 Task: Plan a trip to Villa Nueva, Guatemala from 12th December, 2023 to 16th December, 2023 for 8 adults.8 bedrooms having 8 beds and 8 bathrooms. Property type can be hotel. Amenities needed are: wifi, TV, free parkinig on premises, breakfast.Look for 1 property as per requirement.
Action: Mouse moved to (541, 271)
Screenshot: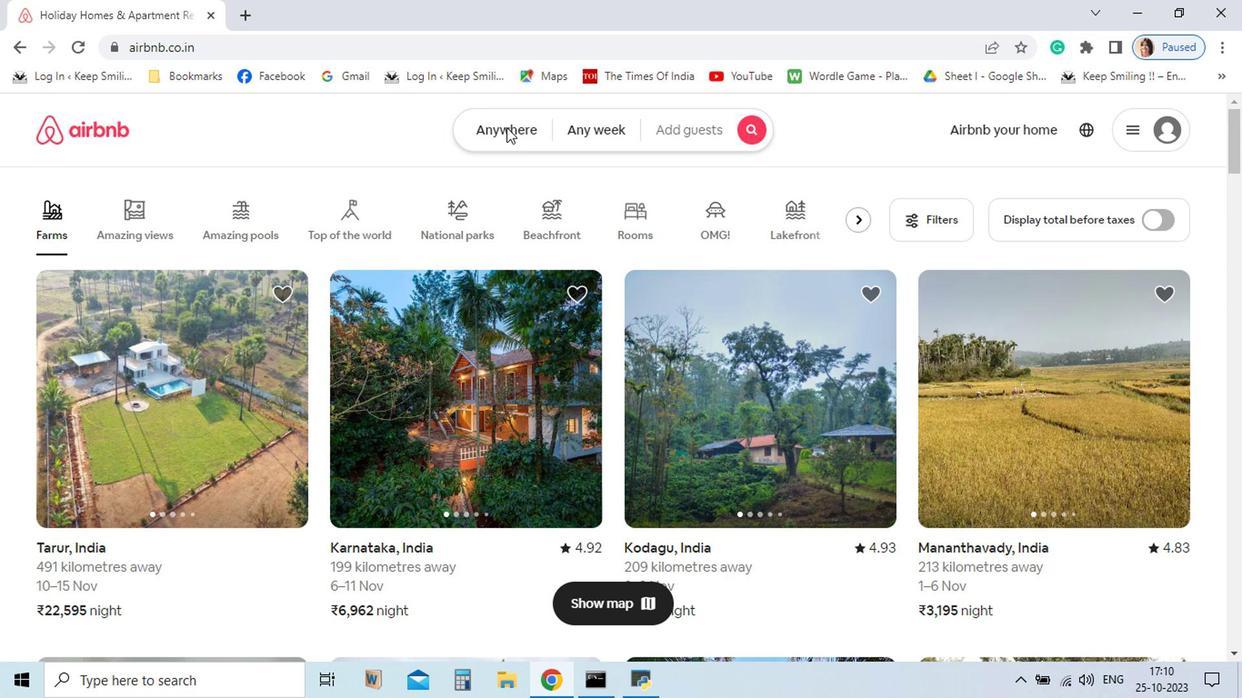 
Action: Mouse pressed left at (541, 271)
Screenshot: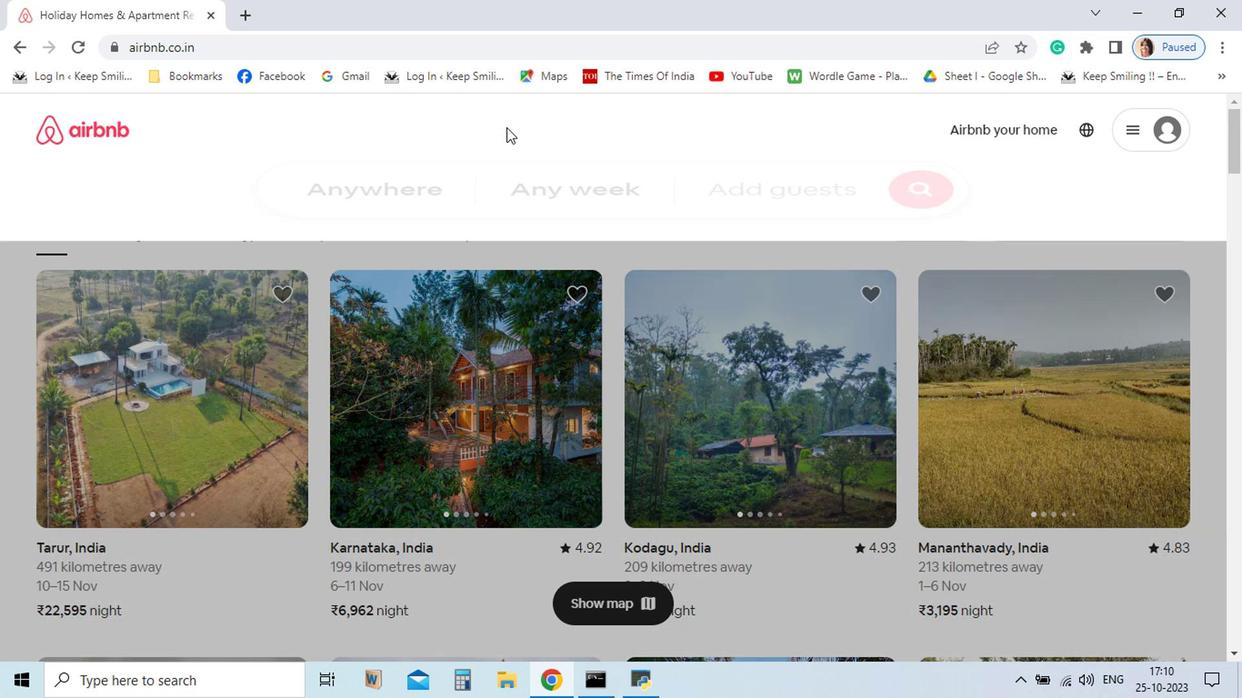 
Action: Mouse moved to (297, 630)
Screenshot: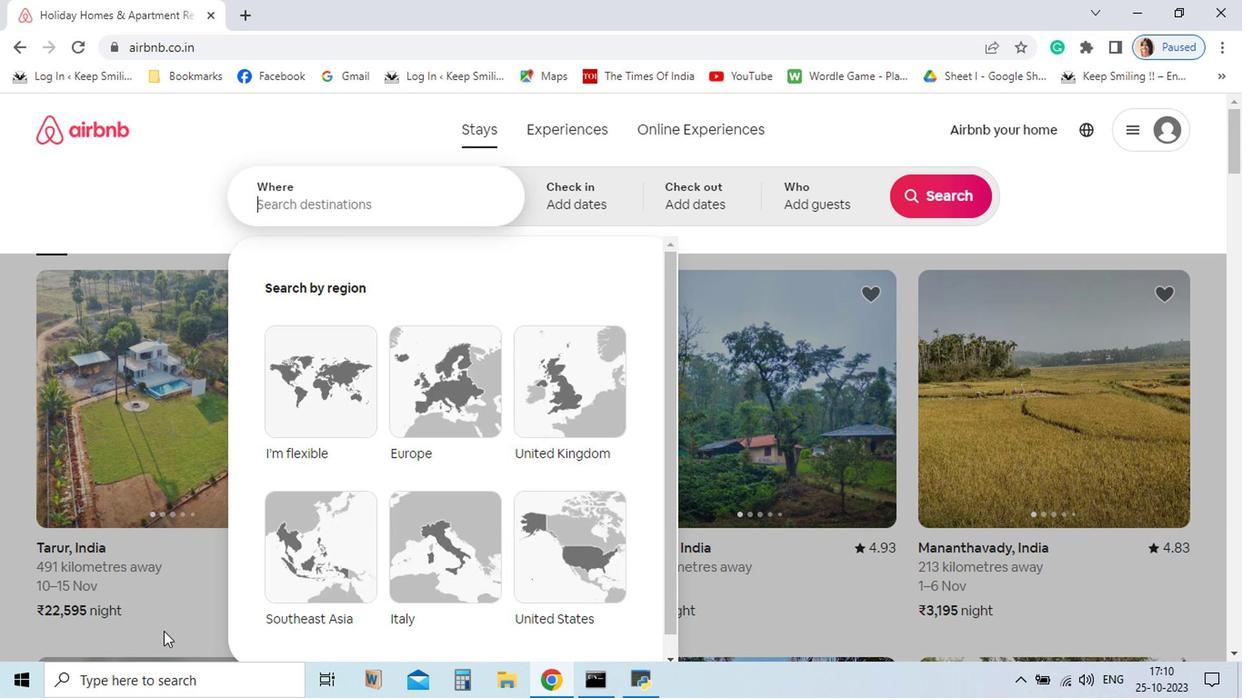 
Action: Key pressed villa
Screenshot: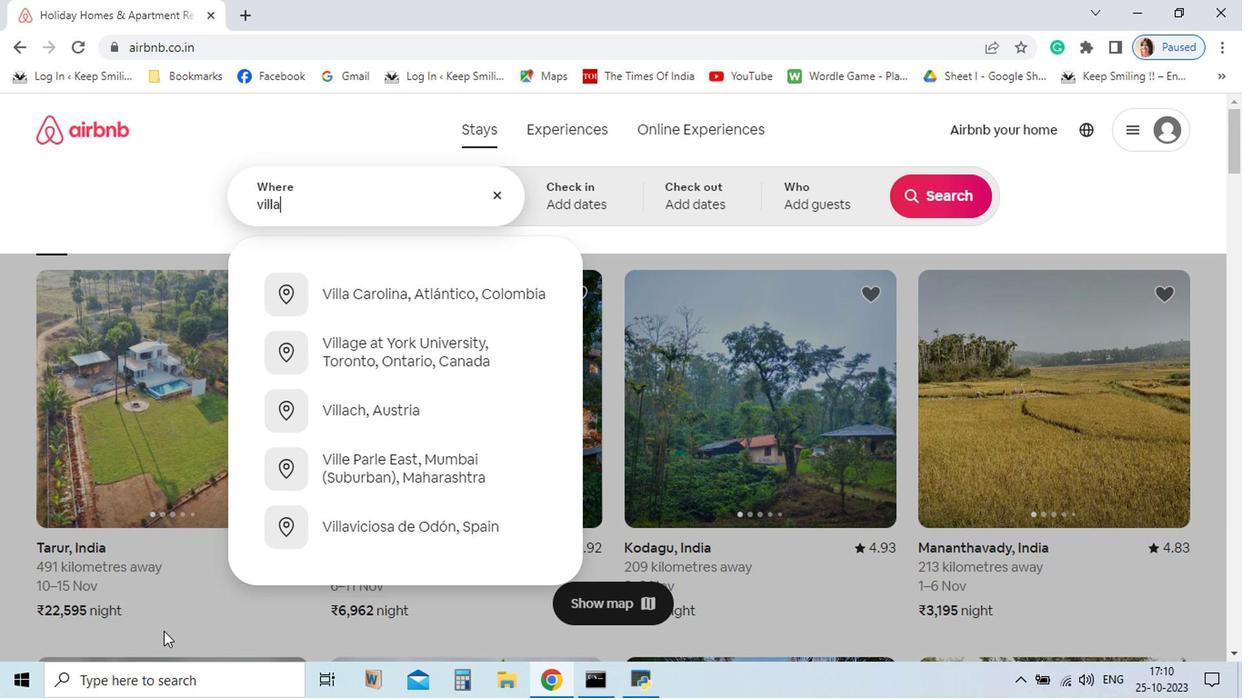 
Action: Mouse moved to (306, 632)
Screenshot: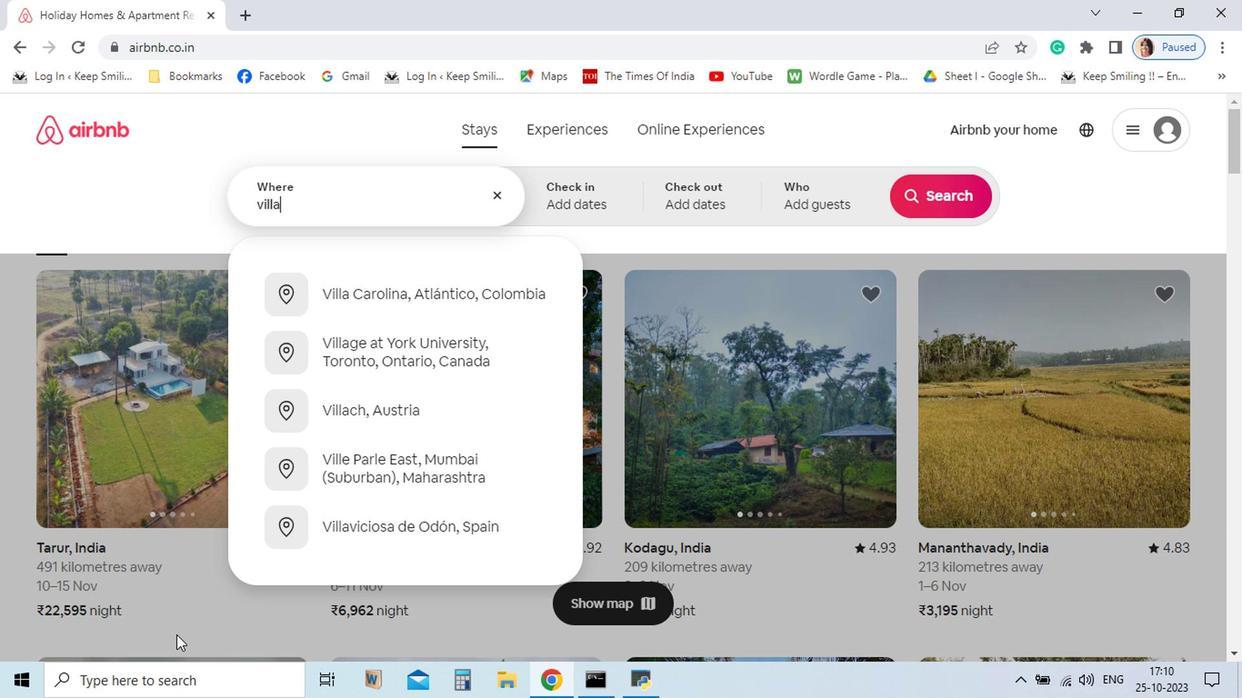 
Action: Key pressed <Key.space>
Screenshot: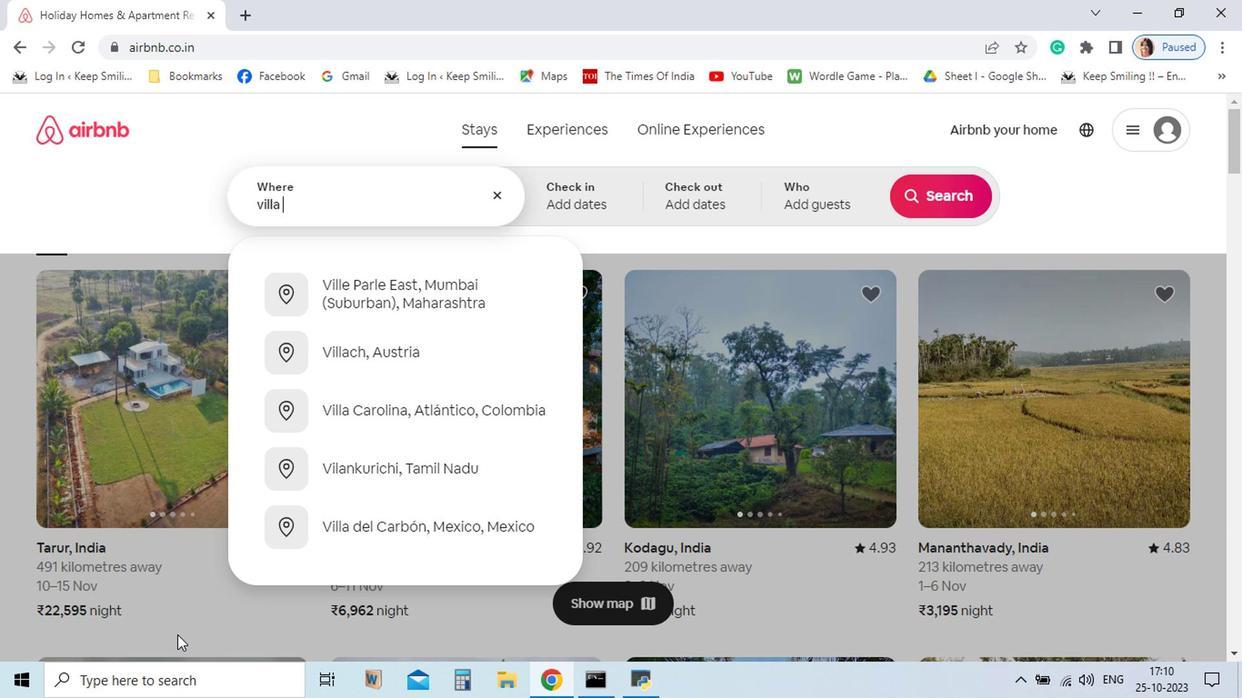
Action: Mouse moved to (307, 632)
Screenshot: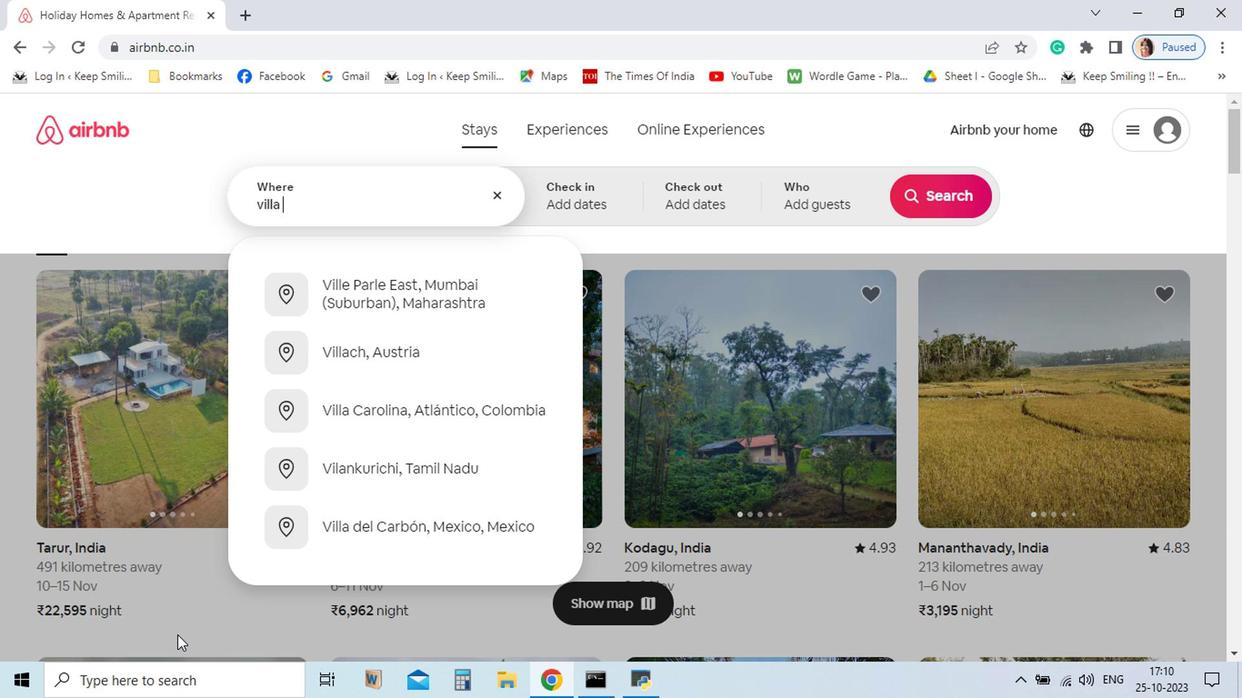 
Action: Key pressed nue
Screenshot: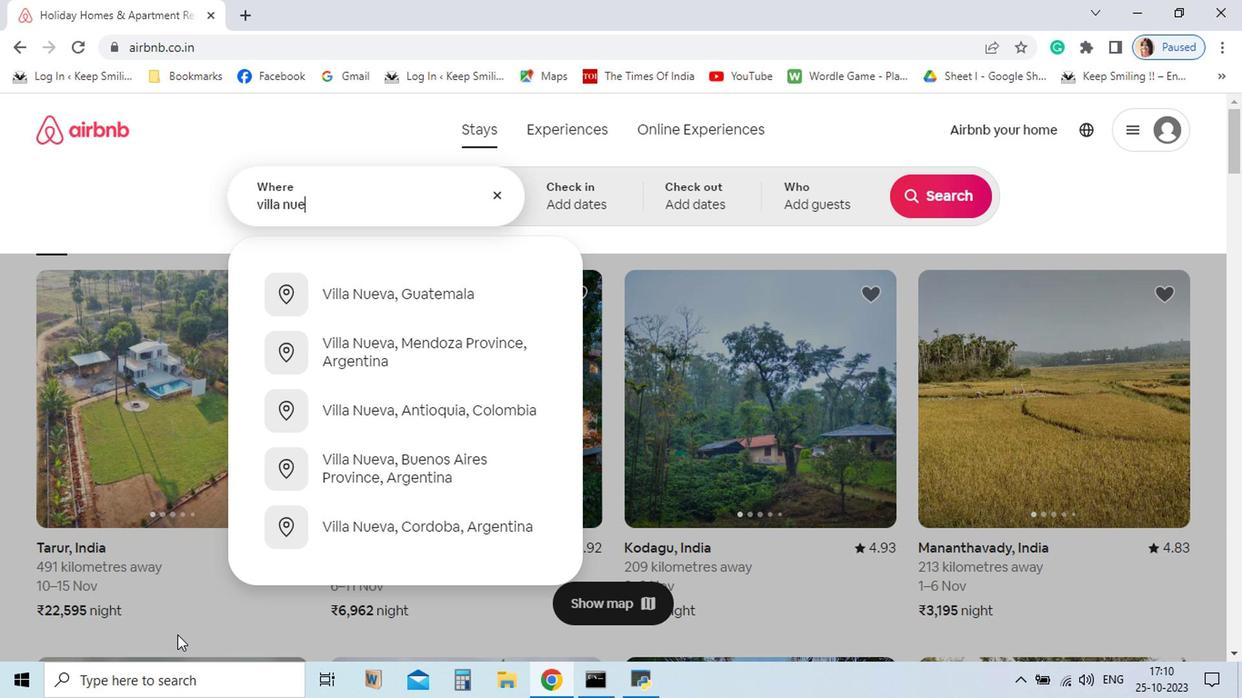 
Action: Mouse moved to (485, 383)
Screenshot: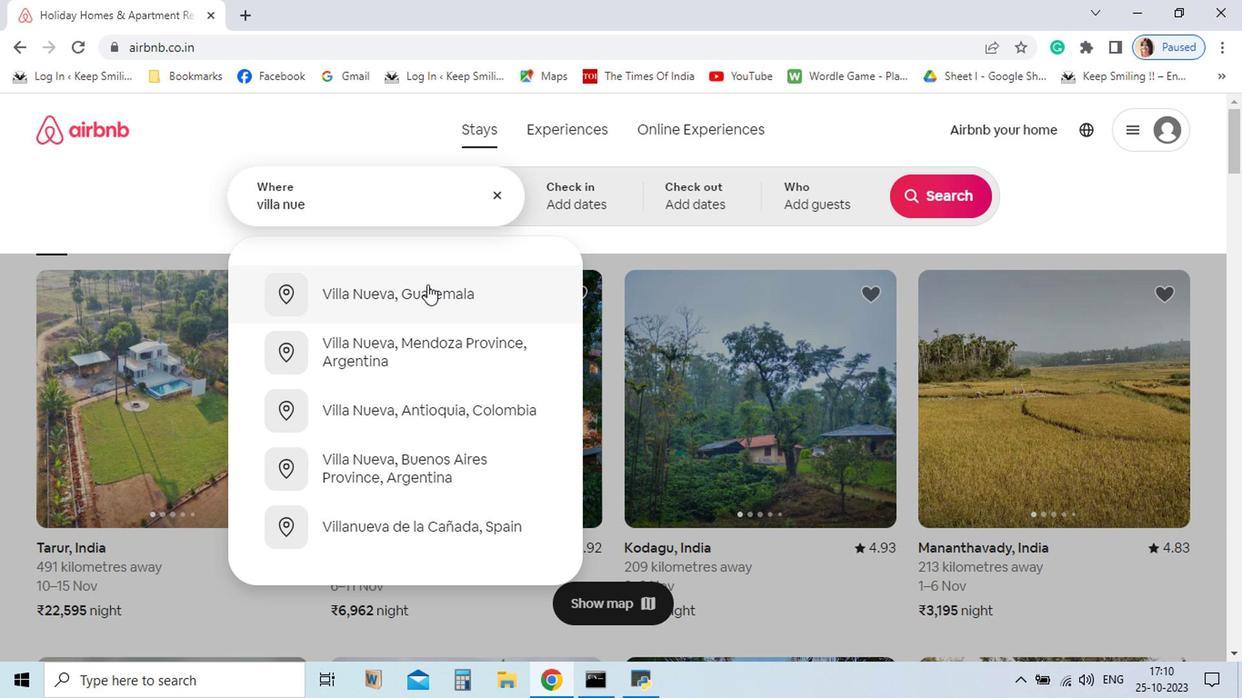 
Action: Mouse pressed left at (485, 383)
Screenshot: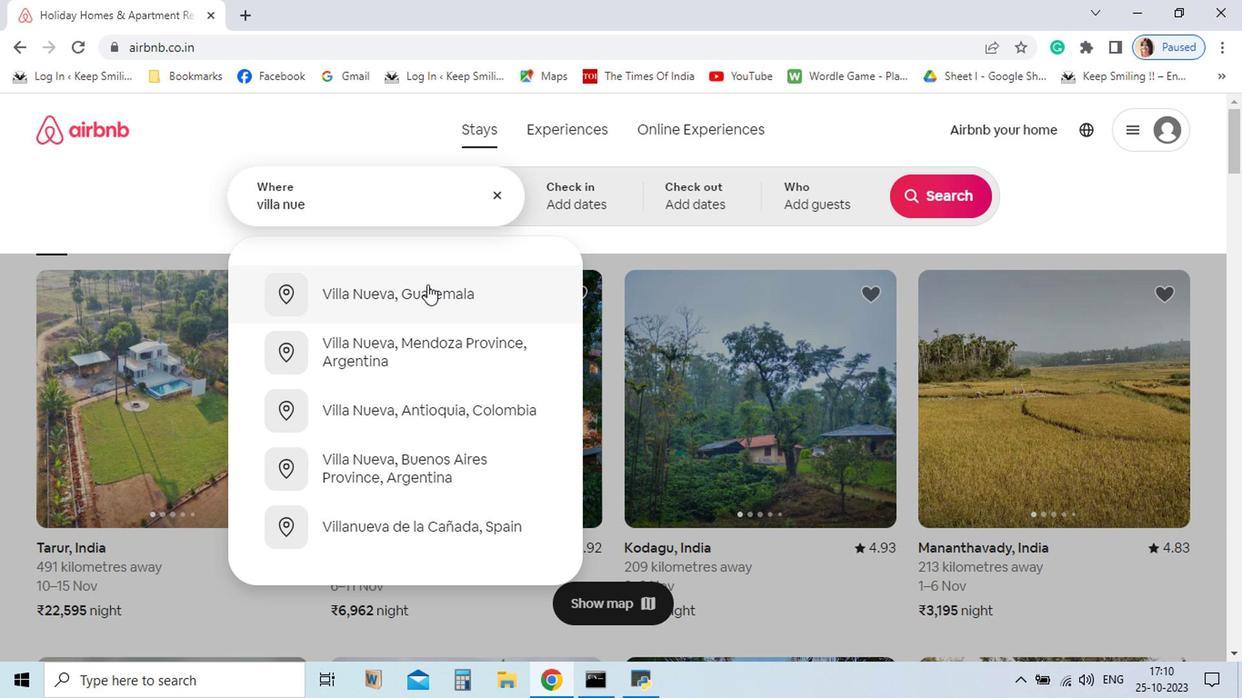 
Action: Mouse moved to (841, 424)
Screenshot: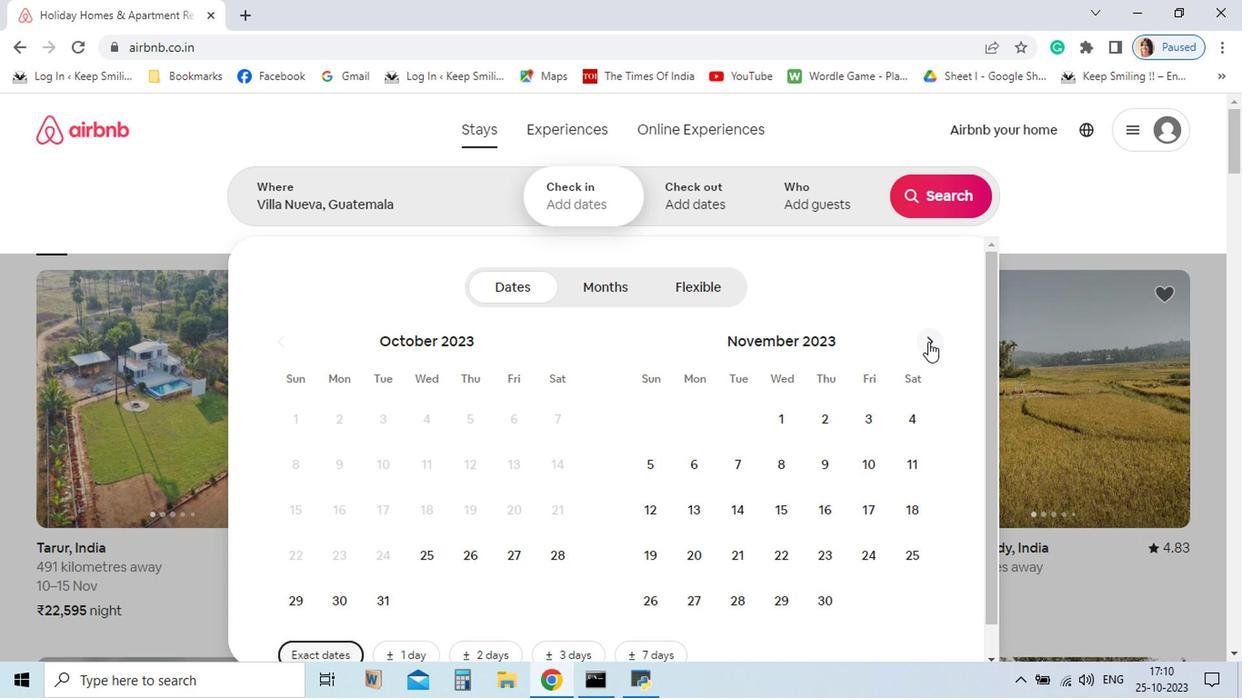 
Action: Mouse pressed left at (841, 424)
Screenshot: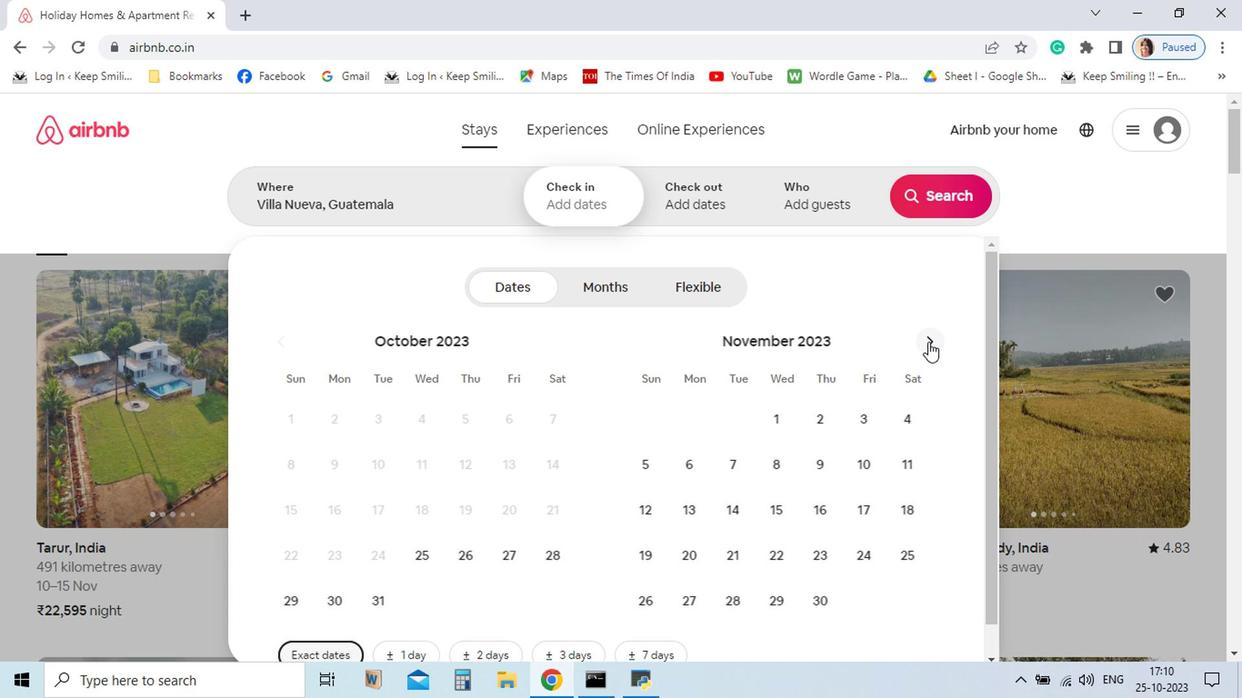
Action: Mouse moved to (705, 542)
Screenshot: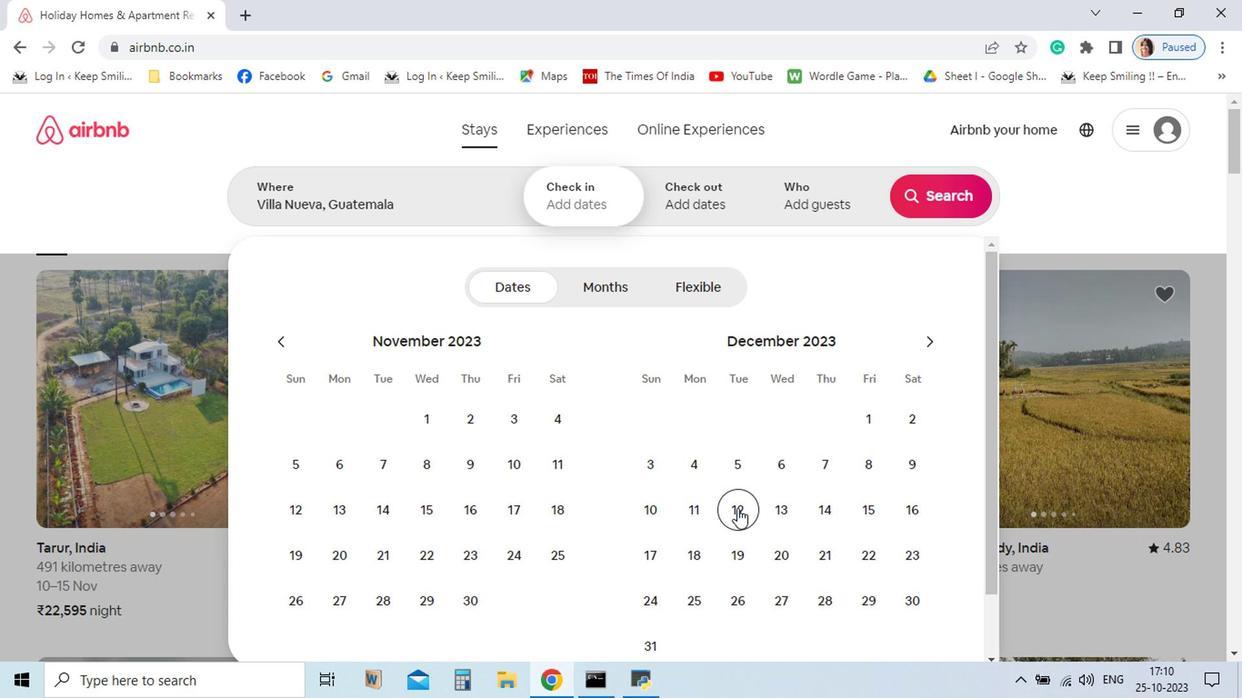 
Action: Mouse pressed left at (705, 542)
Screenshot: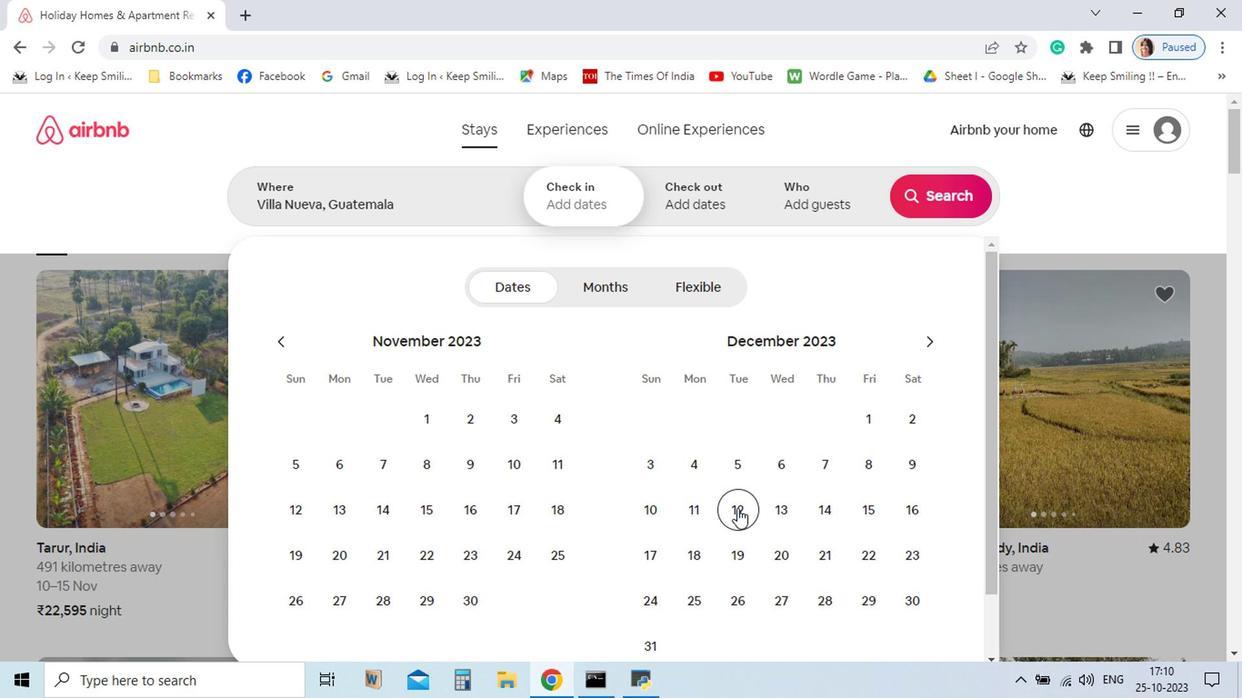 
Action: Mouse moved to (831, 544)
Screenshot: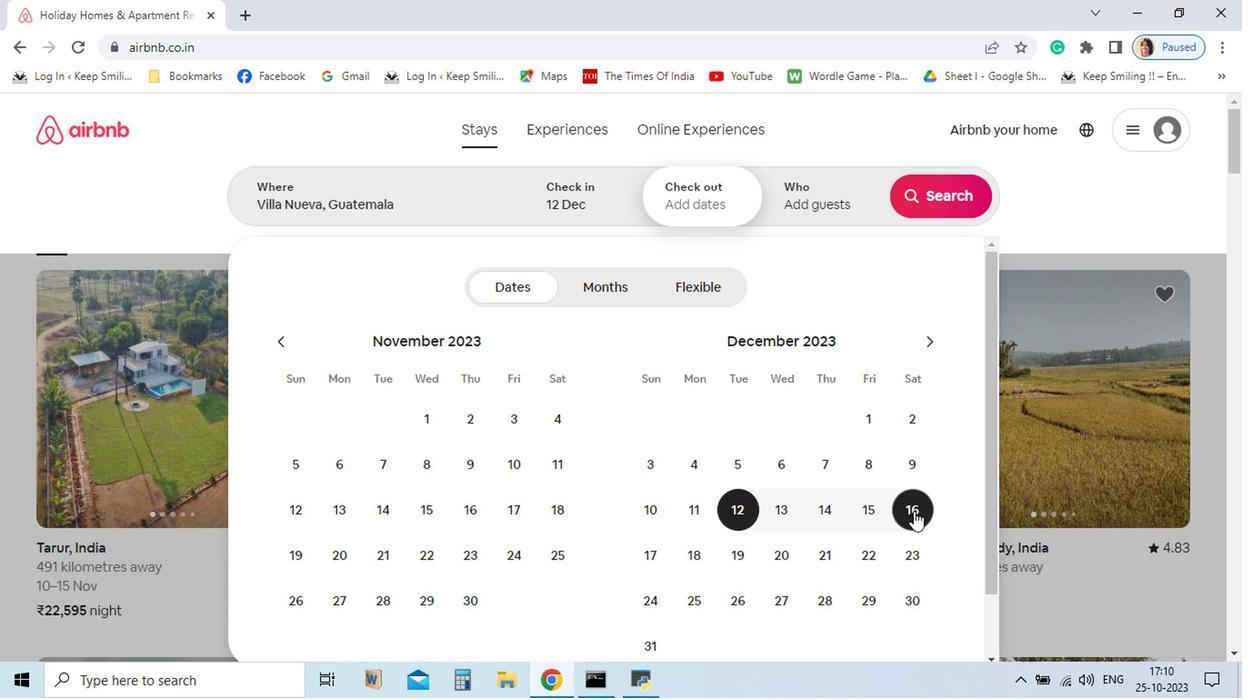
Action: Mouse pressed left at (831, 544)
Screenshot: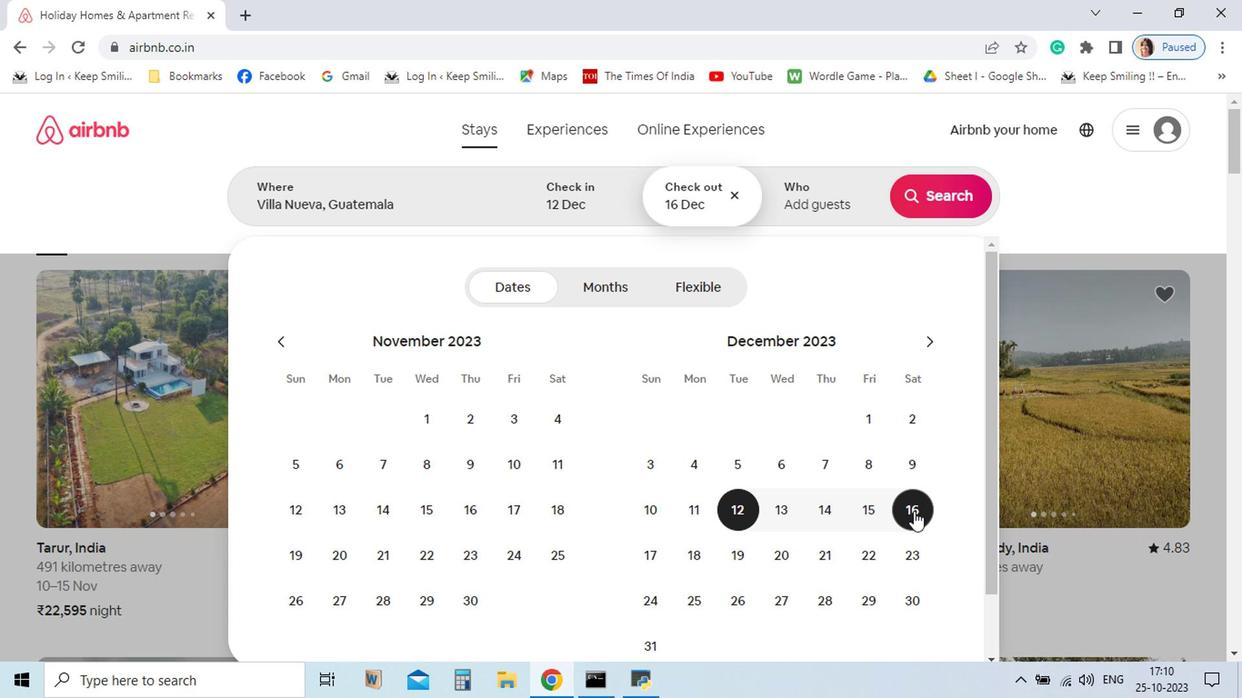 
Action: Mouse moved to (773, 320)
Screenshot: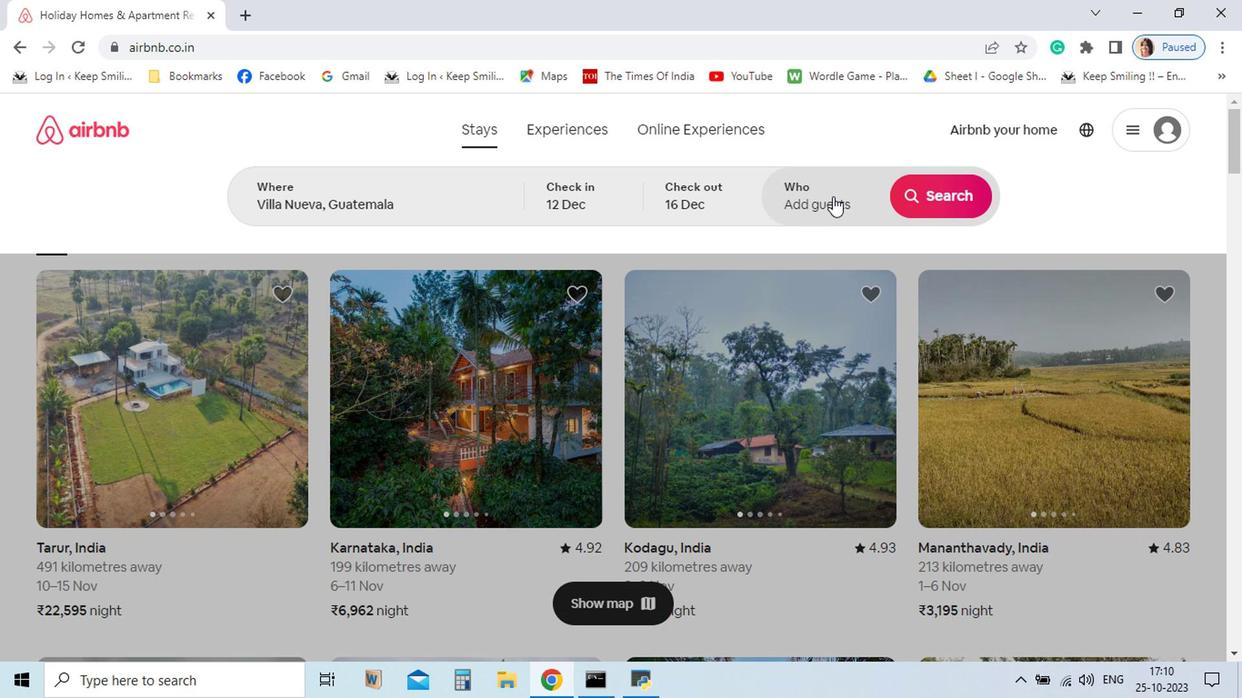
Action: Mouse pressed left at (773, 320)
Screenshot: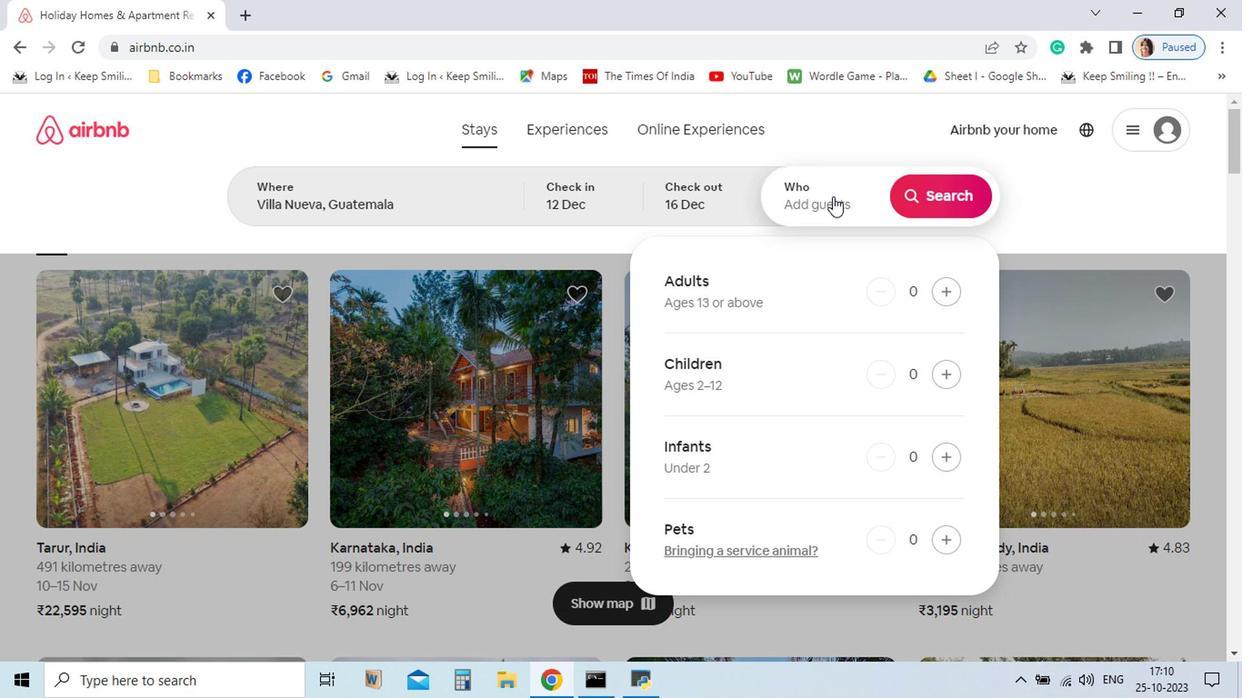 
Action: Mouse moved to (854, 389)
Screenshot: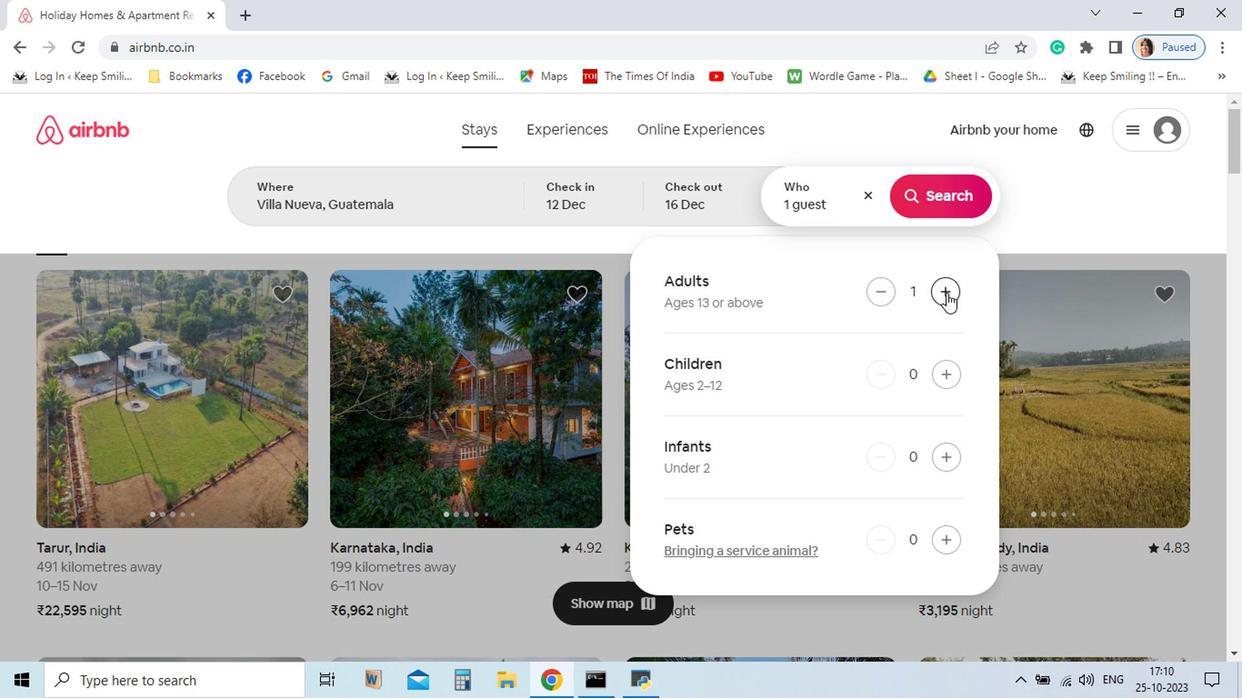 
Action: Mouse pressed left at (854, 389)
Screenshot: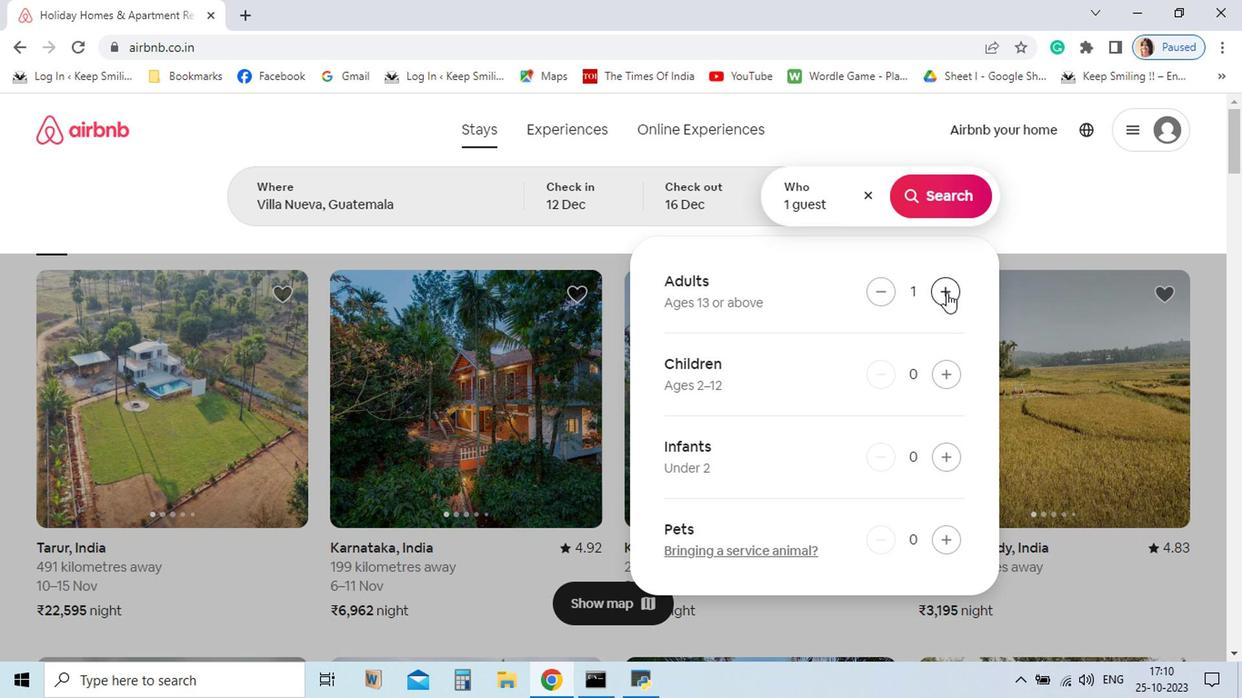 
Action: Mouse pressed left at (854, 389)
Screenshot: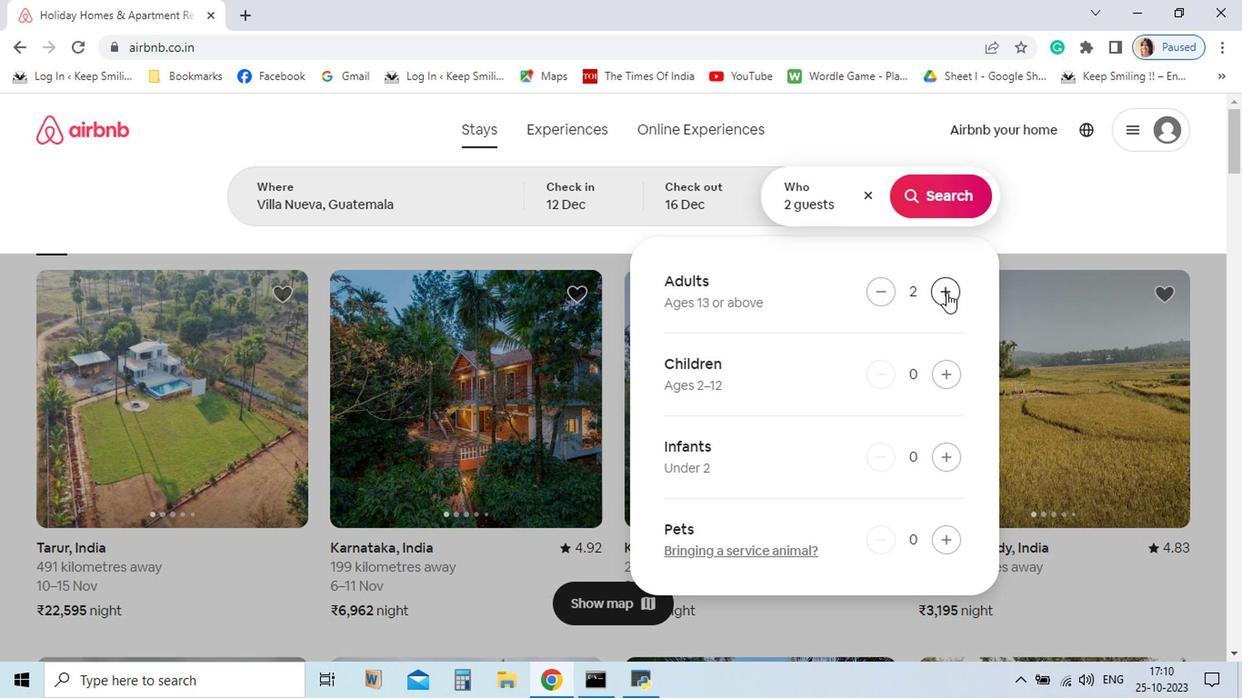 
Action: Mouse pressed left at (854, 389)
Screenshot: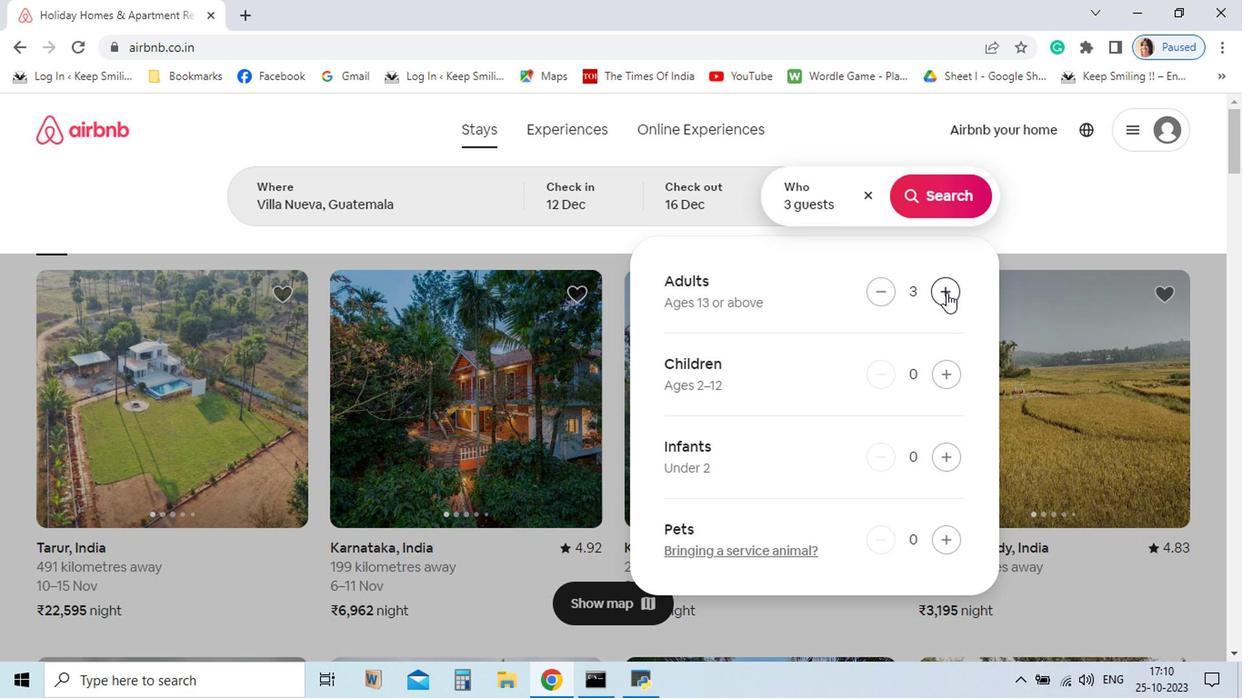 
Action: Mouse pressed left at (854, 389)
Screenshot: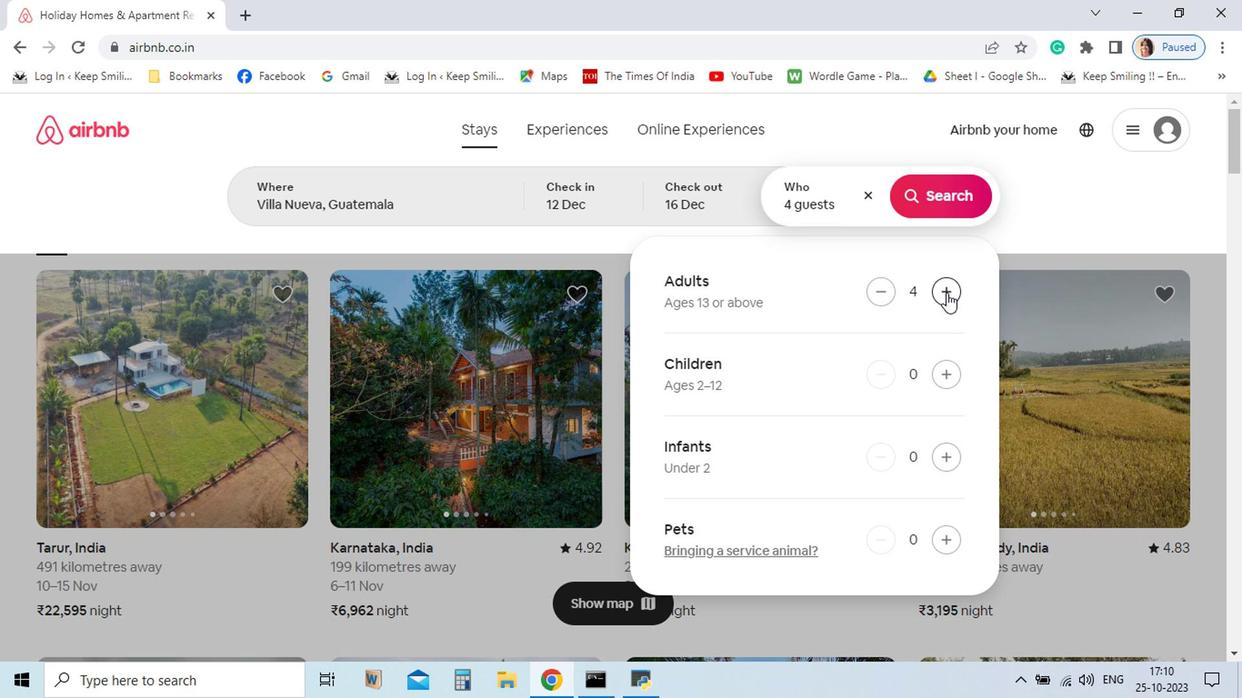
Action: Mouse pressed left at (854, 389)
Screenshot: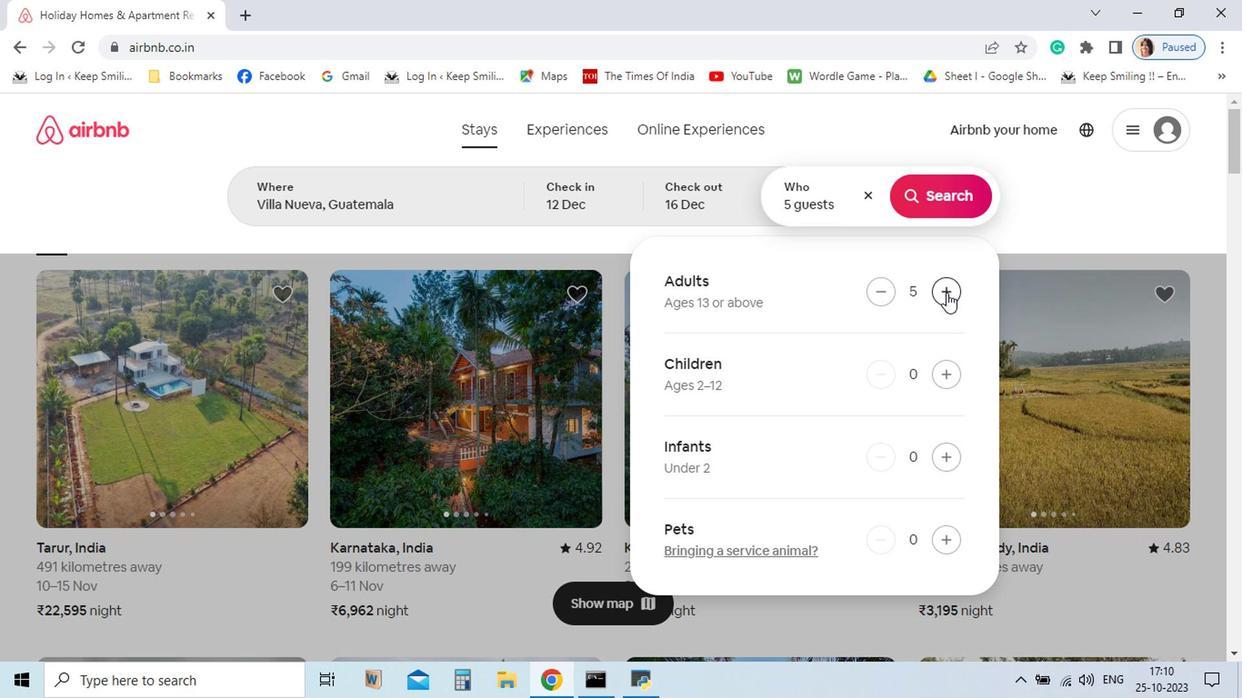 
Action: Mouse pressed left at (854, 389)
Screenshot: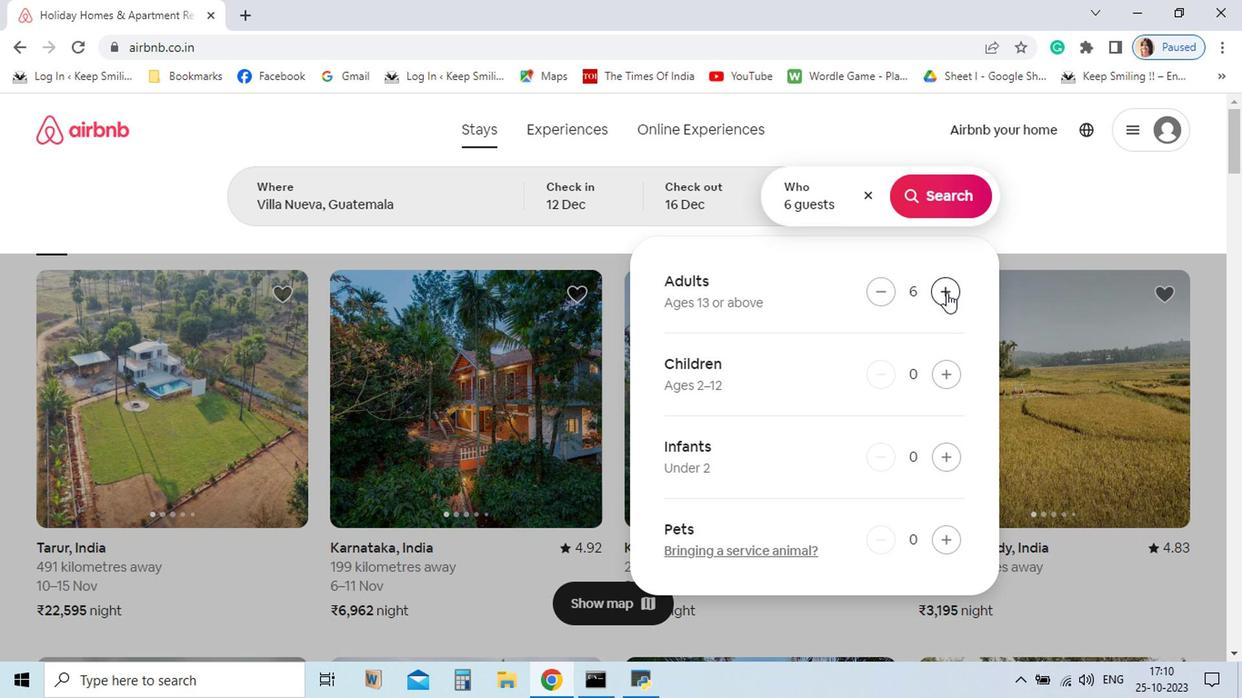 
Action: Mouse pressed left at (854, 389)
Screenshot: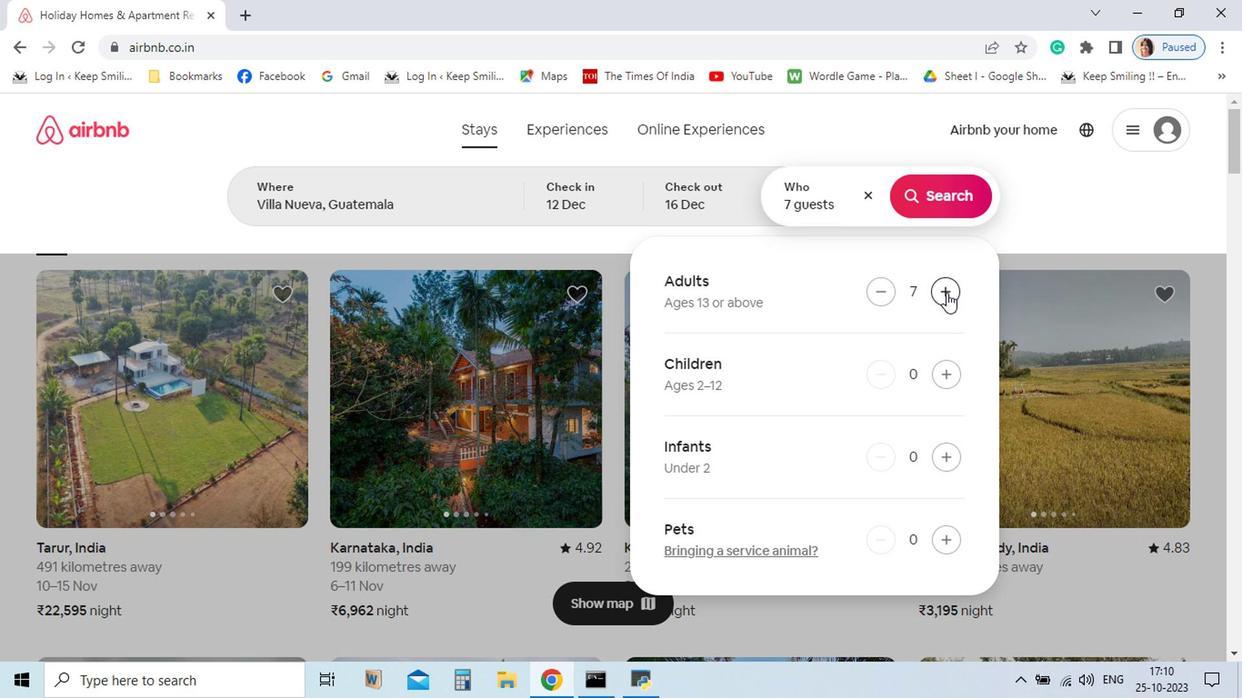 
Action: Mouse pressed left at (854, 389)
Screenshot: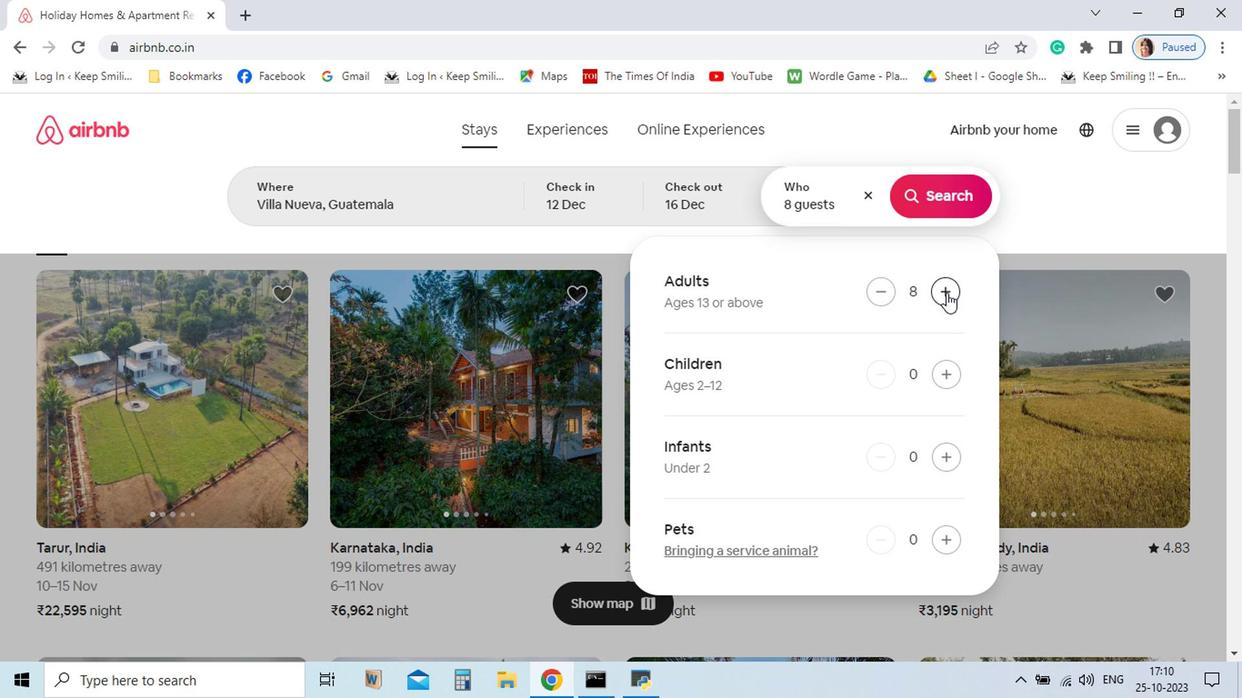 
Action: Mouse moved to (861, 319)
Screenshot: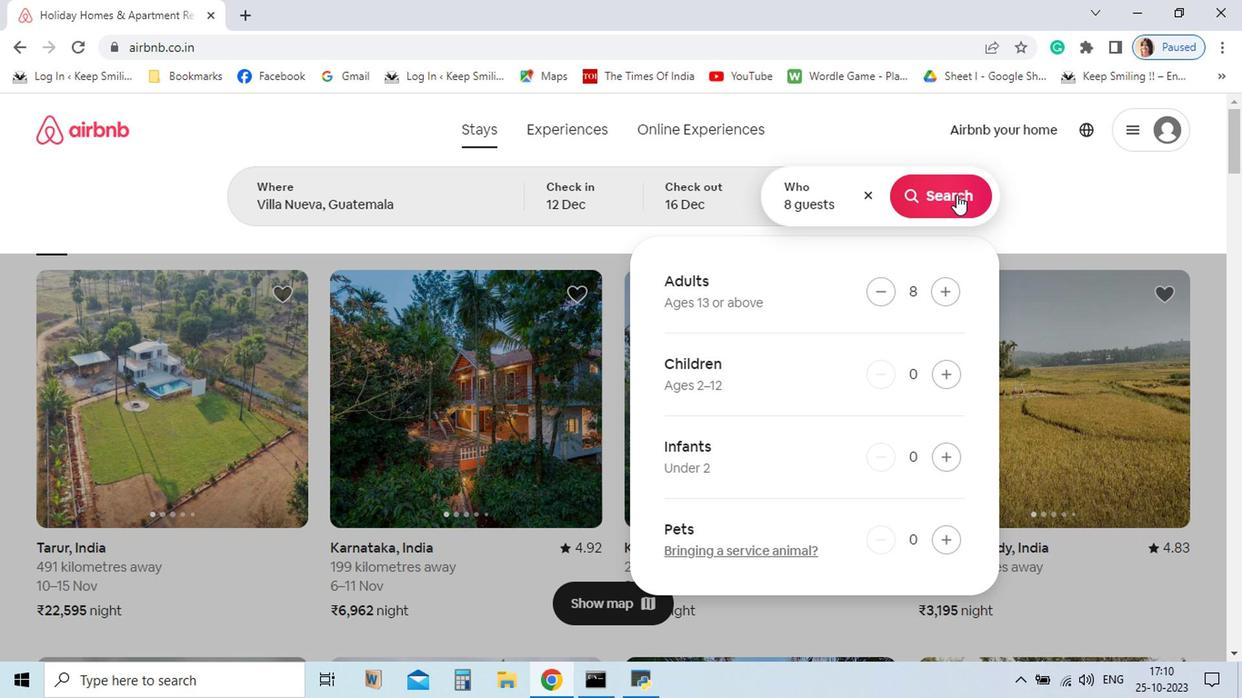 
Action: Mouse pressed left at (861, 319)
Screenshot: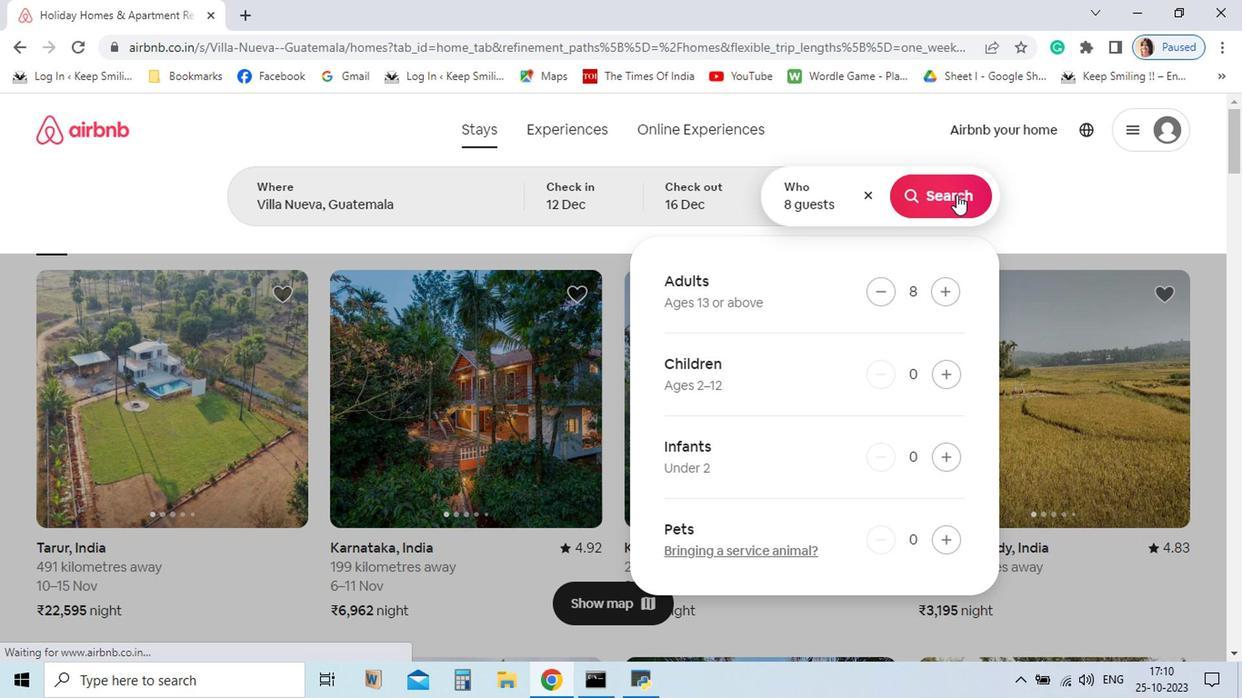 
Action: Mouse moved to (857, 325)
Screenshot: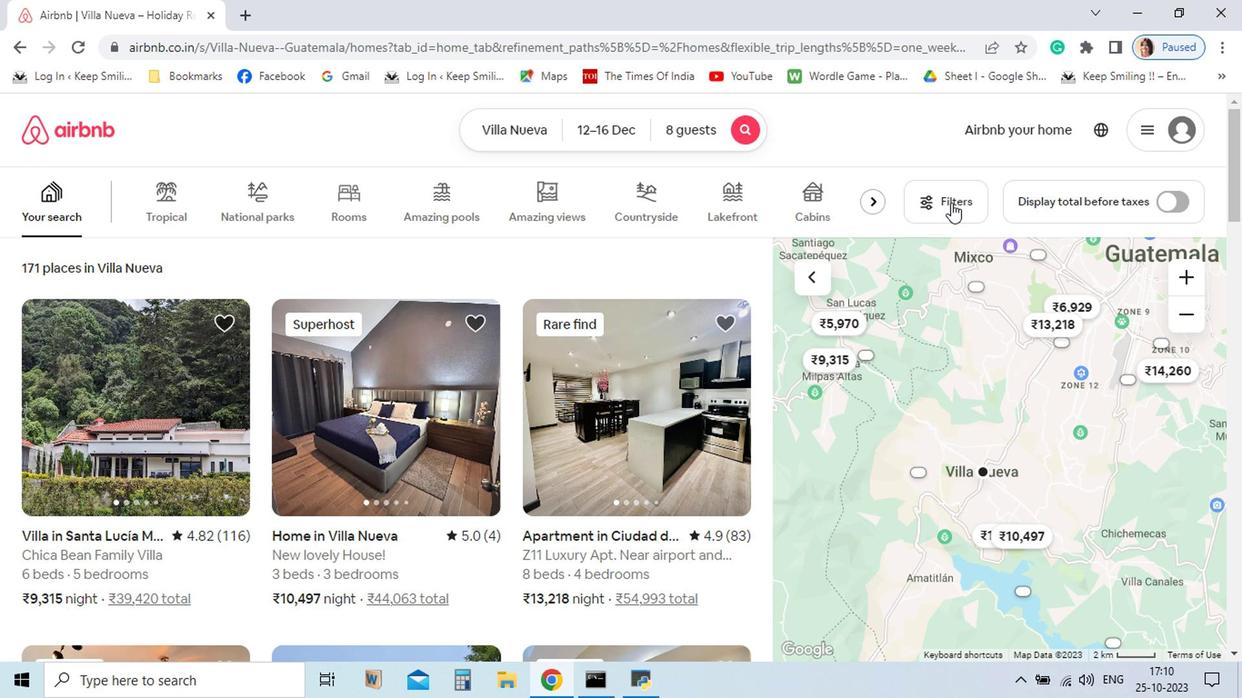 
Action: Mouse pressed left at (857, 325)
Screenshot: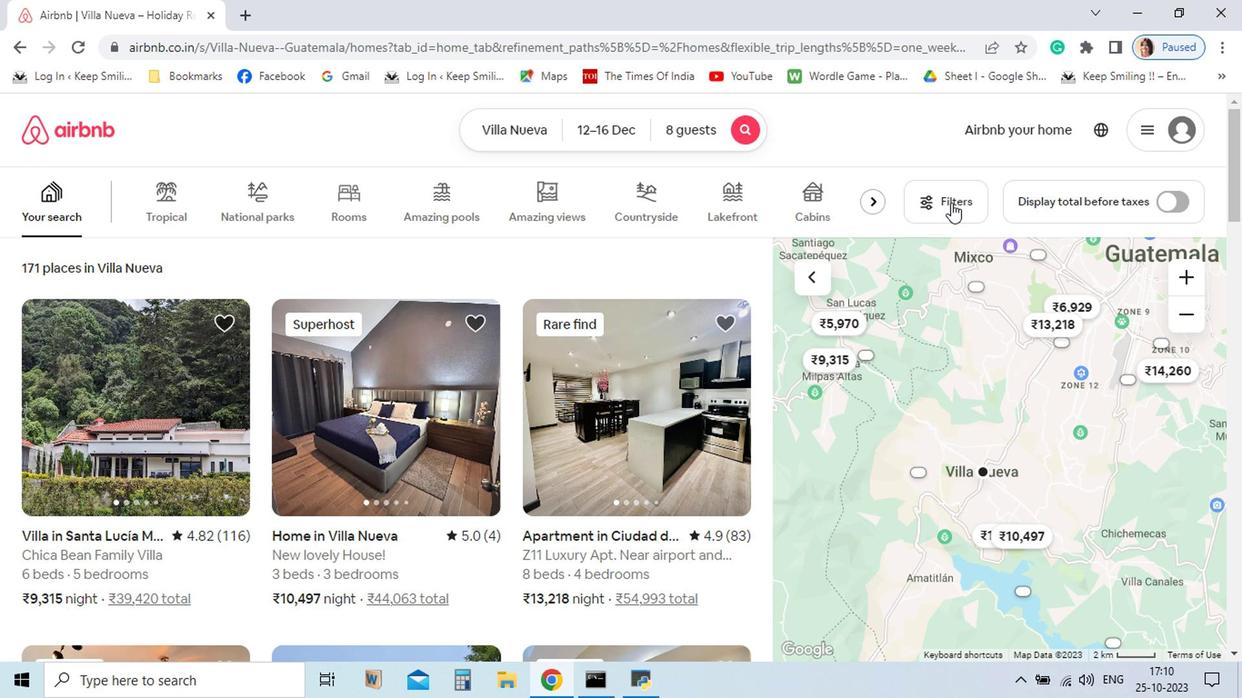 
Action: Mouse moved to (868, 357)
Screenshot: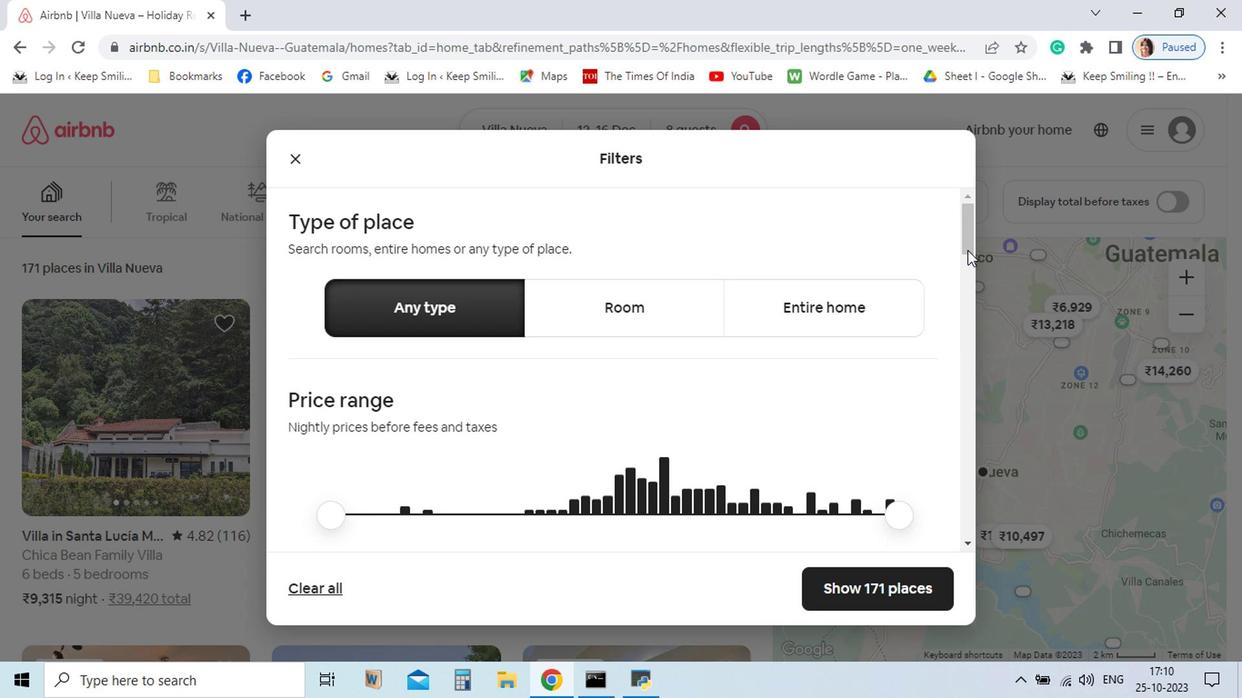 
Action: Mouse pressed left at (868, 357)
Screenshot: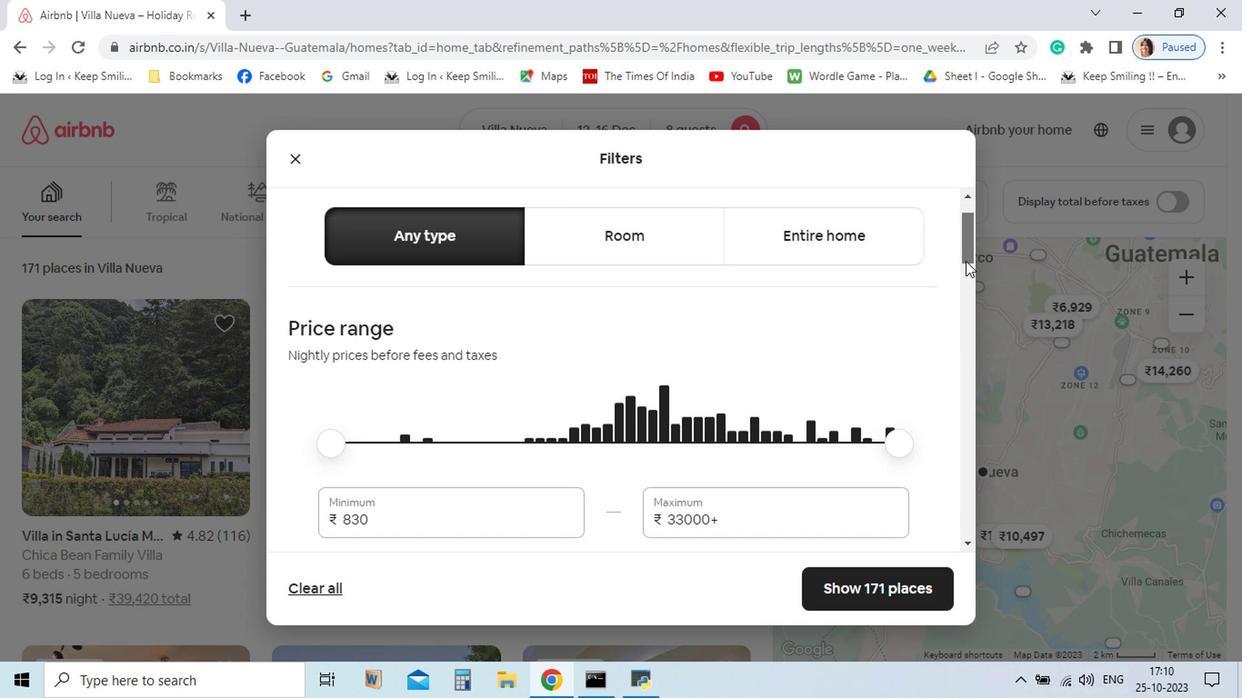 
Action: Mouse moved to (769, 414)
Screenshot: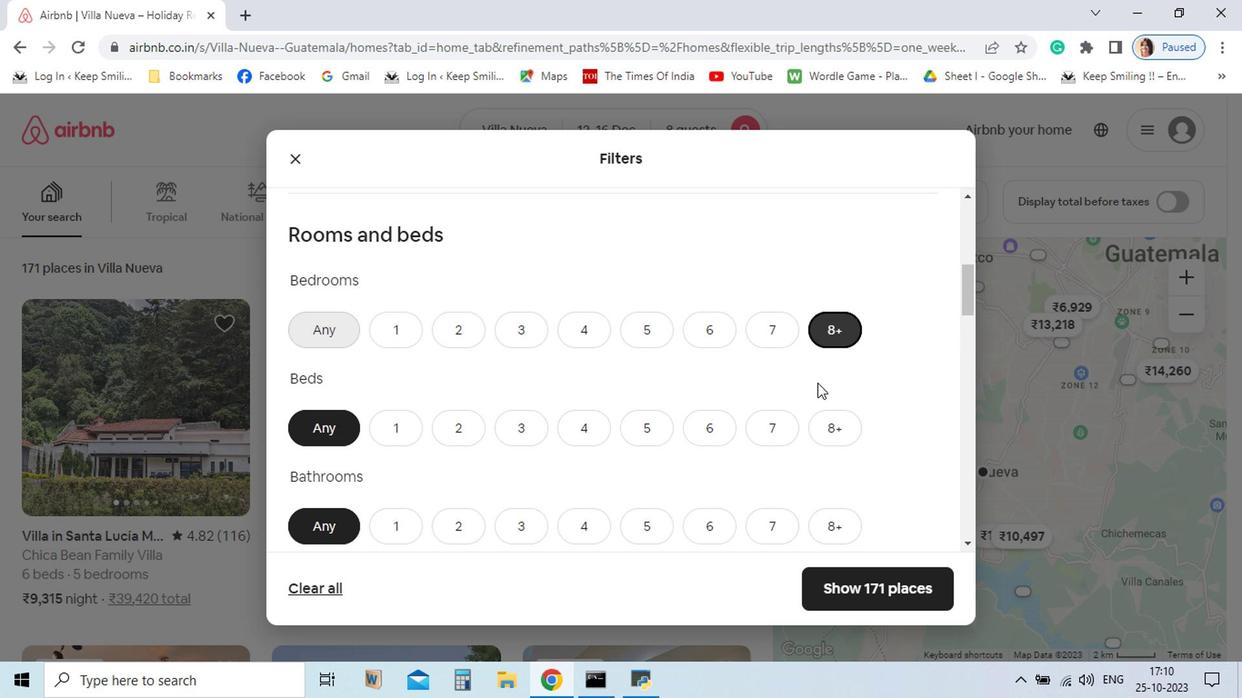 
Action: Mouse pressed left at (769, 414)
Screenshot: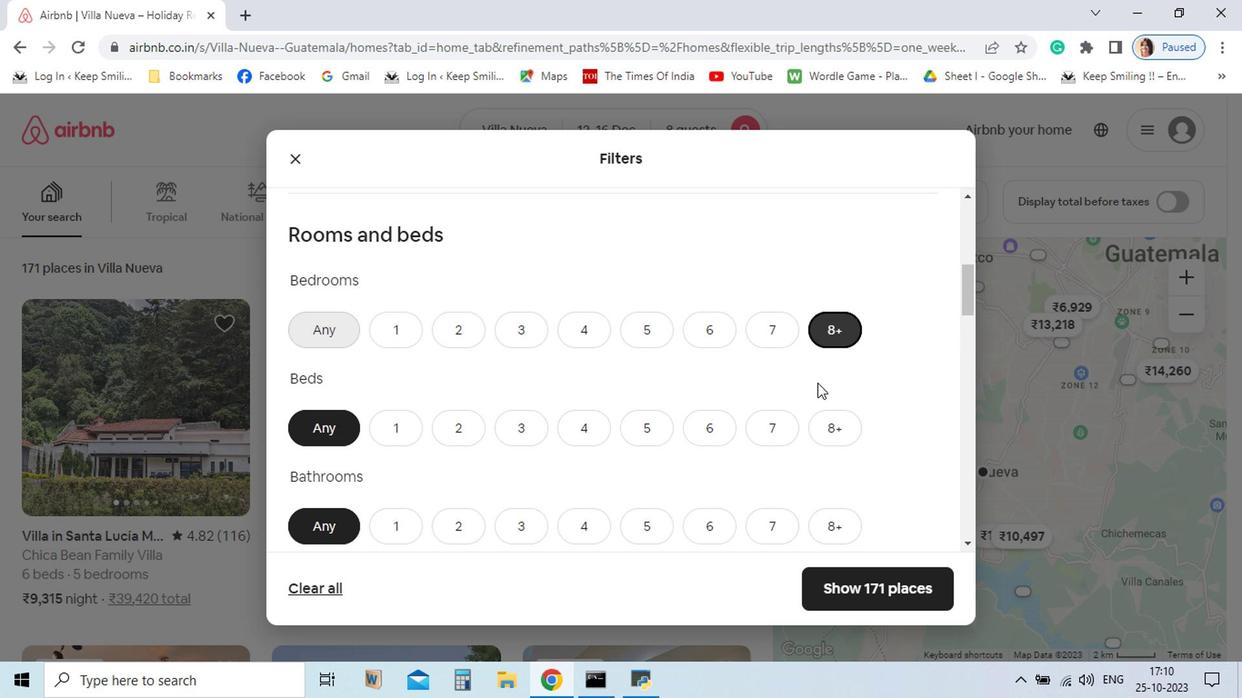 
Action: Mouse moved to (766, 485)
Screenshot: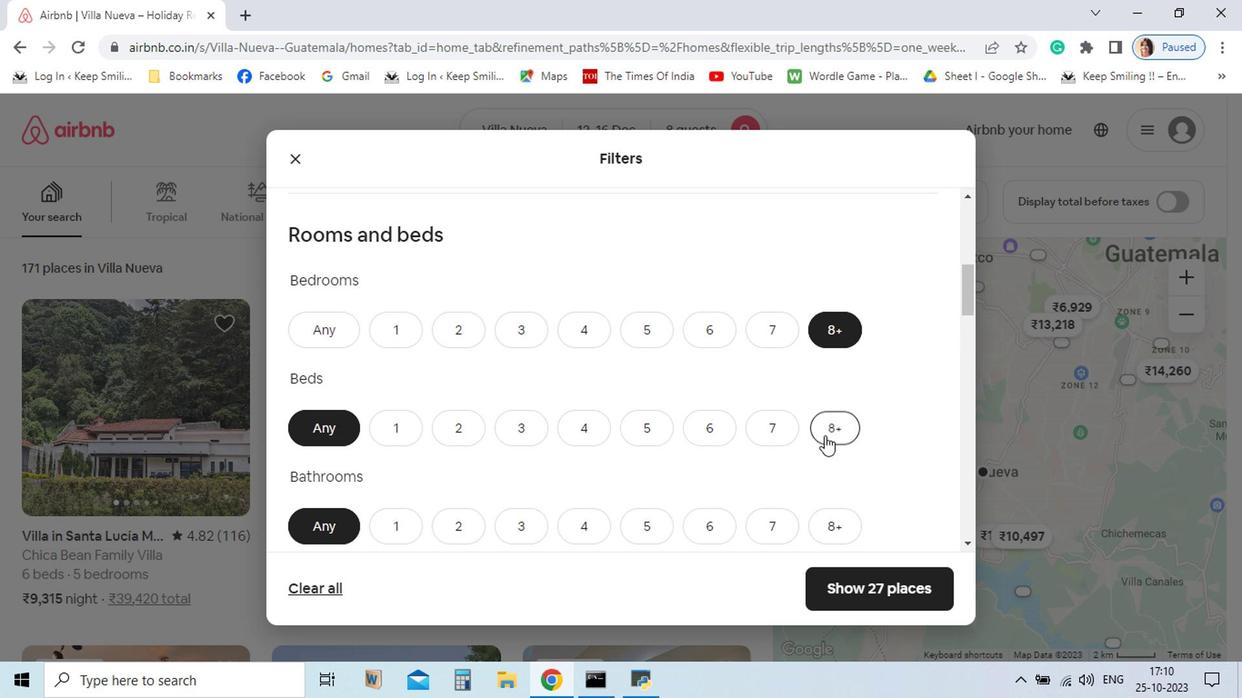 
Action: Mouse pressed left at (766, 485)
Screenshot: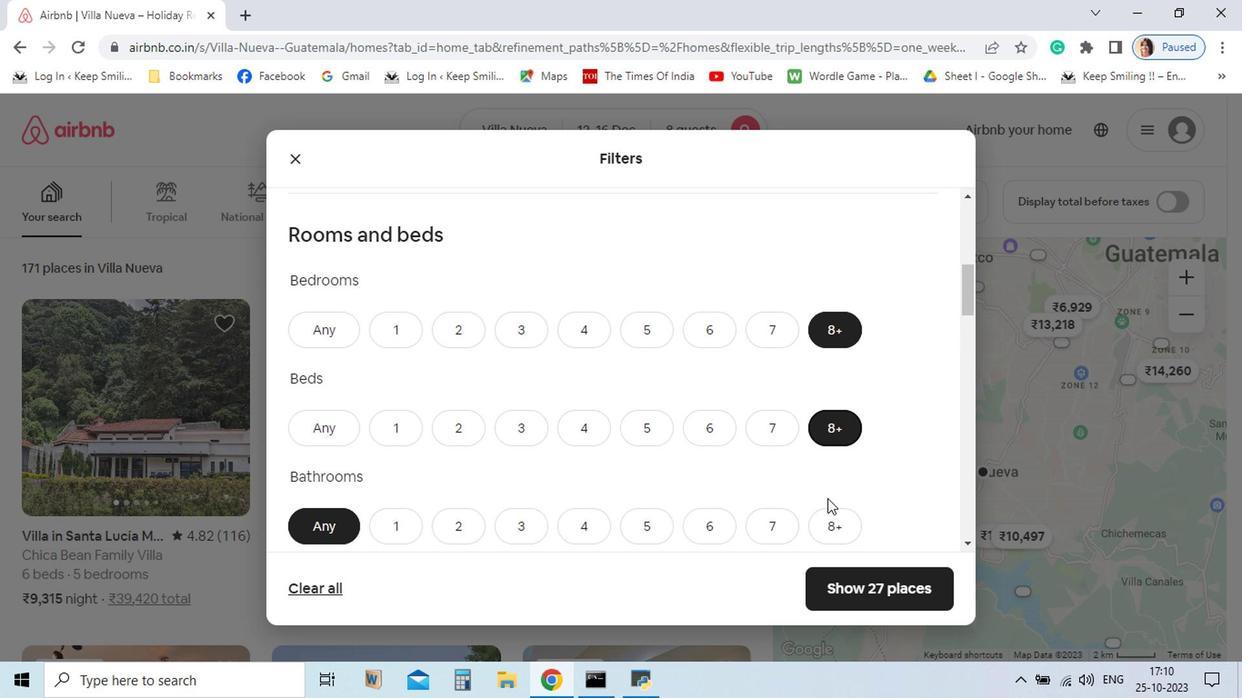 
Action: Mouse moved to (769, 556)
Screenshot: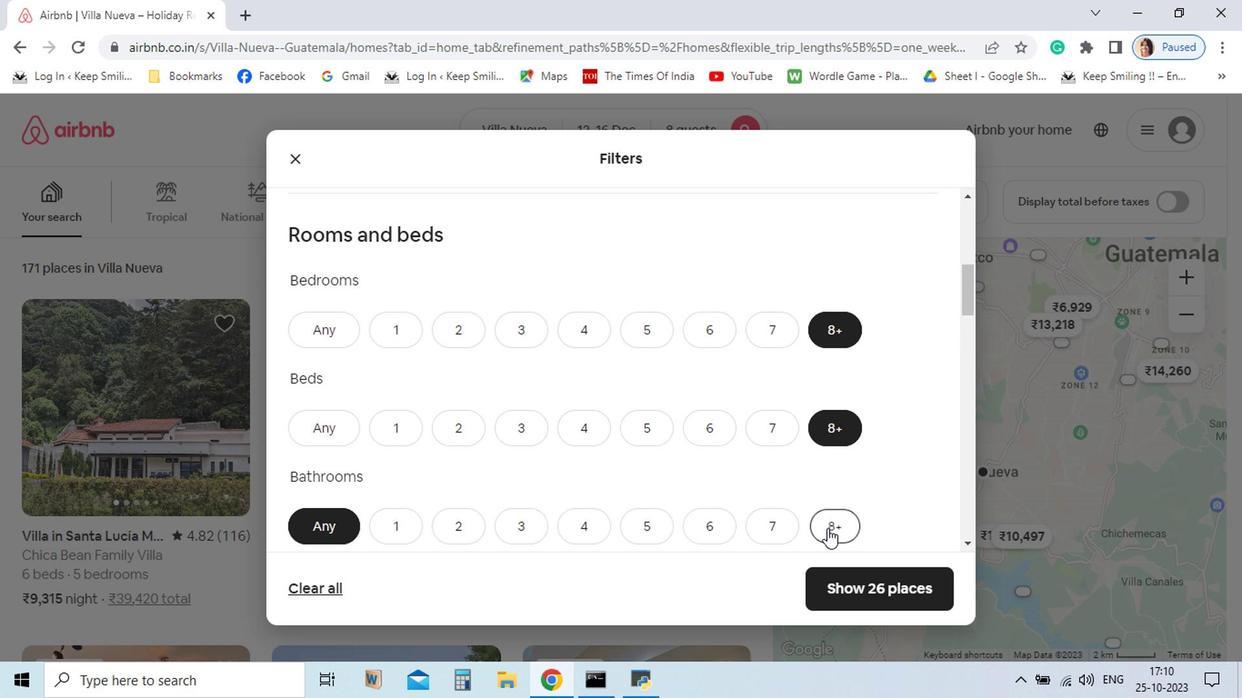
Action: Mouse pressed left at (769, 556)
Screenshot: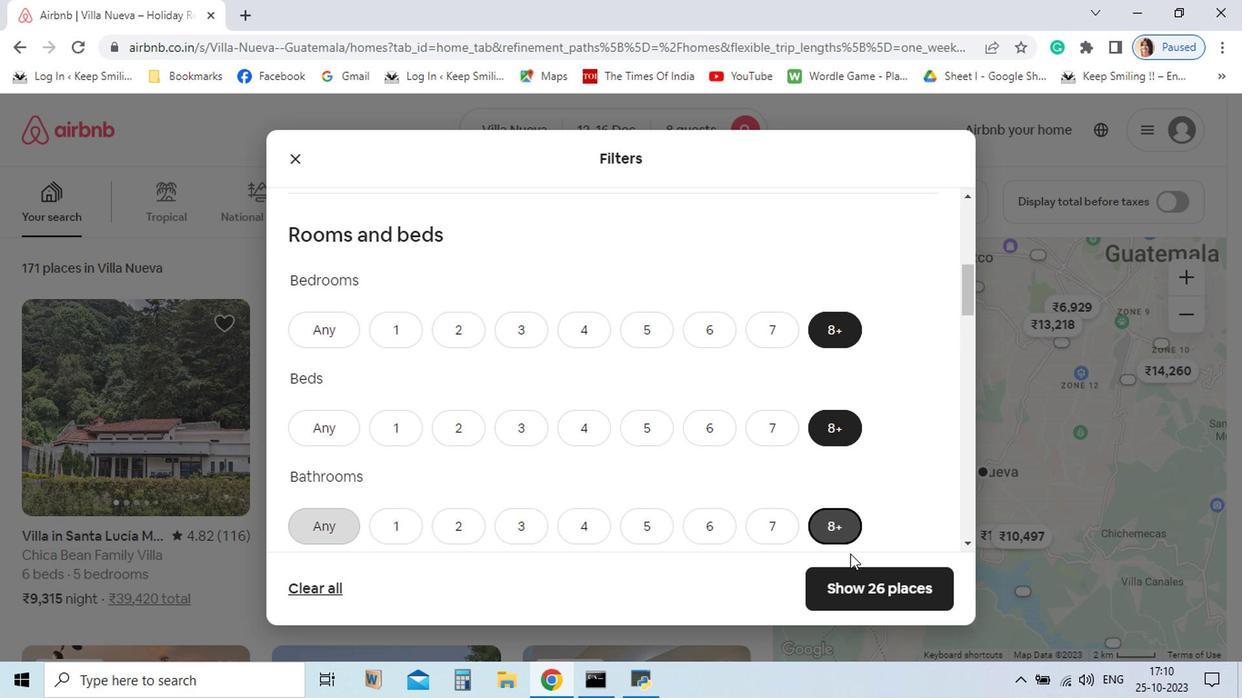 
Action: Mouse moved to (870, 390)
Screenshot: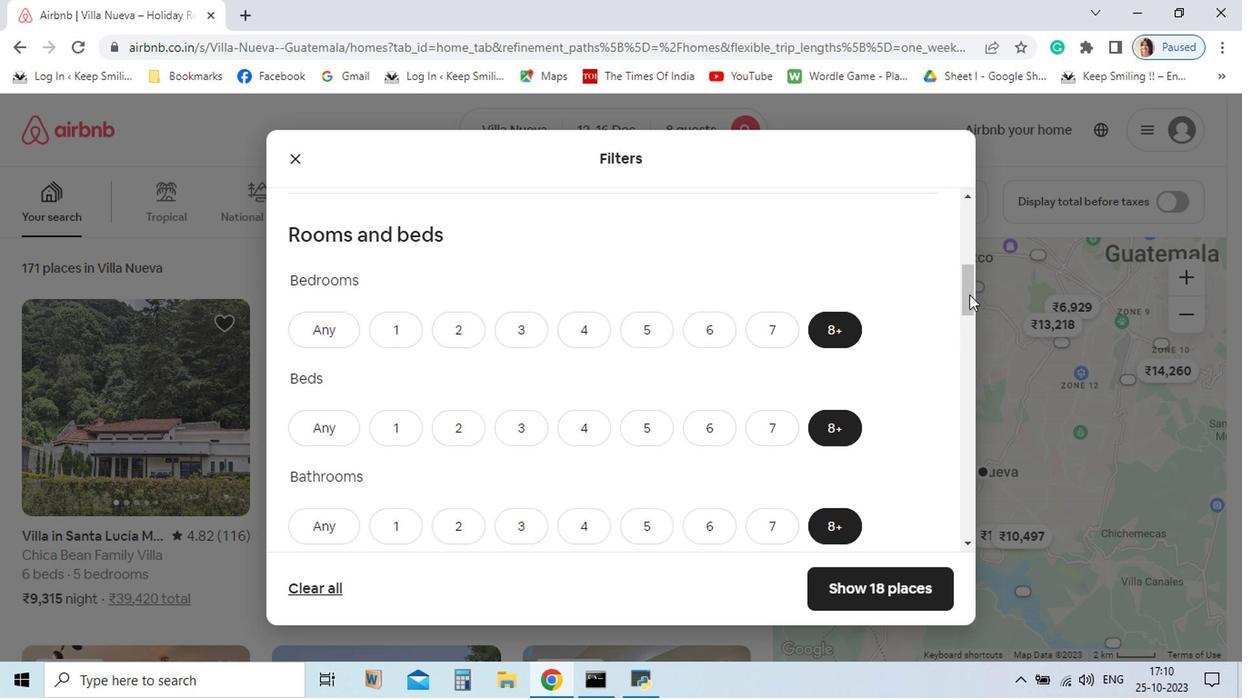 
Action: Mouse pressed left at (870, 390)
Screenshot: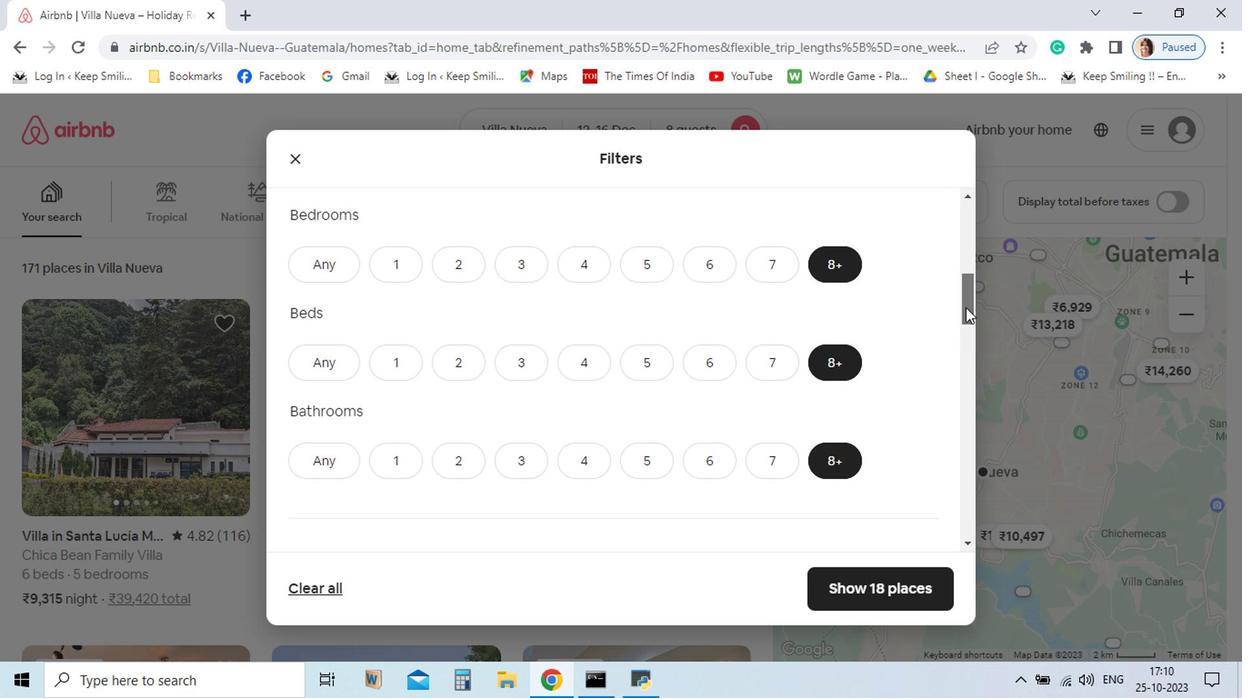 
Action: Mouse moved to (781, 479)
Screenshot: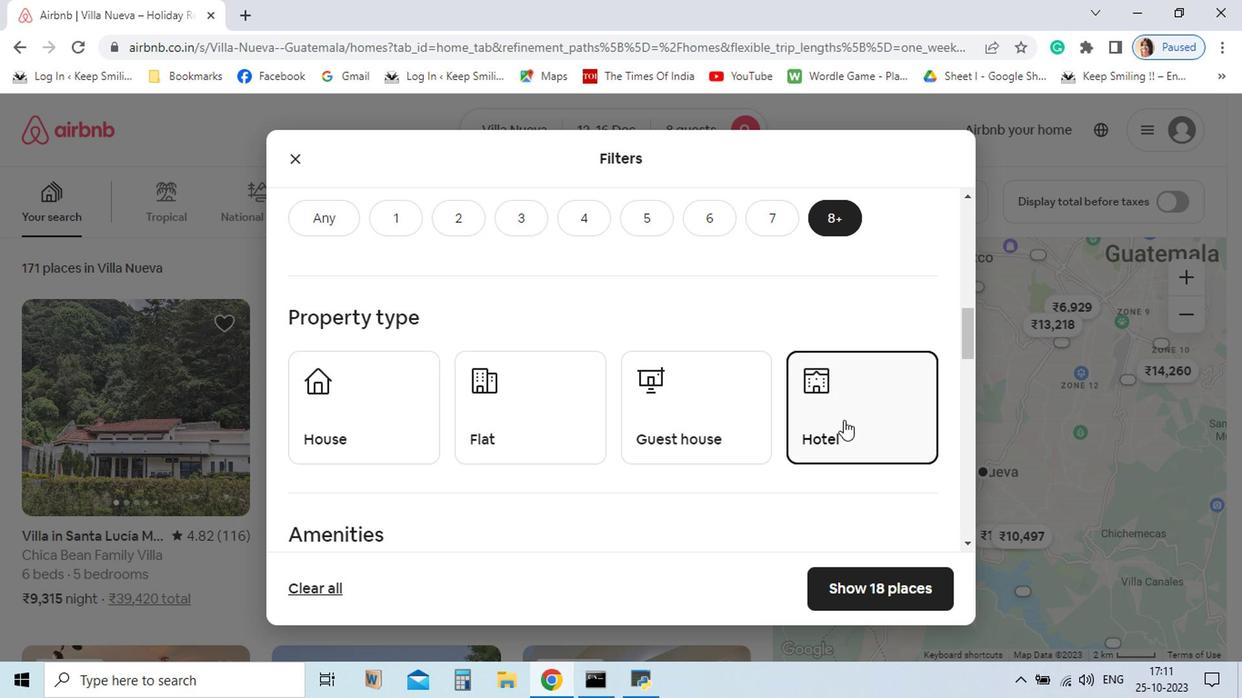 
Action: Mouse pressed left at (781, 479)
Screenshot: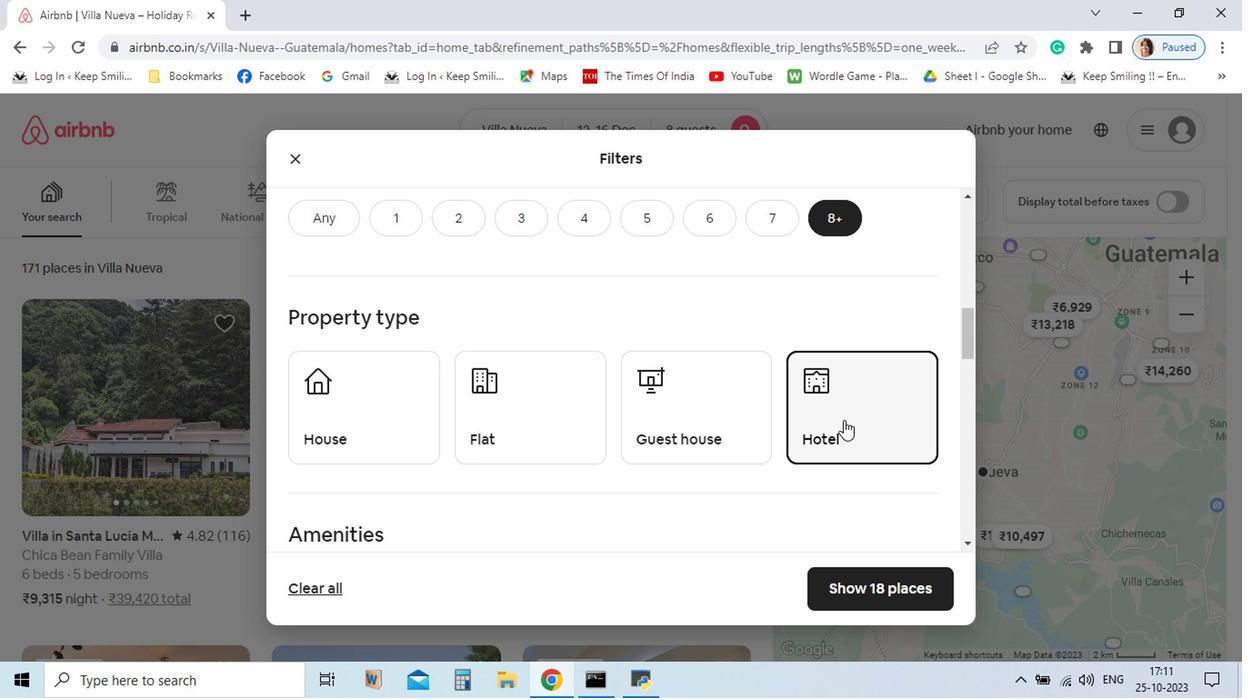 
Action: Mouse moved to (866, 424)
Screenshot: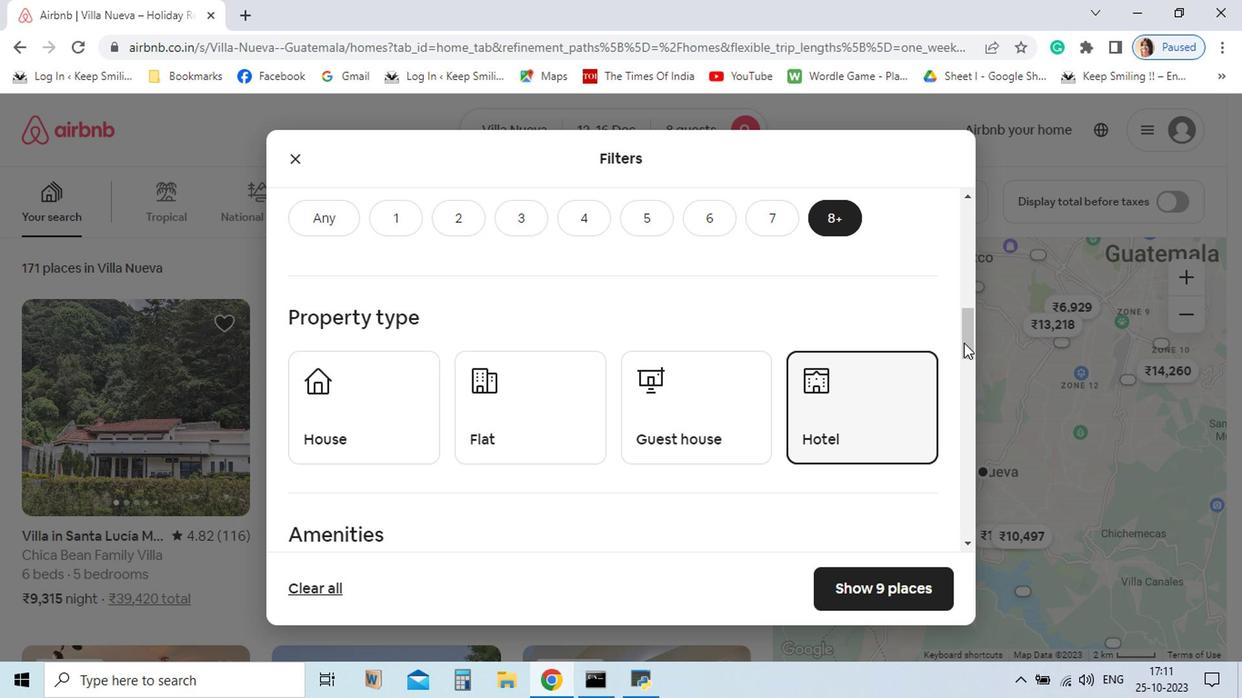 
Action: Mouse pressed left at (866, 424)
Screenshot: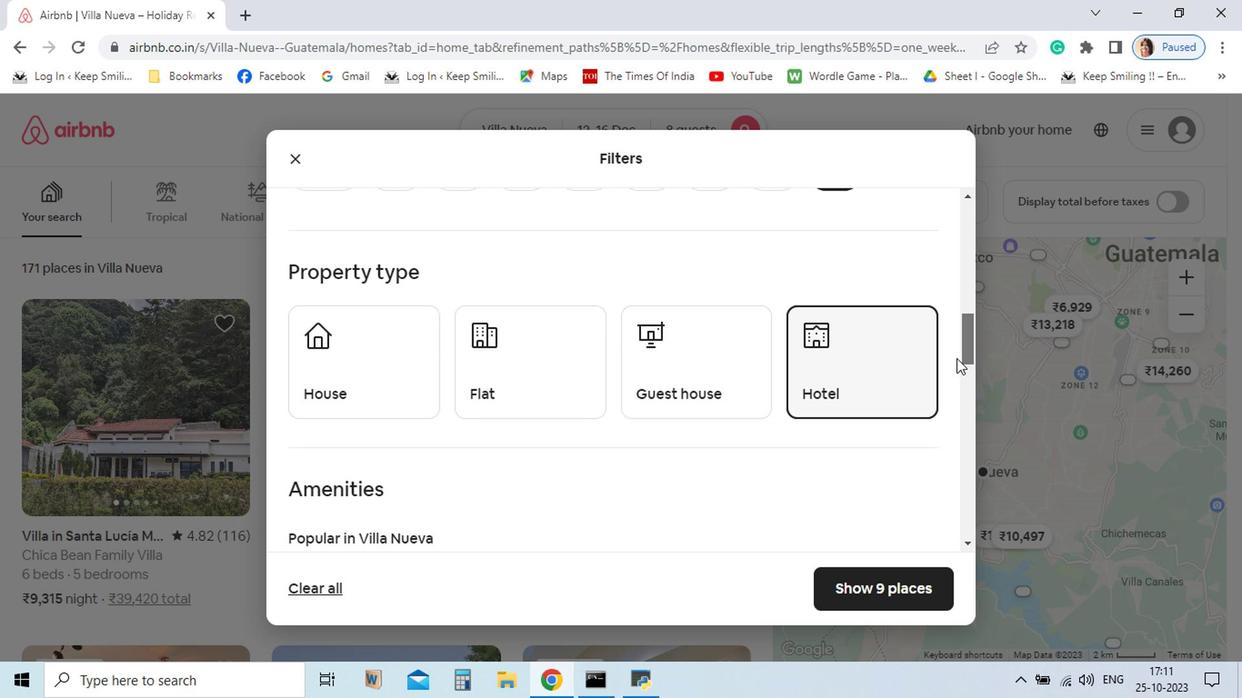 
Action: Mouse moved to (622, 371)
Screenshot: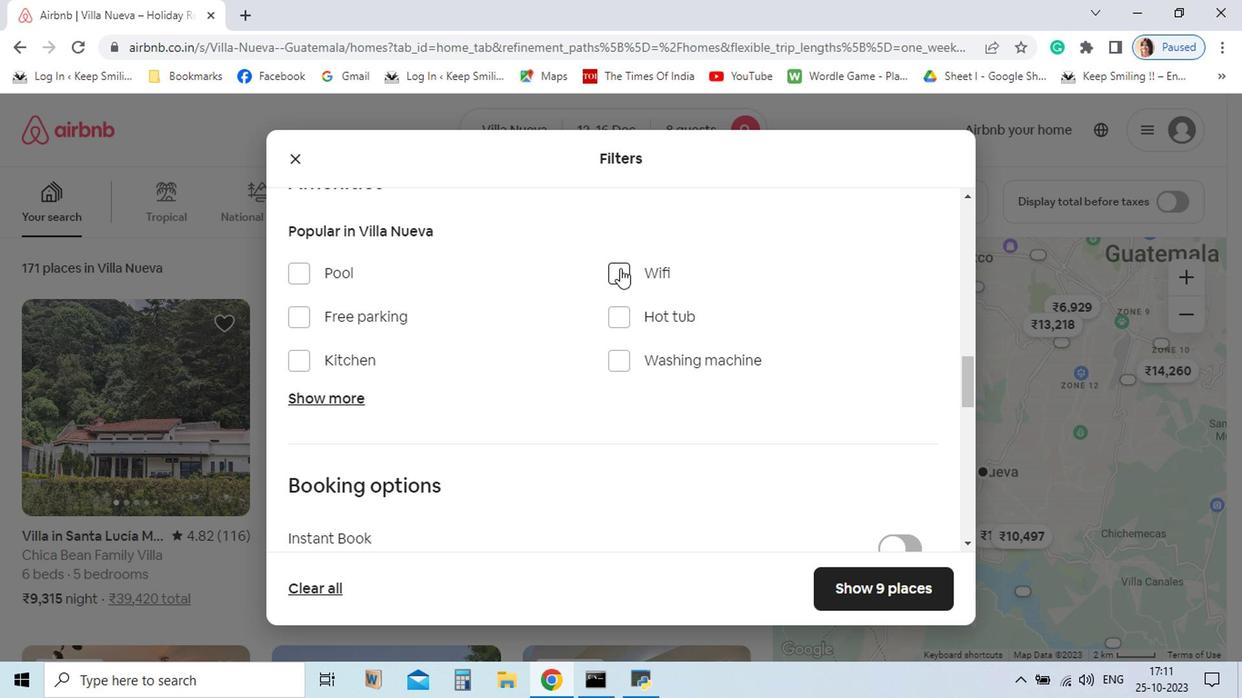 
Action: Mouse pressed left at (622, 371)
Screenshot: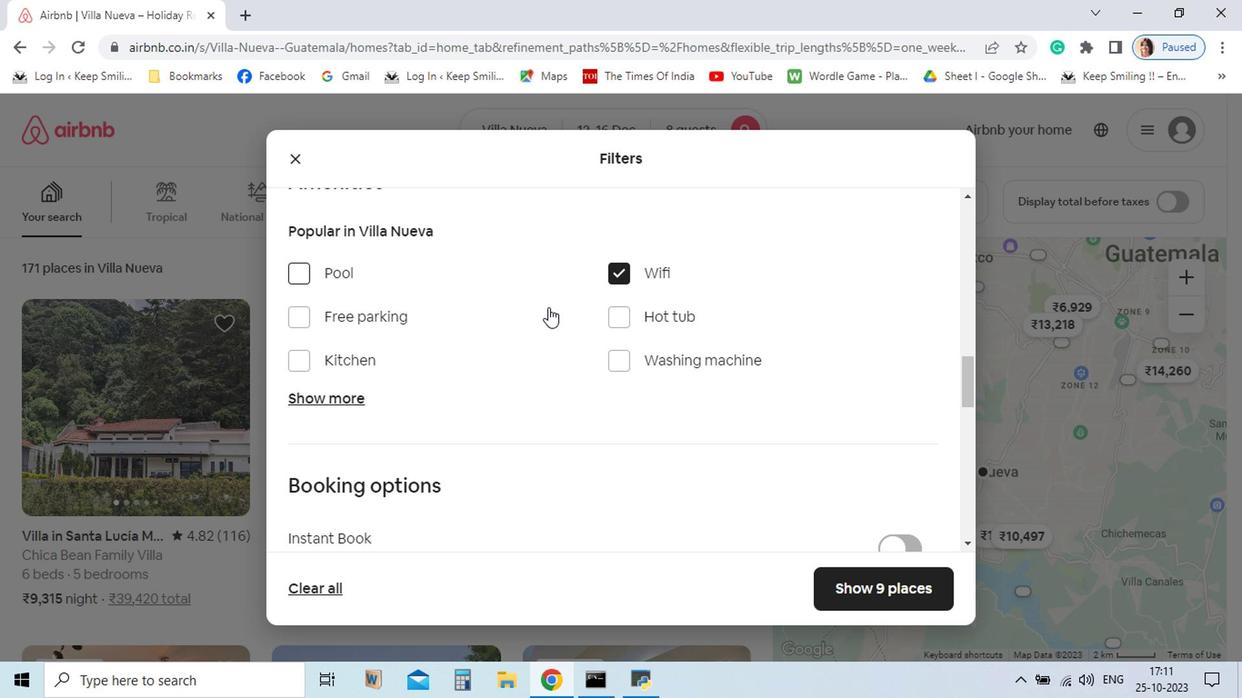 
Action: Mouse moved to (392, 403)
Screenshot: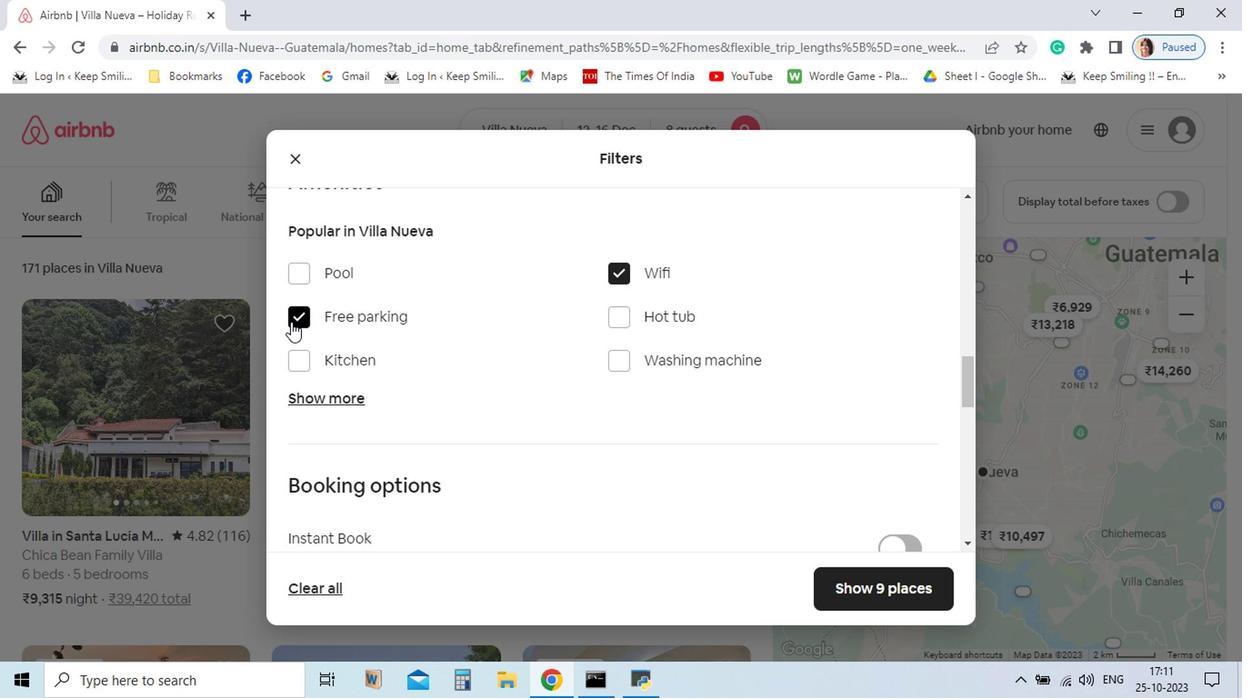 
Action: Mouse pressed left at (392, 403)
Screenshot: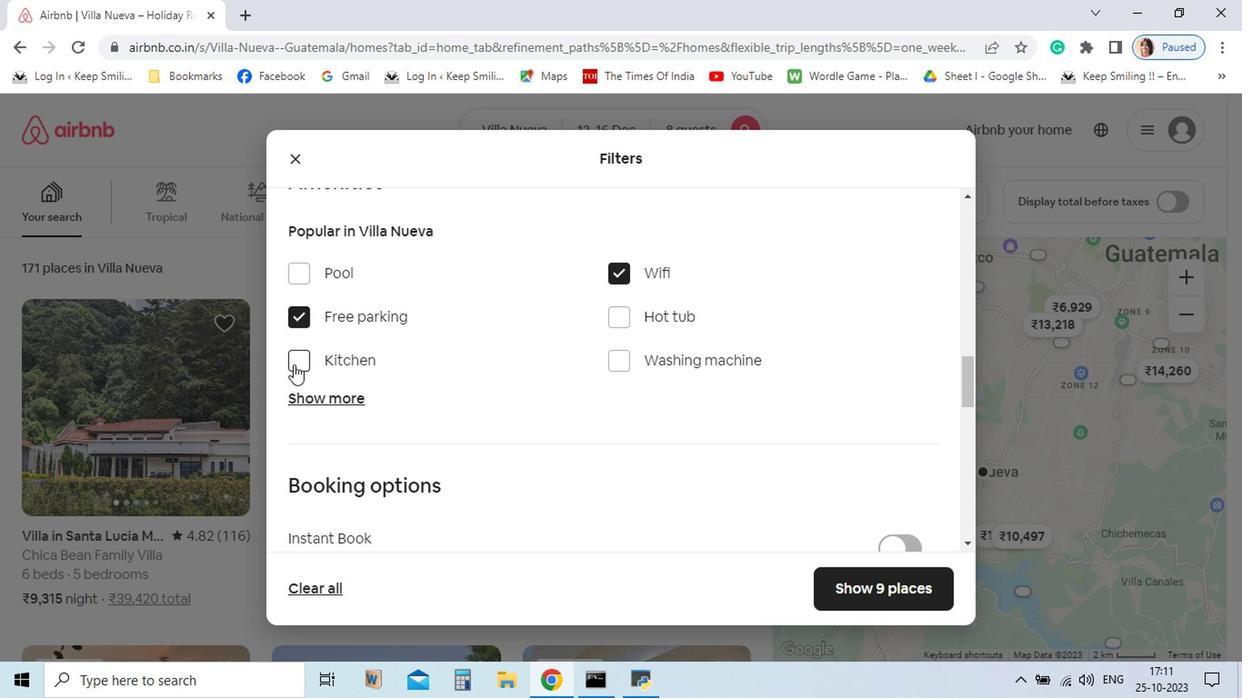 
Action: Mouse moved to (405, 467)
Screenshot: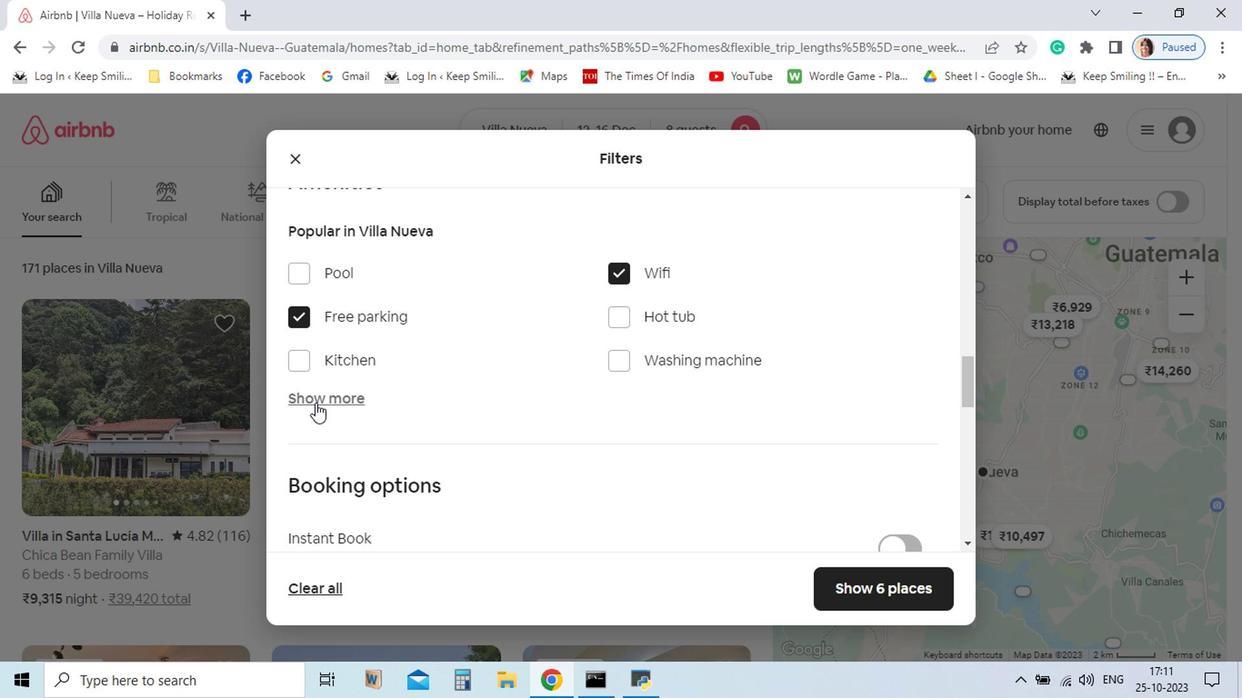 
Action: Mouse pressed left at (405, 467)
Screenshot: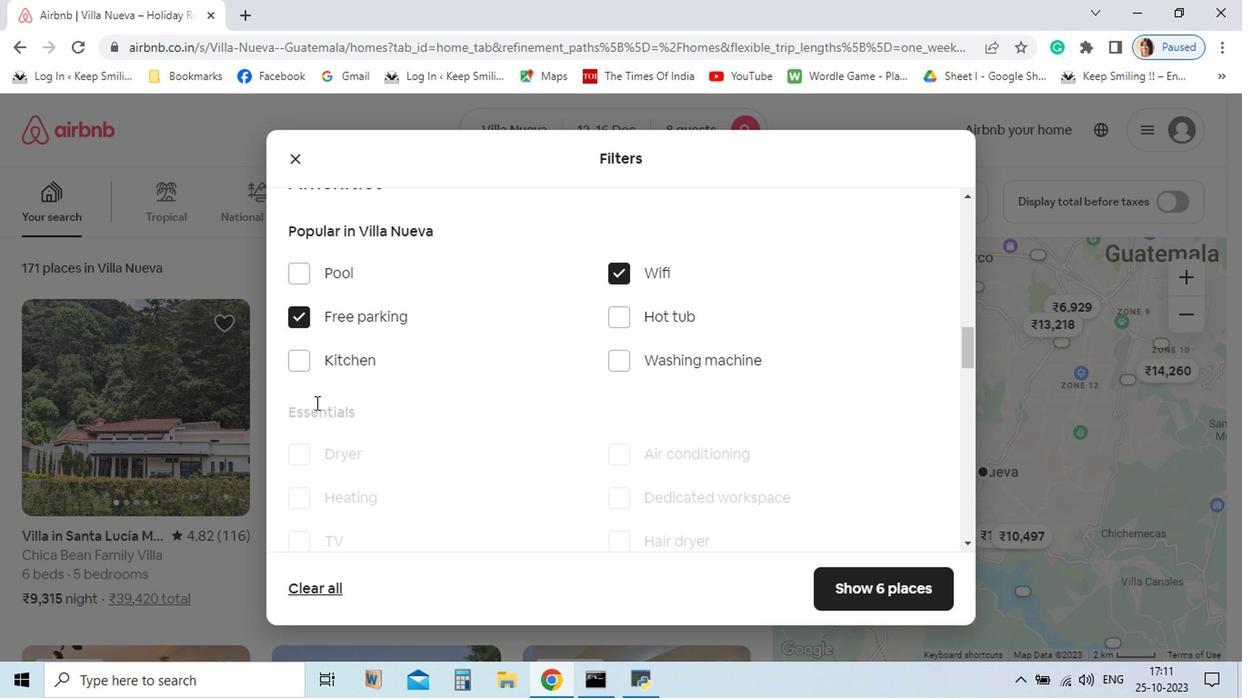 
Action: Mouse moved to (399, 571)
Screenshot: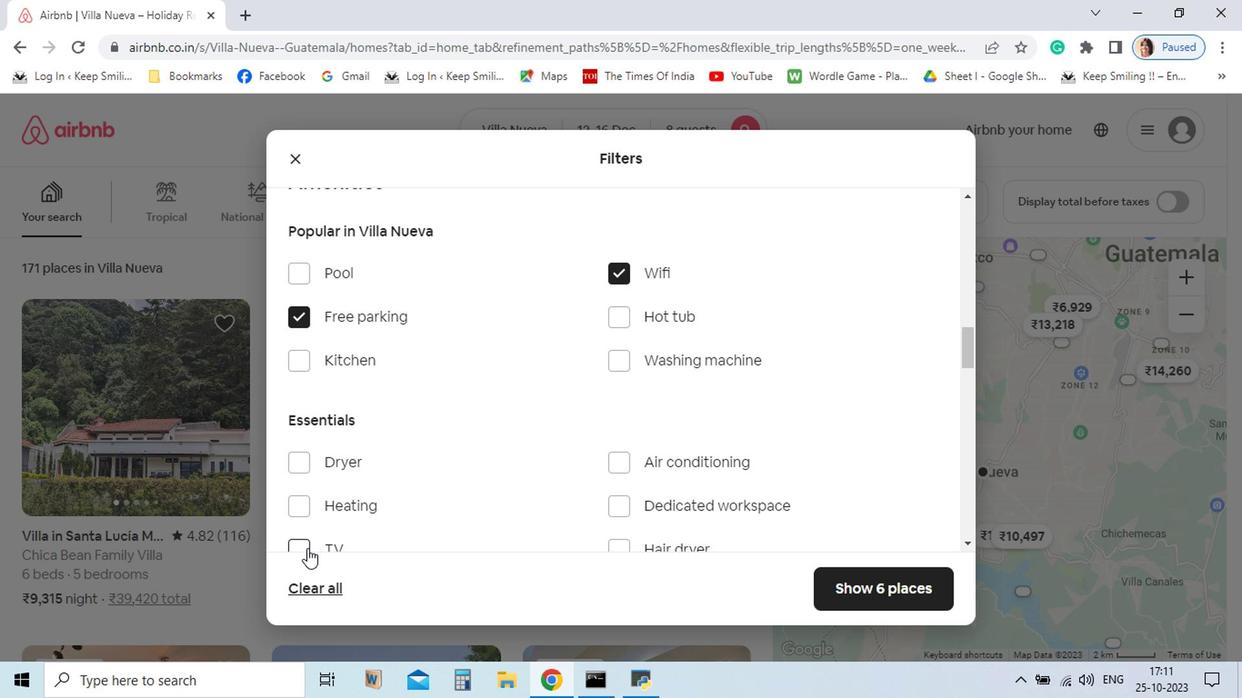 
Action: Mouse pressed left at (399, 571)
Screenshot: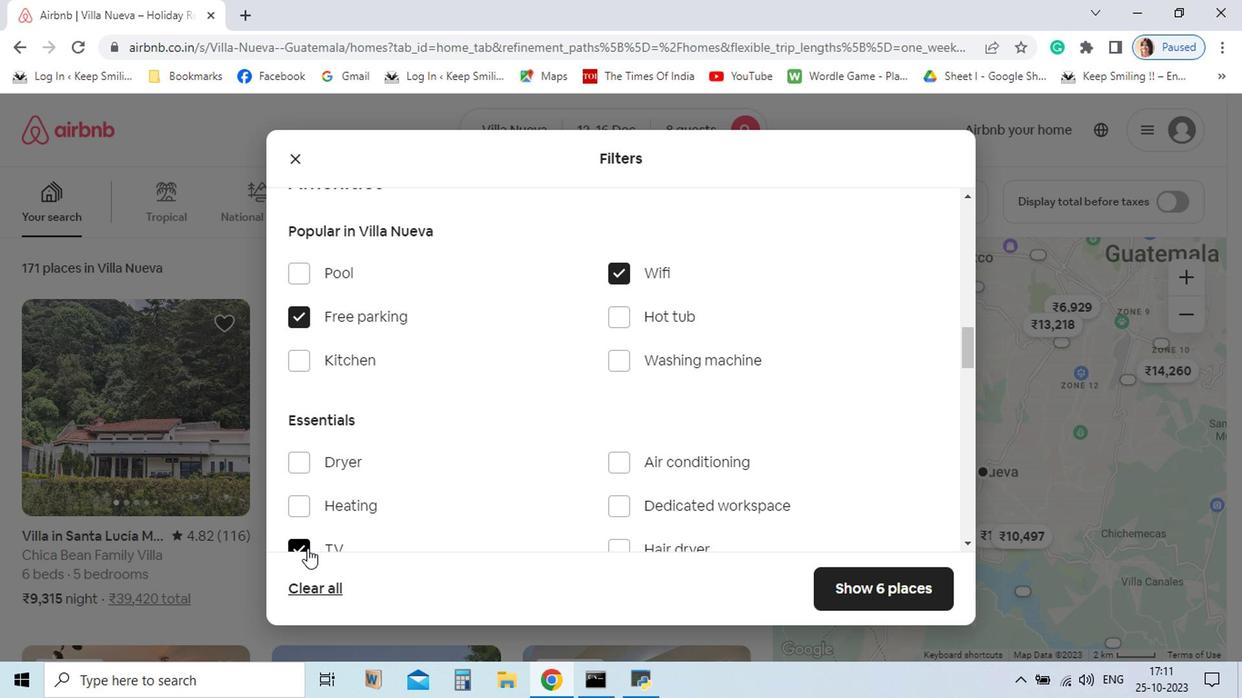 
Action: Mouse moved to (539, 538)
Screenshot: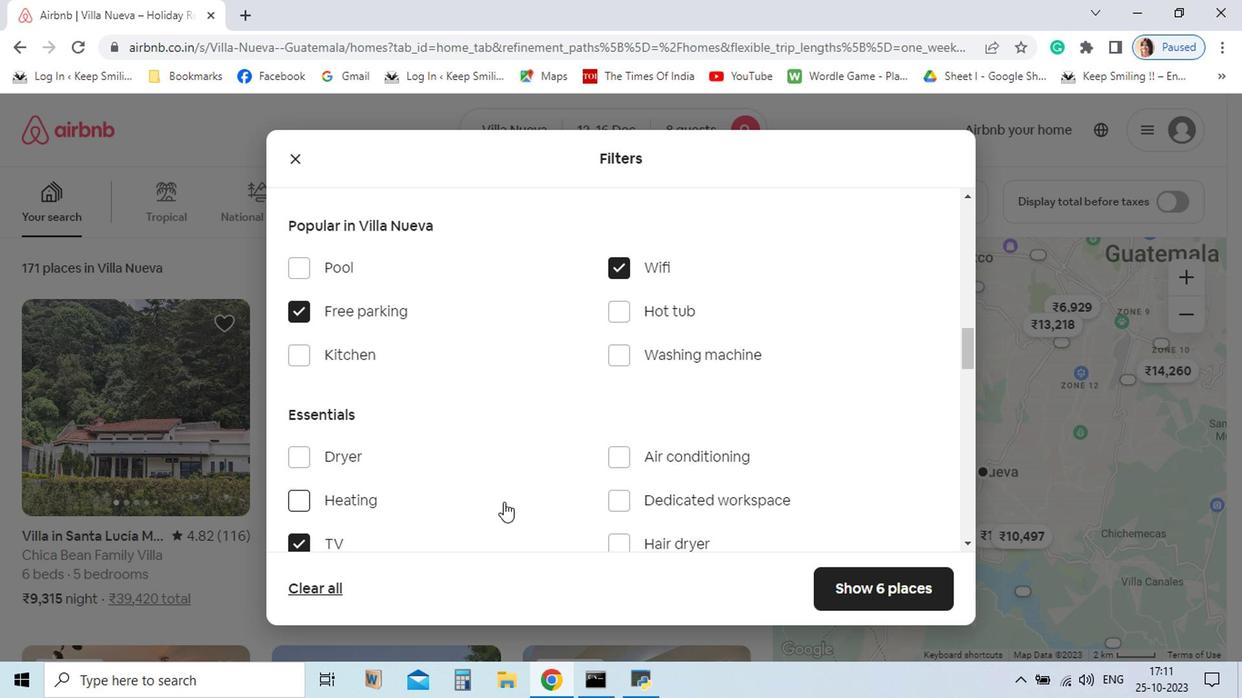 
Action: Mouse scrolled (539, 537) with delta (0, 0)
Screenshot: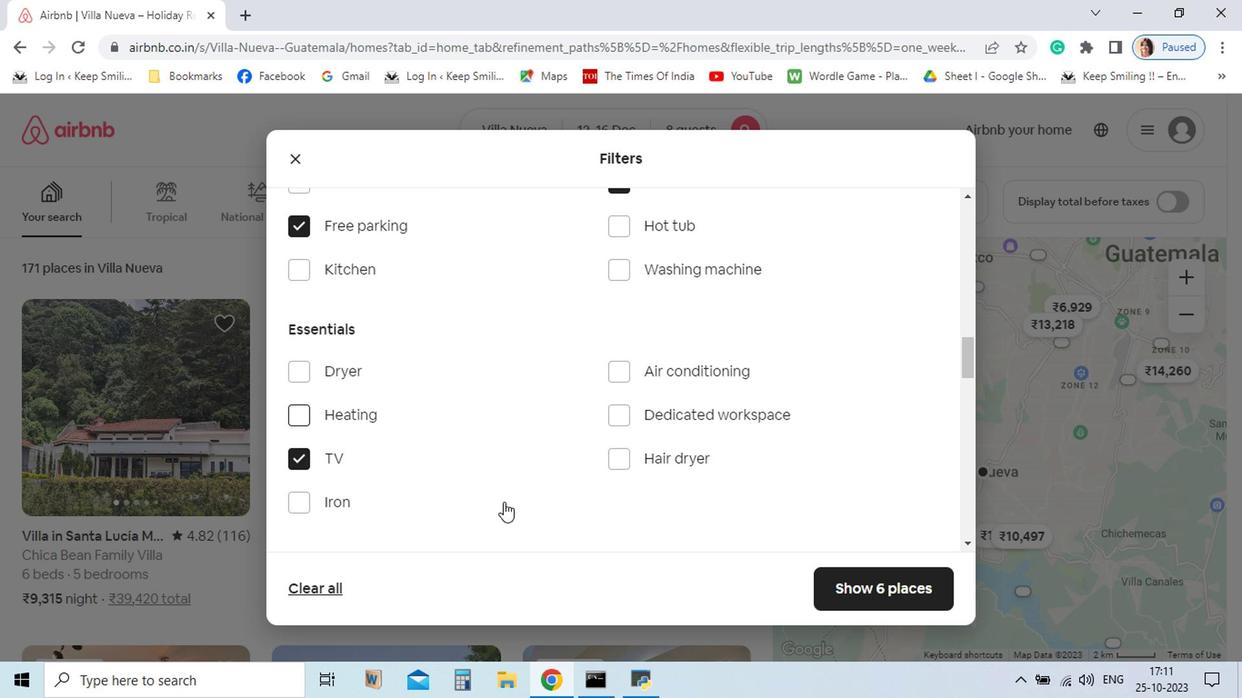 
Action: Mouse scrolled (539, 537) with delta (0, 0)
Screenshot: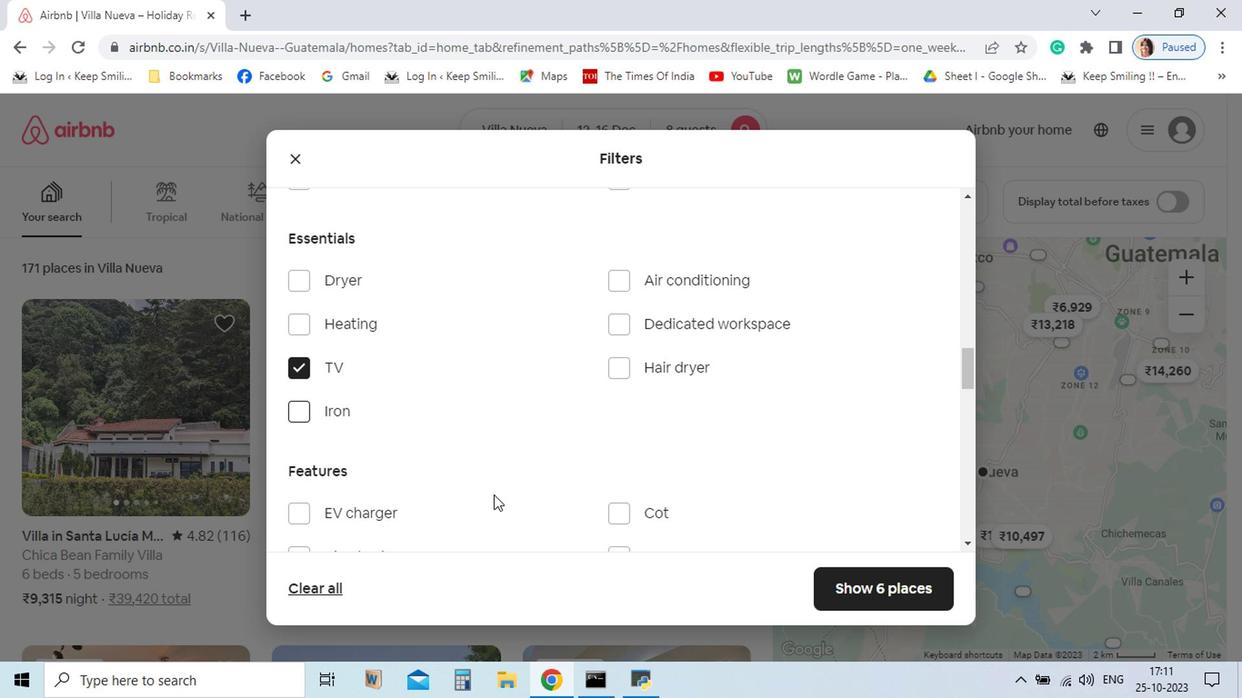 
Action: Mouse moved to (522, 527)
Screenshot: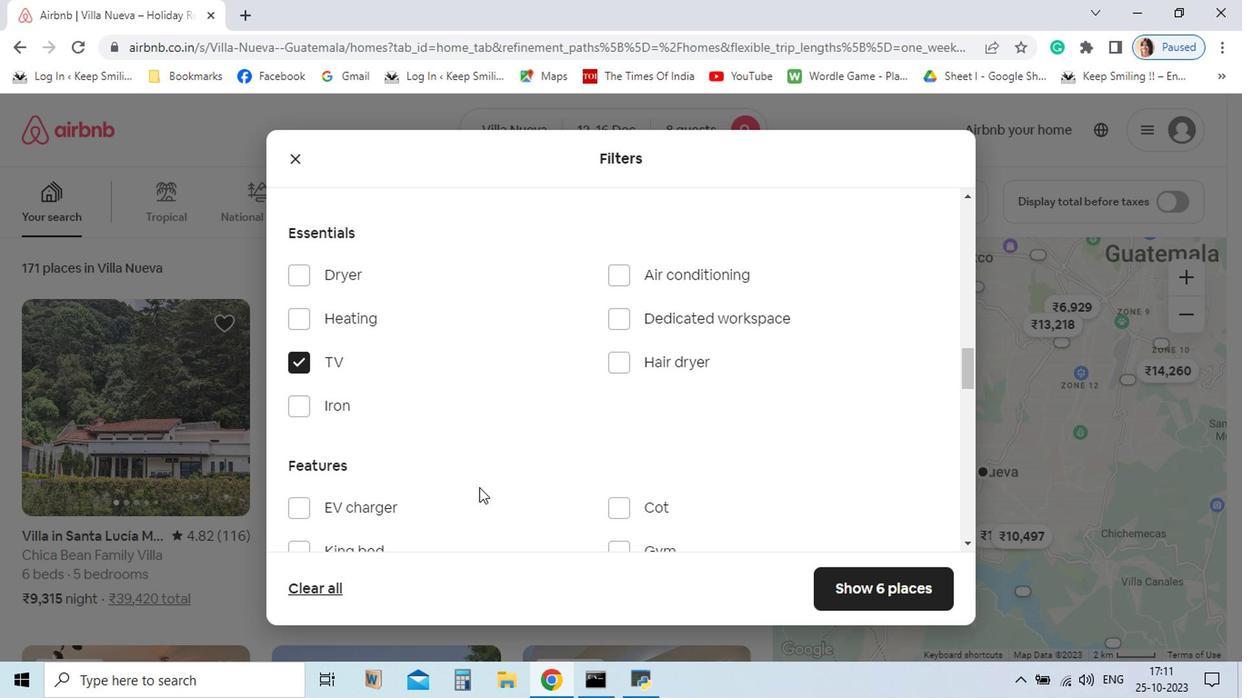 
Action: Mouse scrolled (522, 527) with delta (0, 0)
Screenshot: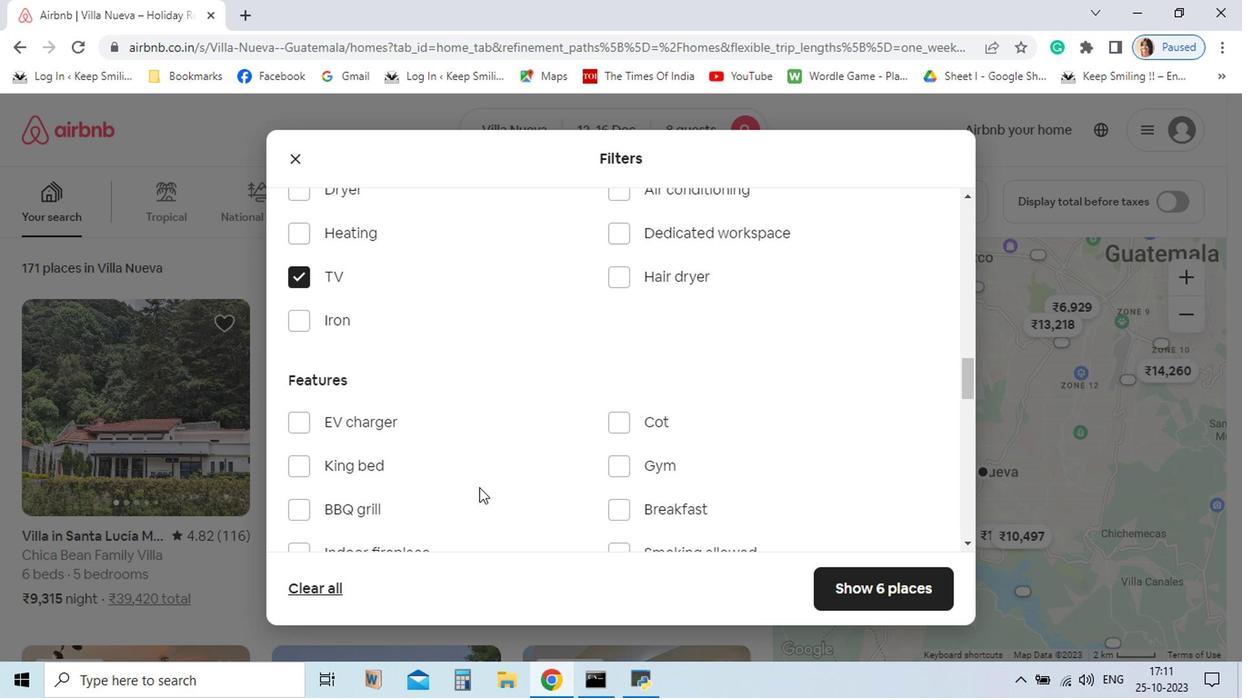 
Action: Mouse moved to (618, 540)
Screenshot: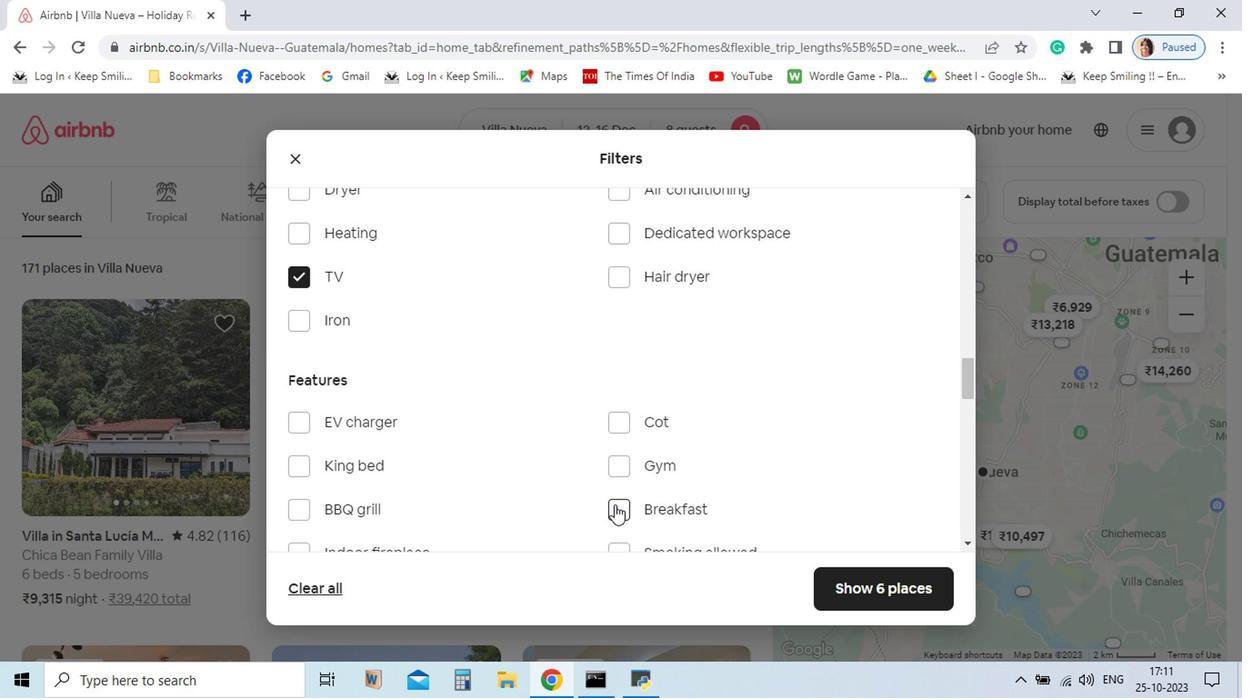 
Action: Mouse pressed left at (618, 540)
Screenshot: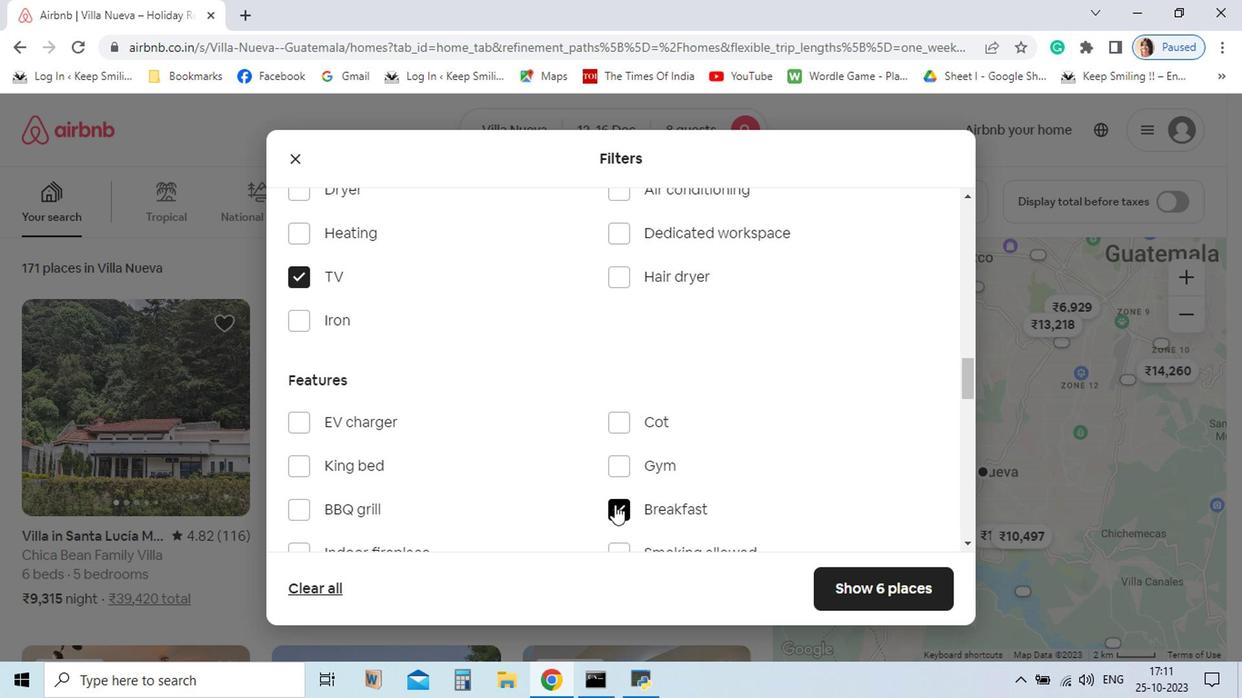 
Action: Mouse moved to (520, 519)
Screenshot: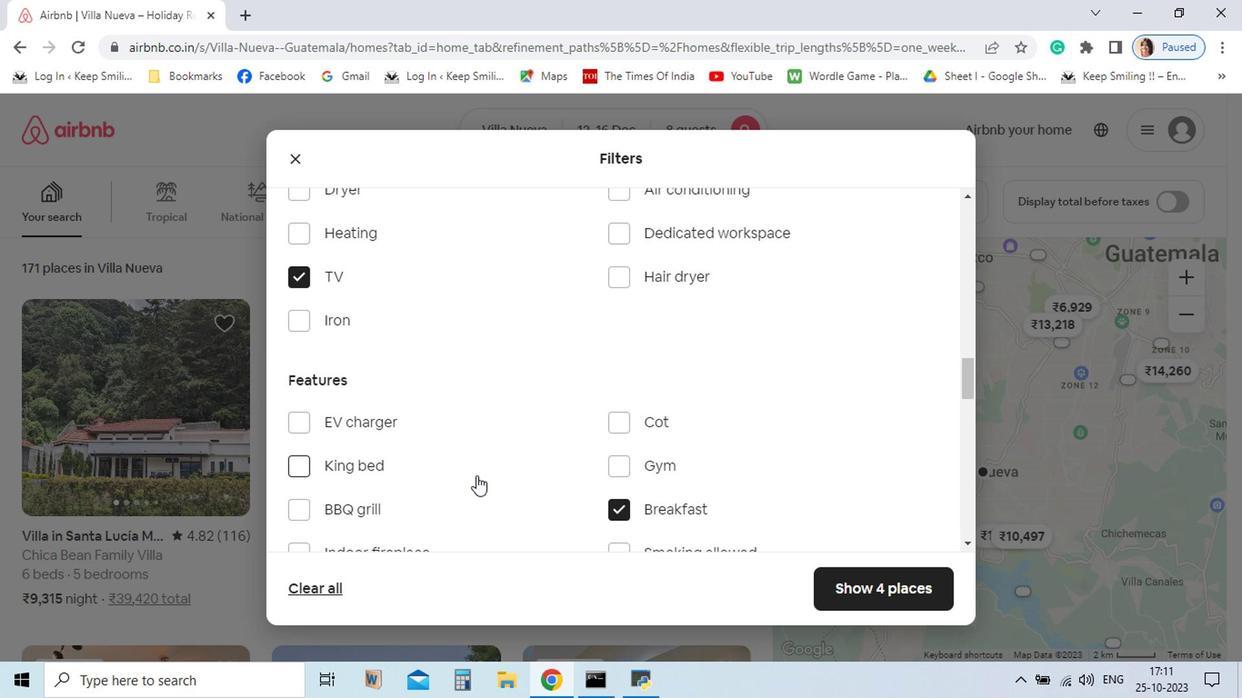 
Action: Mouse scrolled (520, 518) with delta (0, 0)
Screenshot: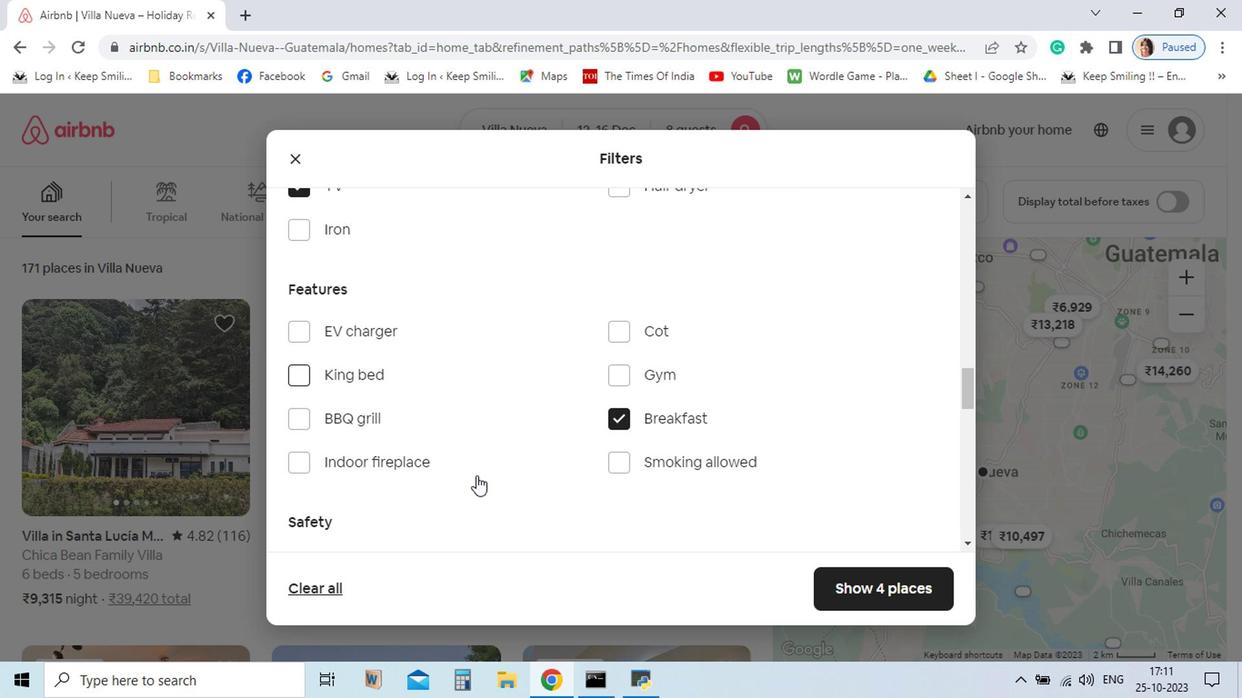 
Action: Mouse scrolled (520, 520) with delta (0, 0)
Screenshot: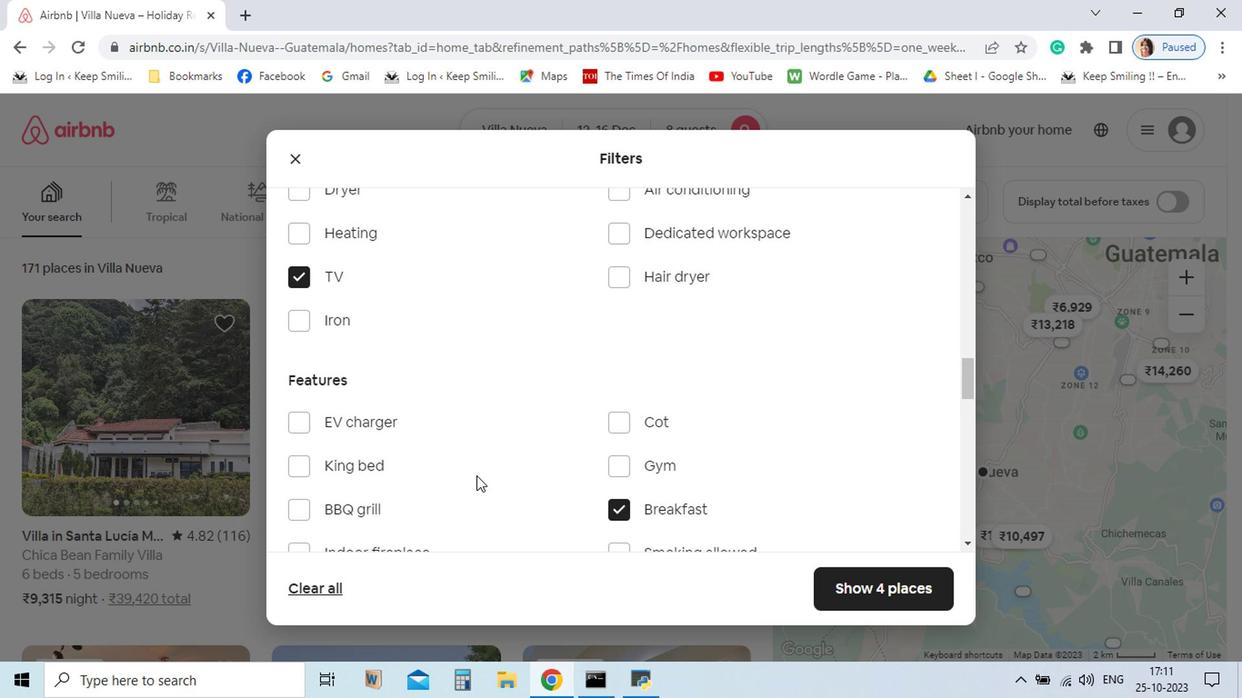 
Action: Mouse scrolled (520, 520) with delta (0, 0)
Screenshot: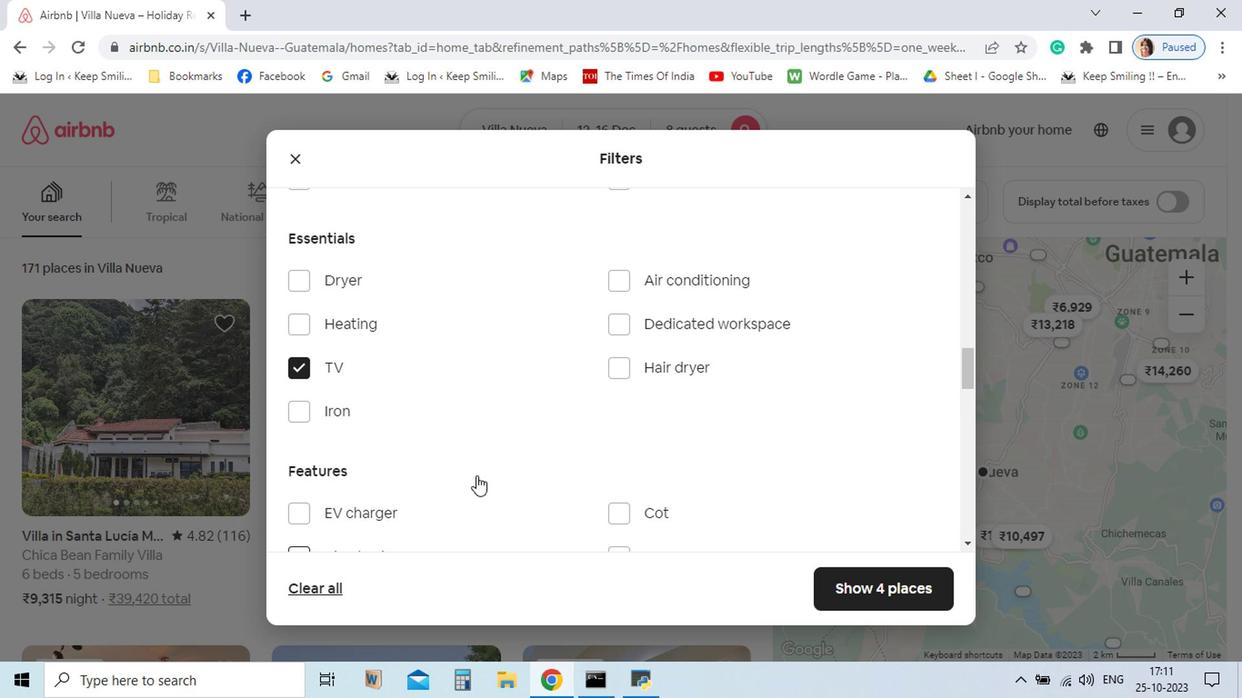 
Action: Mouse scrolled (520, 520) with delta (0, 0)
Screenshot: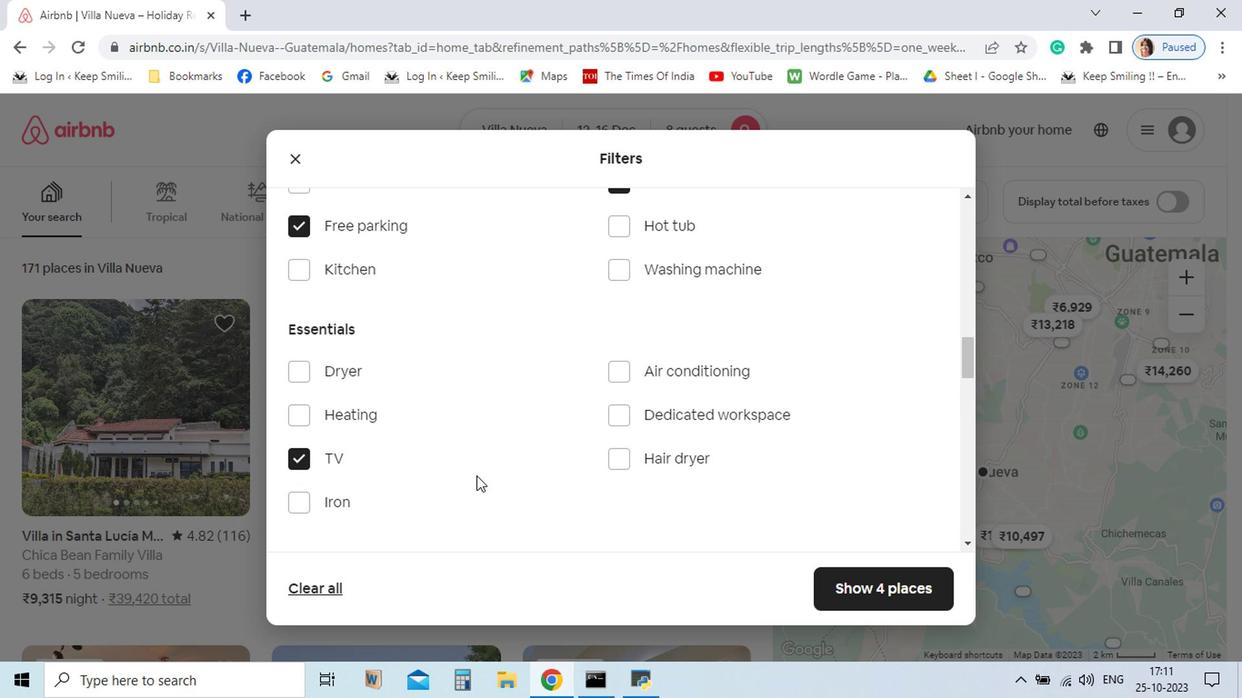 
Action: Mouse scrolled (520, 520) with delta (0, 0)
Screenshot: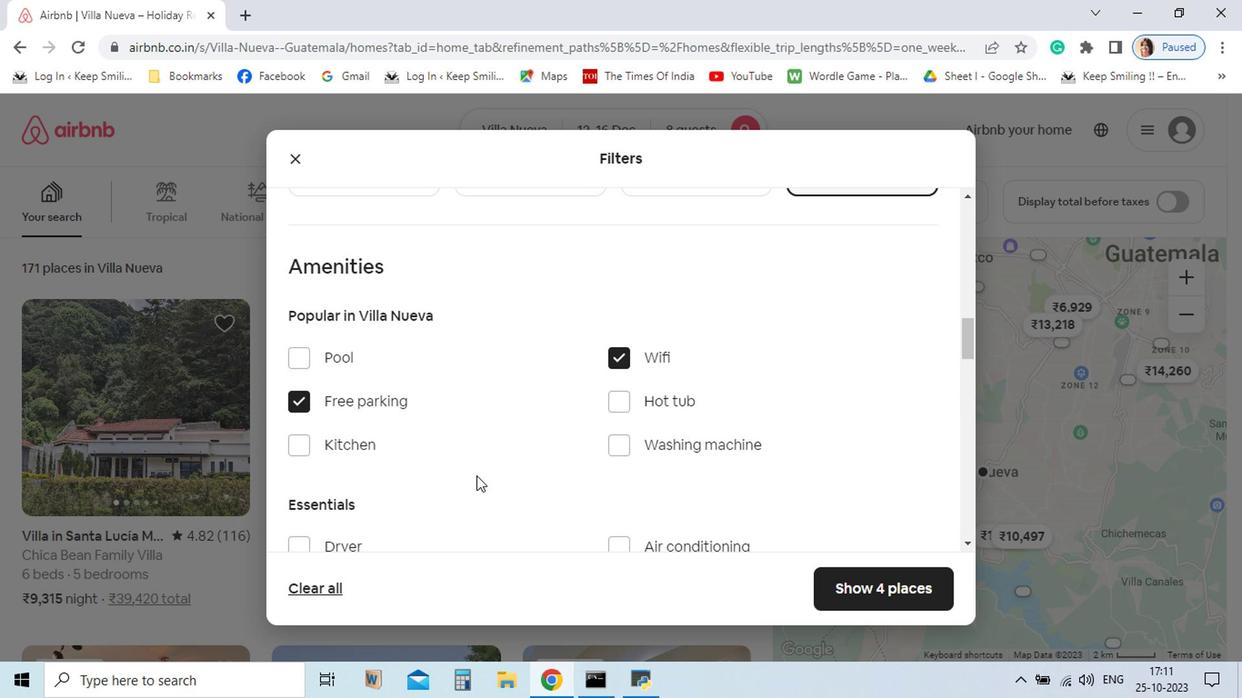 
Action: Mouse scrolled (520, 520) with delta (0, 0)
Screenshot: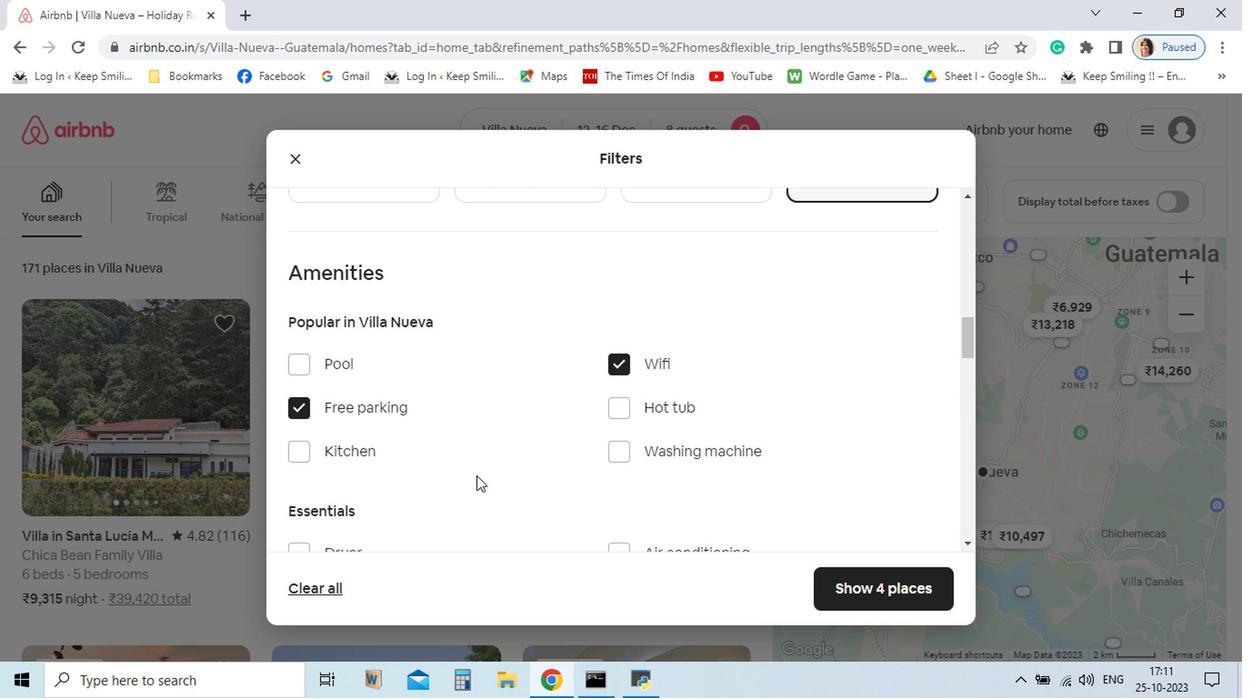 
Action: Mouse moved to (517, 520)
Screenshot: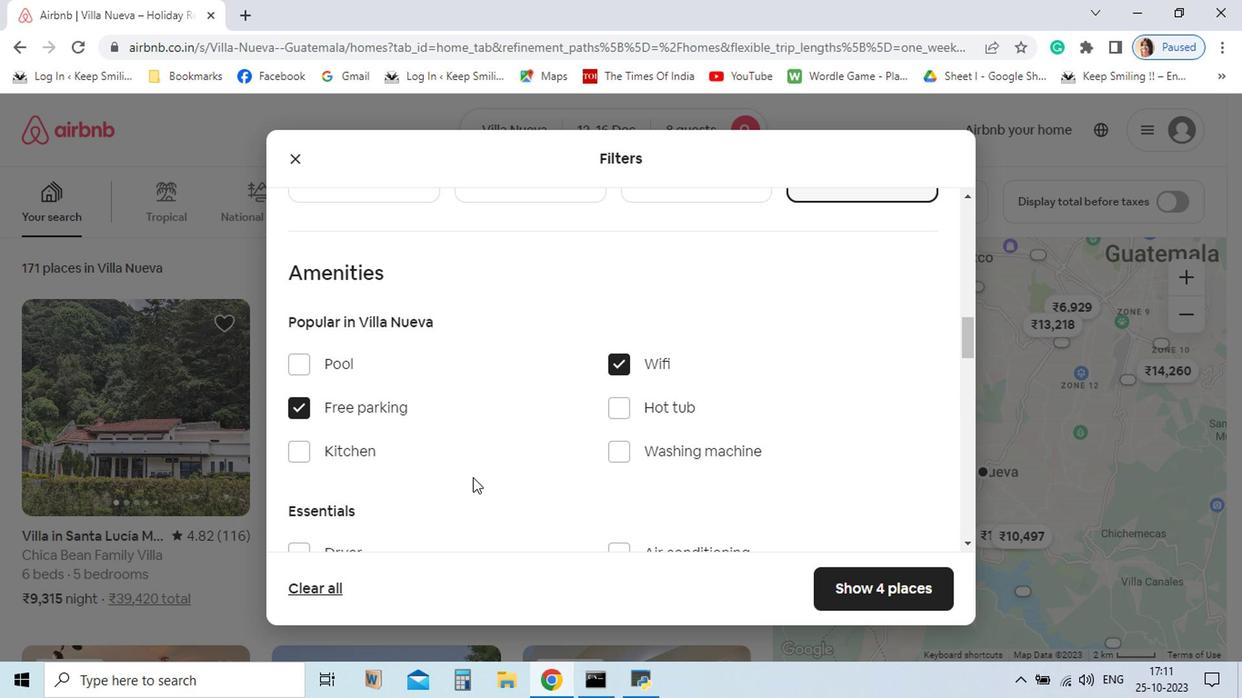 
Action: Mouse scrolled (517, 520) with delta (0, 0)
Screenshot: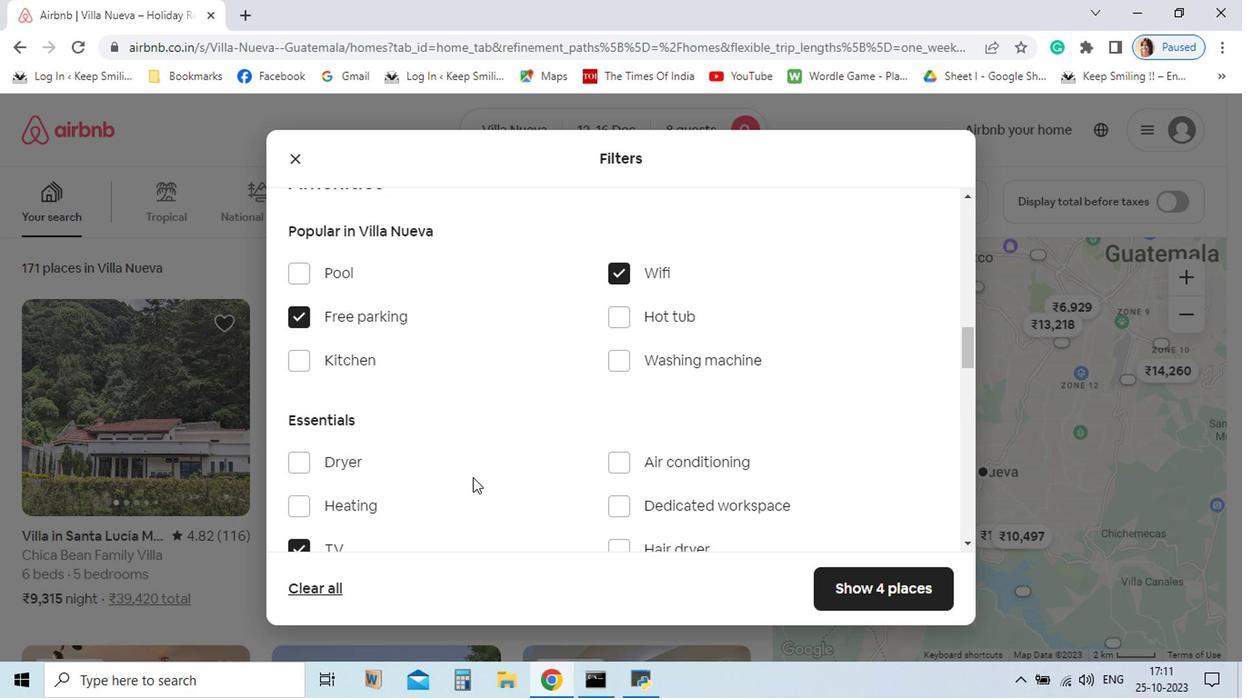
Action: Mouse scrolled (517, 520) with delta (0, 0)
Screenshot: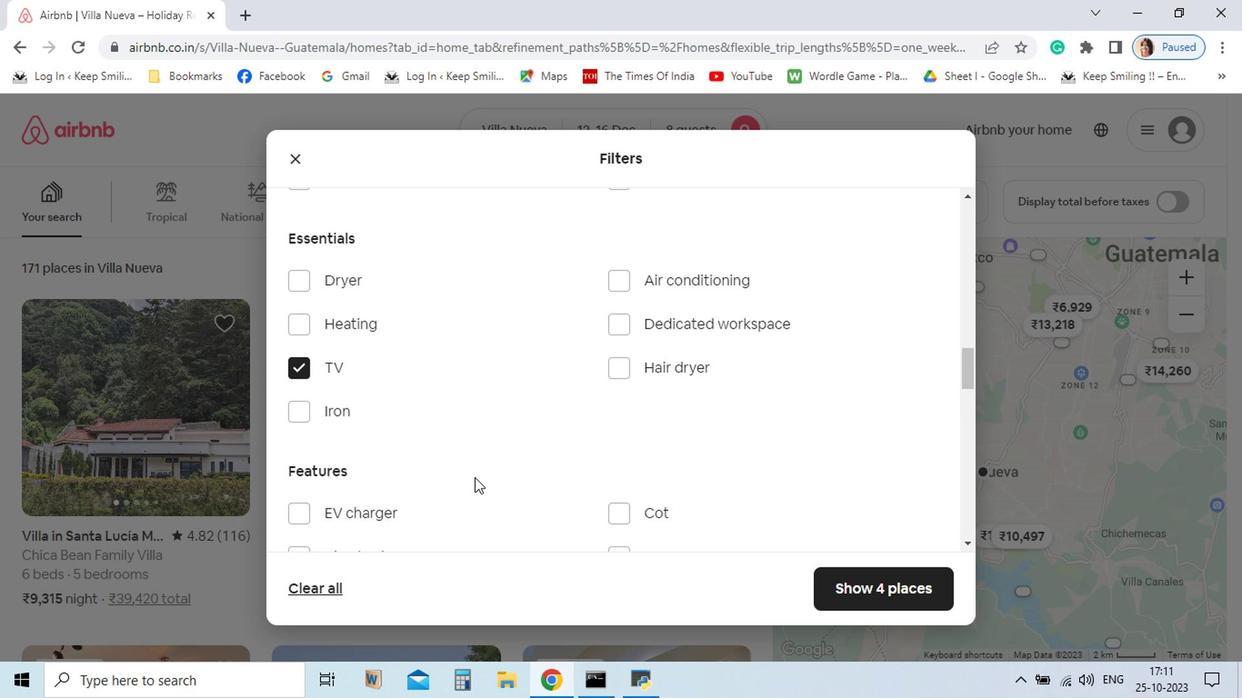 
Action: Mouse scrolled (517, 520) with delta (0, 0)
Screenshot: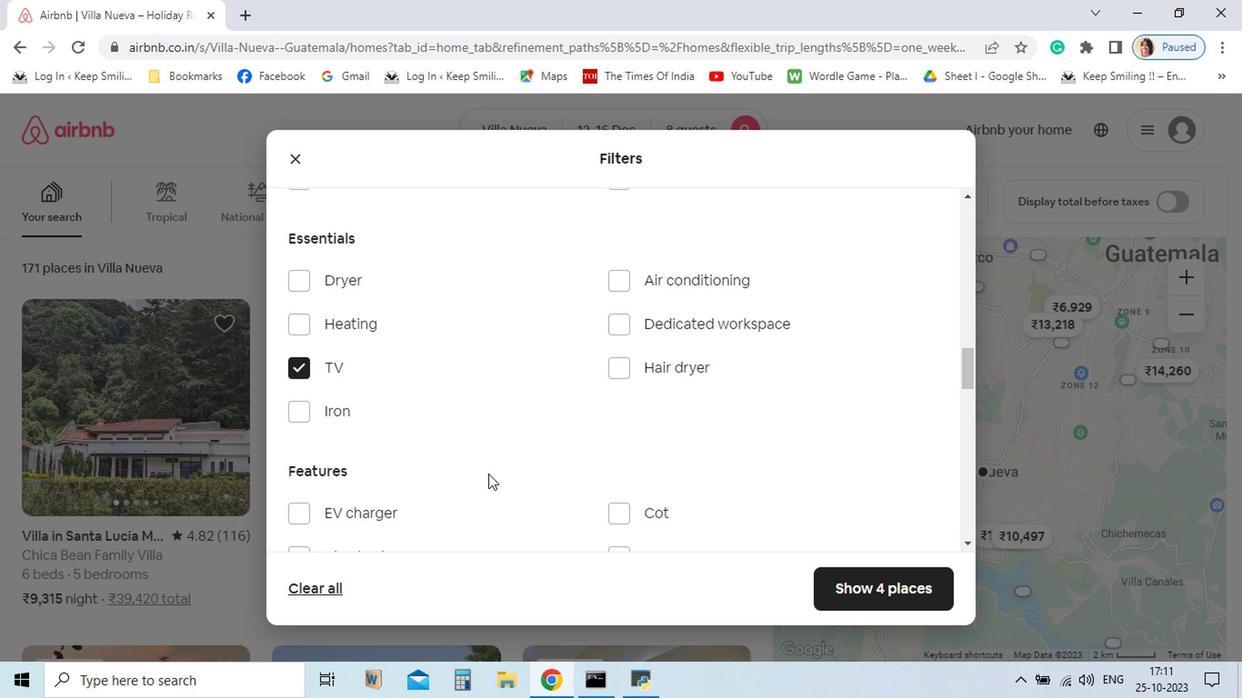 
Action: Mouse moved to (806, 598)
Screenshot: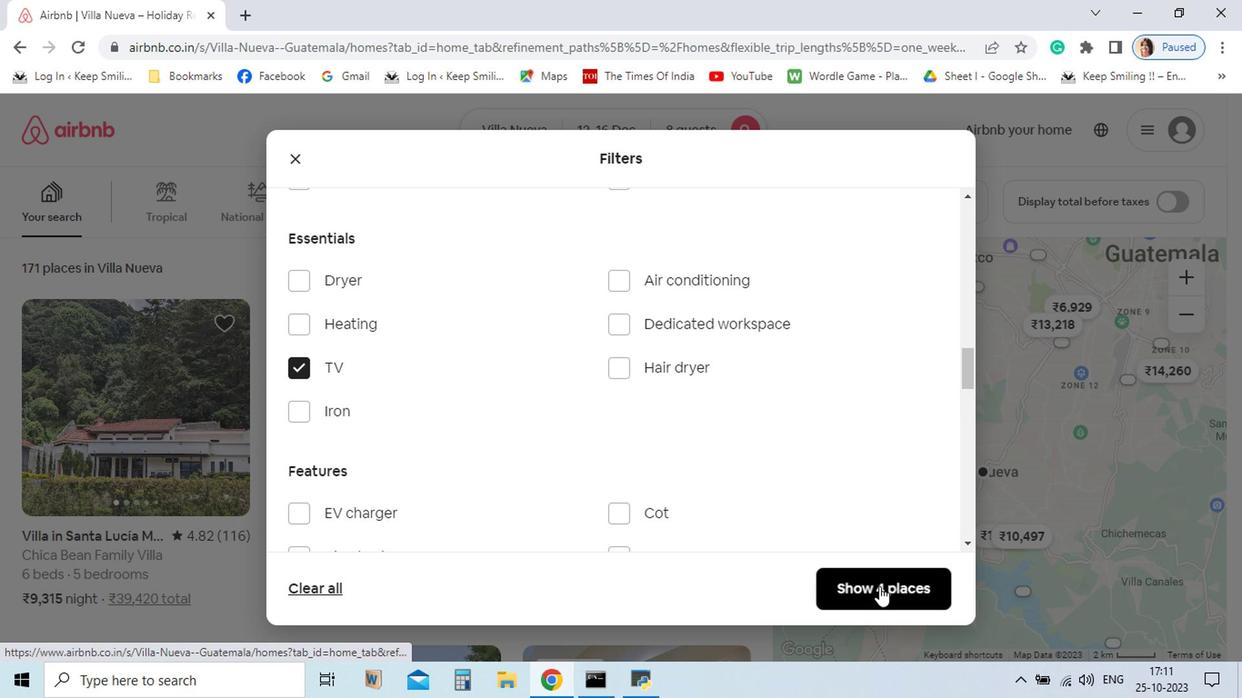 
Action: Mouse pressed left at (806, 598)
Screenshot: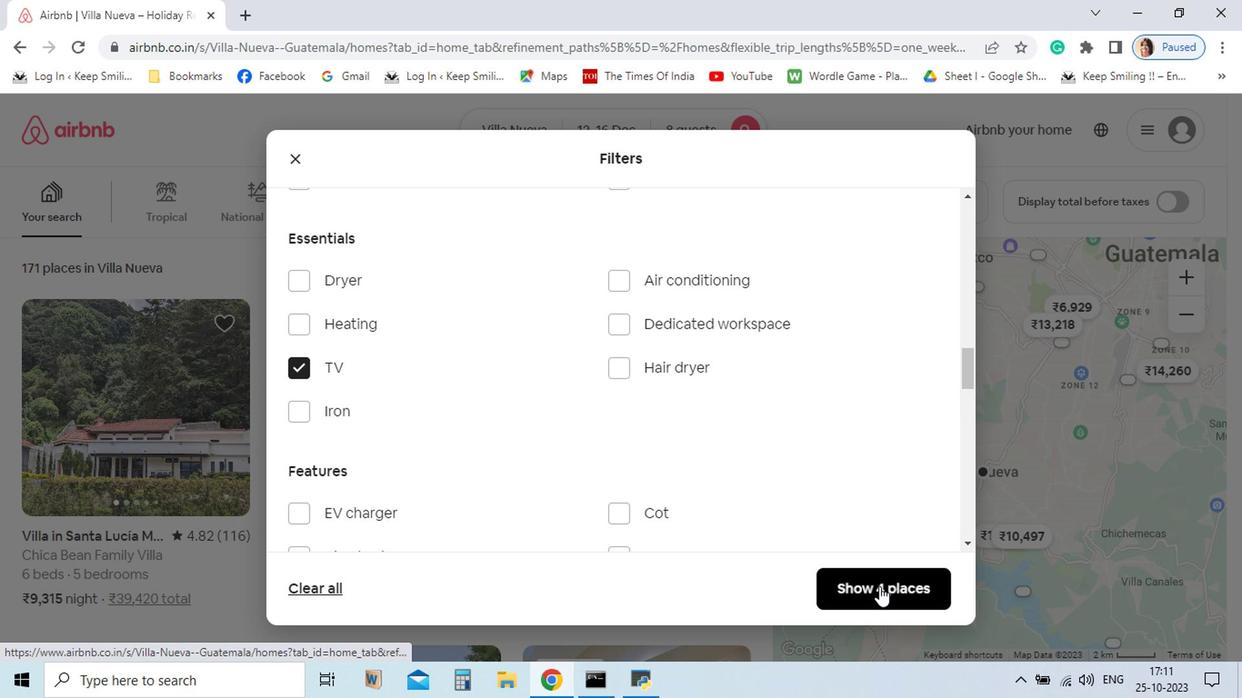 
Action: Mouse moved to (685, 626)
Screenshot: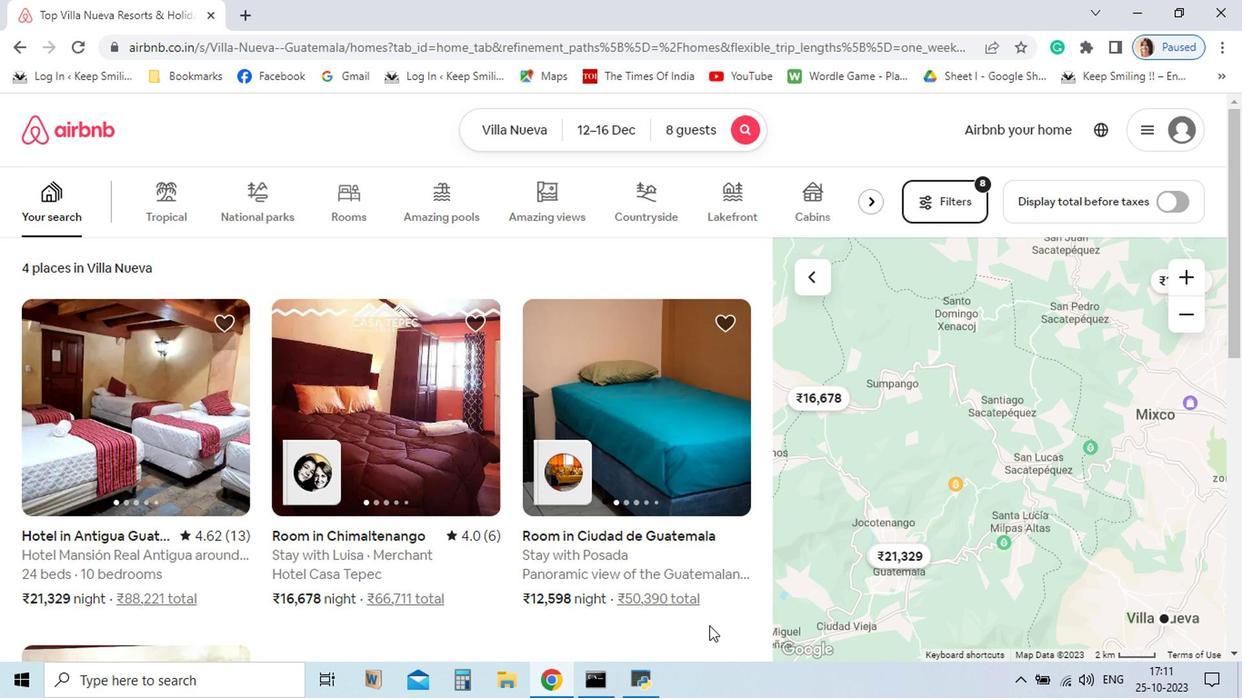 
Action: Mouse scrolled (685, 625) with delta (0, 0)
Screenshot: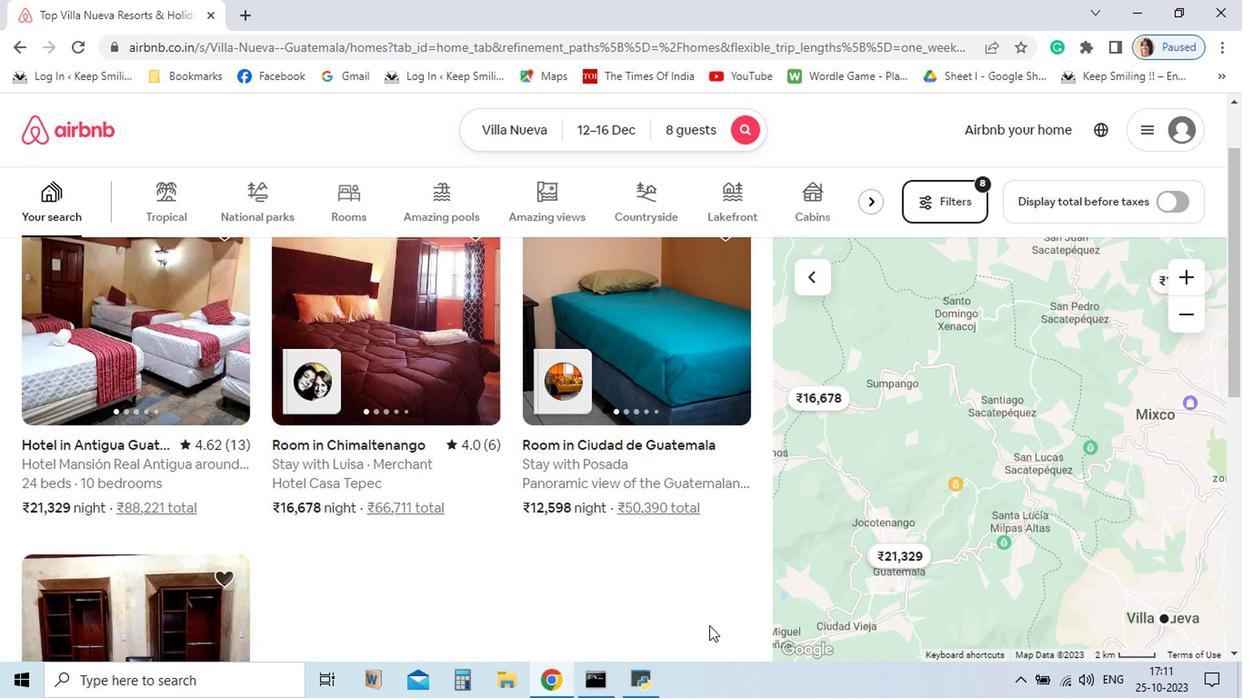 
Action: Mouse moved to (668, 619)
Screenshot: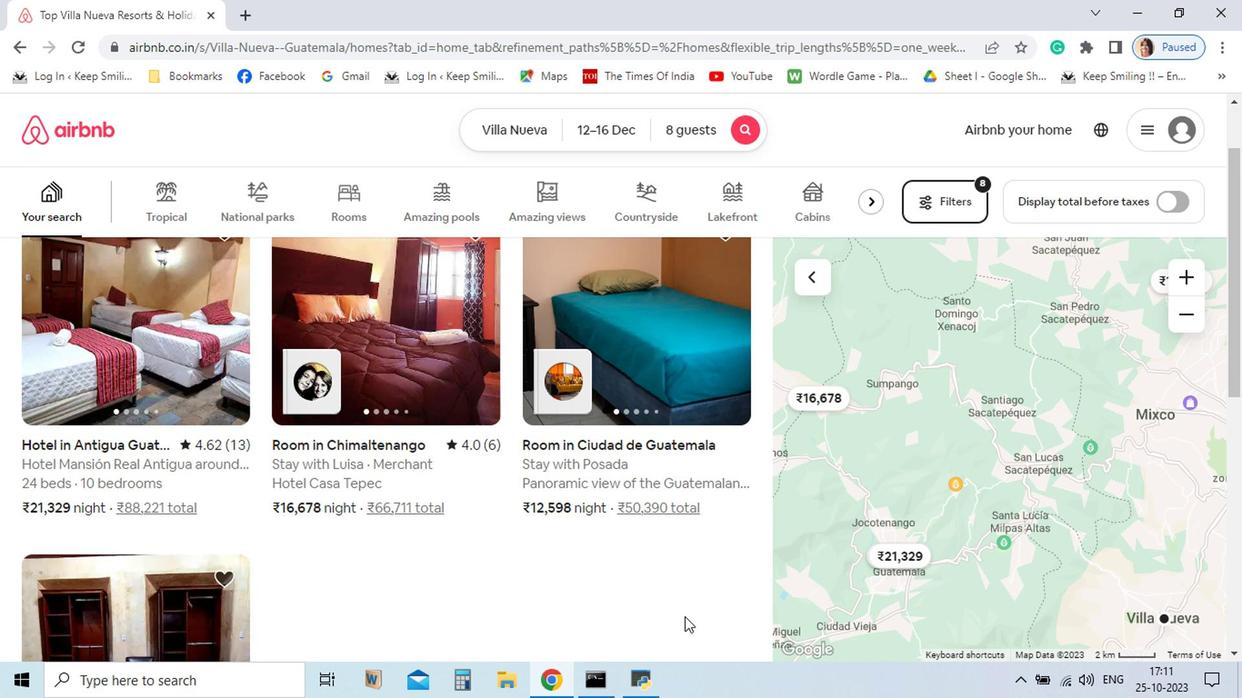 
Action: Mouse scrolled (668, 619) with delta (0, 0)
Screenshot: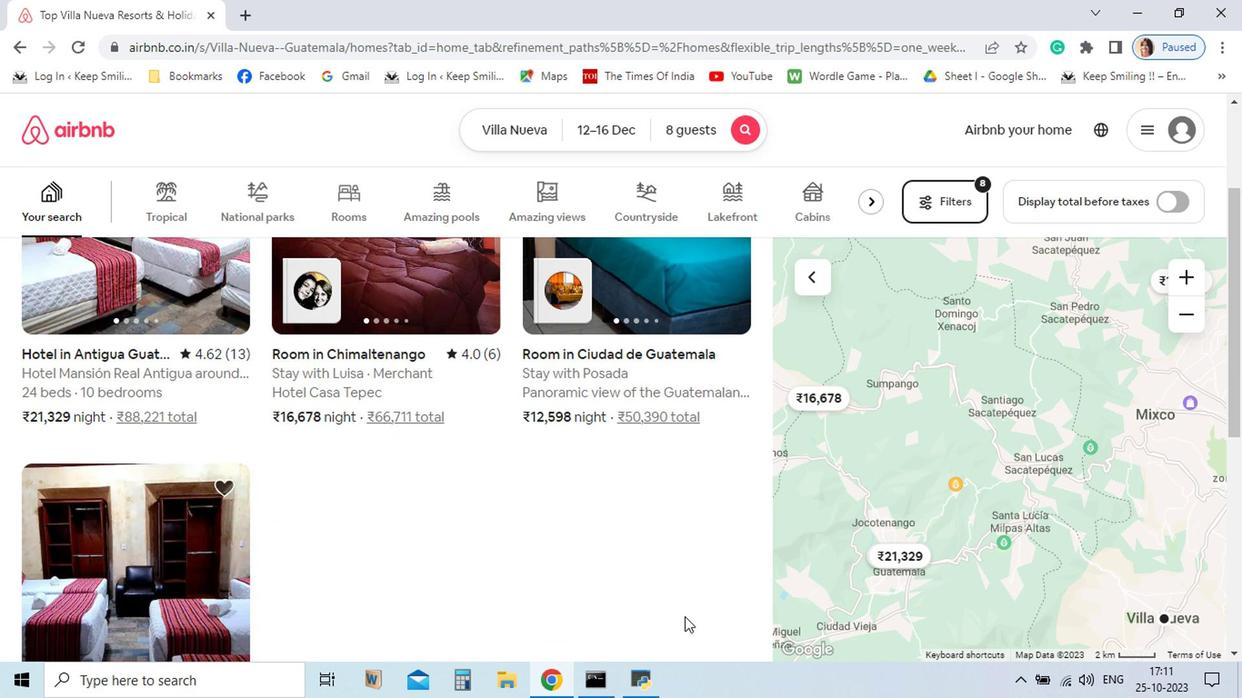 
Action: Mouse scrolled (668, 620) with delta (0, 0)
Screenshot: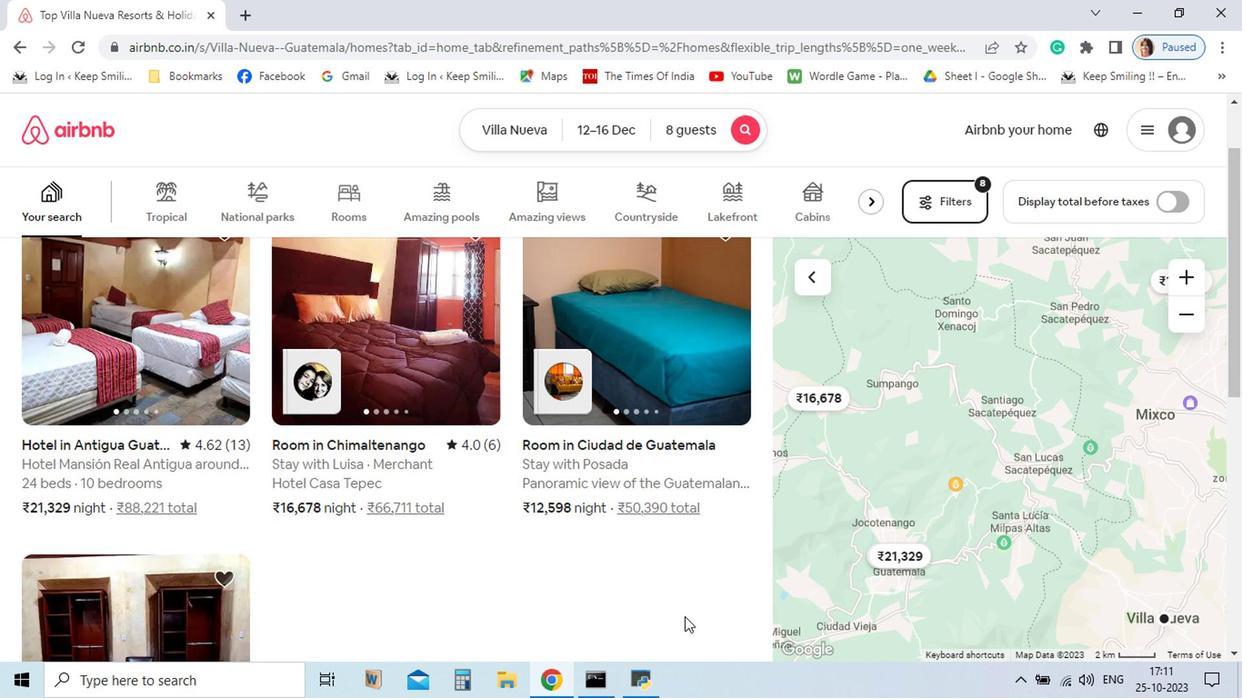 
Action: Mouse moved to (448, 488)
Screenshot: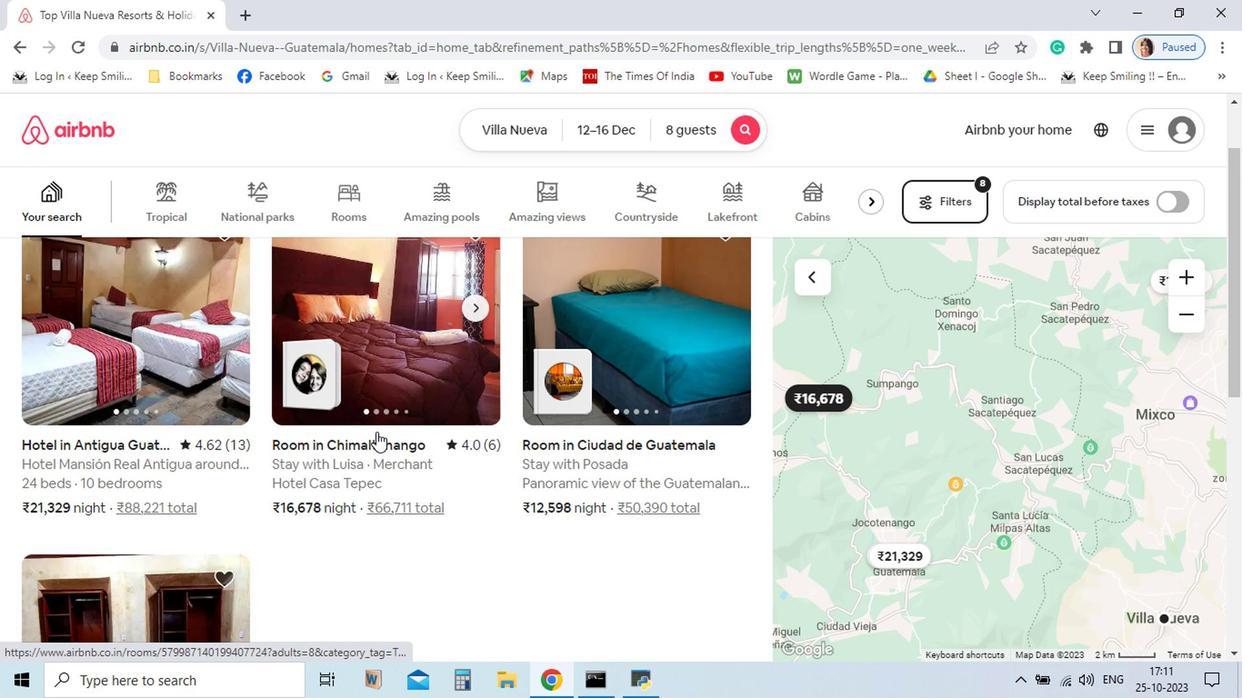 
Action: Mouse pressed left at (448, 488)
Screenshot: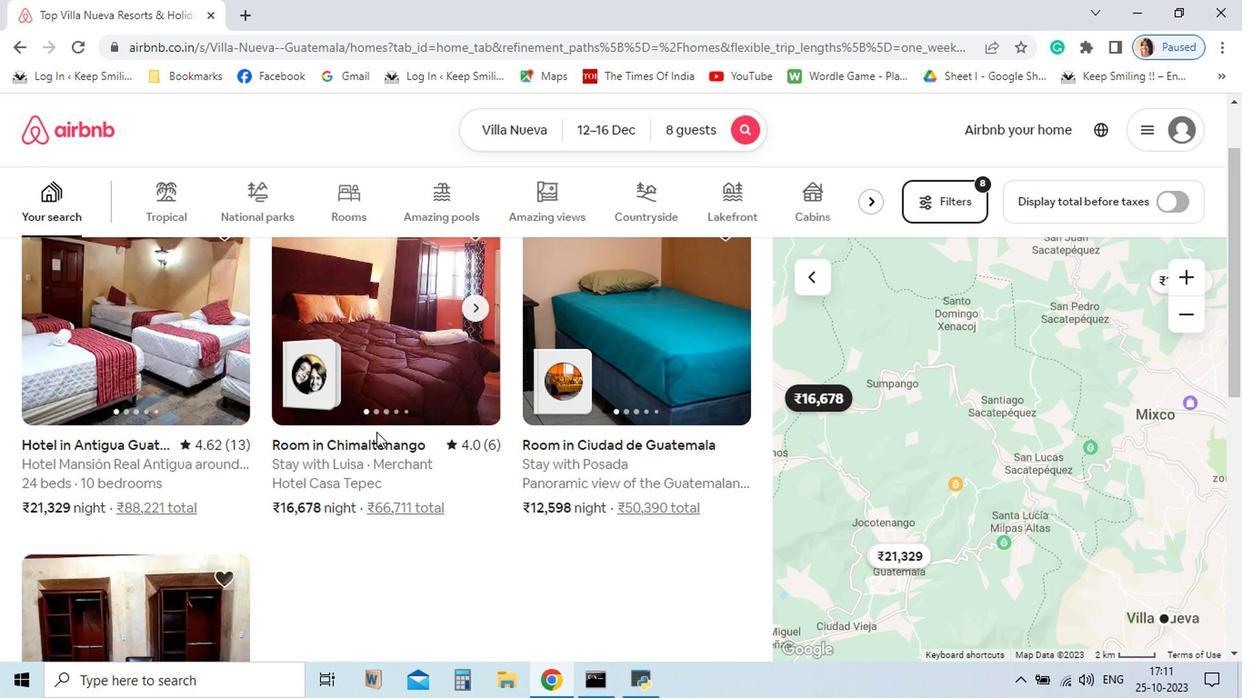 
Action: Mouse moved to (279, 185)
Screenshot: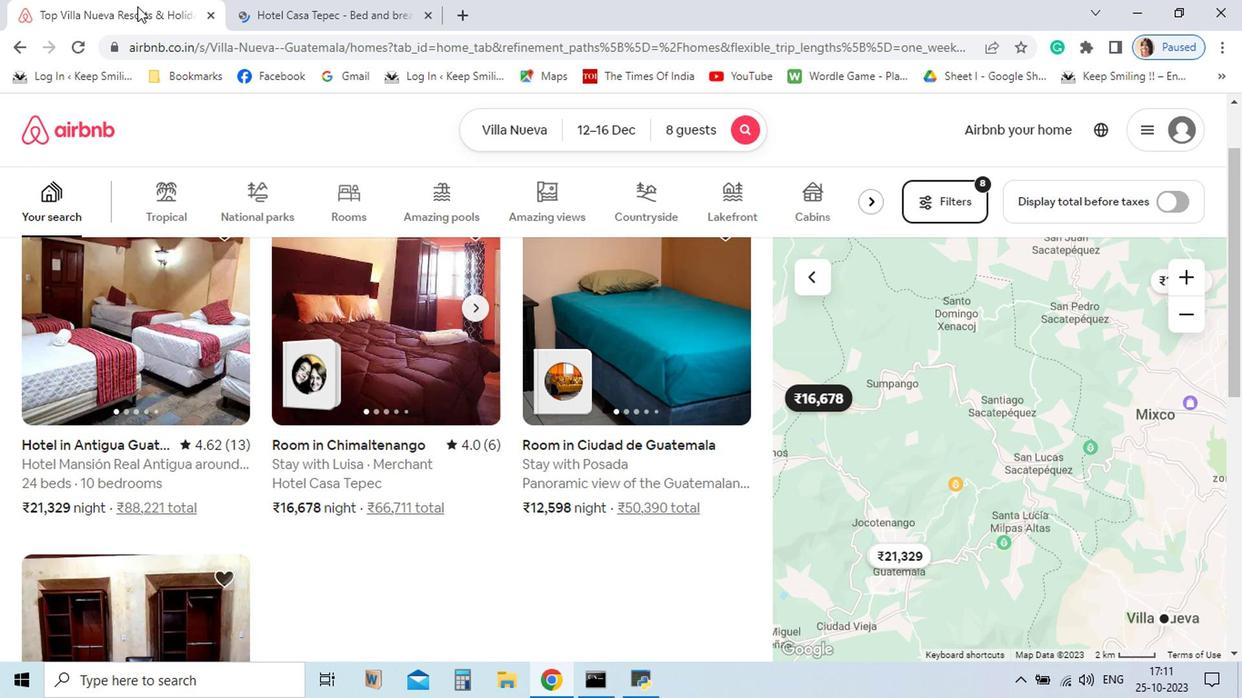 
Action: Mouse pressed left at (279, 185)
Screenshot: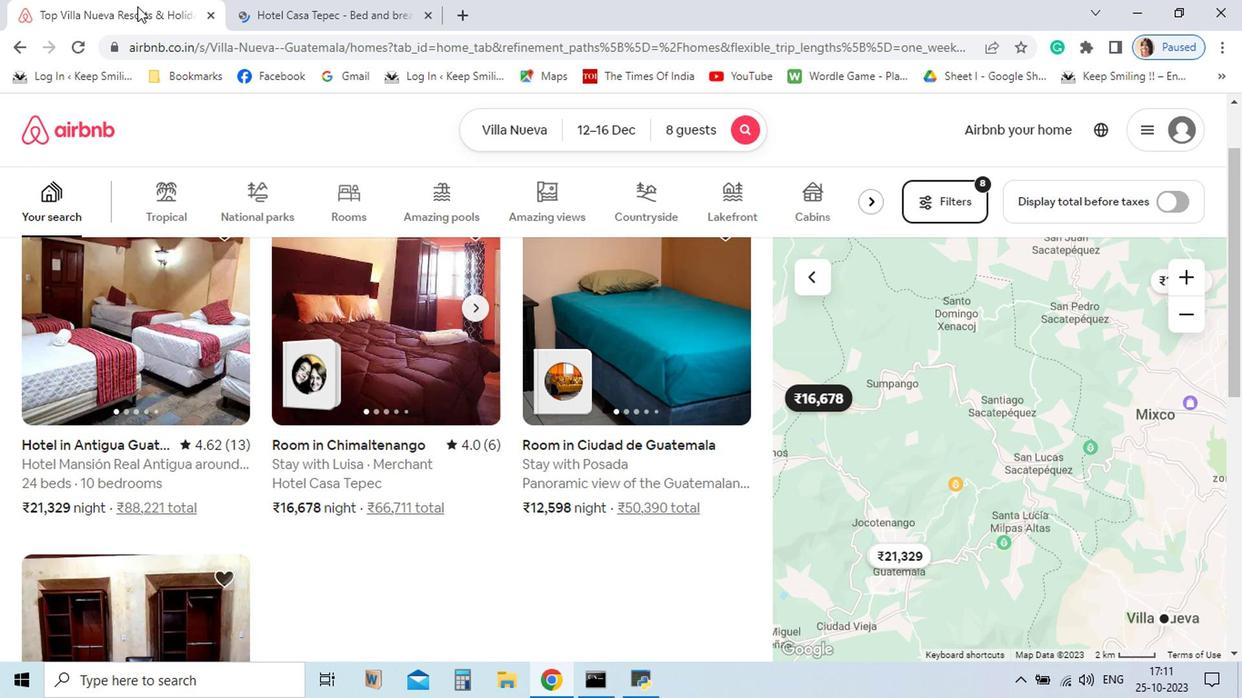 
Action: Mouse moved to (573, 596)
Screenshot: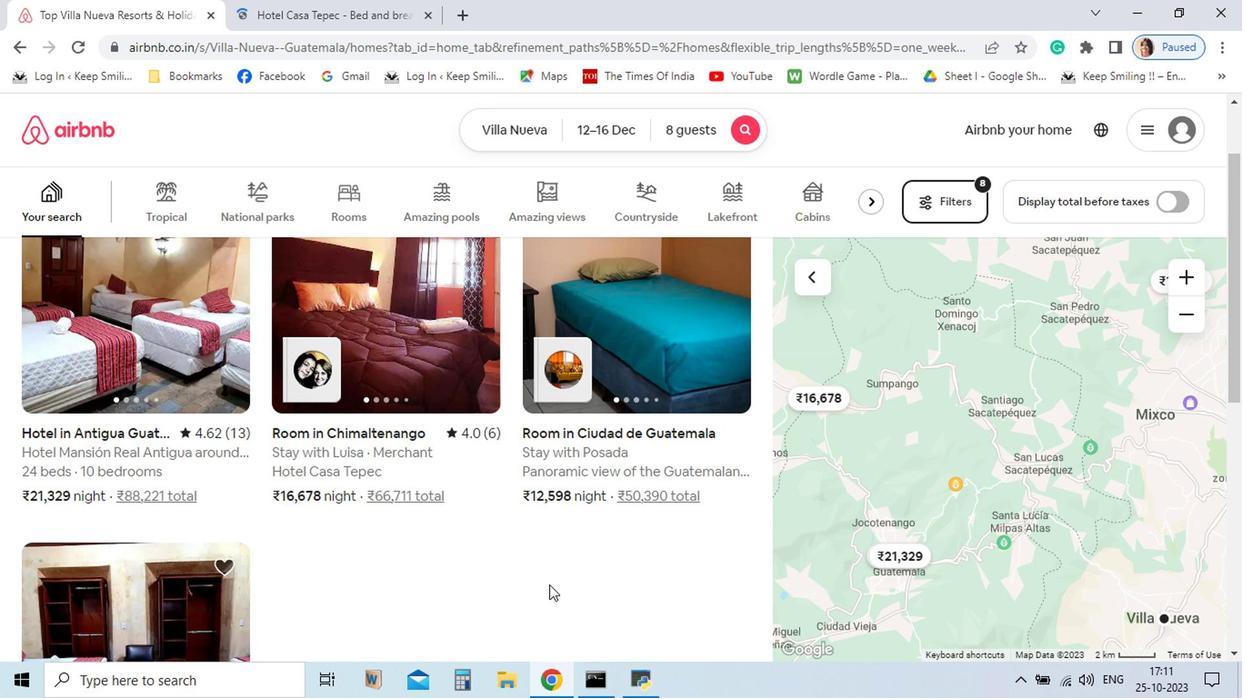 
Action: Mouse scrolled (573, 595) with delta (0, 0)
Screenshot: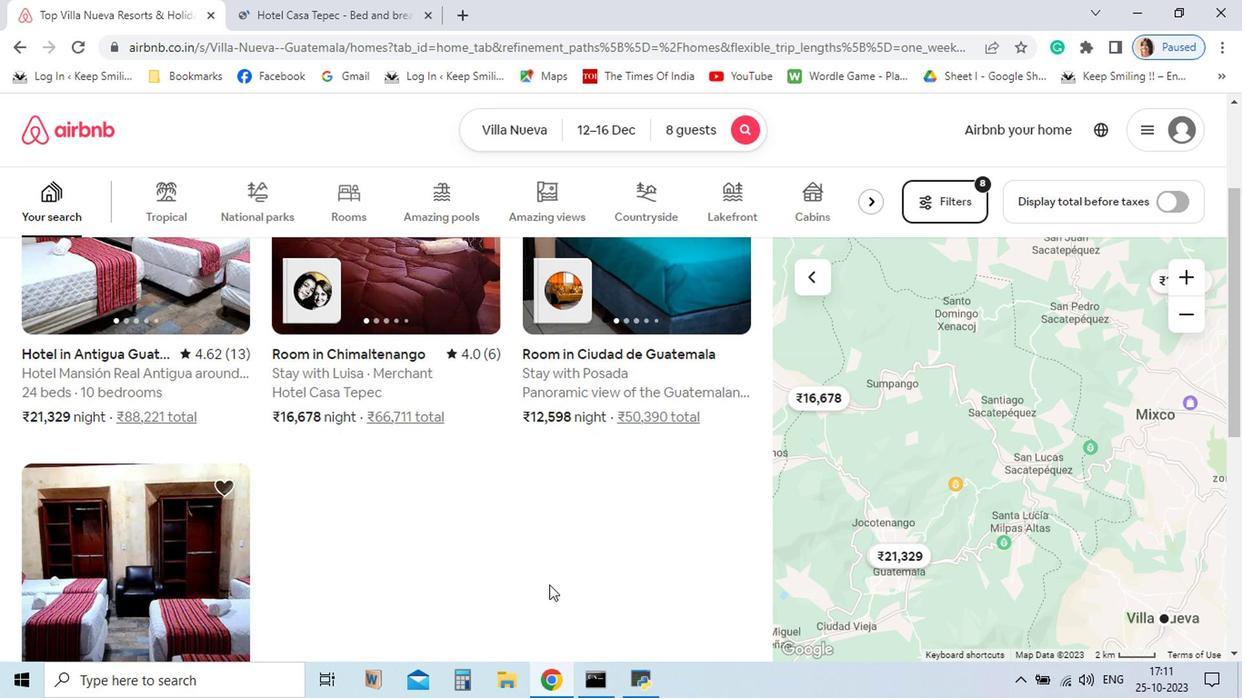
Action: Mouse moved to (403, 181)
Screenshot: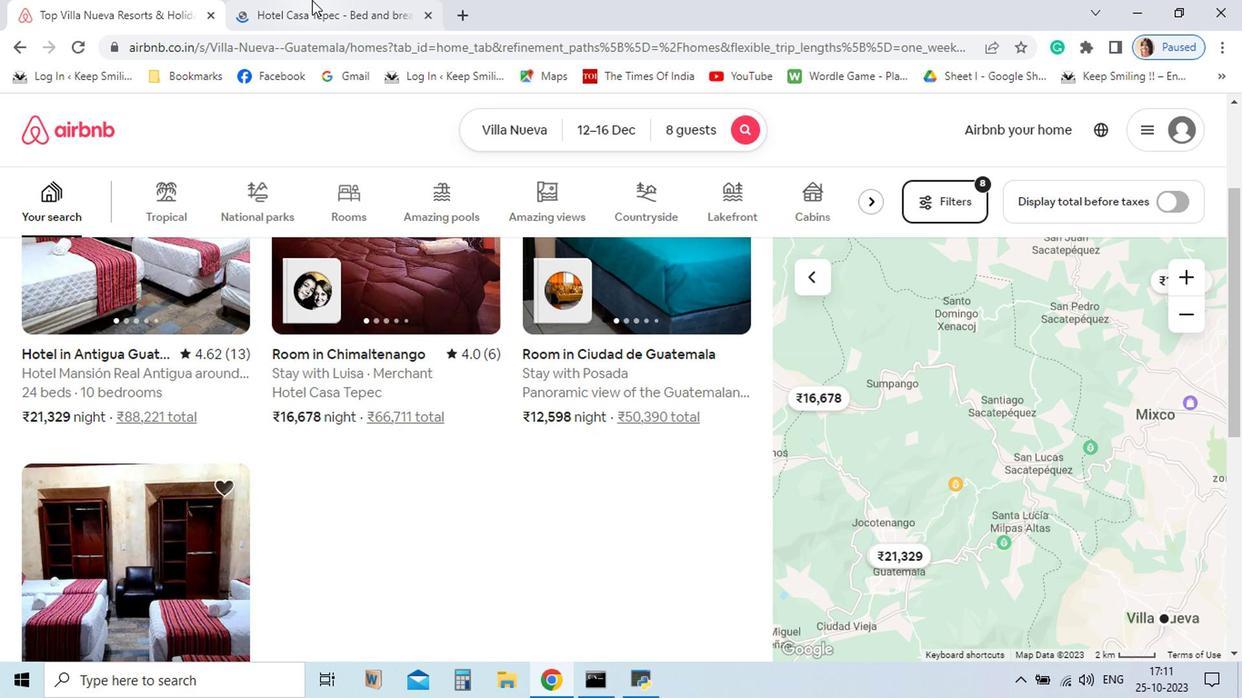 
Action: Mouse pressed left at (403, 181)
Screenshot: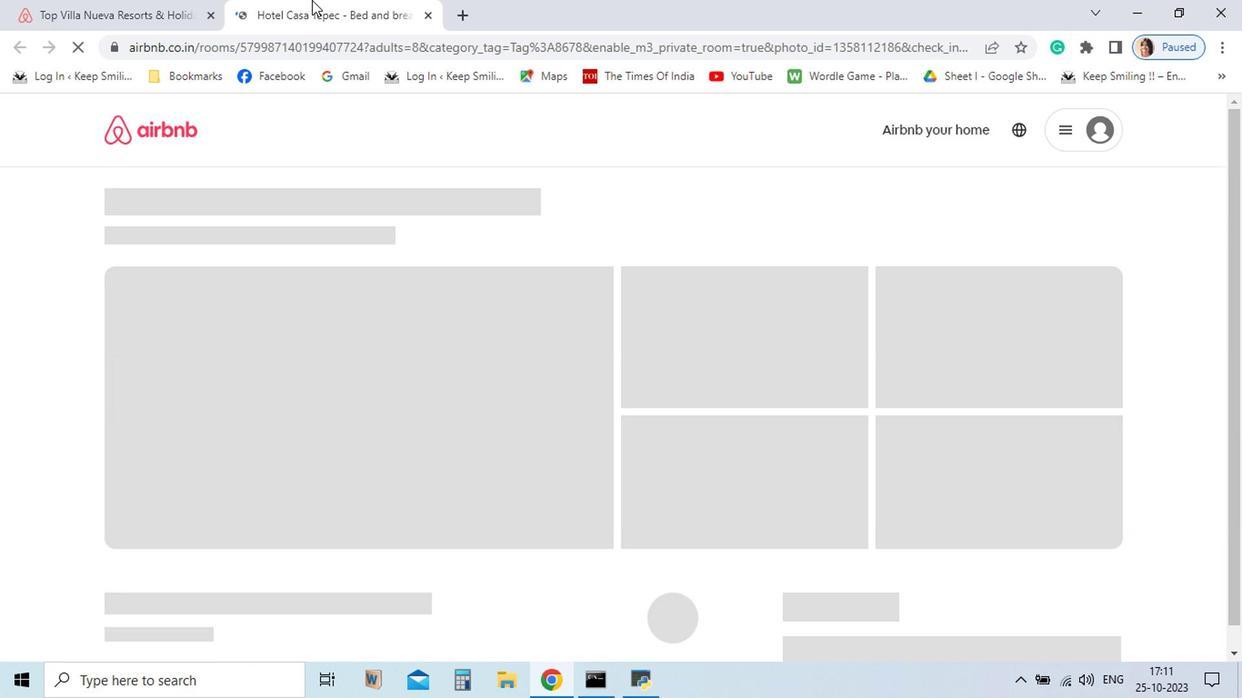 
Action: Mouse moved to (926, 540)
Screenshot: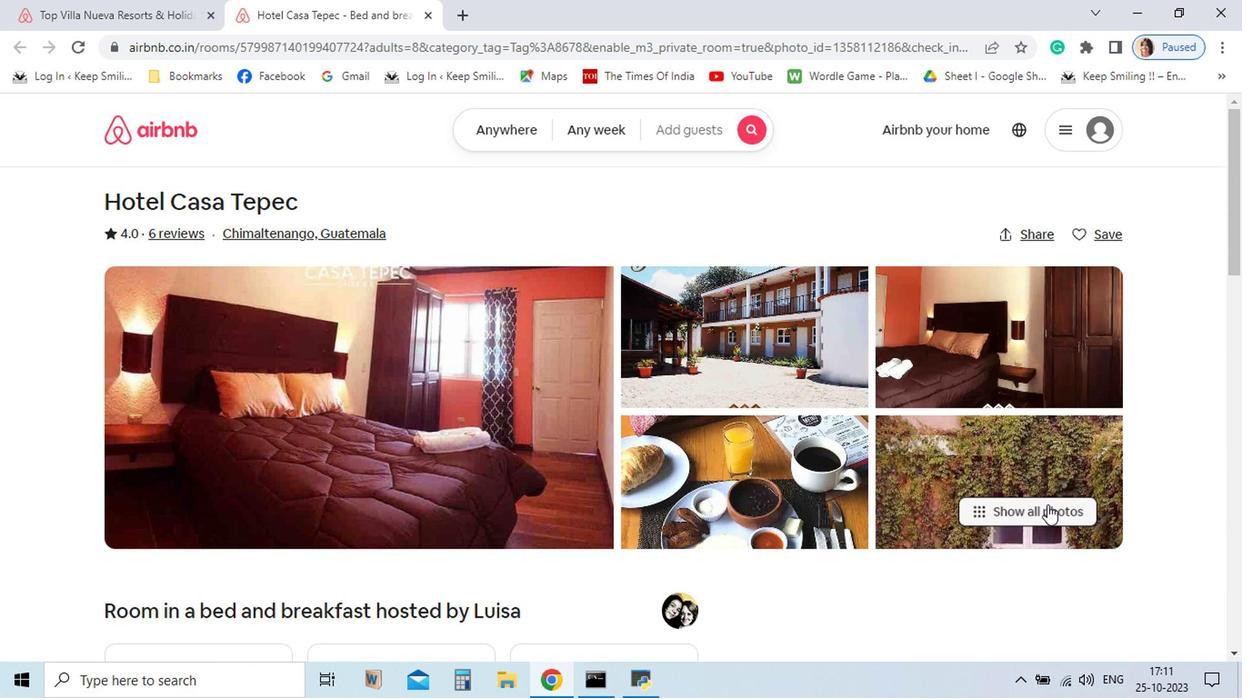 
Action: Mouse pressed left at (926, 540)
Screenshot: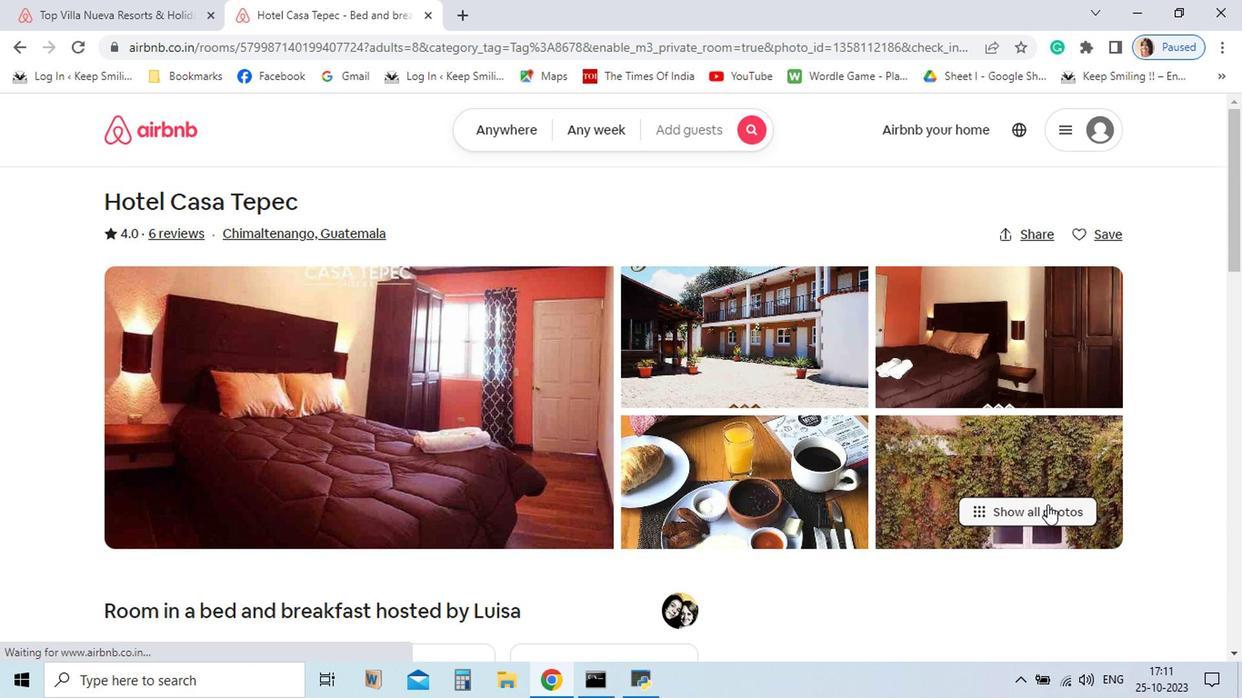 
Action: Mouse moved to (1060, 646)
Screenshot: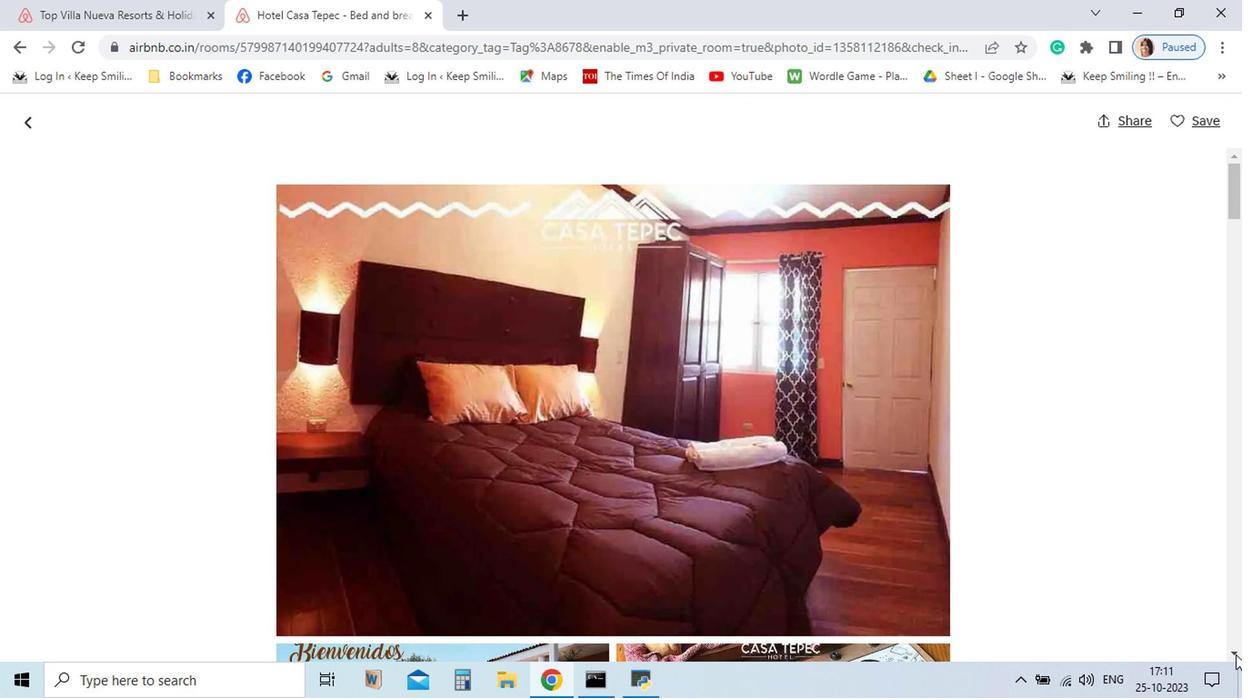 
Action: Mouse pressed left at (1060, 646)
Screenshot: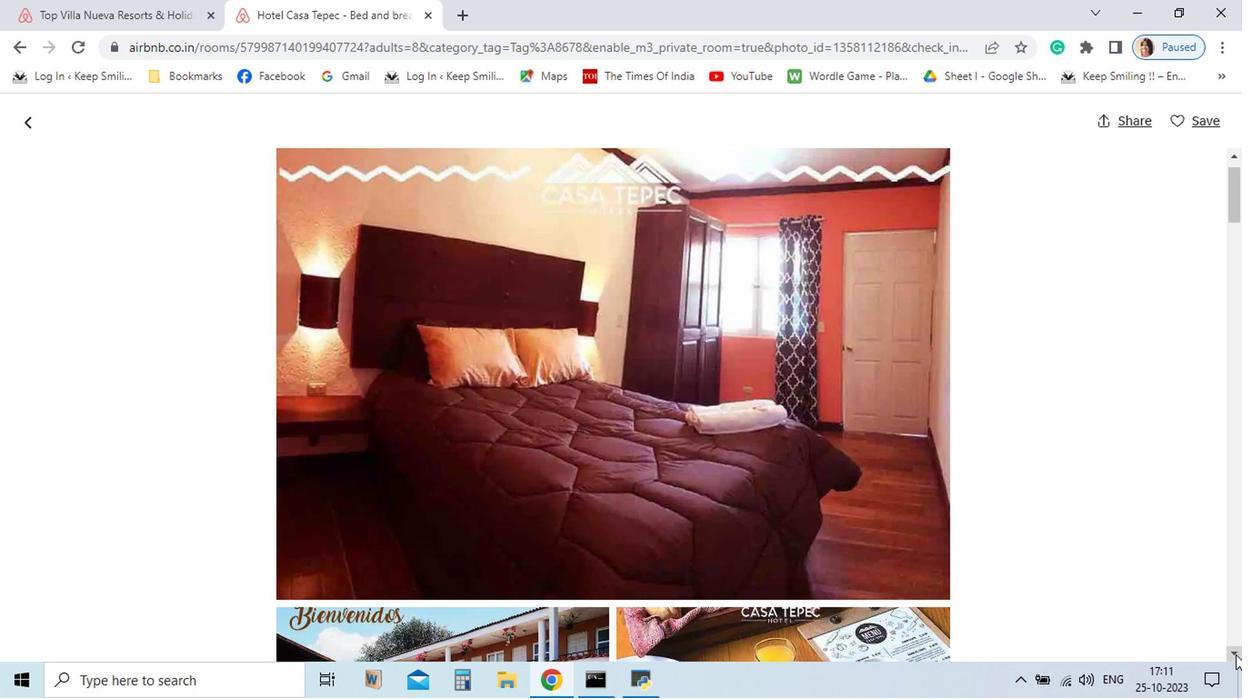 
Action: Mouse pressed left at (1060, 646)
Screenshot: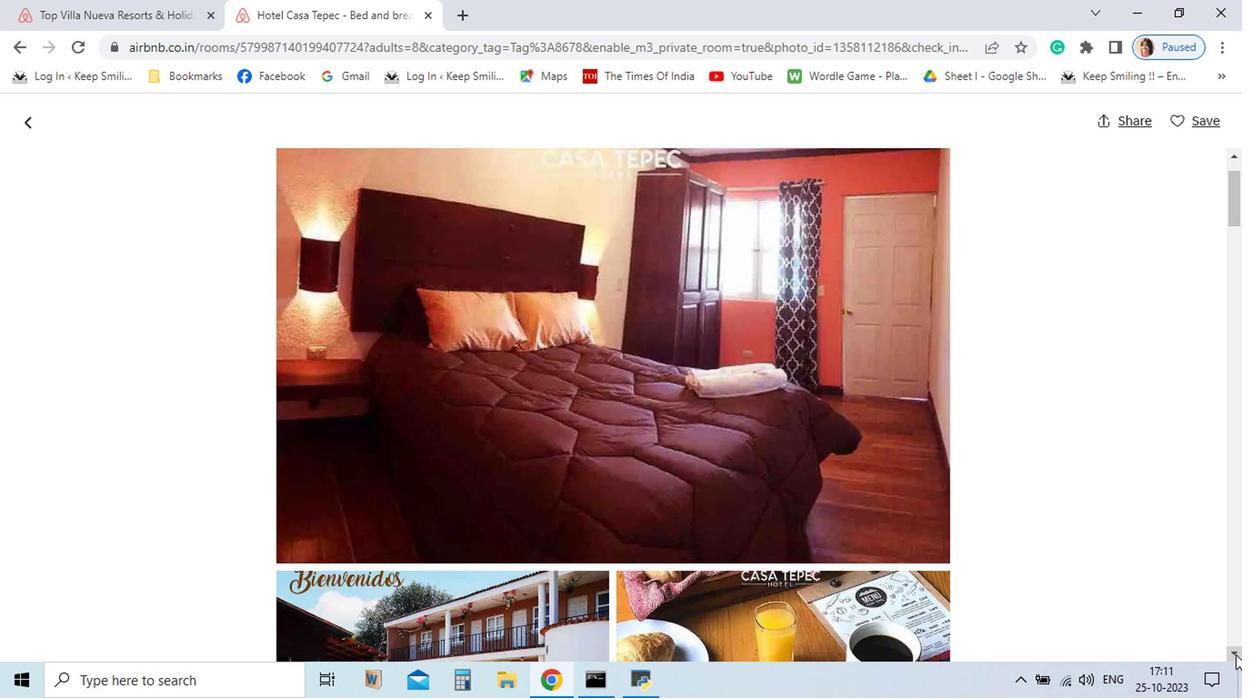 
Action: Mouse pressed left at (1060, 646)
Screenshot: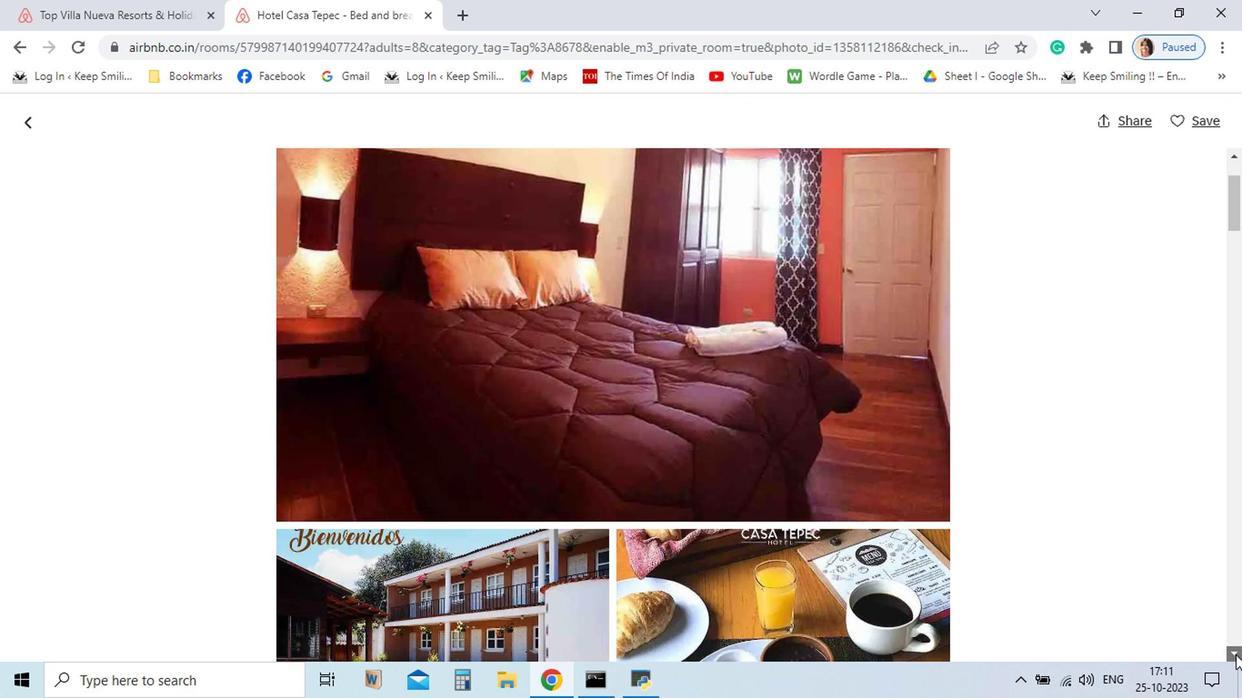 
Action: Mouse pressed left at (1060, 646)
Screenshot: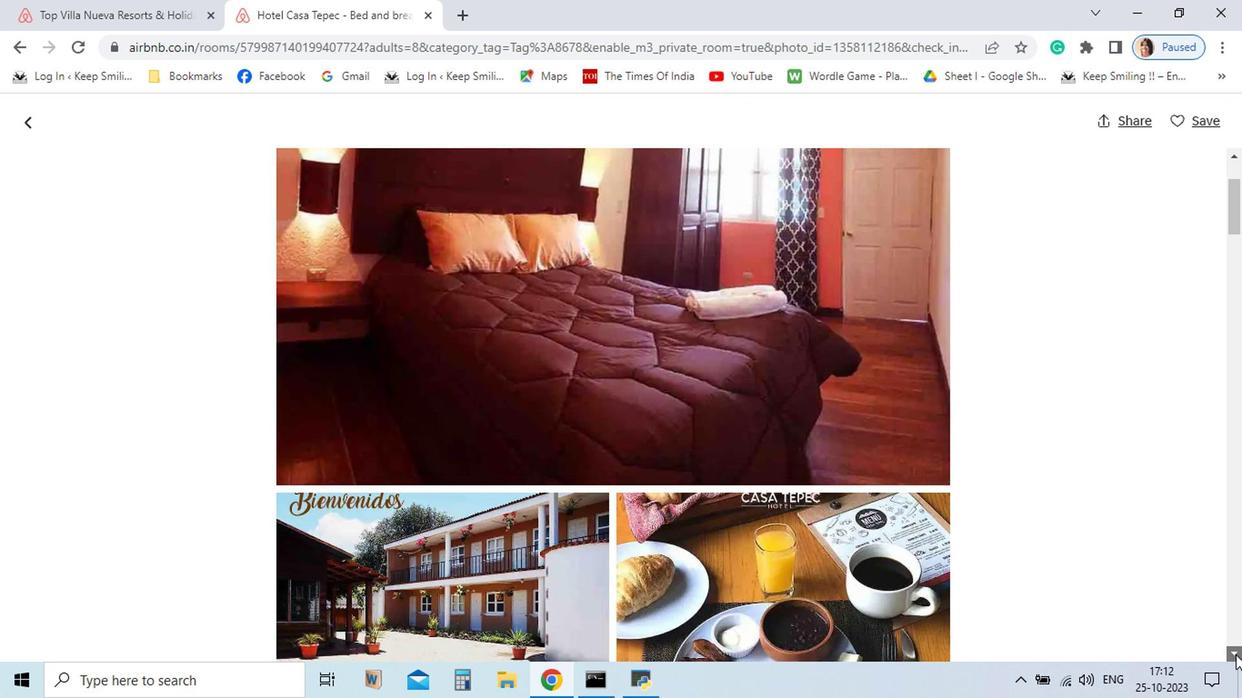 
Action: Mouse pressed left at (1060, 646)
Screenshot: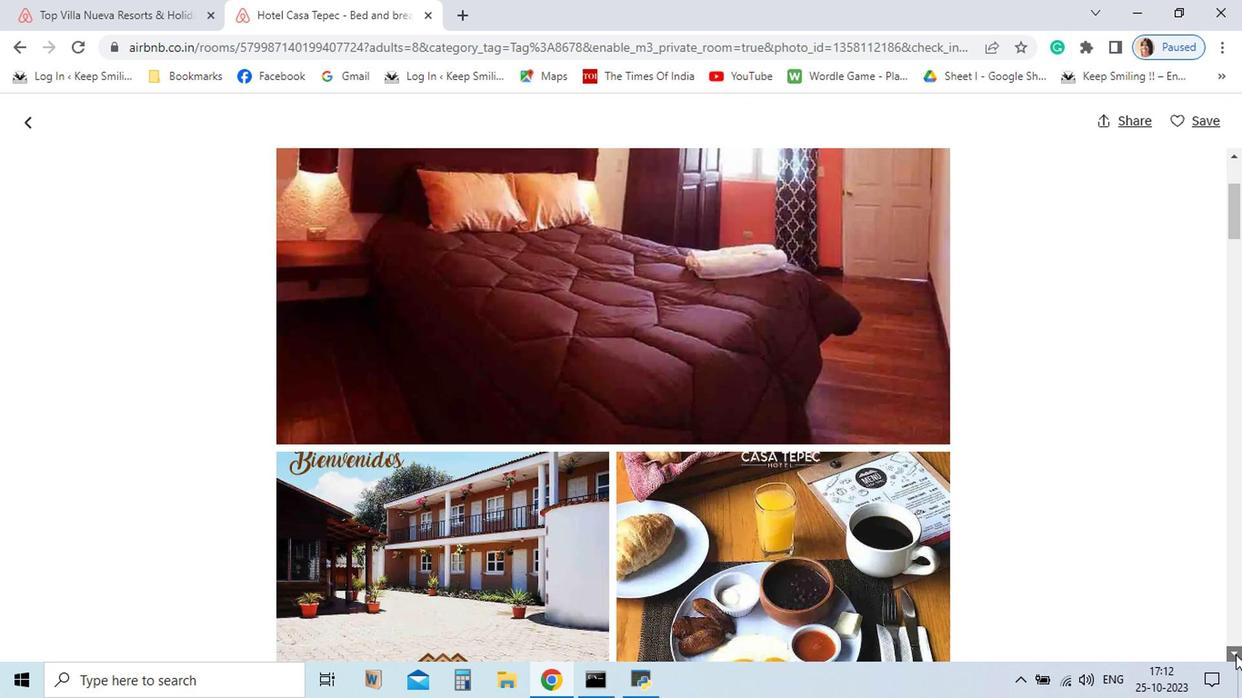 
Action: Mouse pressed left at (1060, 646)
Screenshot: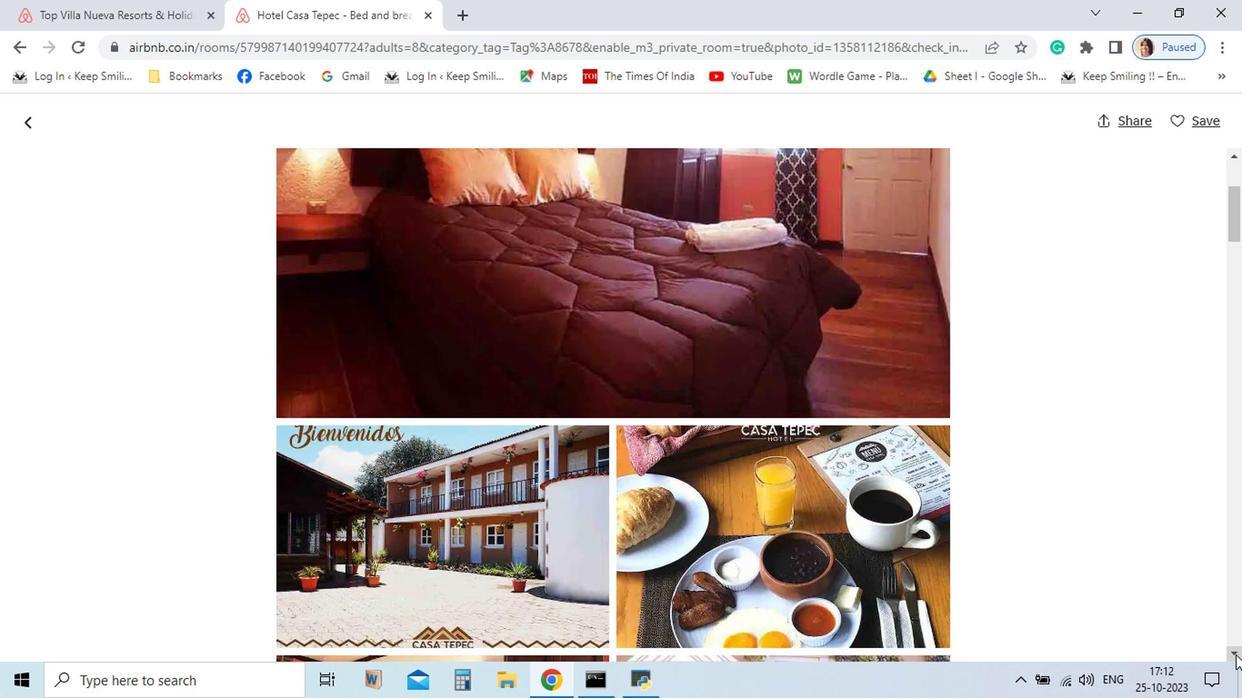 
Action: Mouse pressed left at (1060, 646)
Screenshot: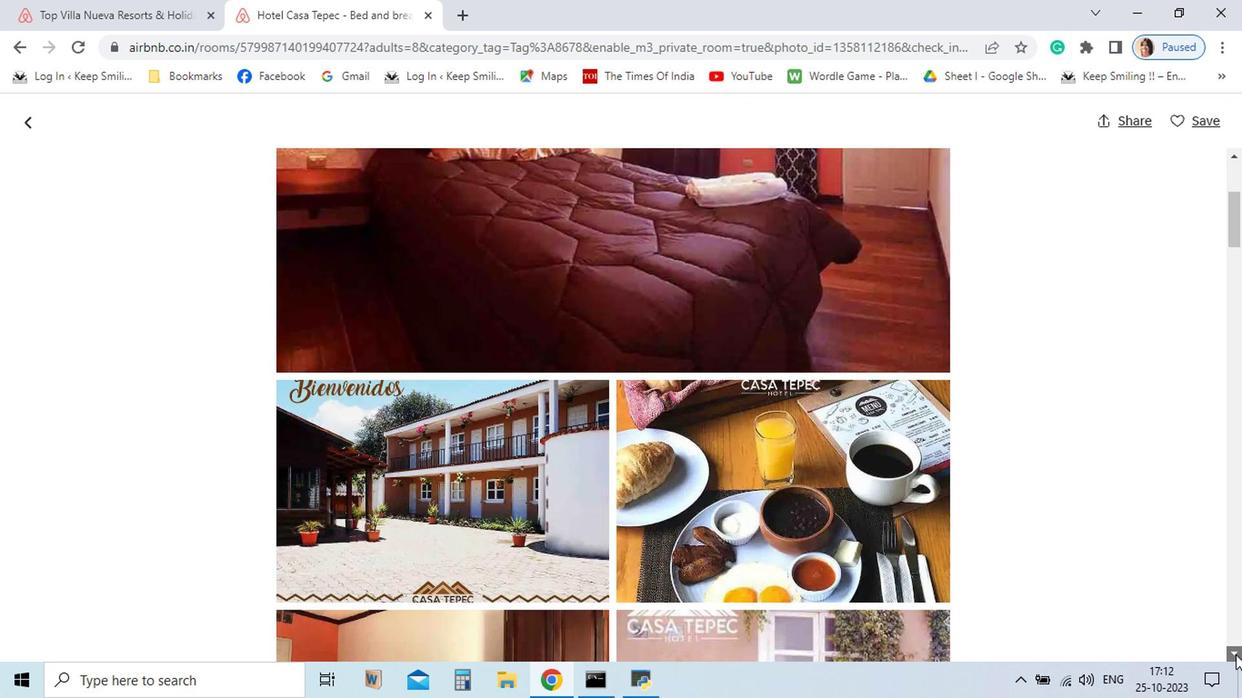 
Action: Mouse pressed left at (1060, 646)
Screenshot: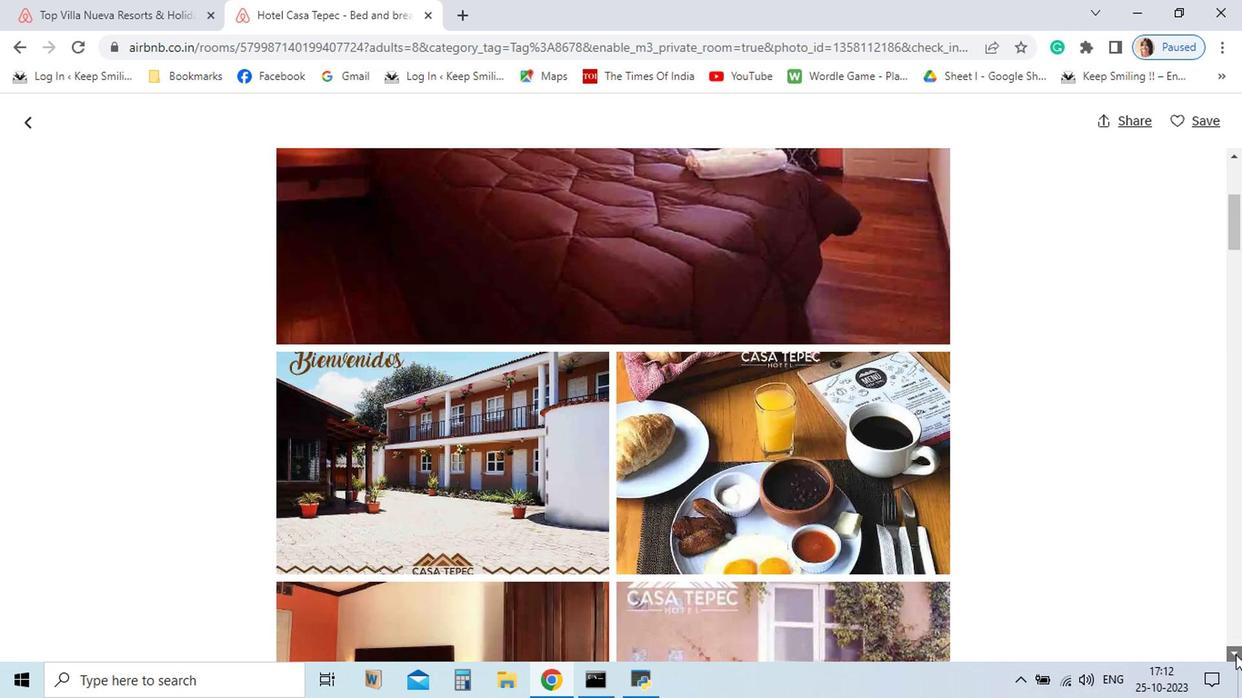 
Action: Mouse pressed left at (1060, 646)
Screenshot: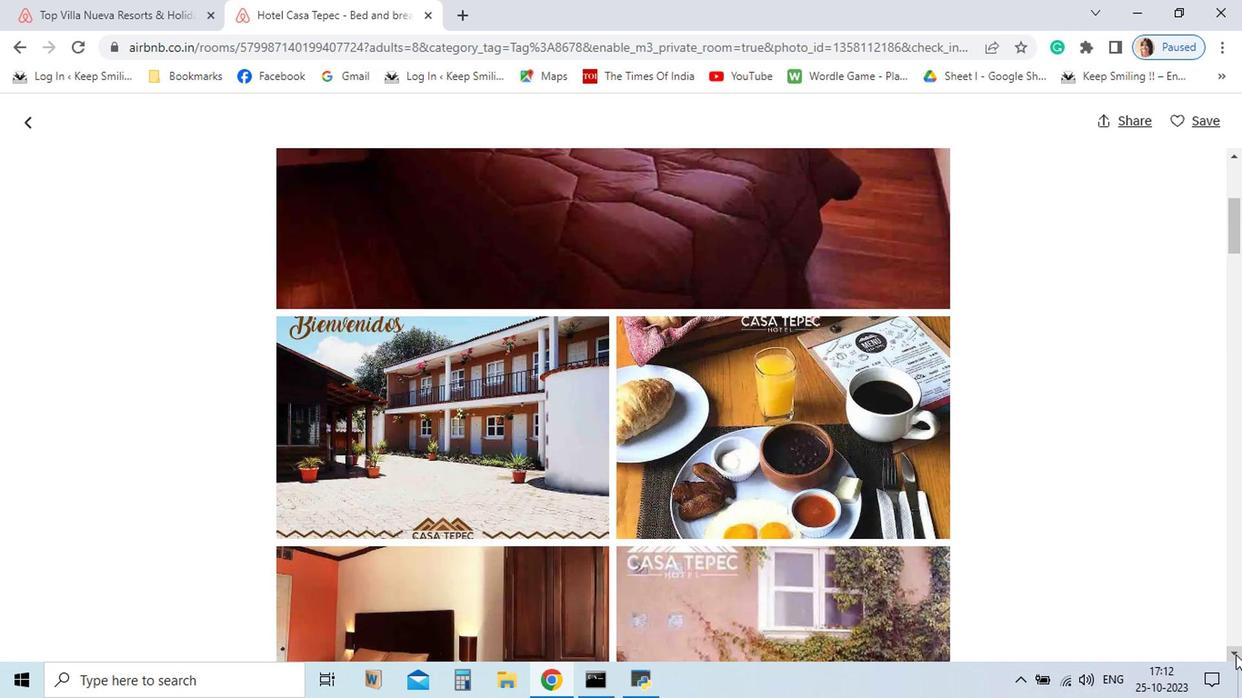 
Action: Mouse pressed left at (1060, 646)
Screenshot: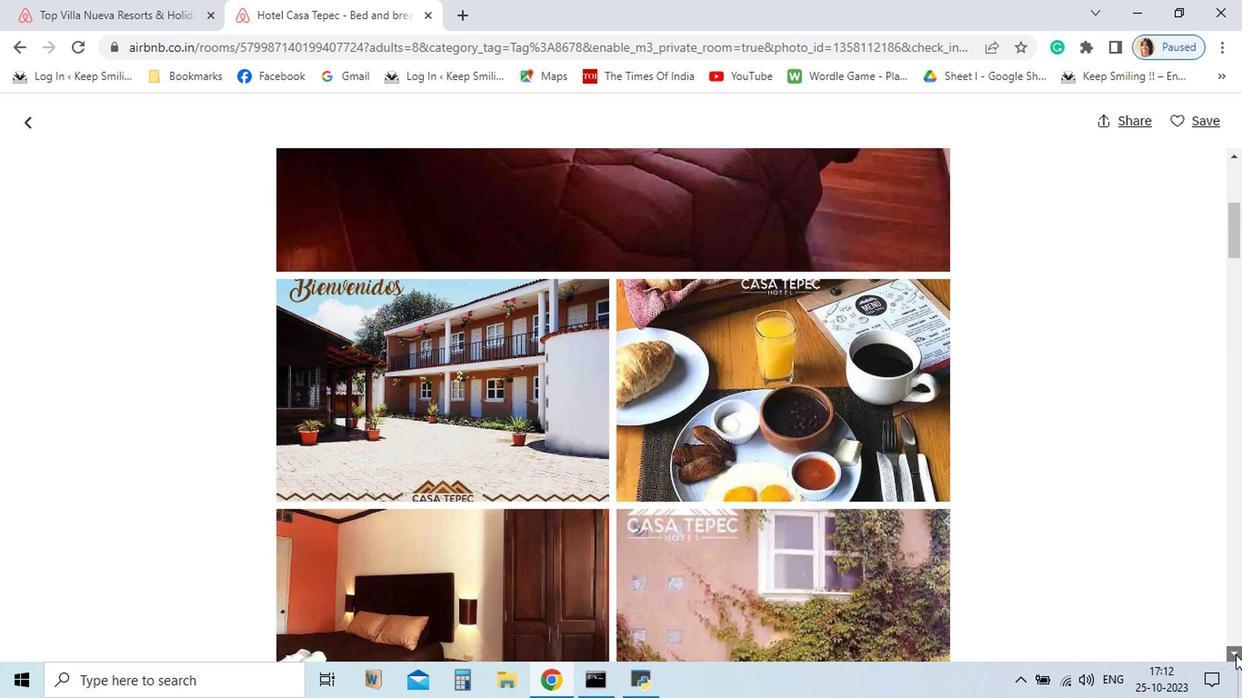 
Action: Mouse pressed left at (1060, 646)
Screenshot: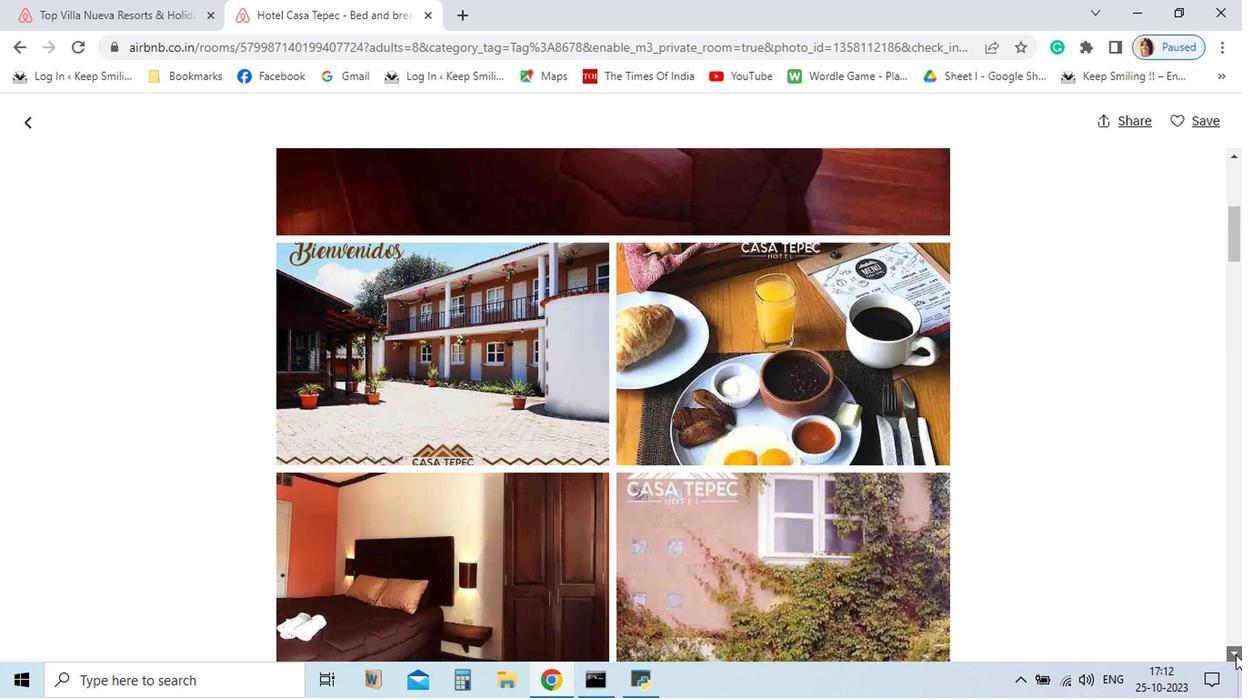 
Action: Mouse pressed left at (1060, 646)
Screenshot: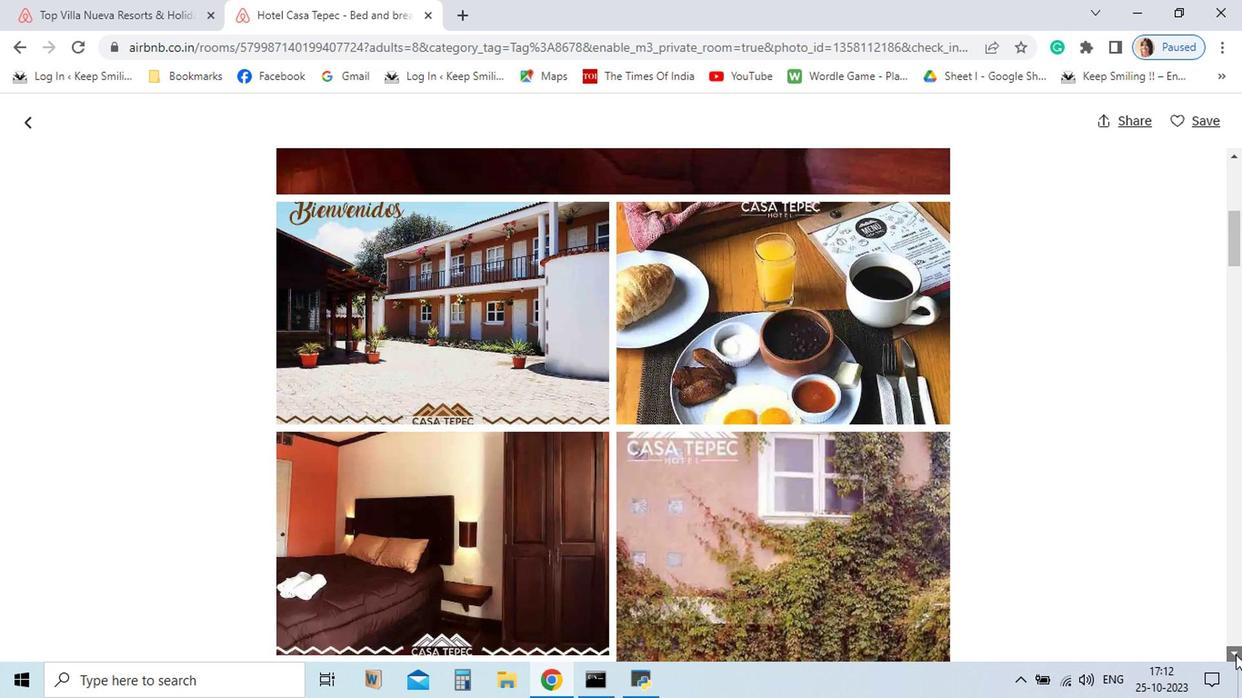 
Action: Mouse pressed left at (1060, 646)
Screenshot: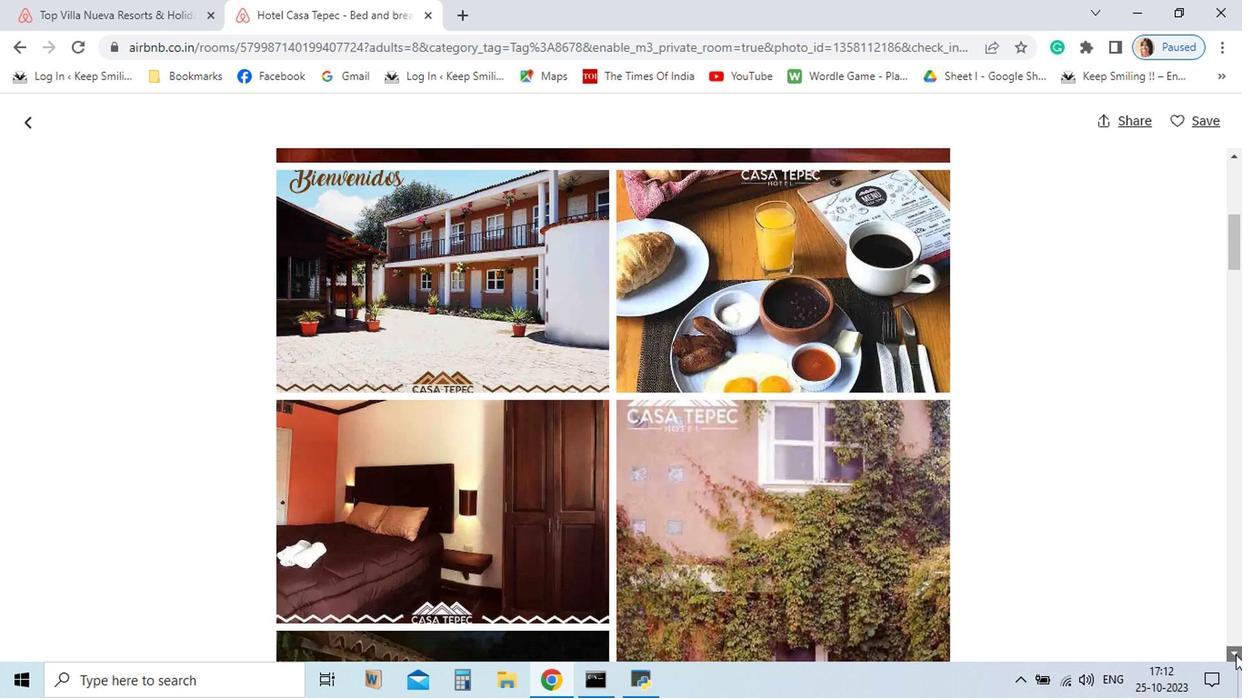 
Action: Mouse pressed left at (1060, 646)
Screenshot: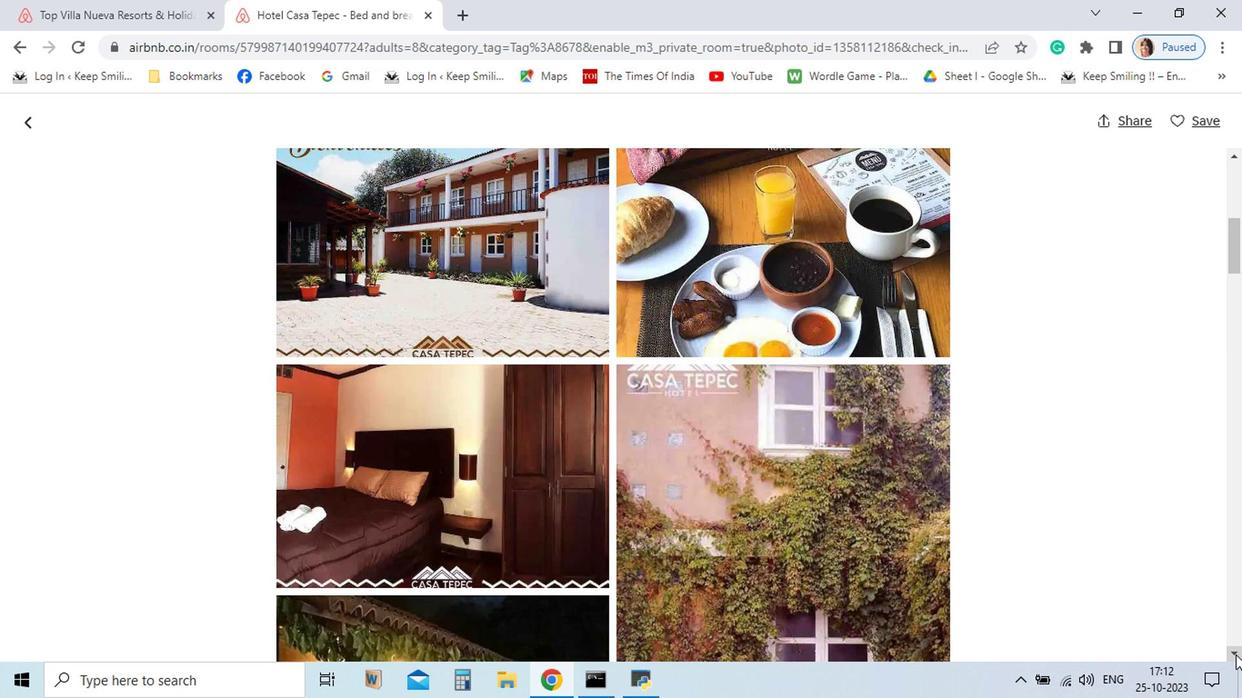 
Action: Mouse pressed left at (1060, 646)
Screenshot: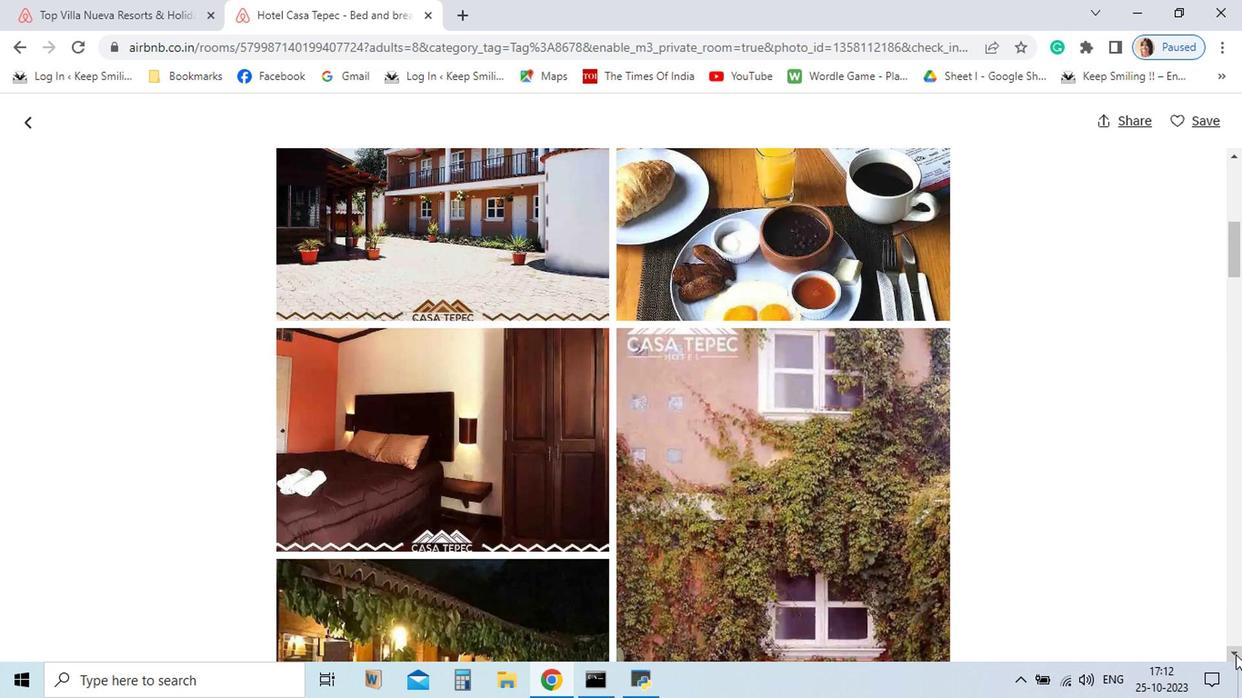 
Action: Mouse pressed left at (1060, 646)
Screenshot: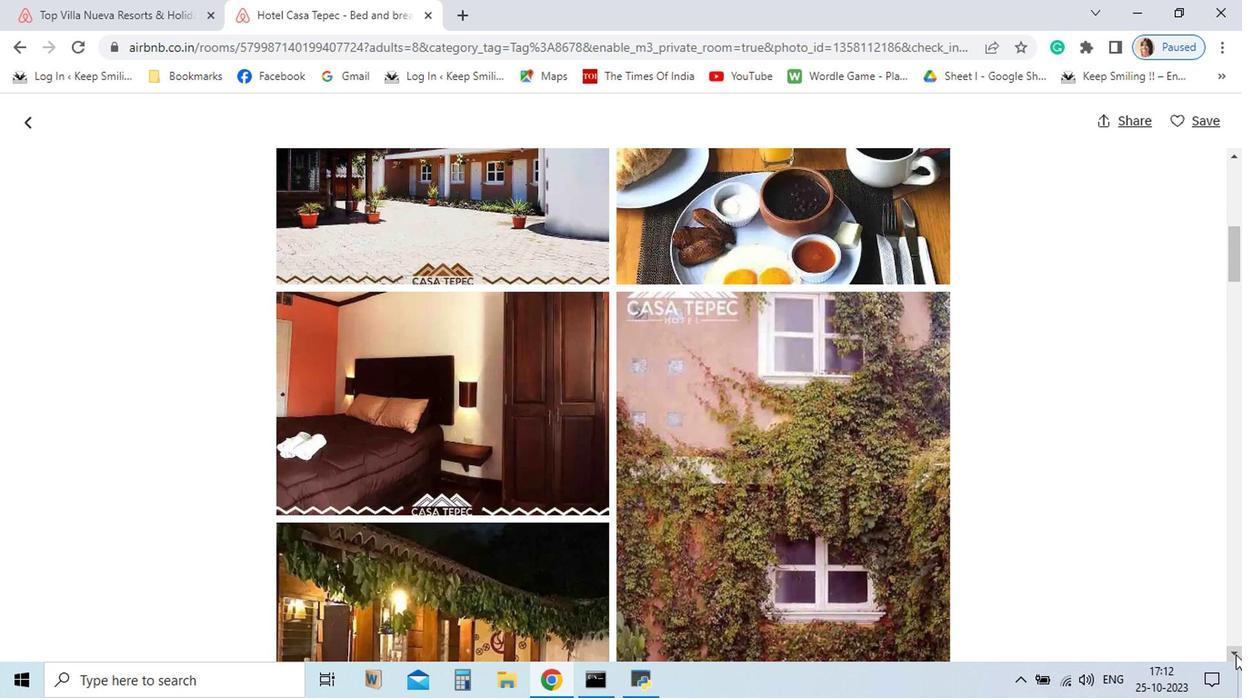 
Action: Mouse pressed left at (1060, 646)
Screenshot: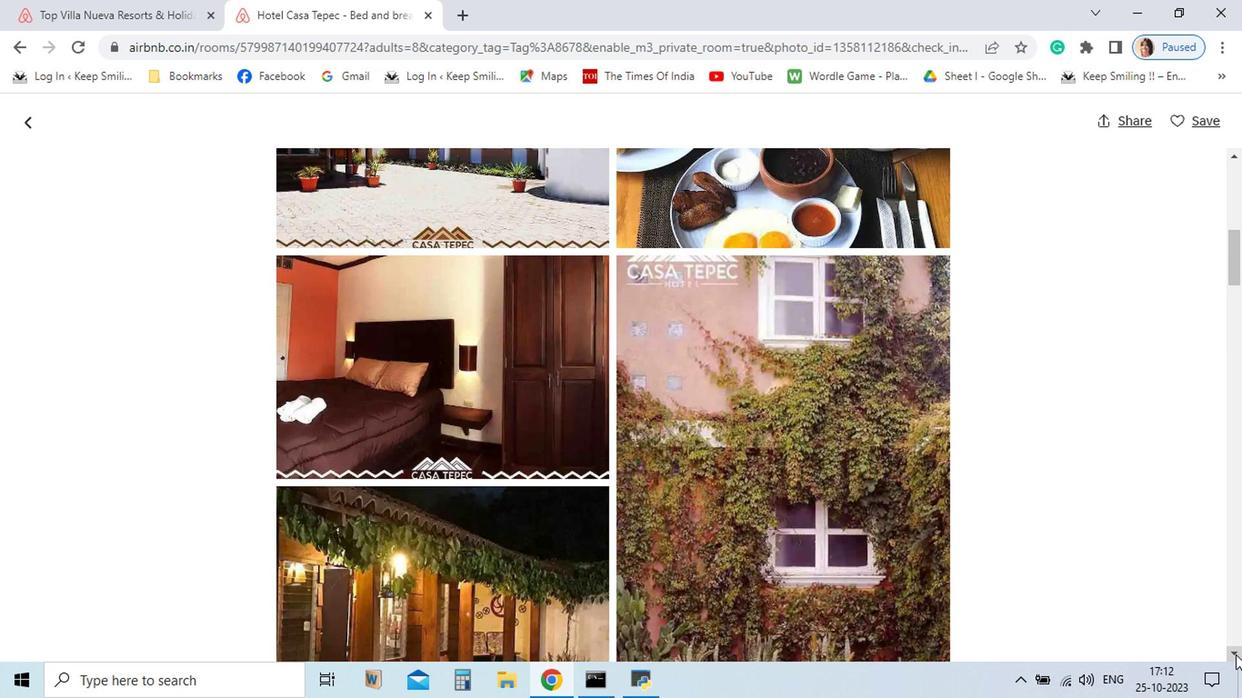 
Action: Mouse pressed left at (1060, 646)
Screenshot: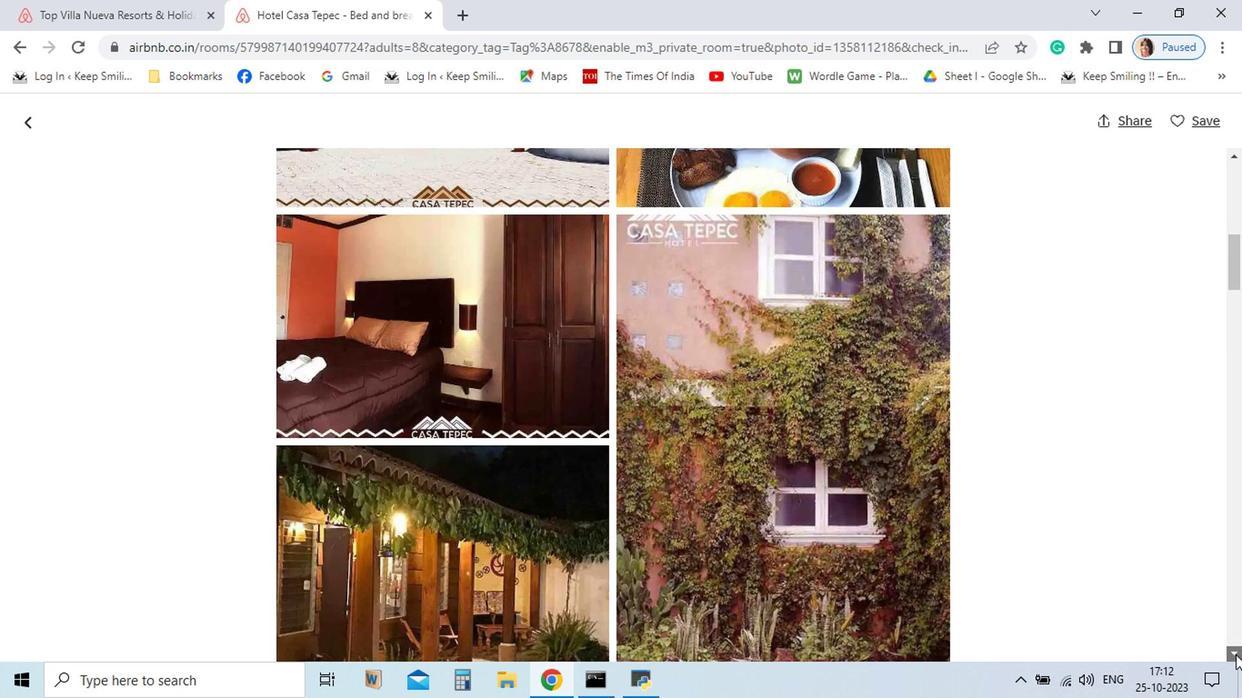 
Action: Mouse pressed left at (1060, 646)
Screenshot: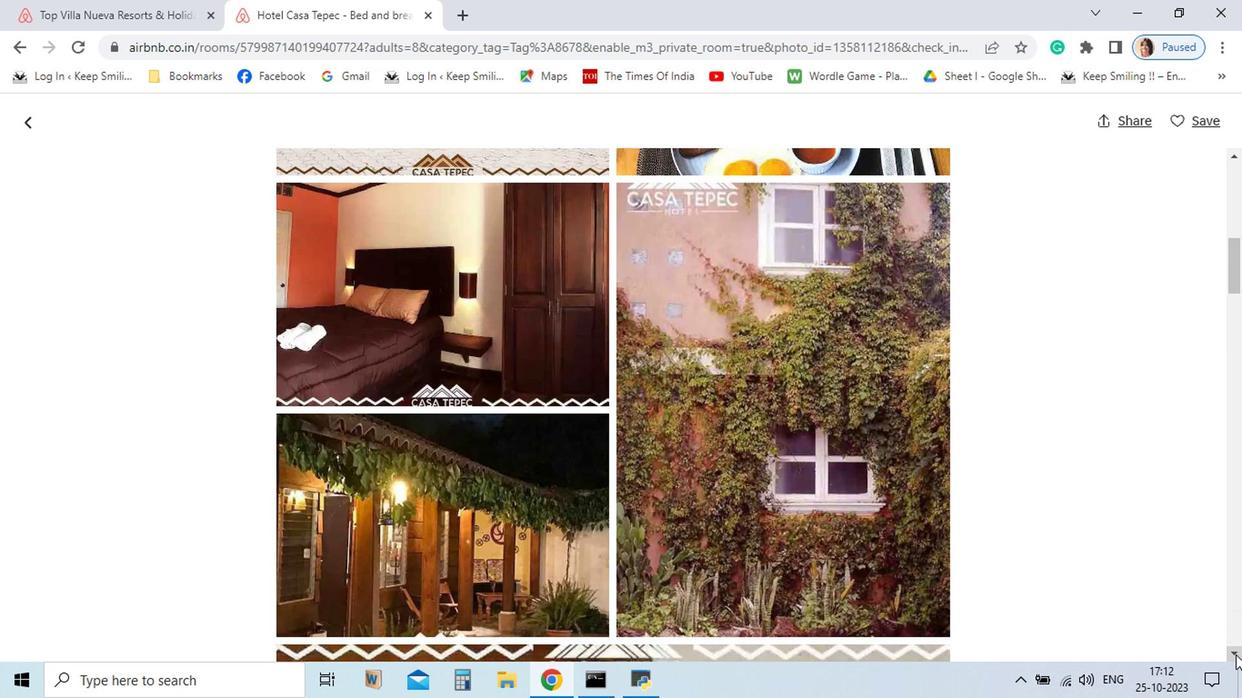 
Action: Mouse pressed left at (1060, 646)
Screenshot: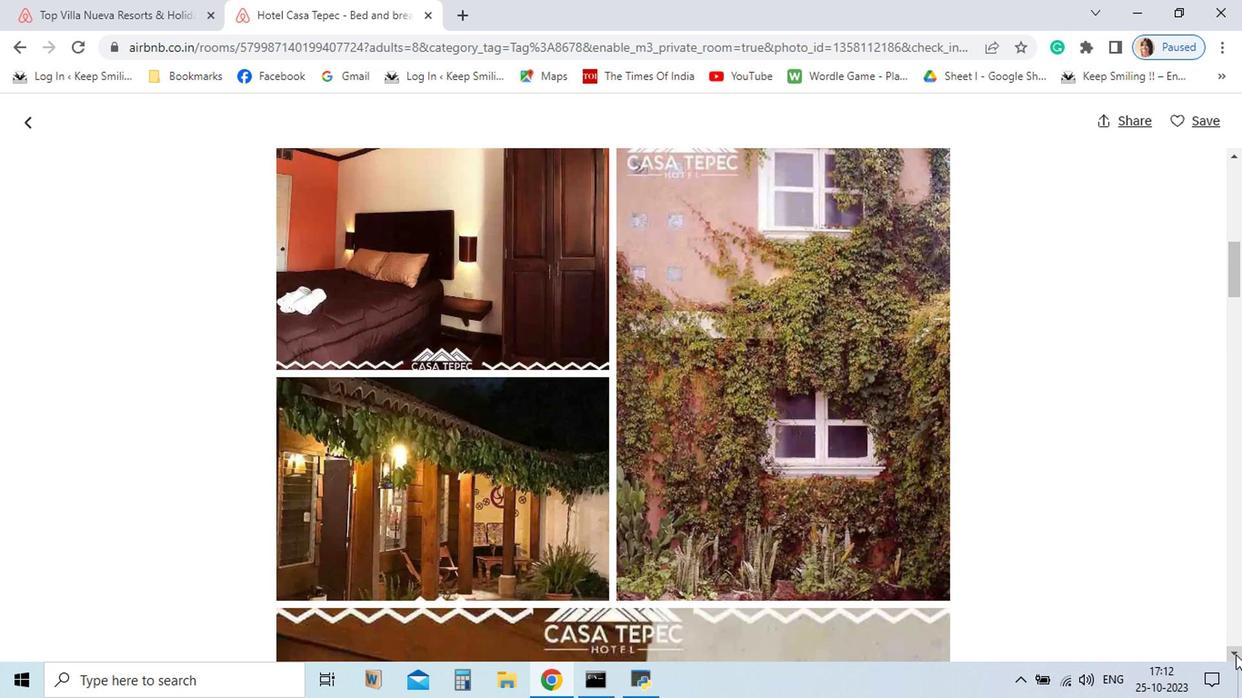 
Action: Mouse pressed left at (1060, 646)
Screenshot: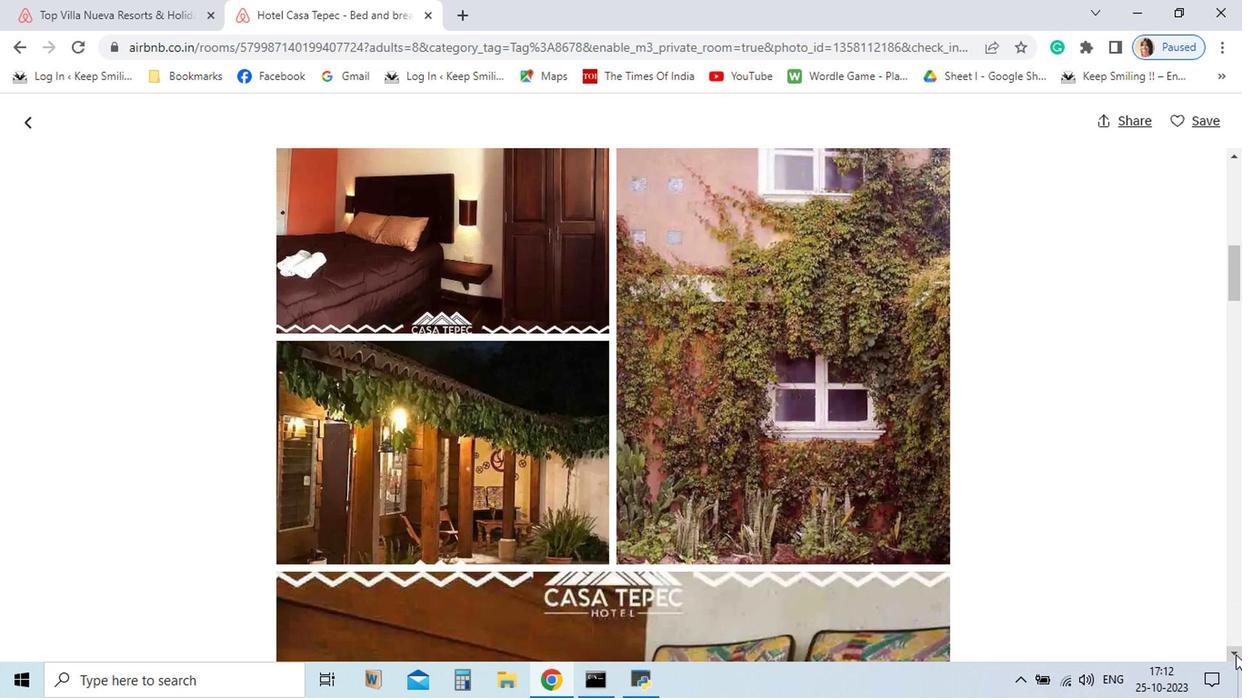 
Action: Mouse pressed left at (1060, 646)
Screenshot: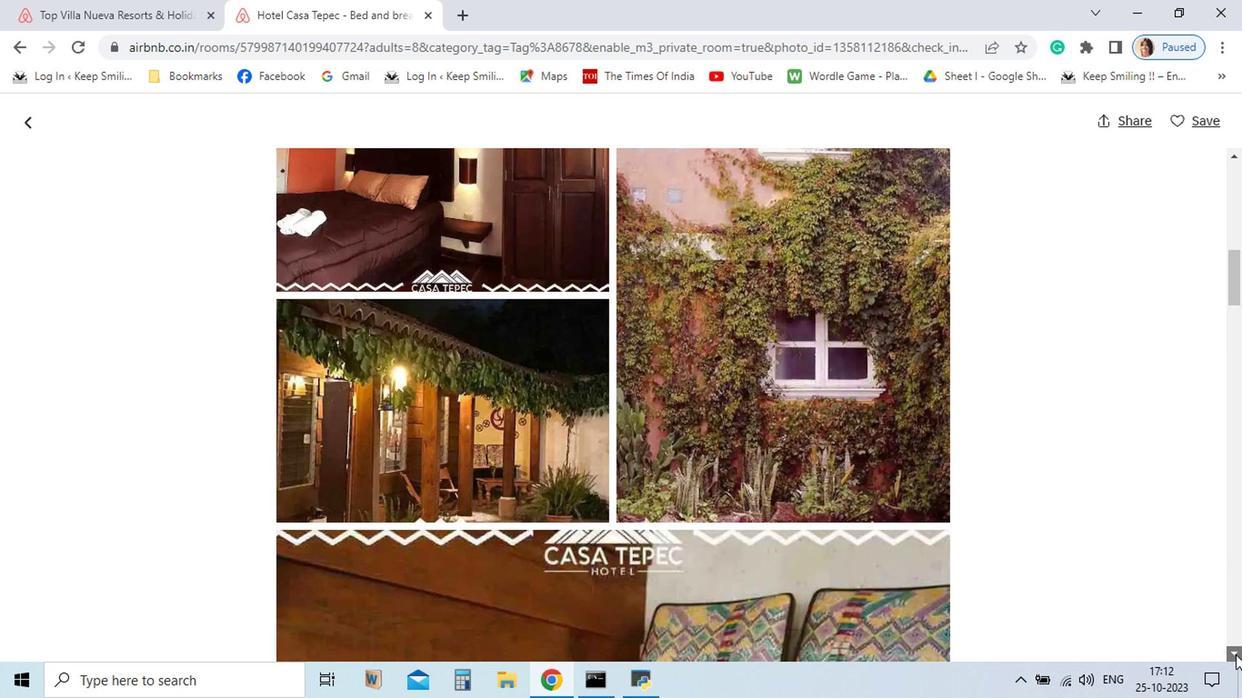 
Action: Mouse pressed left at (1060, 646)
Screenshot: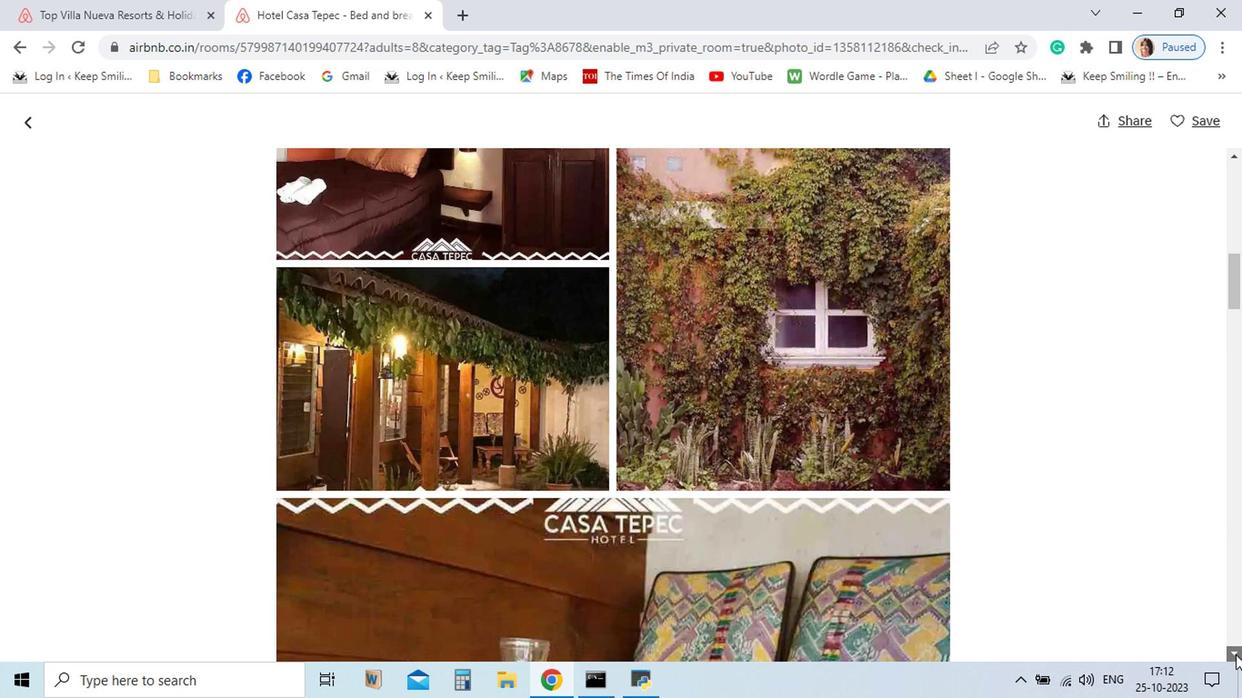 
Action: Mouse pressed left at (1060, 646)
Screenshot: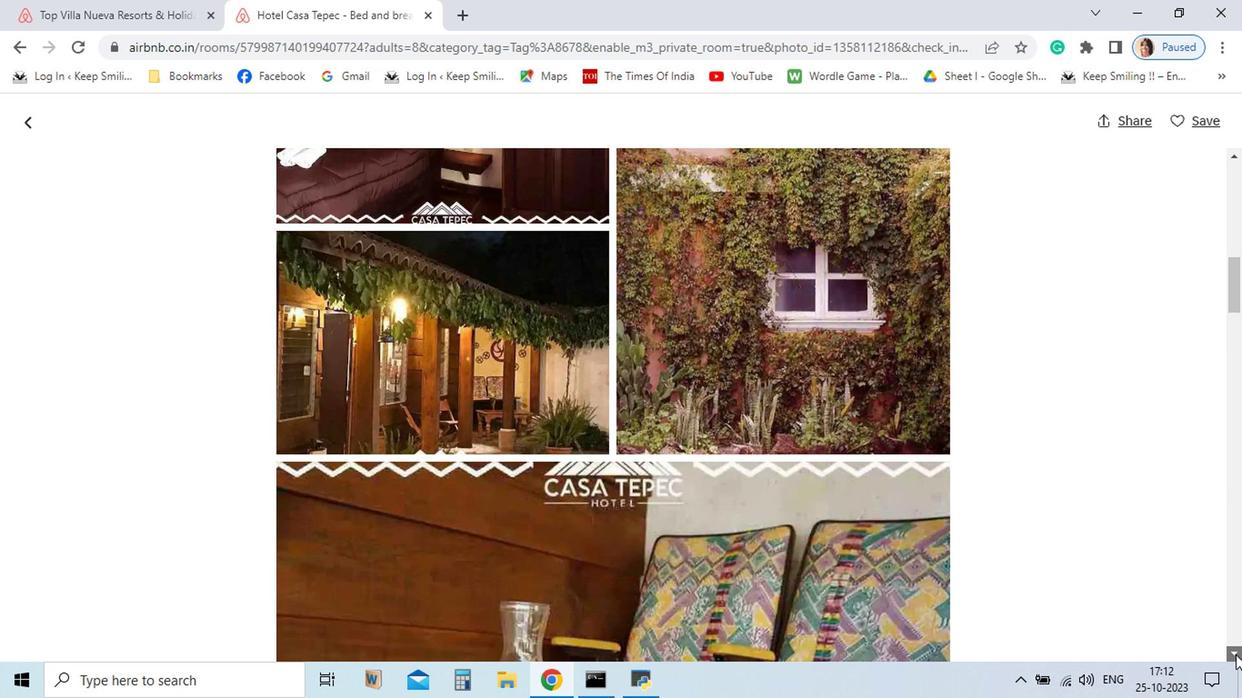 
Action: Mouse pressed left at (1060, 646)
Screenshot: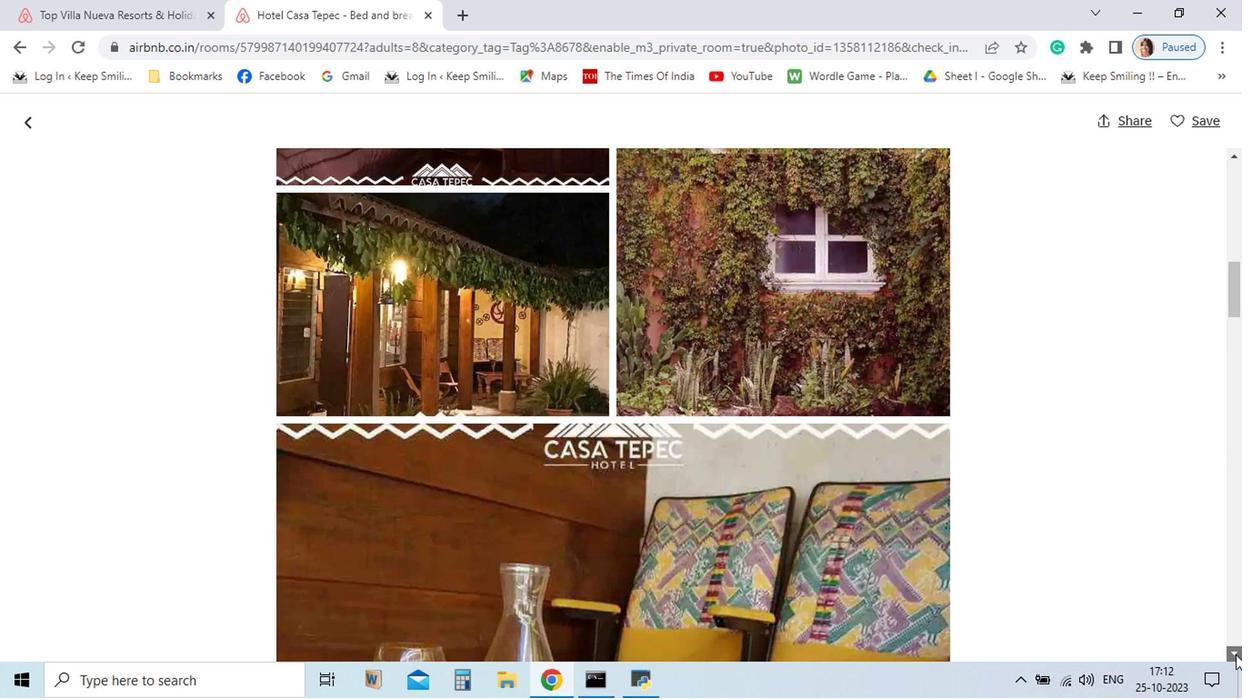 
Action: Mouse pressed left at (1060, 646)
Screenshot: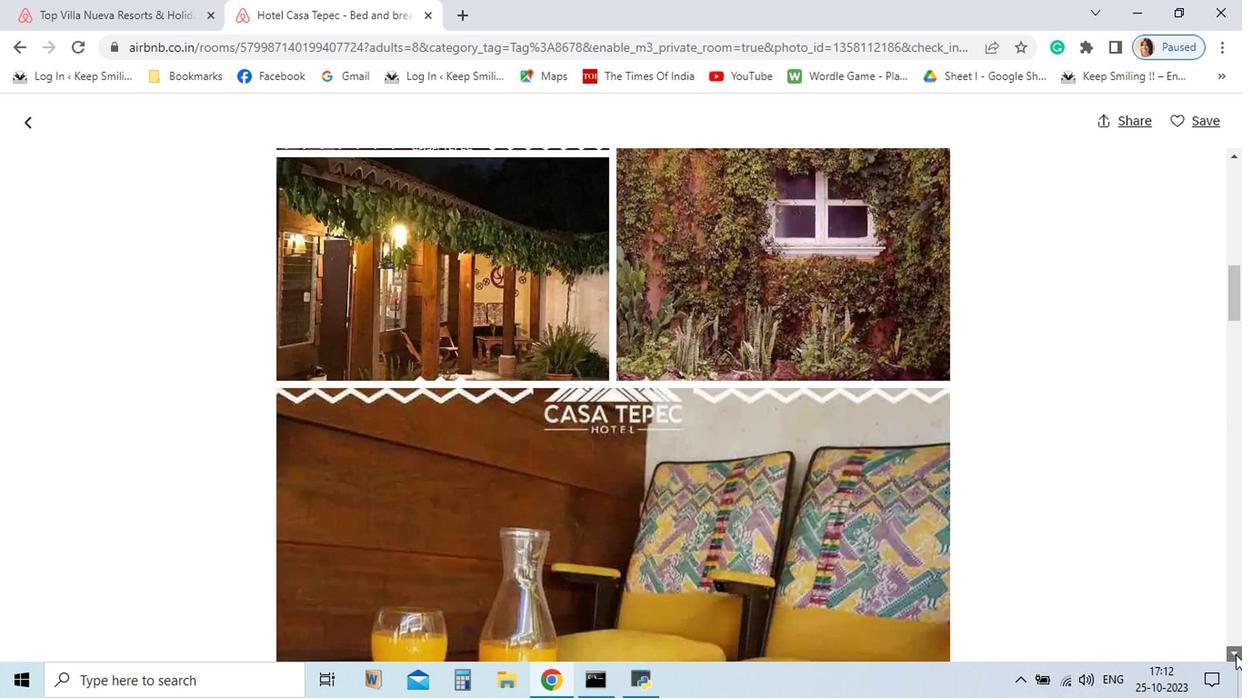 
Action: Mouse pressed left at (1060, 646)
Screenshot: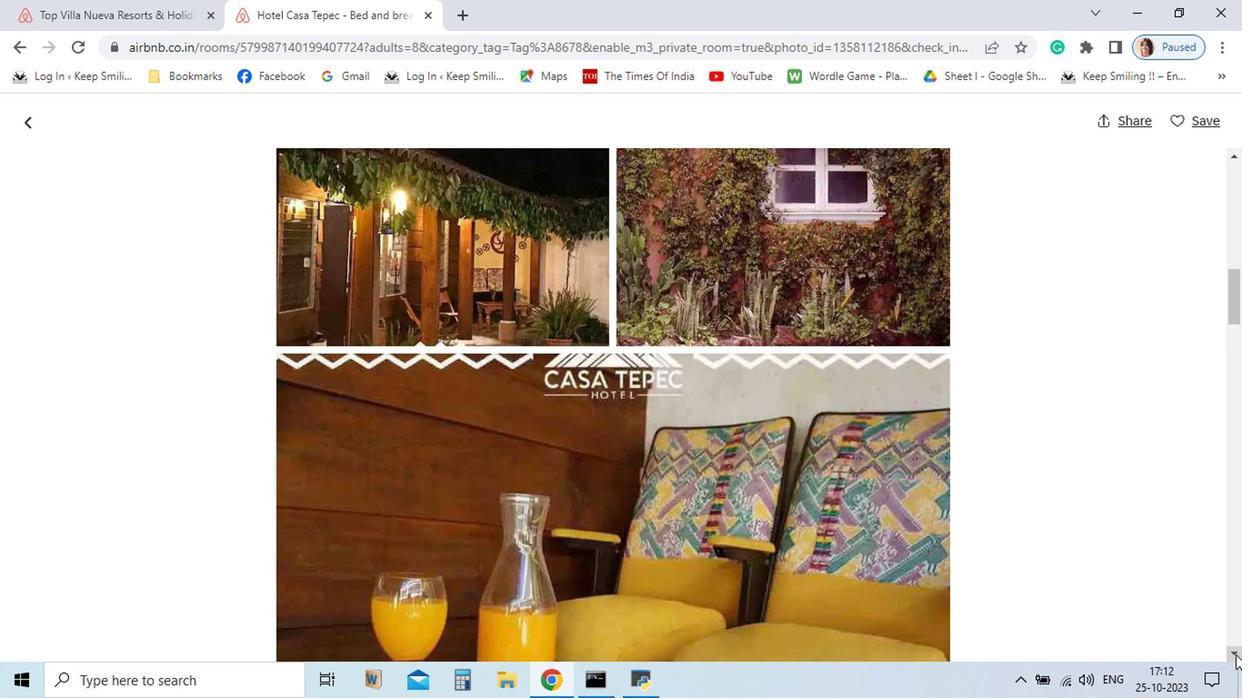 
Action: Mouse pressed left at (1060, 646)
Screenshot: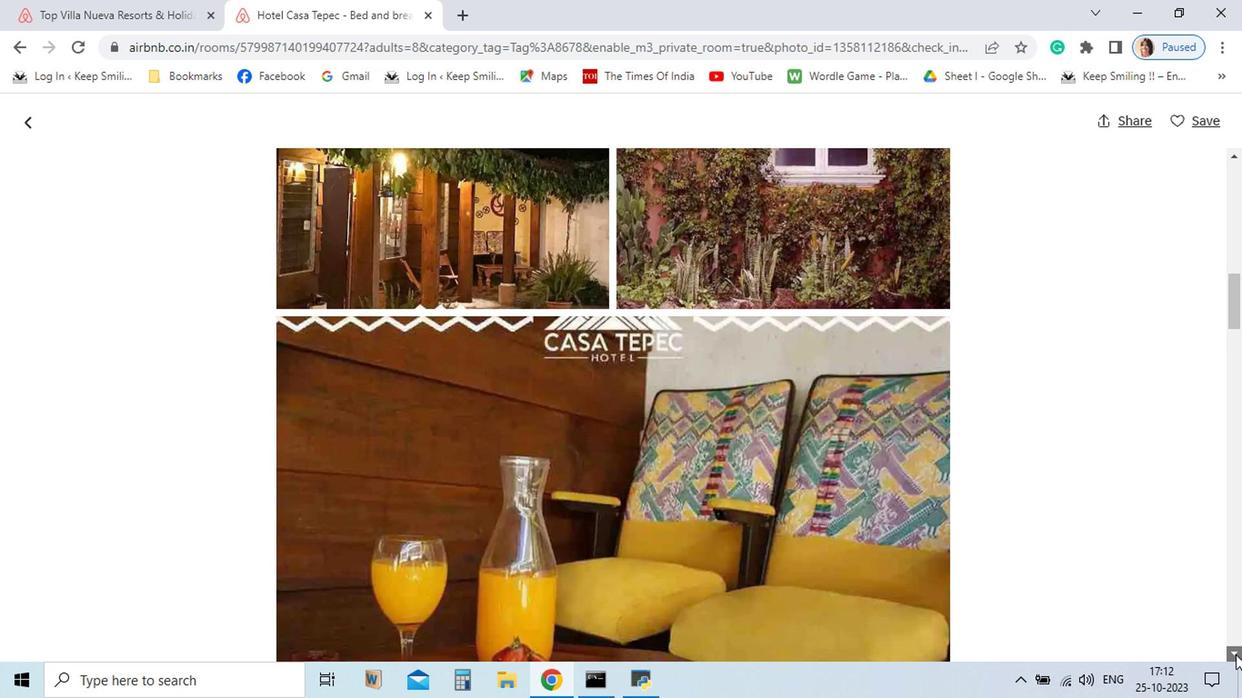 
Action: Mouse pressed left at (1060, 646)
Screenshot: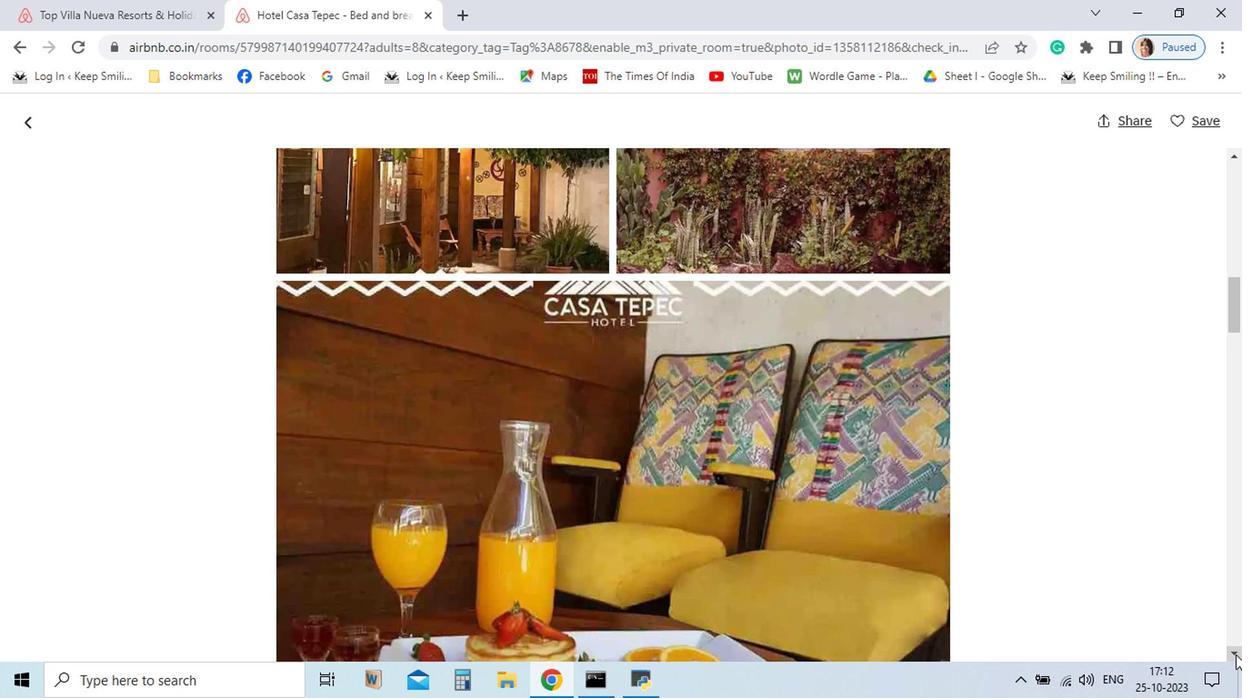 
Action: Mouse pressed left at (1060, 646)
Screenshot: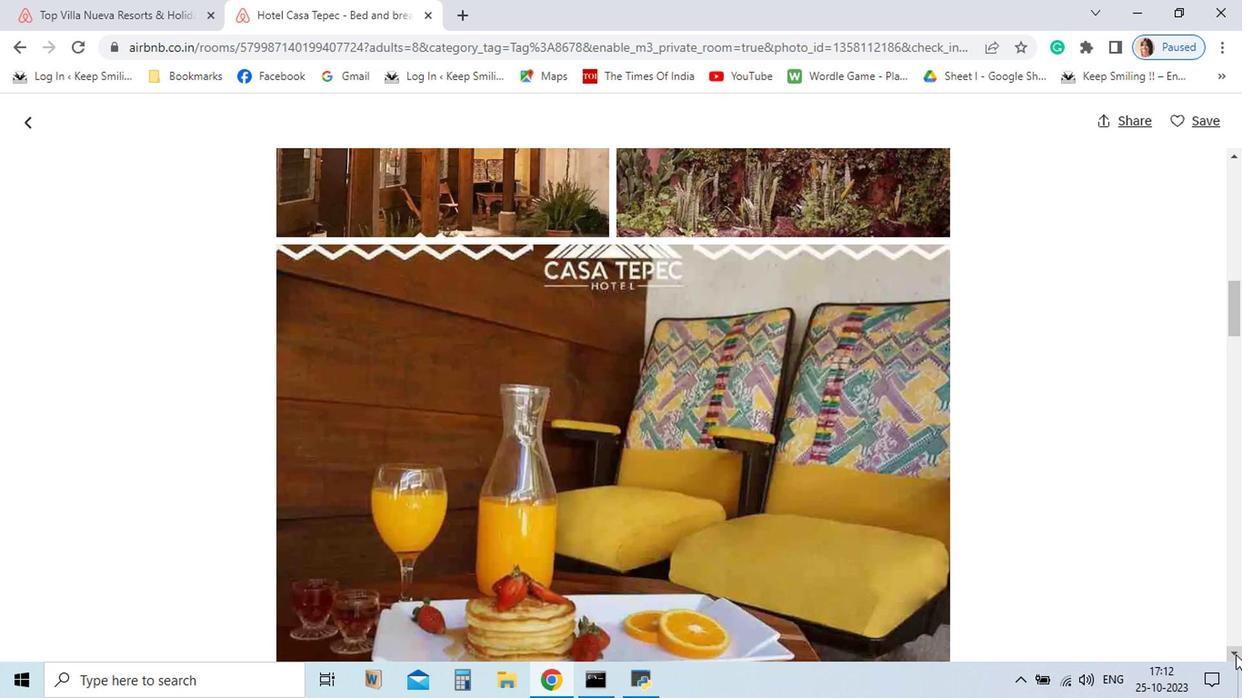 
Action: Mouse pressed left at (1060, 646)
Screenshot: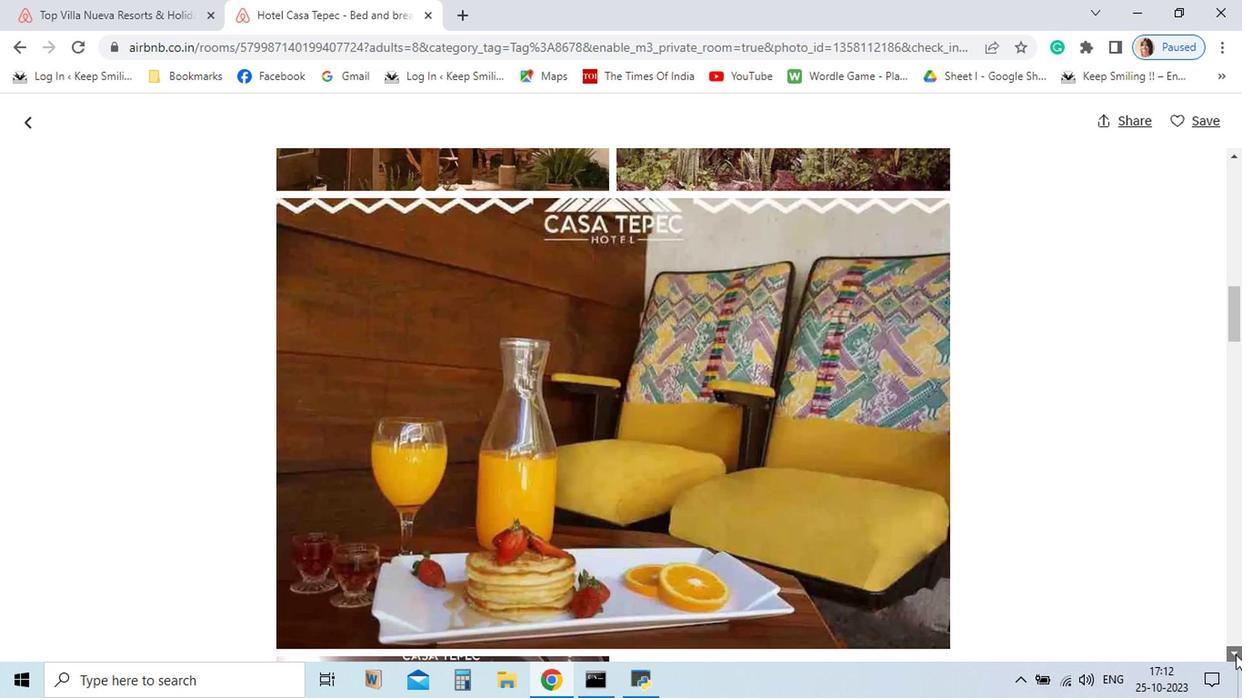 
Action: Mouse pressed left at (1060, 646)
Screenshot: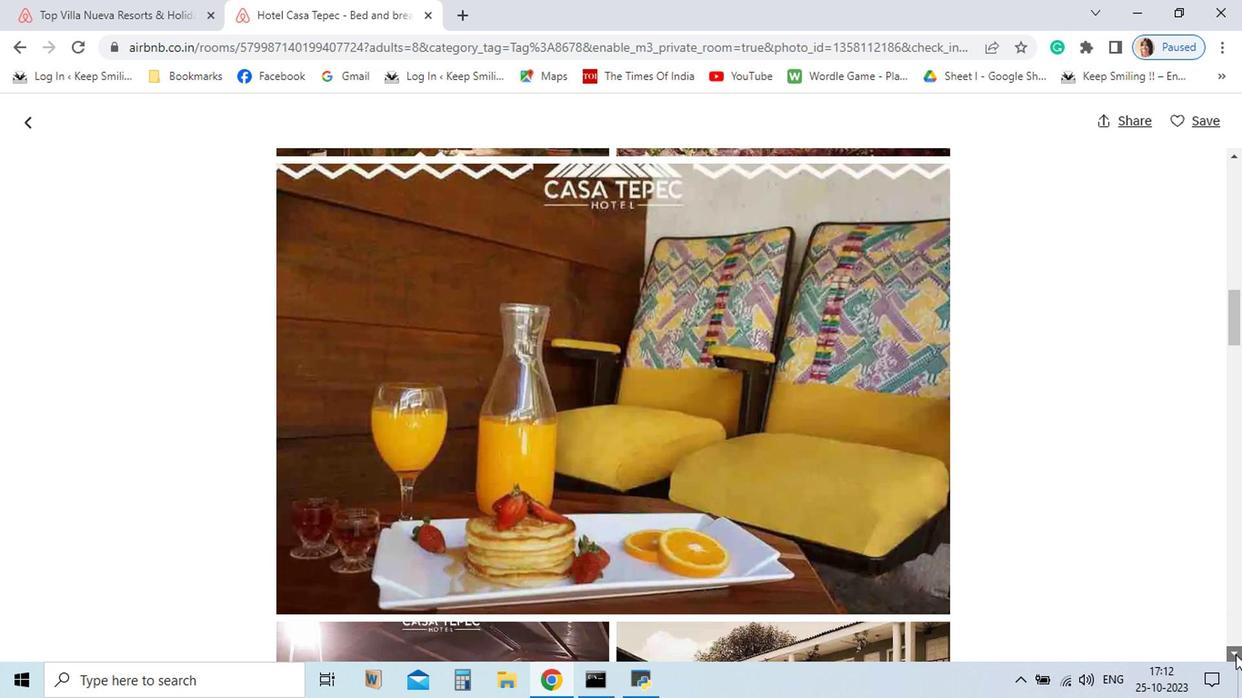 
Action: Mouse pressed left at (1060, 646)
Screenshot: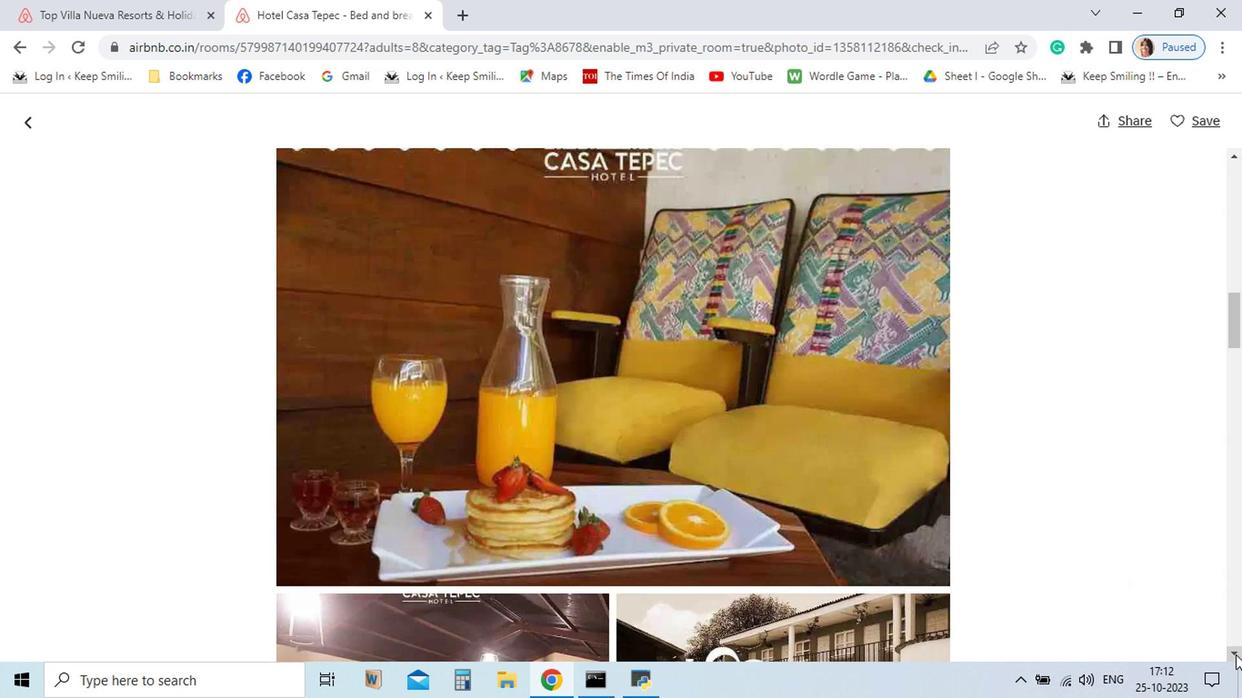 
Action: Mouse pressed left at (1060, 646)
Screenshot: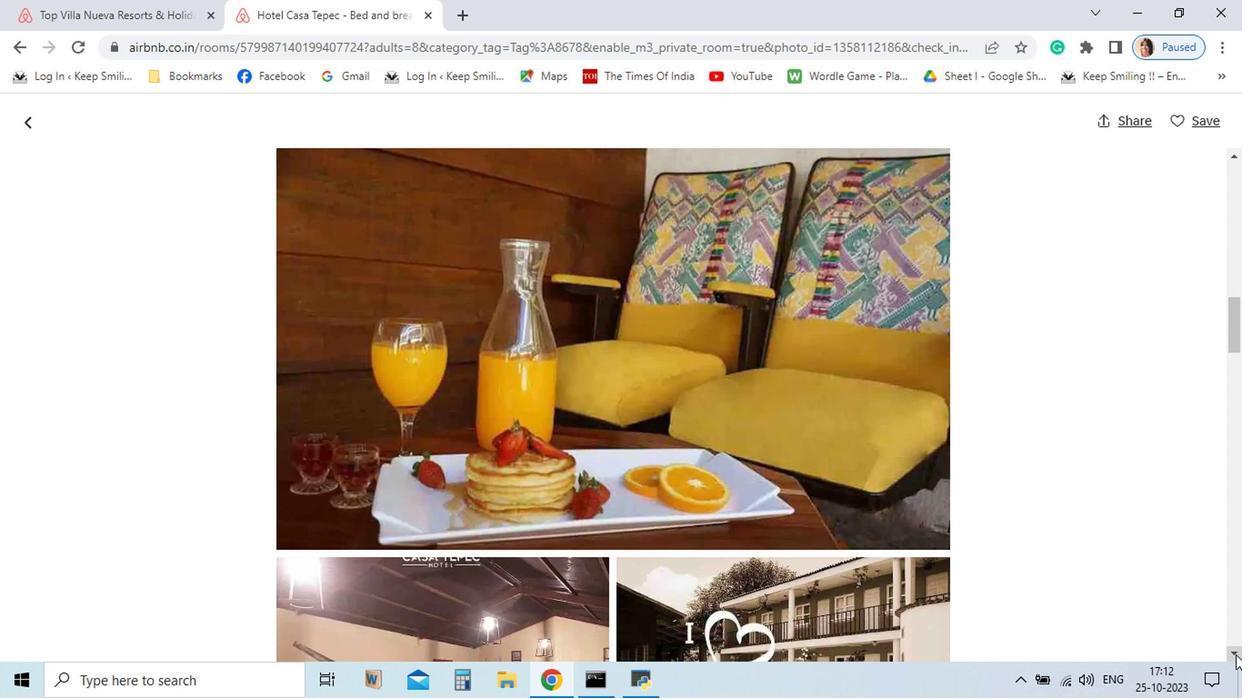 
Action: Mouse pressed left at (1060, 646)
Screenshot: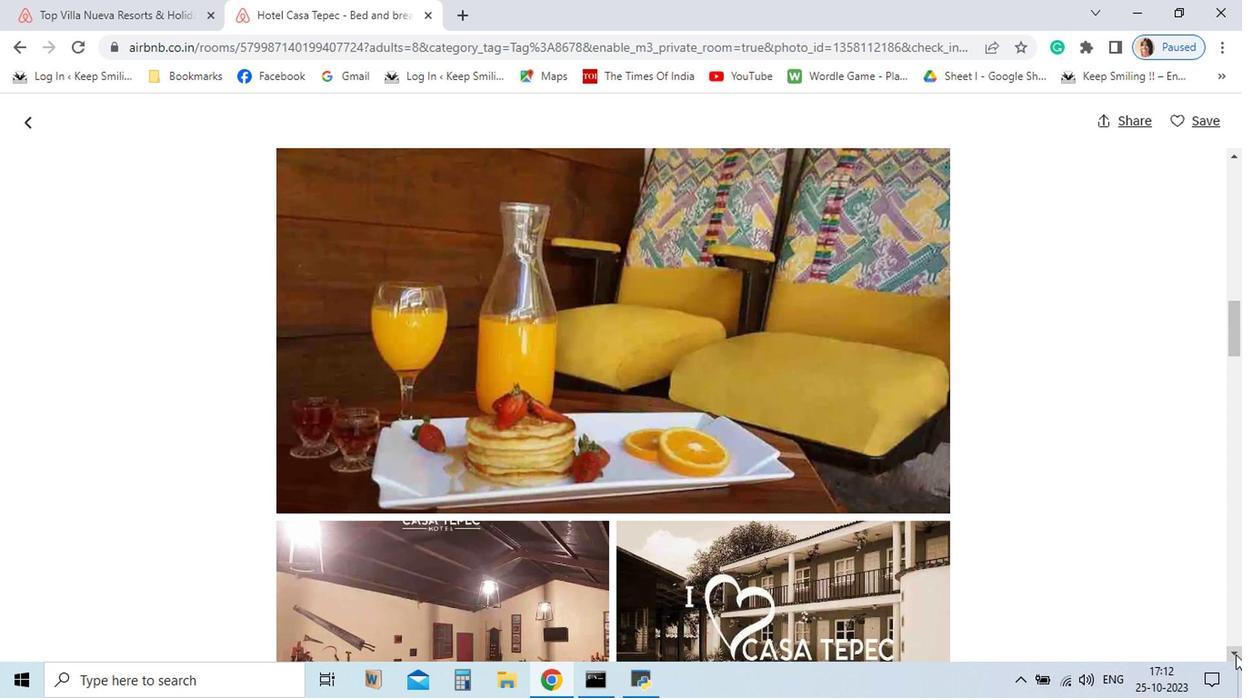 
Action: Mouse pressed left at (1060, 646)
Screenshot: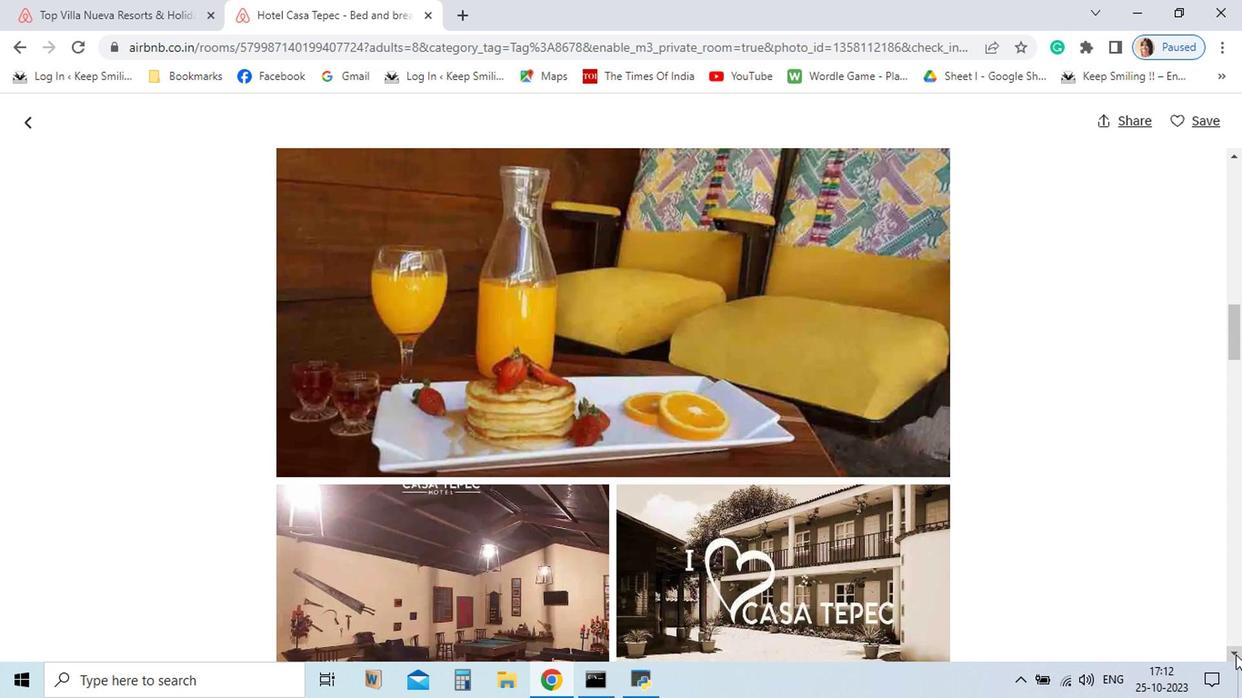 
Action: Mouse pressed left at (1060, 646)
Screenshot: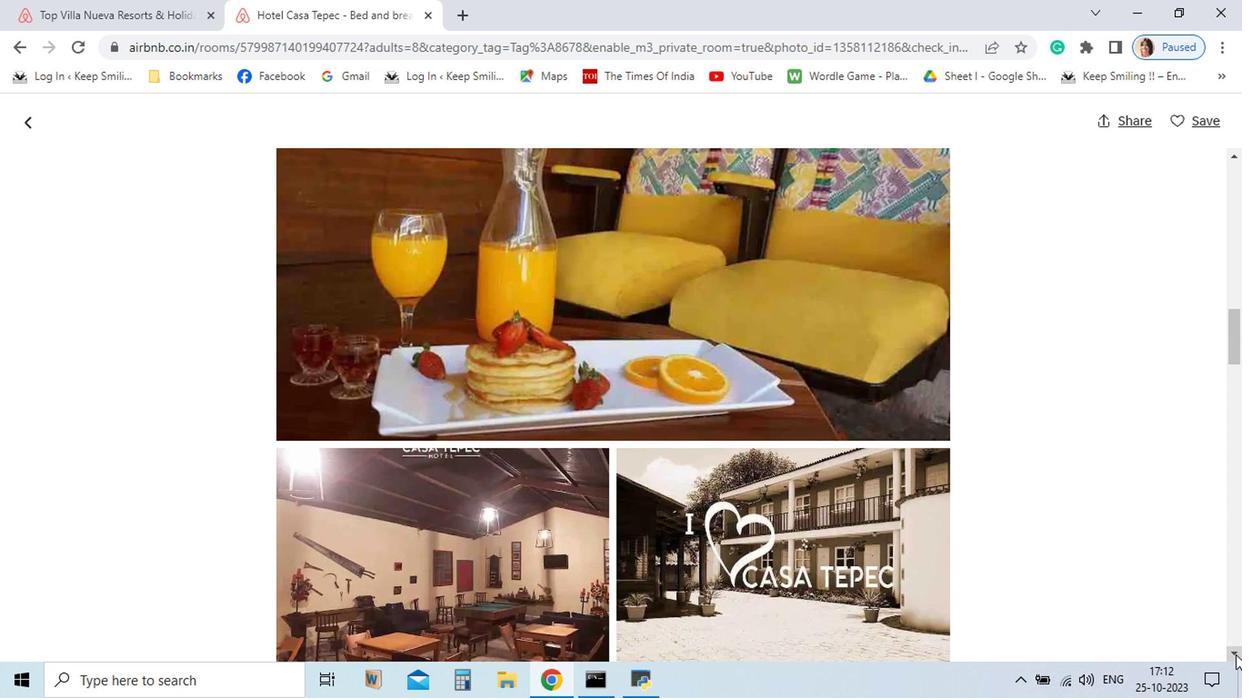 
Action: Mouse pressed left at (1060, 646)
Screenshot: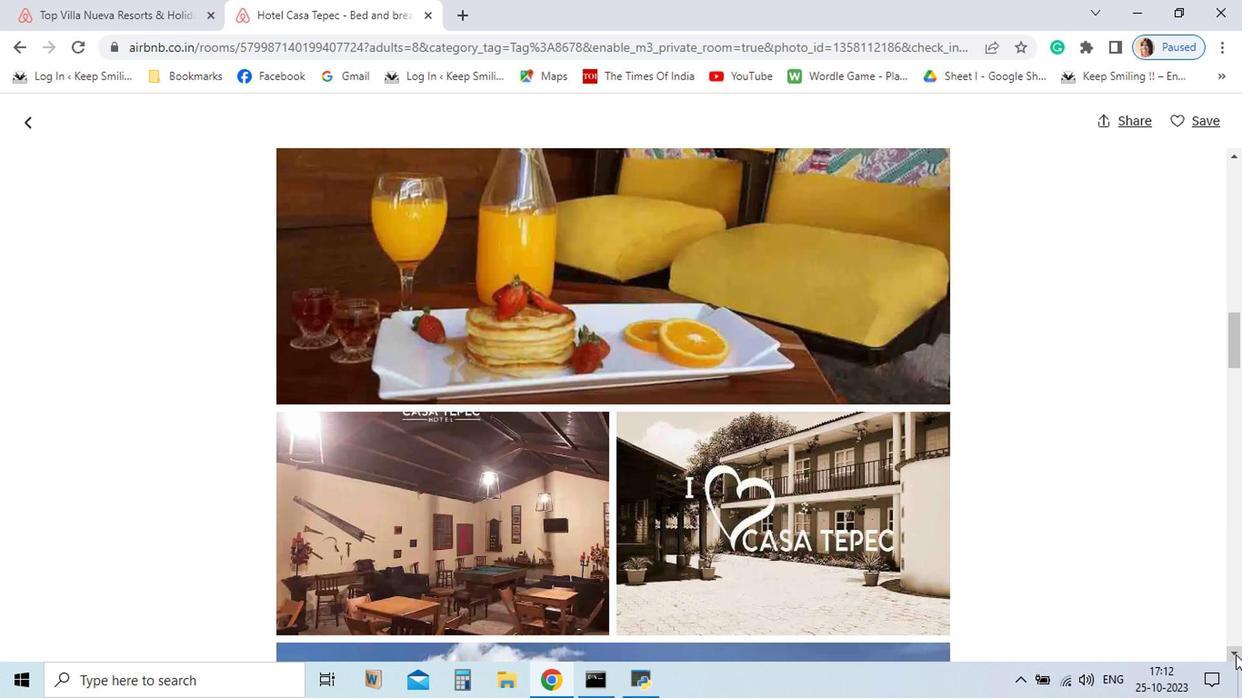 
Action: Mouse pressed left at (1060, 646)
Screenshot: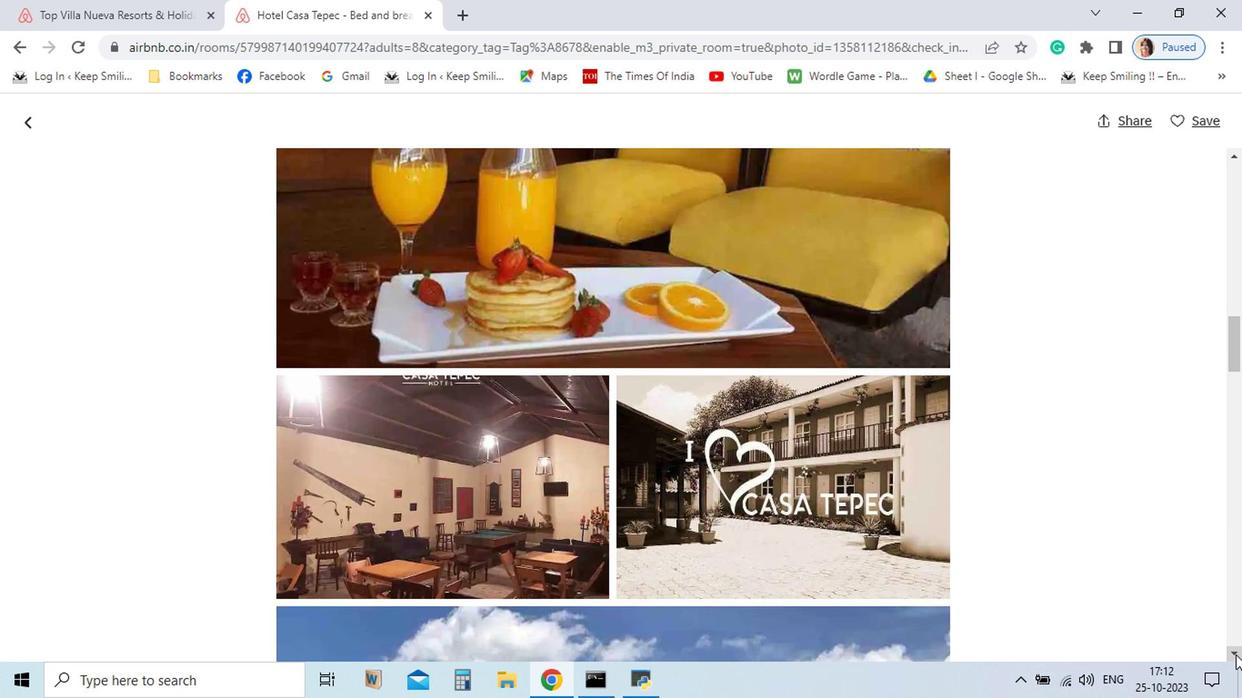
Action: Mouse pressed left at (1060, 646)
Screenshot: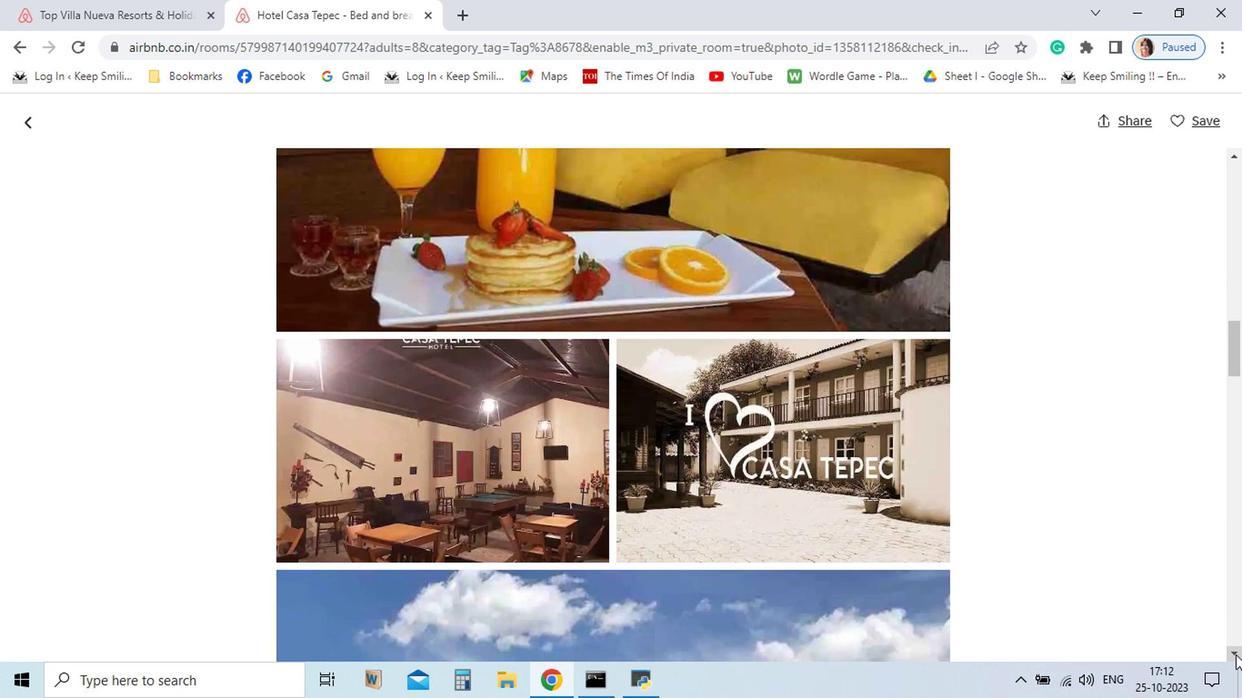 
Action: Mouse pressed left at (1060, 646)
Screenshot: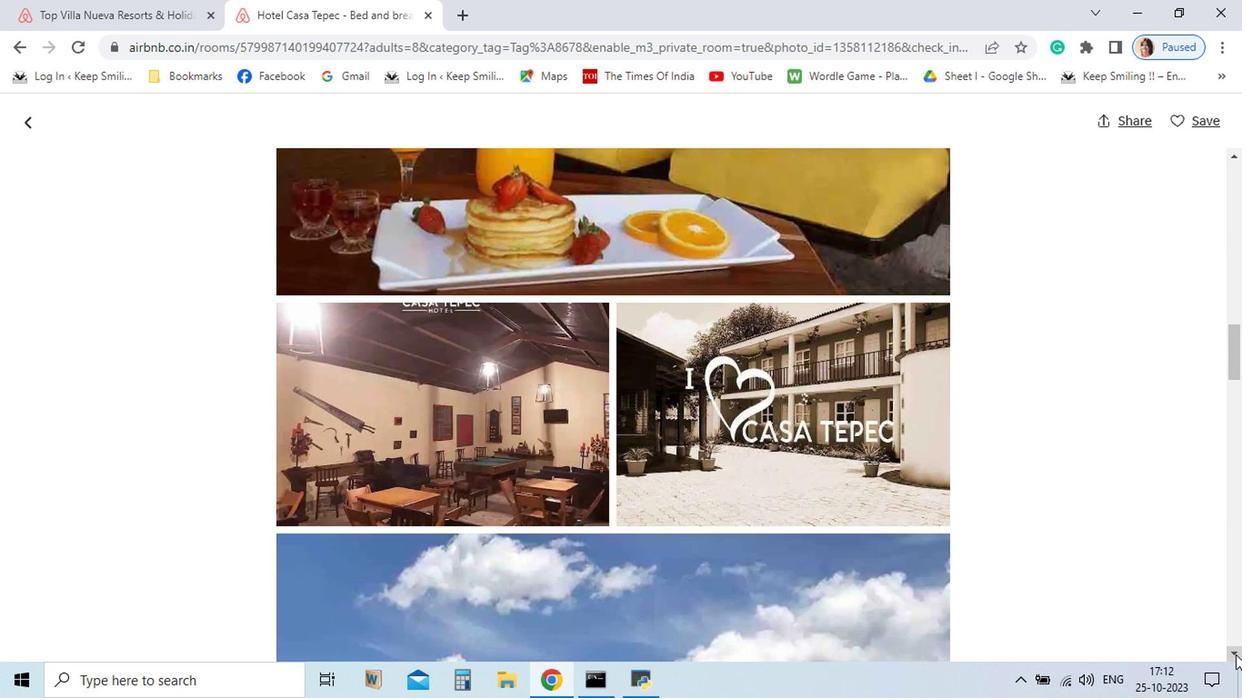 
Action: Mouse pressed left at (1060, 646)
Screenshot: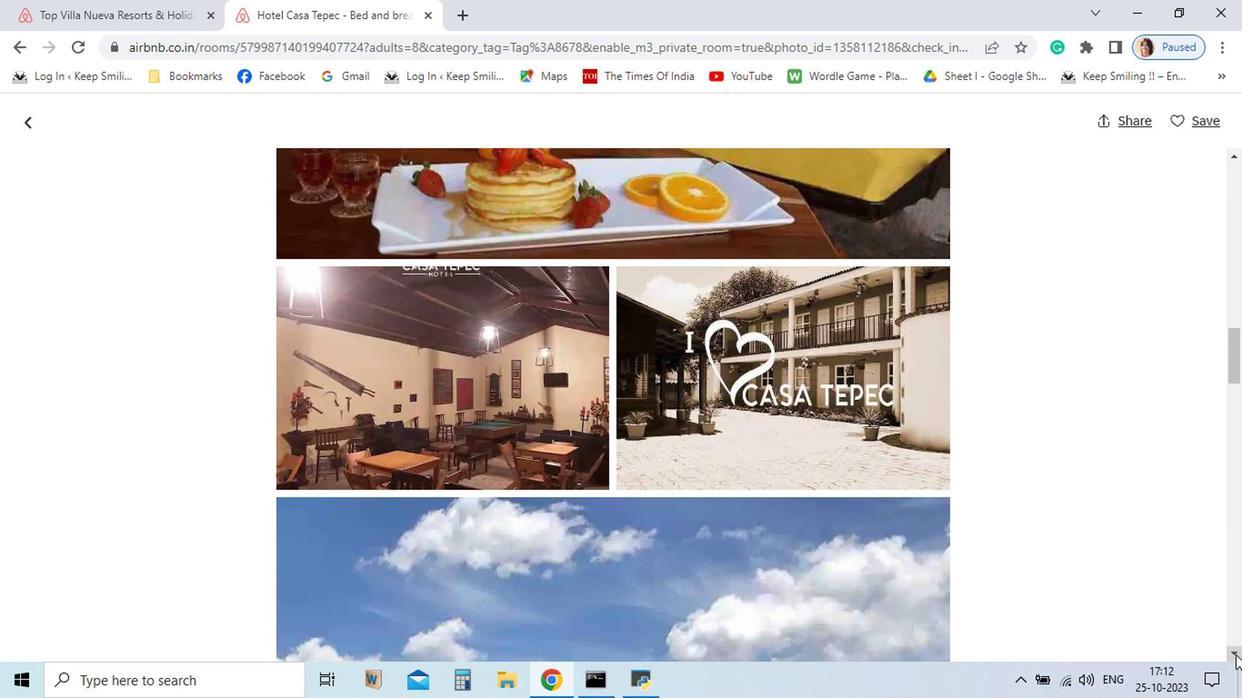 
Action: Mouse pressed left at (1060, 646)
Screenshot: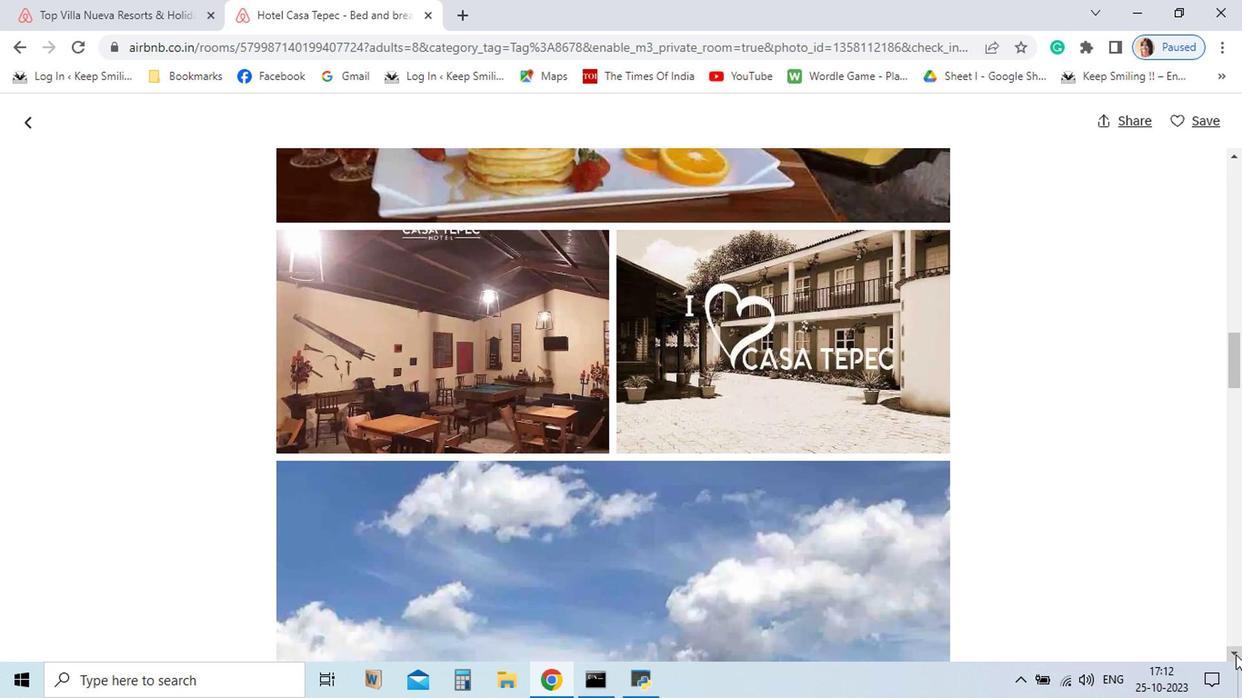 
Action: Mouse pressed left at (1060, 646)
Screenshot: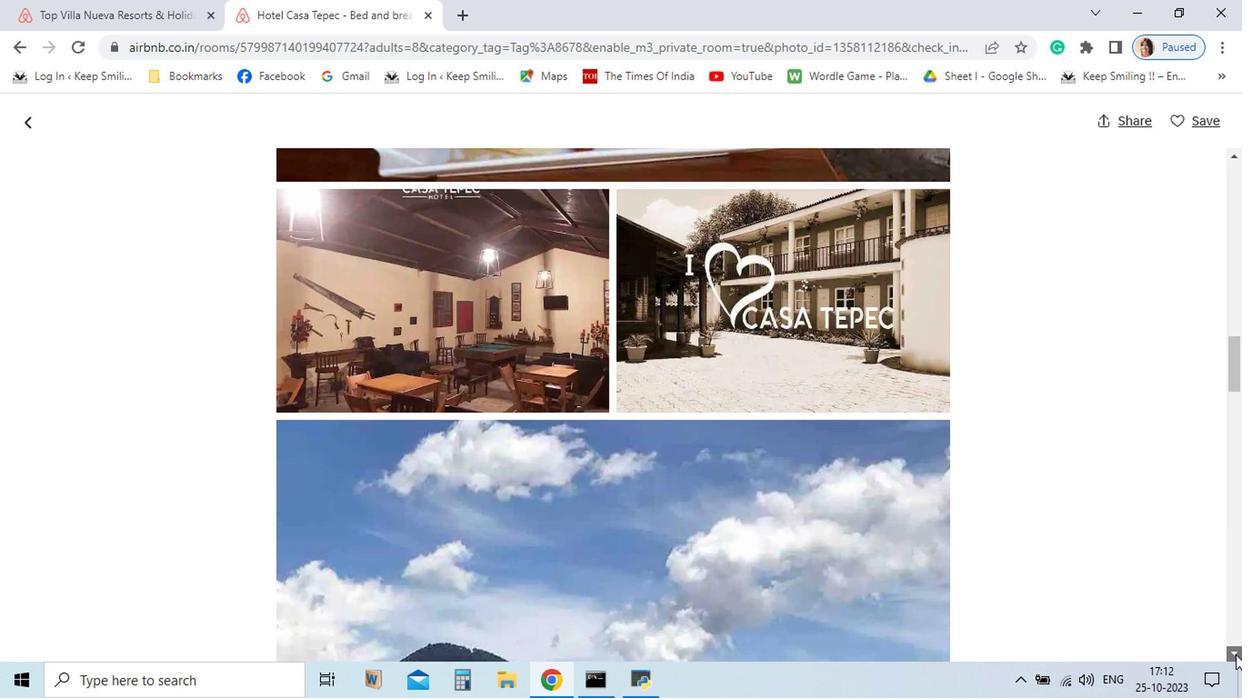 
Action: Mouse pressed left at (1060, 646)
Screenshot: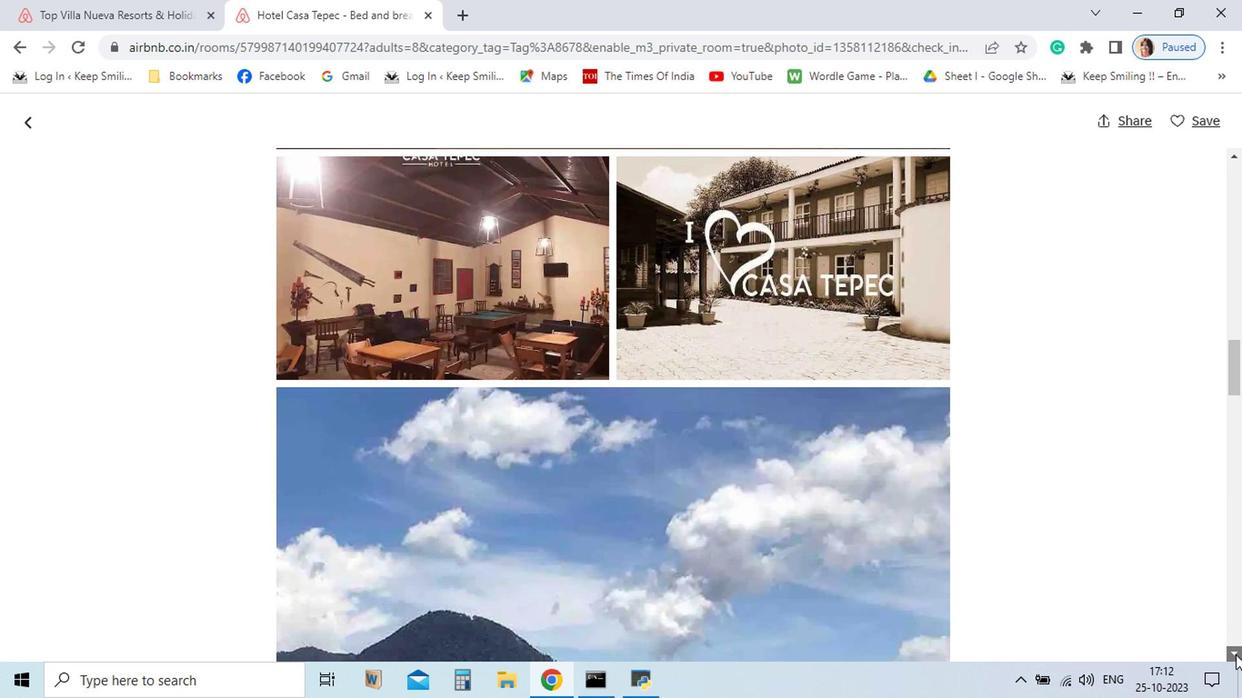 
Action: Mouse pressed left at (1060, 646)
Screenshot: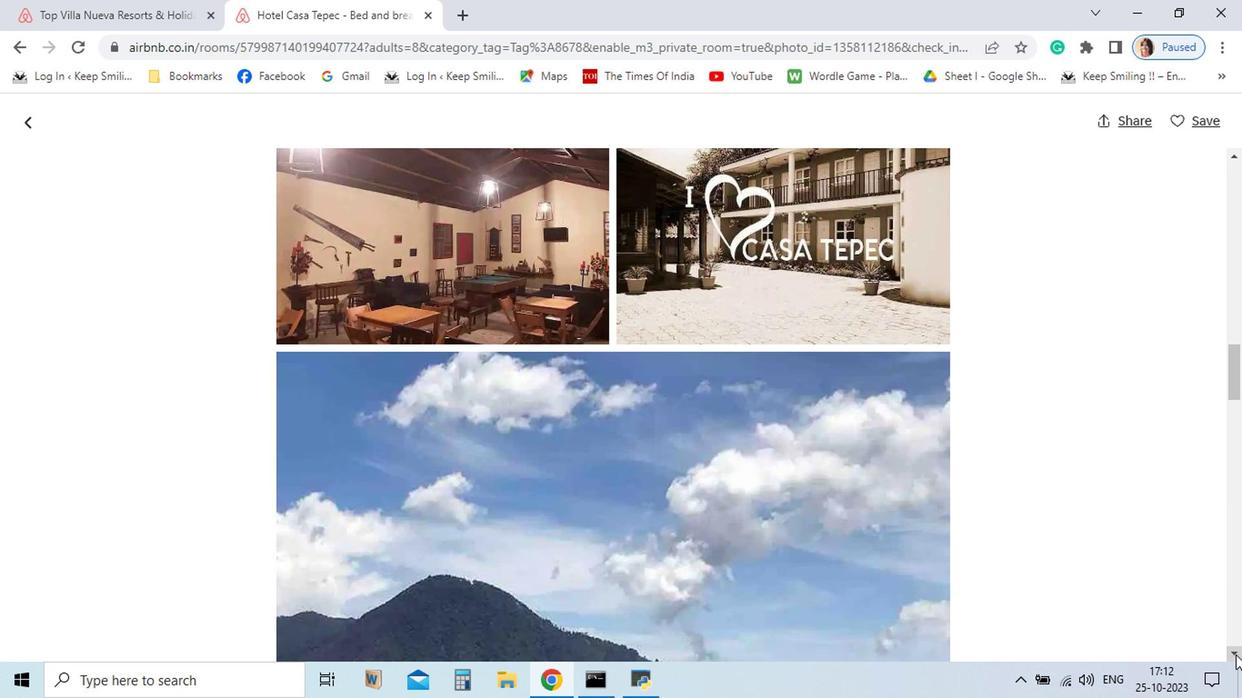
Action: Mouse pressed left at (1060, 646)
Screenshot: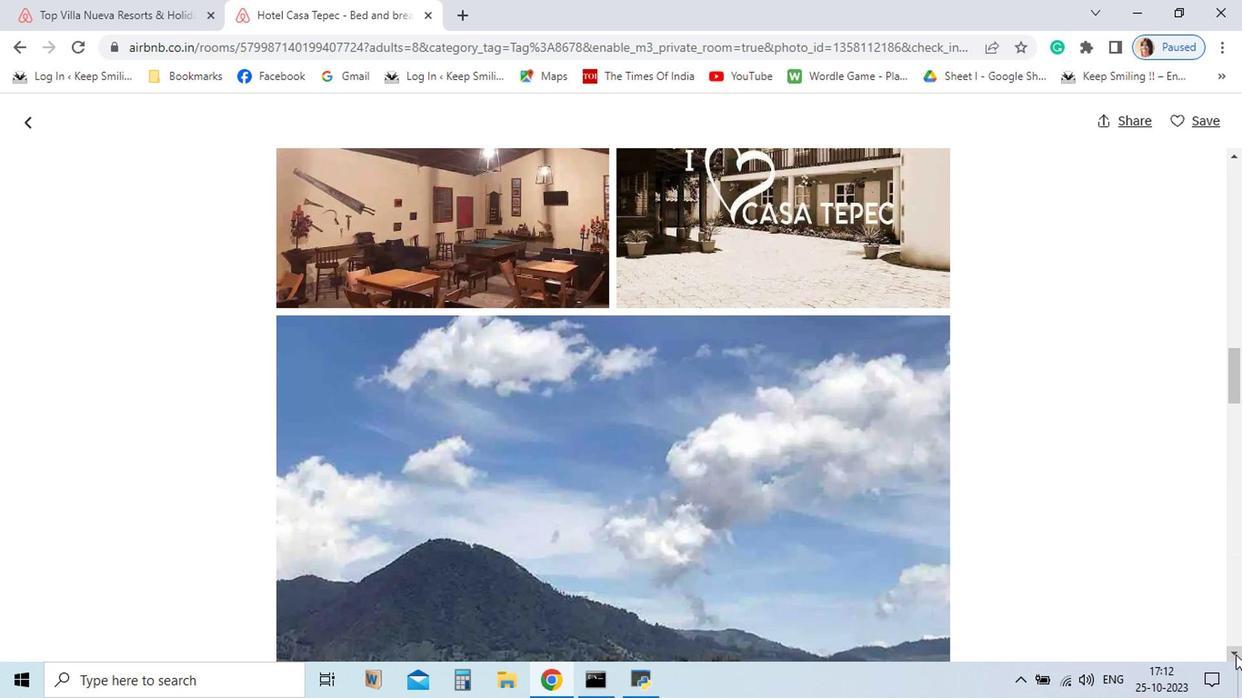 
Action: Mouse pressed left at (1060, 646)
Screenshot: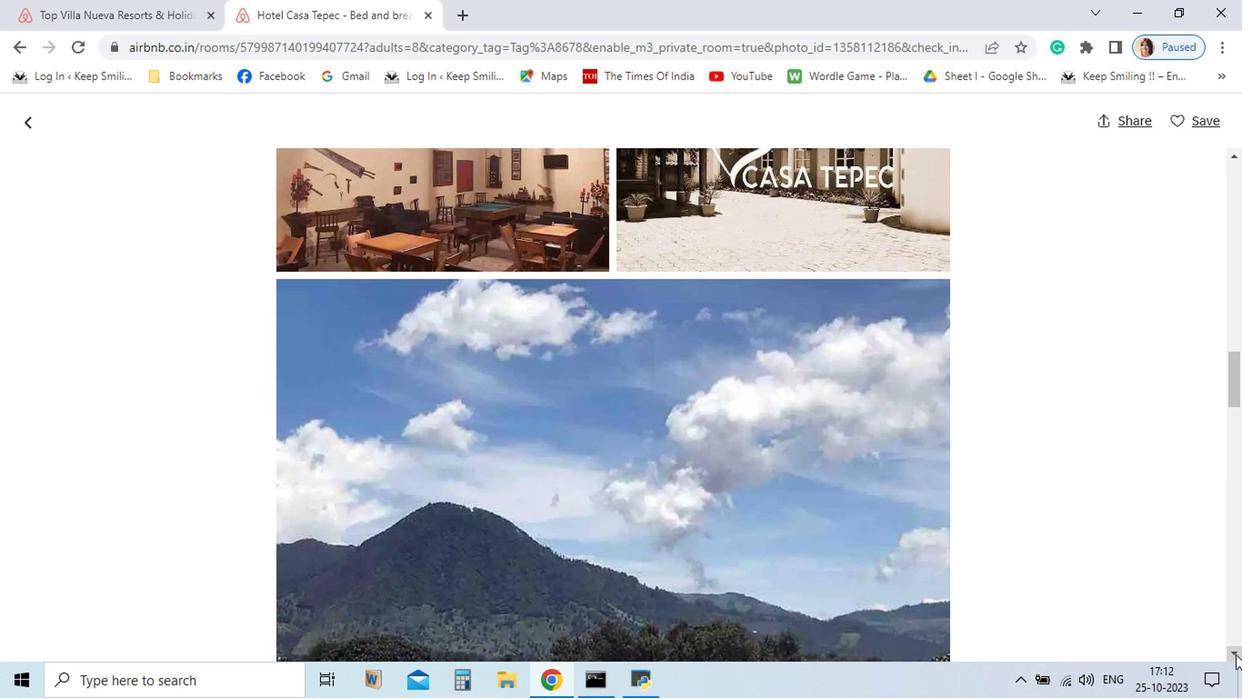 
Action: Mouse pressed left at (1060, 646)
Screenshot: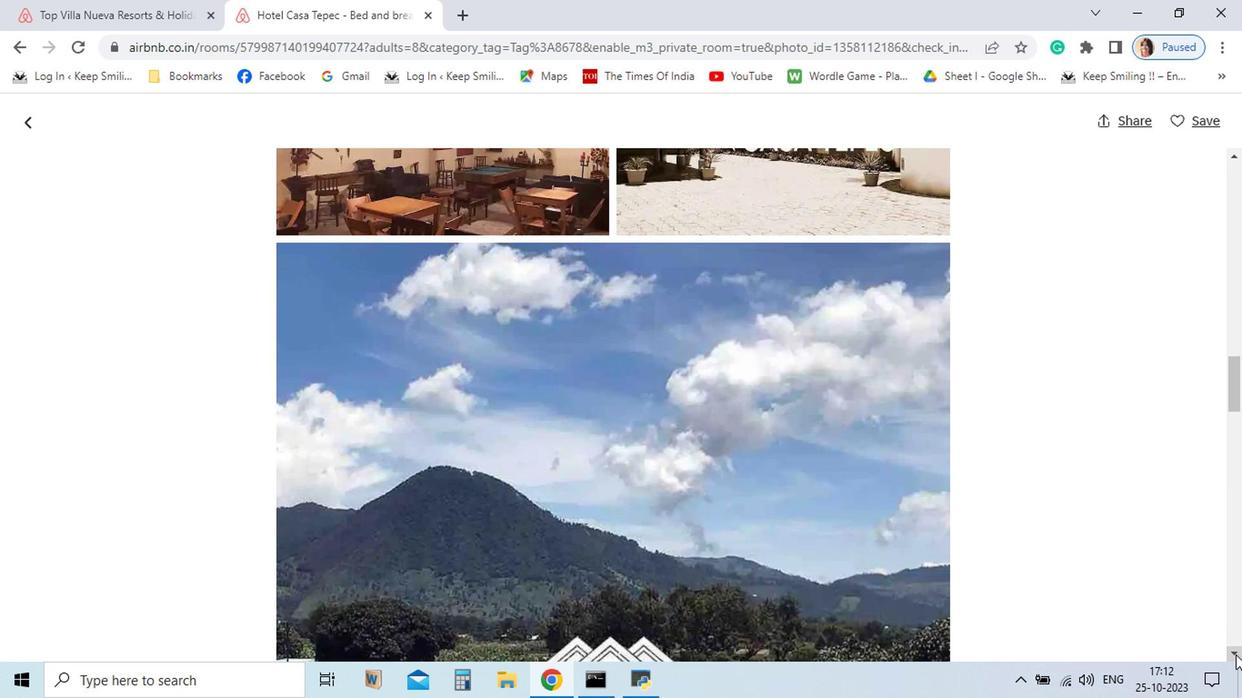 
Action: Mouse pressed left at (1060, 646)
Screenshot: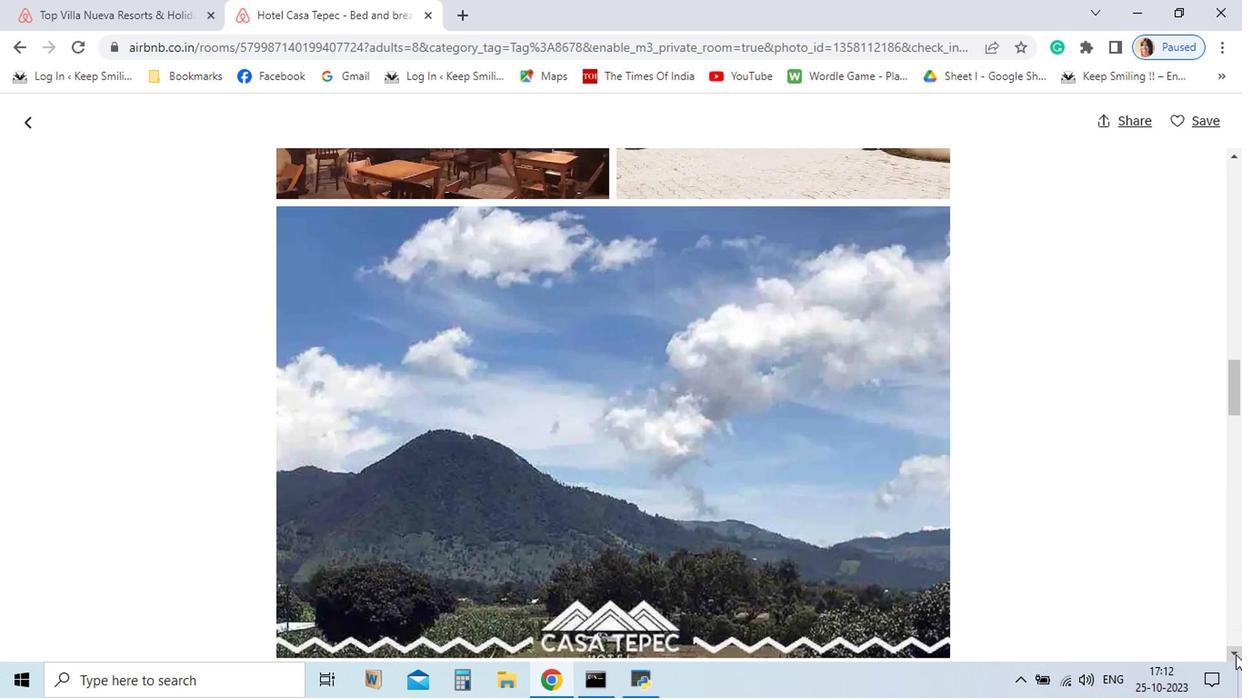 
Action: Mouse pressed left at (1060, 646)
Screenshot: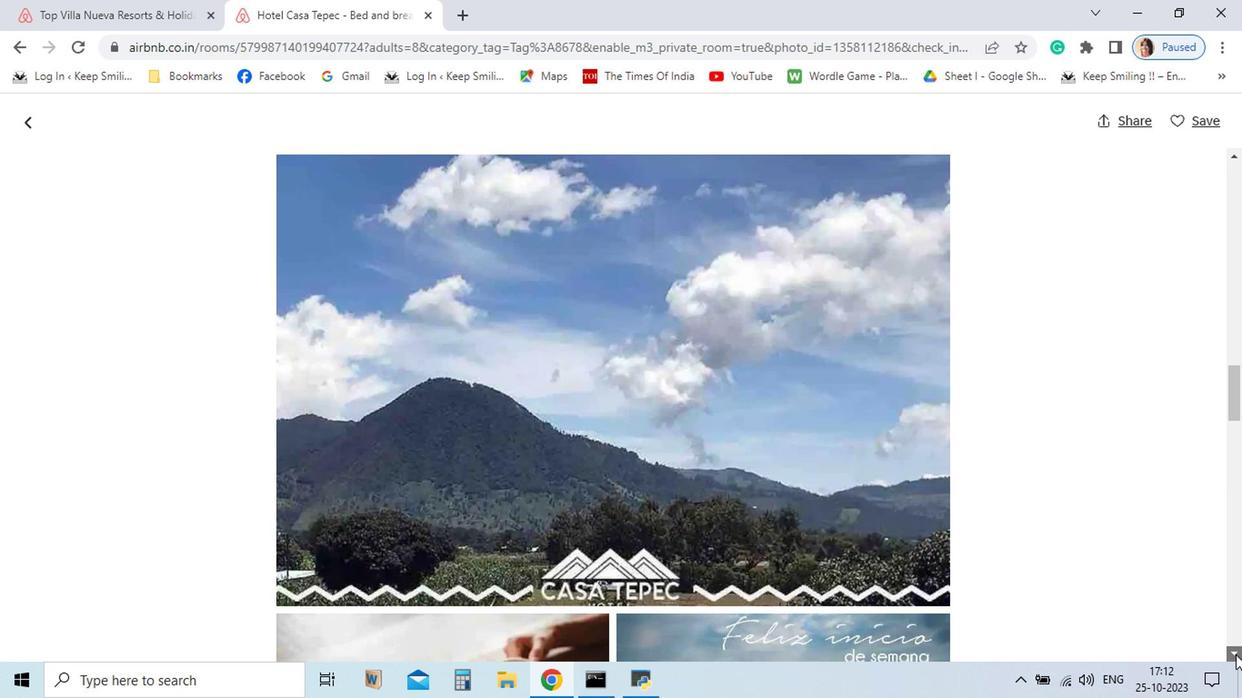 
Action: Mouse pressed left at (1060, 646)
Screenshot: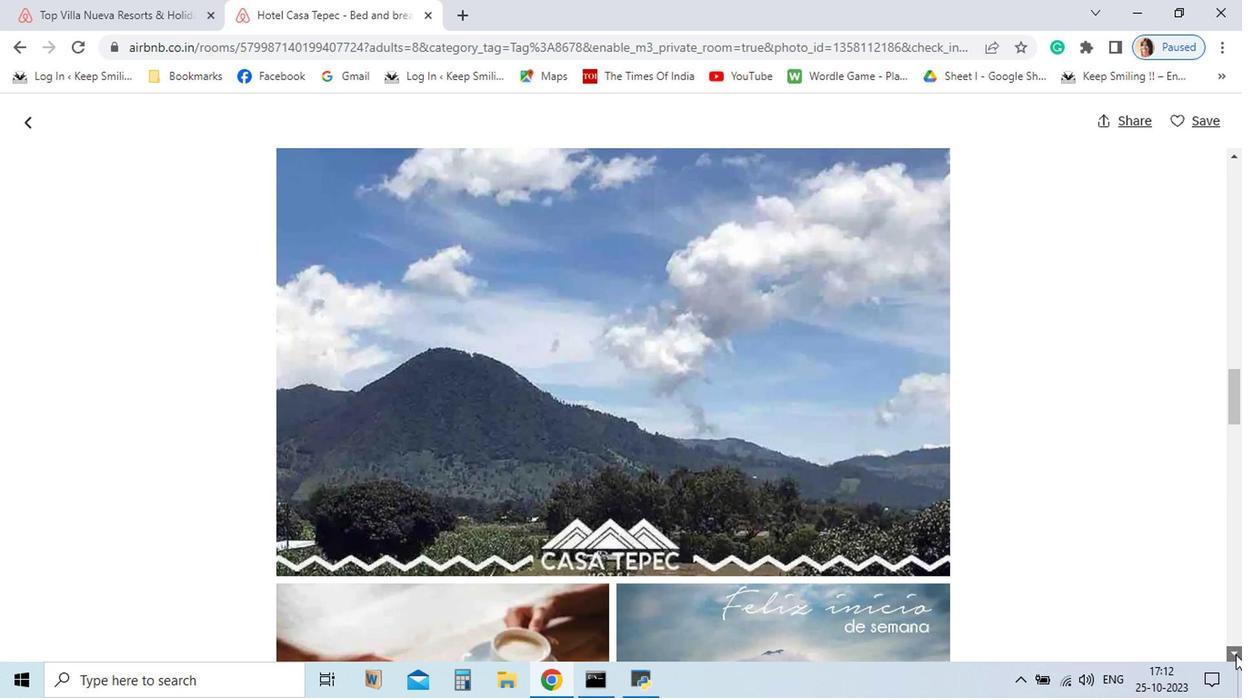 
Action: Mouse pressed left at (1060, 646)
Screenshot: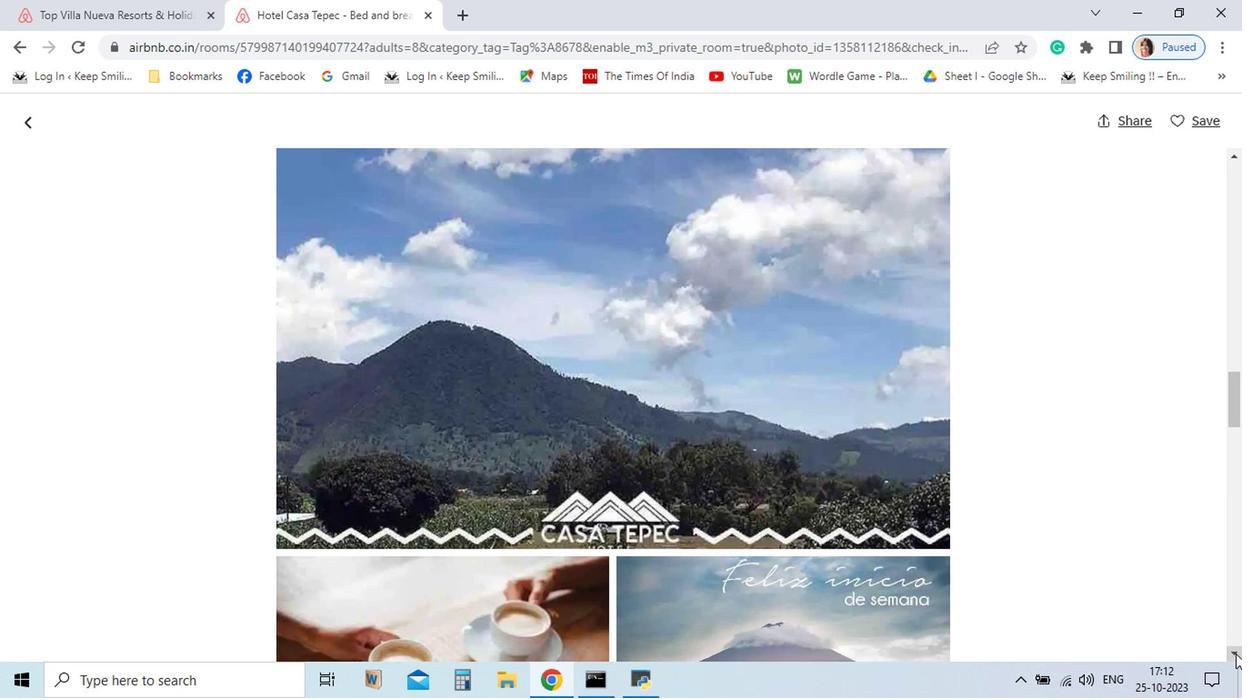 
Action: Mouse moved to (1060, 646)
Screenshot: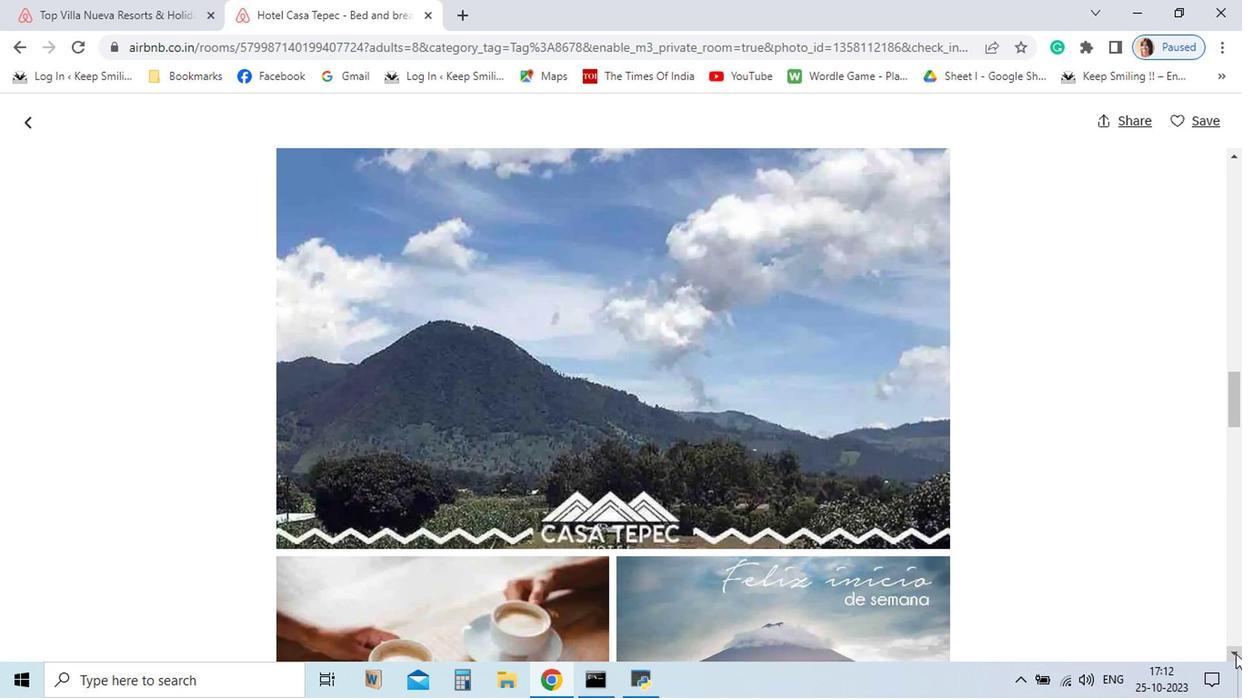 
Action: Mouse pressed left at (1060, 646)
Screenshot: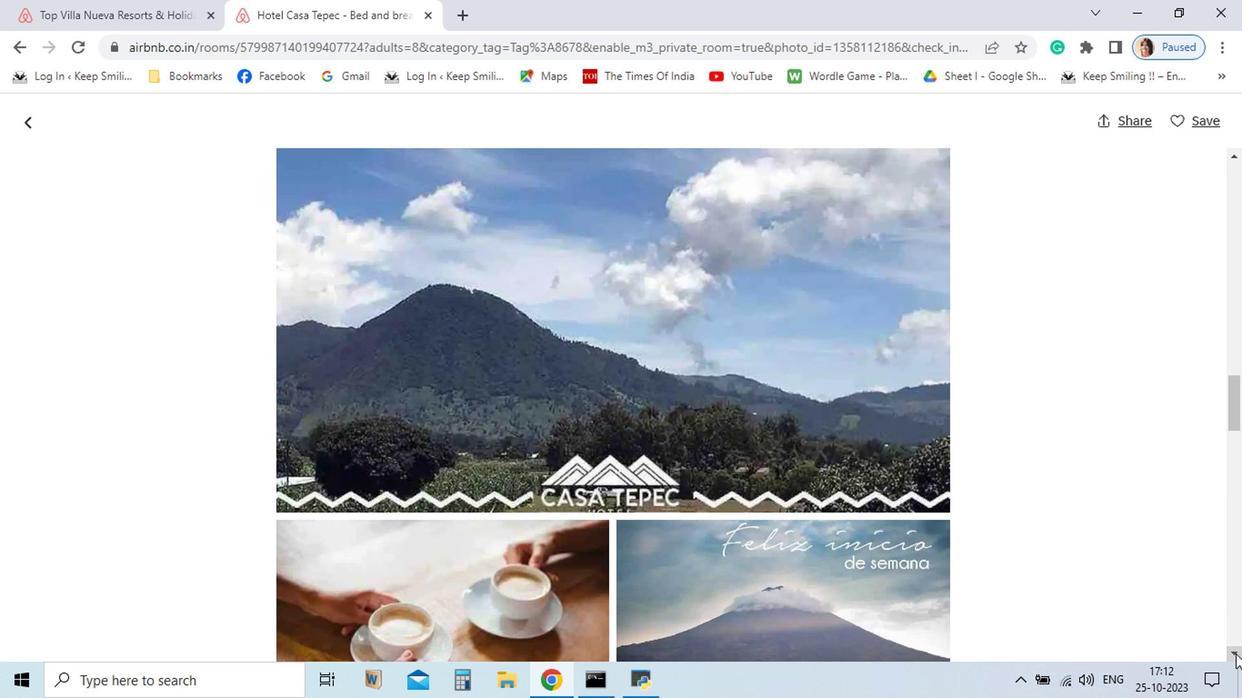 
Action: Mouse pressed left at (1060, 646)
Screenshot: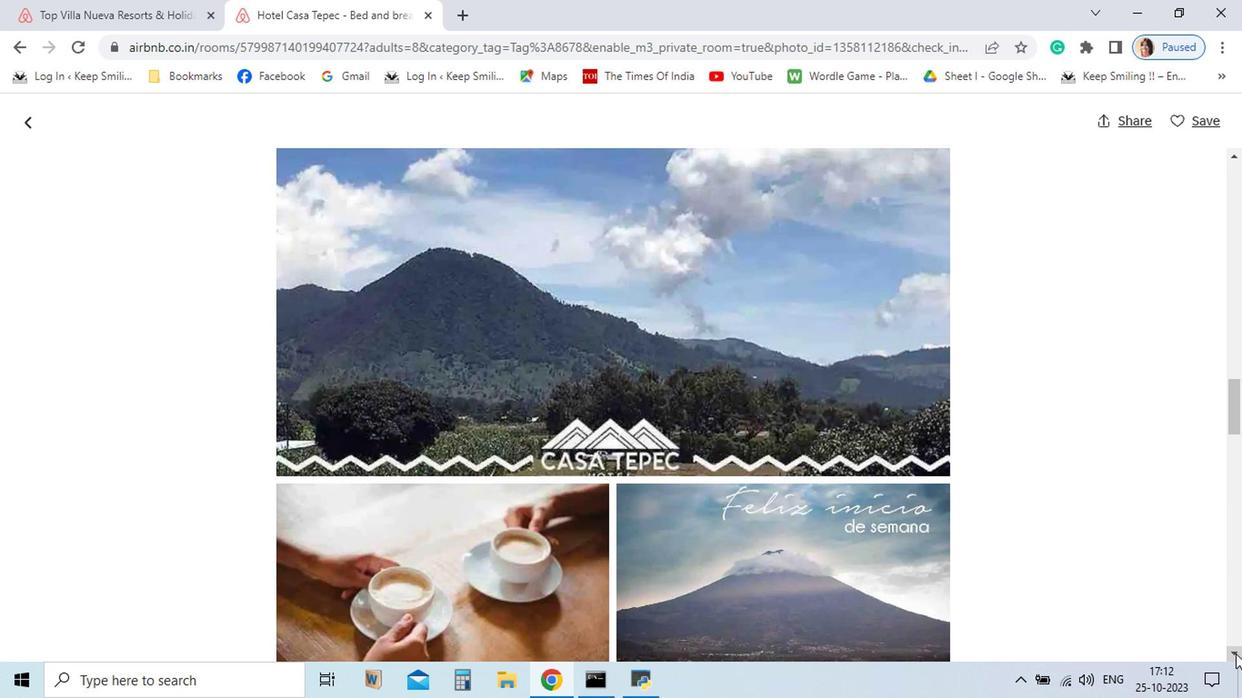 
Action: Mouse pressed left at (1060, 646)
Screenshot: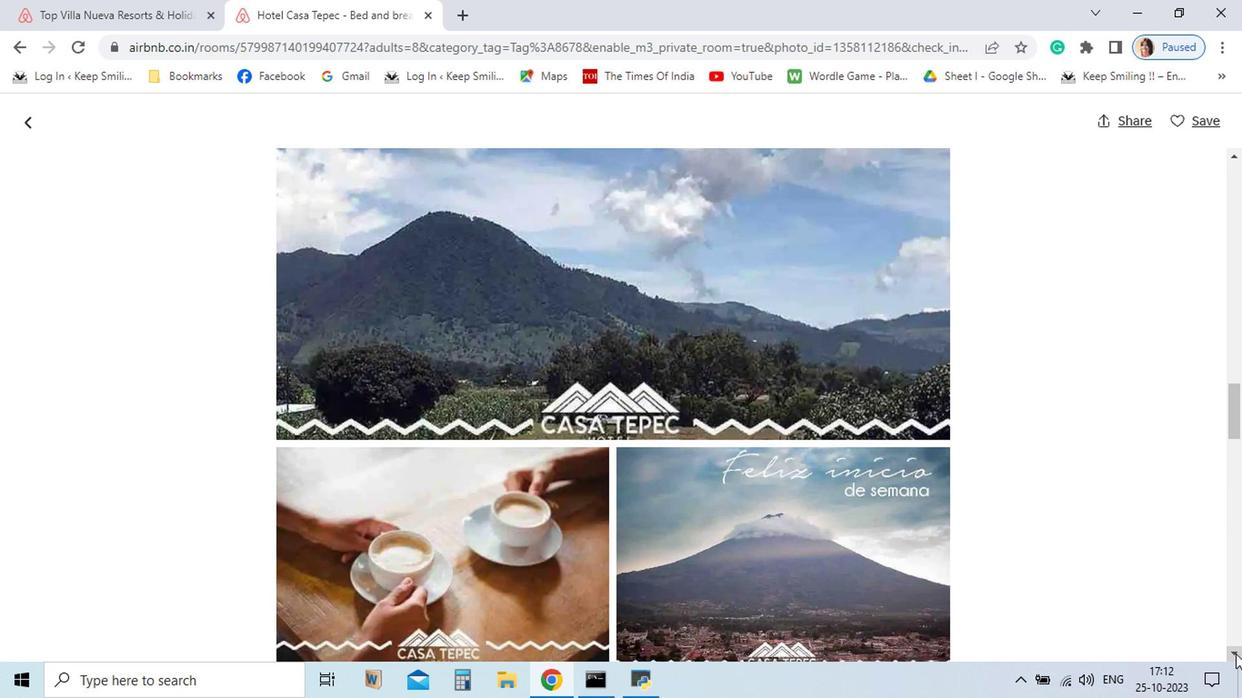 
Action: Mouse pressed left at (1060, 646)
Screenshot: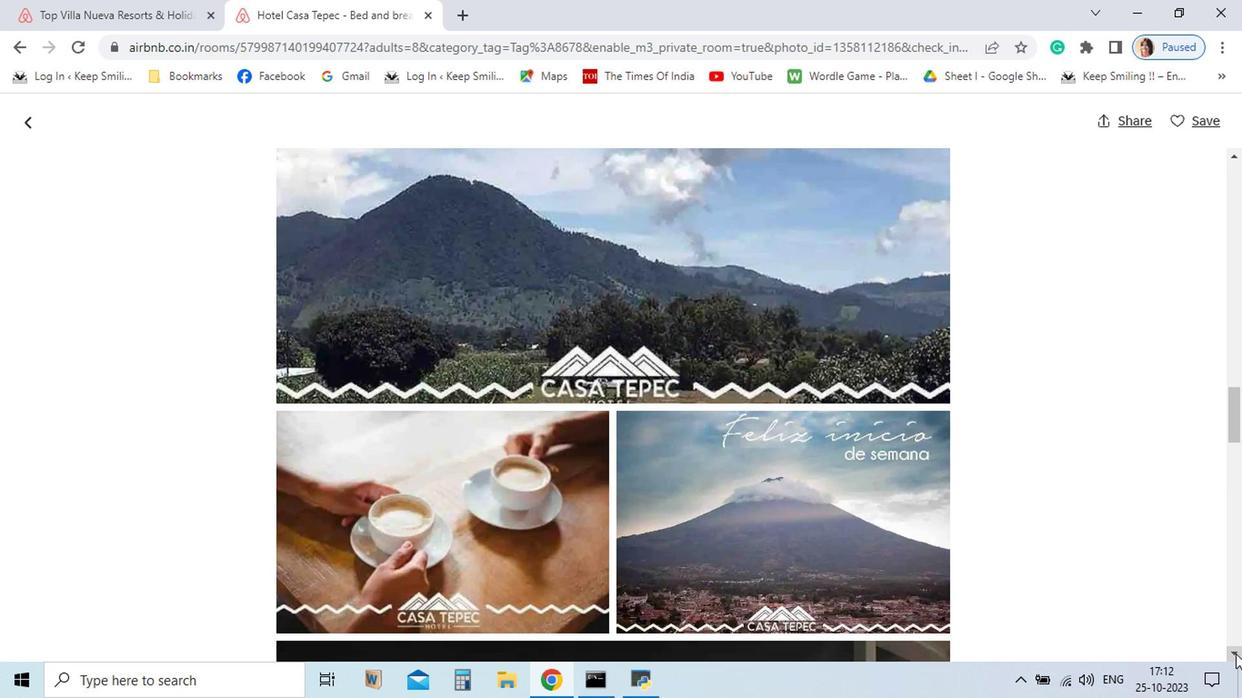 
Action: Mouse pressed left at (1060, 646)
Screenshot: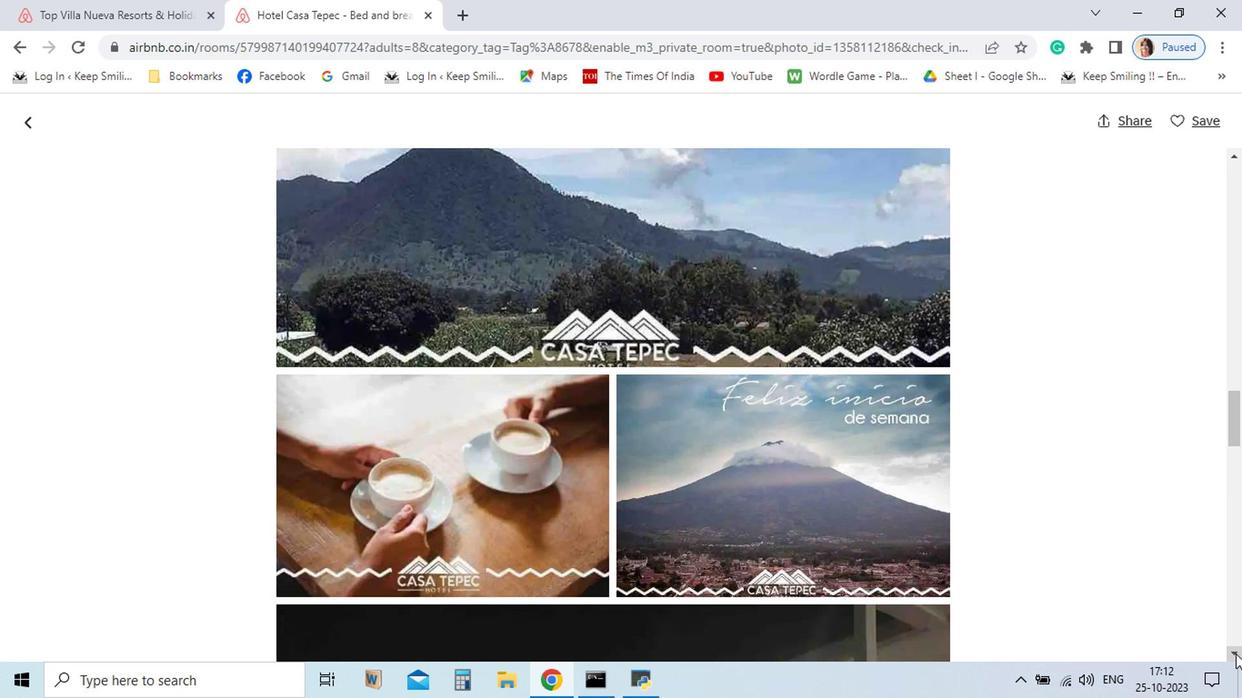 
Action: Mouse pressed left at (1060, 646)
Screenshot: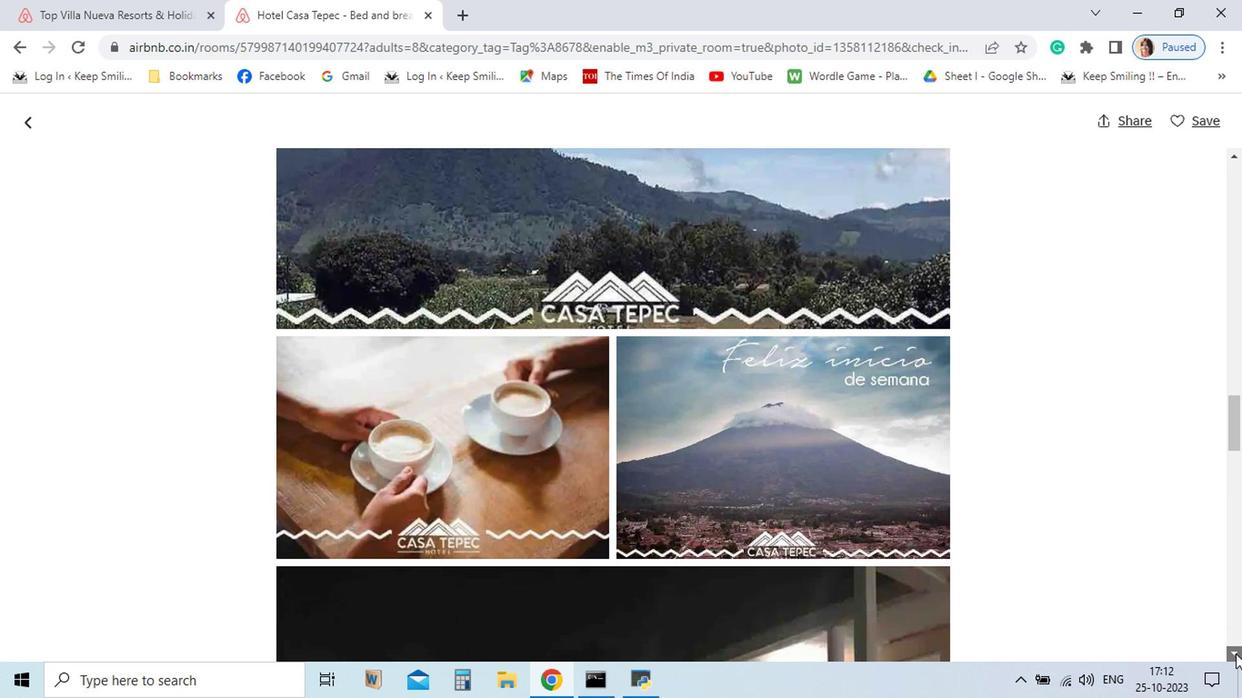 
Action: Mouse pressed left at (1060, 646)
Screenshot: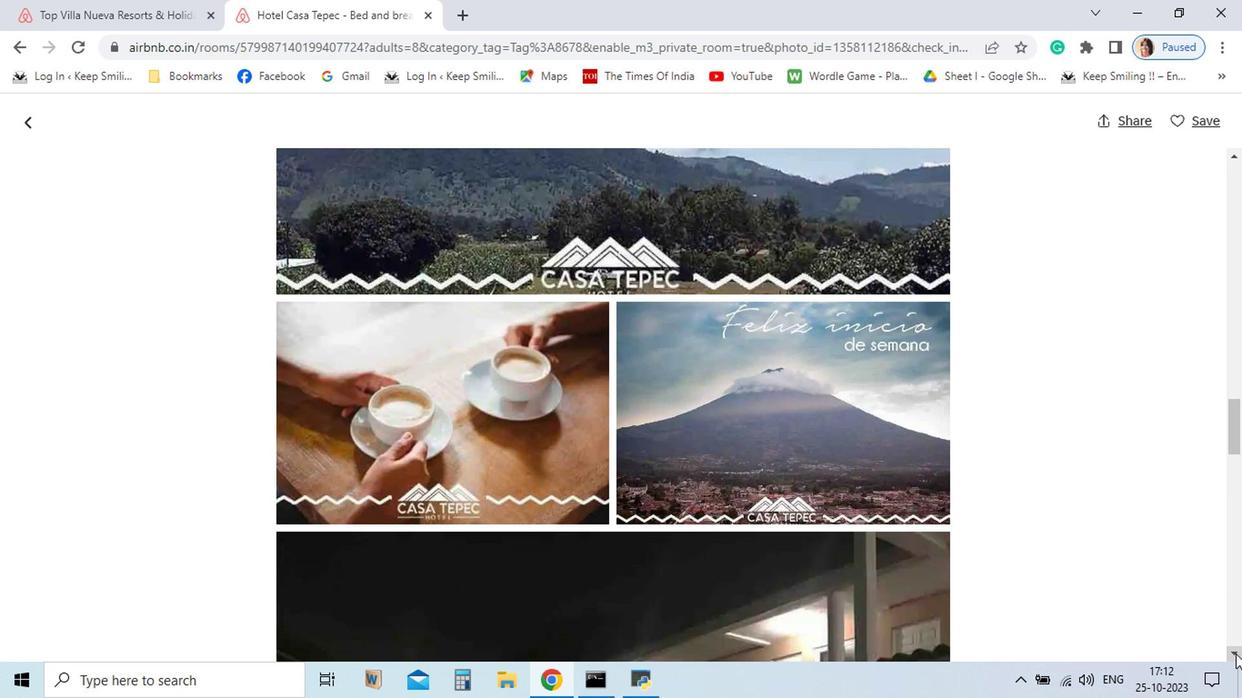 
Action: Mouse pressed left at (1060, 646)
Screenshot: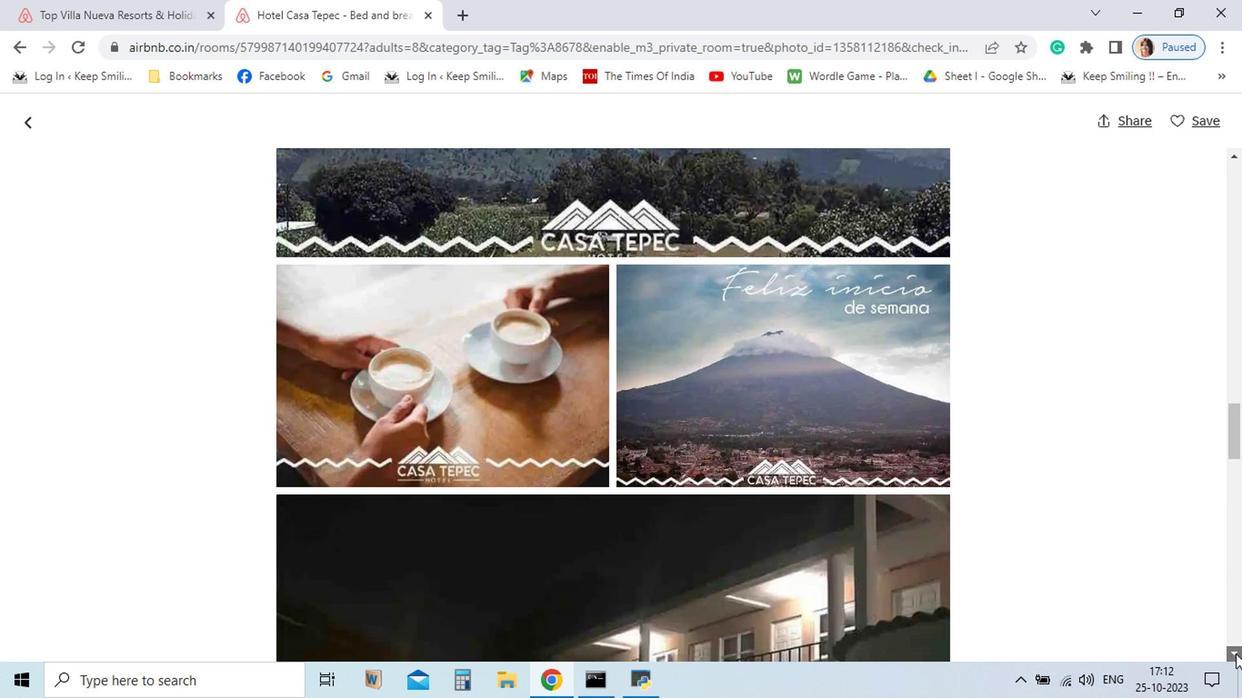 
Action: Mouse pressed left at (1060, 646)
Screenshot: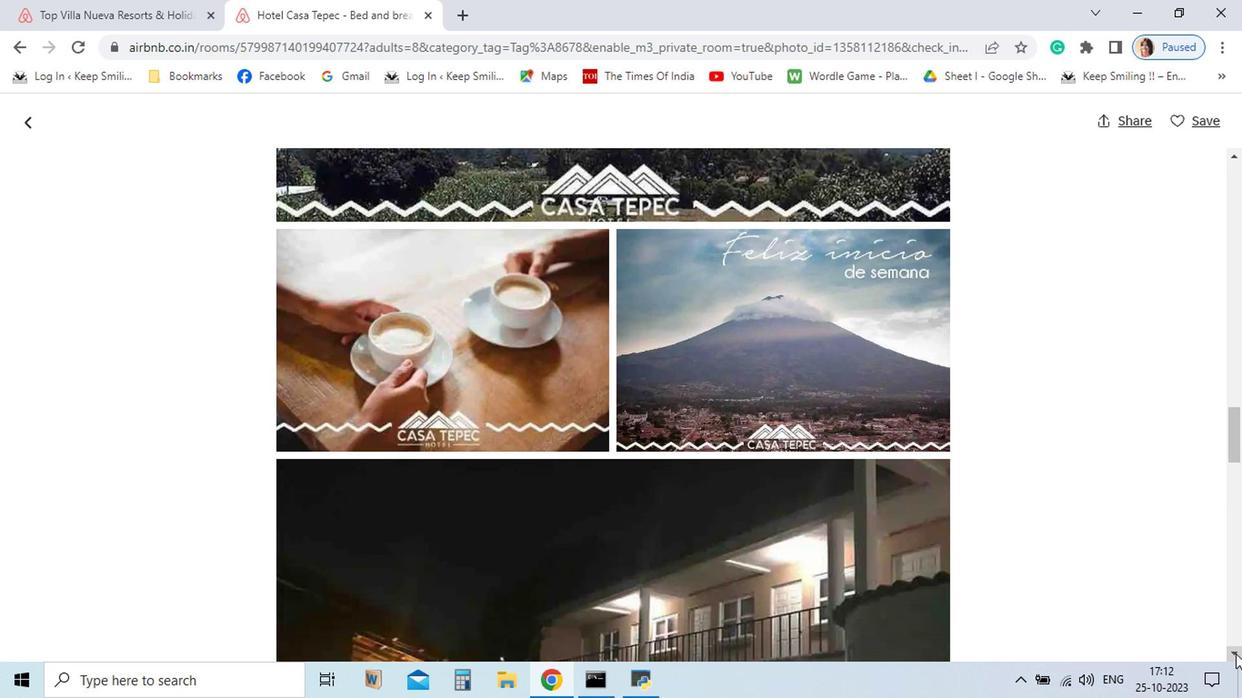 
Action: Mouse pressed left at (1060, 646)
Screenshot: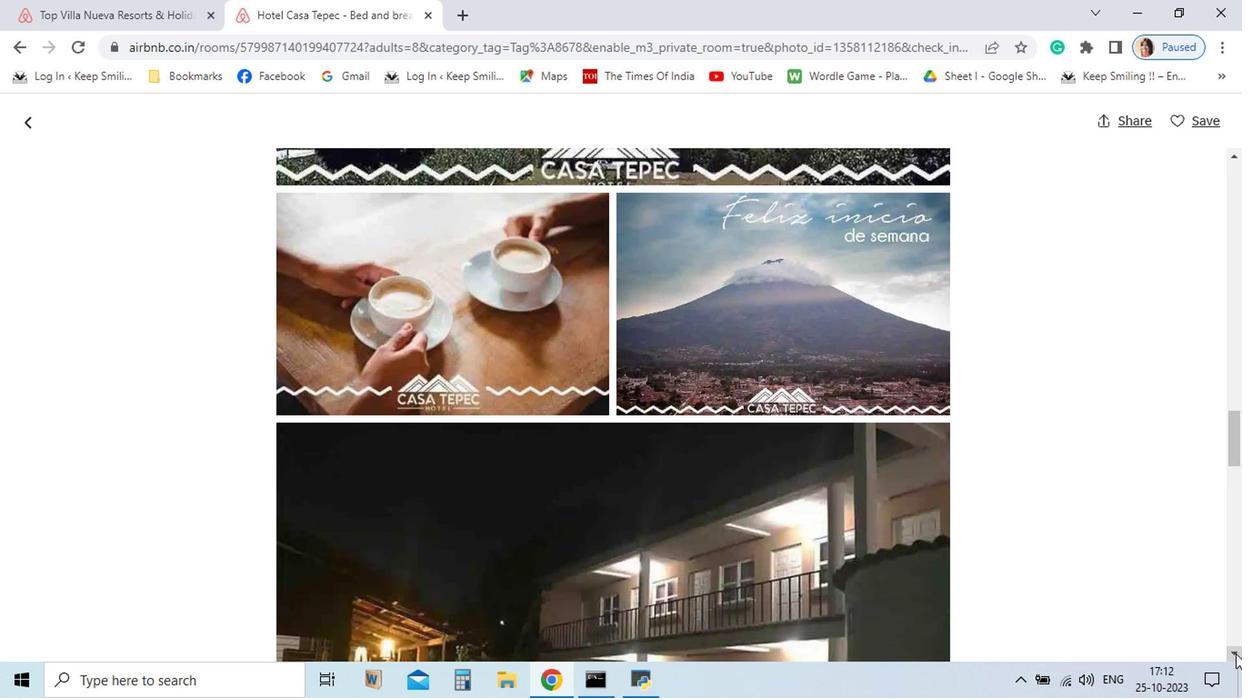 
Action: Mouse pressed left at (1060, 646)
Screenshot: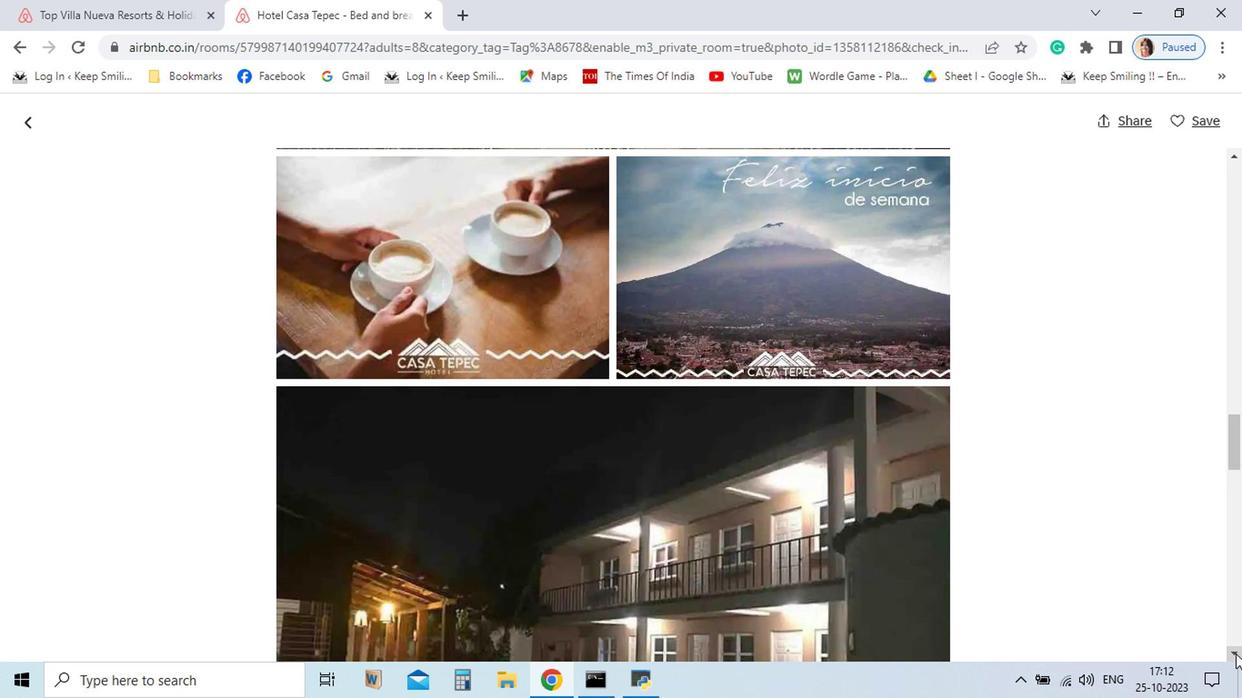 
Action: Mouse pressed left at (1060, 646)
Screenshot: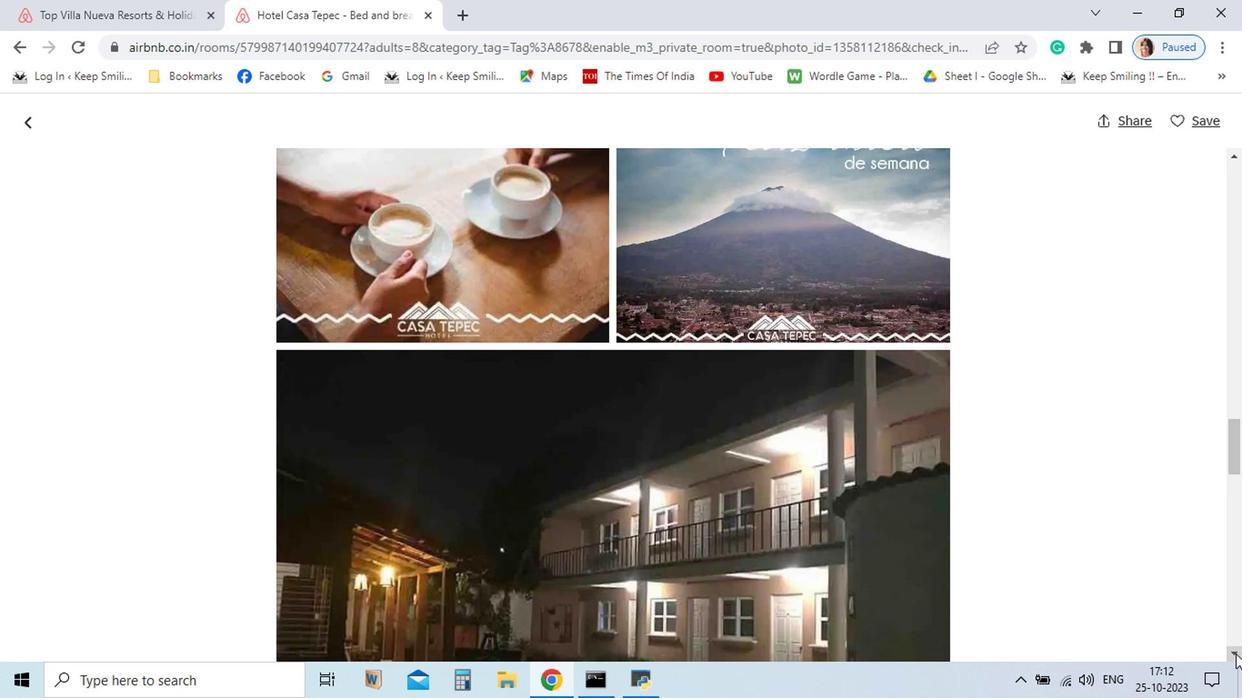 
Action: Mouse pressed left at (1060, 646)
Screenshot: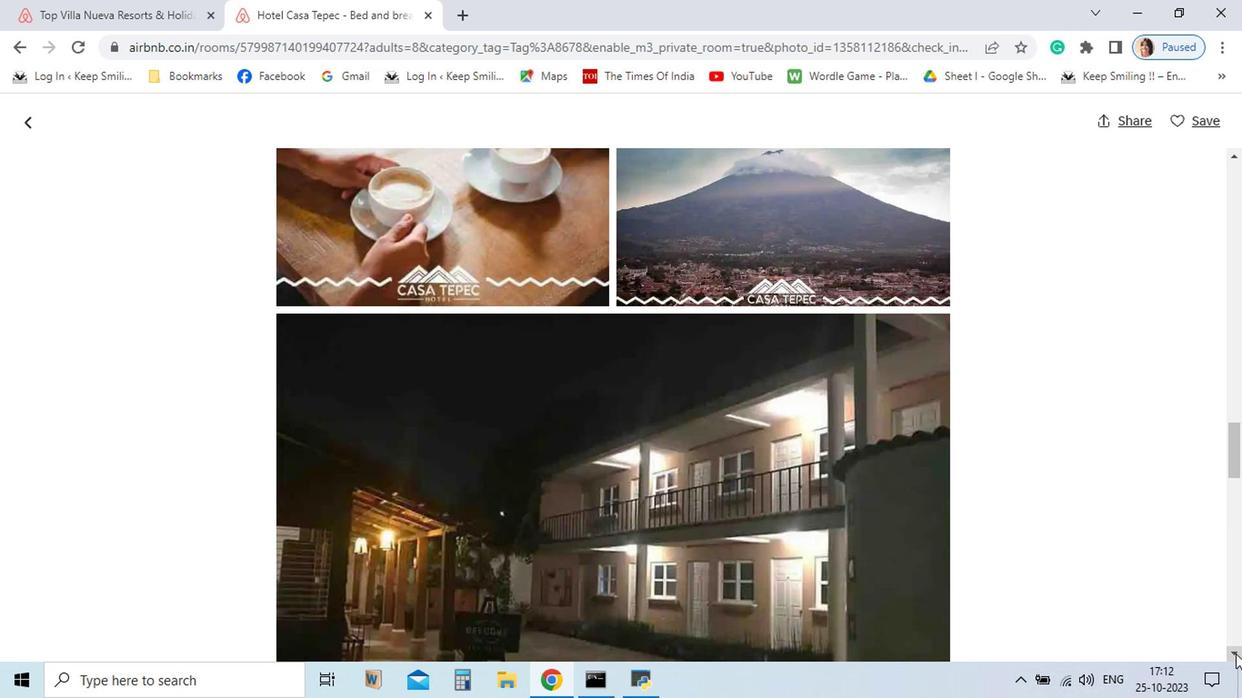 
Action: Mouse pressed left at (1060, 646)
Screenshot: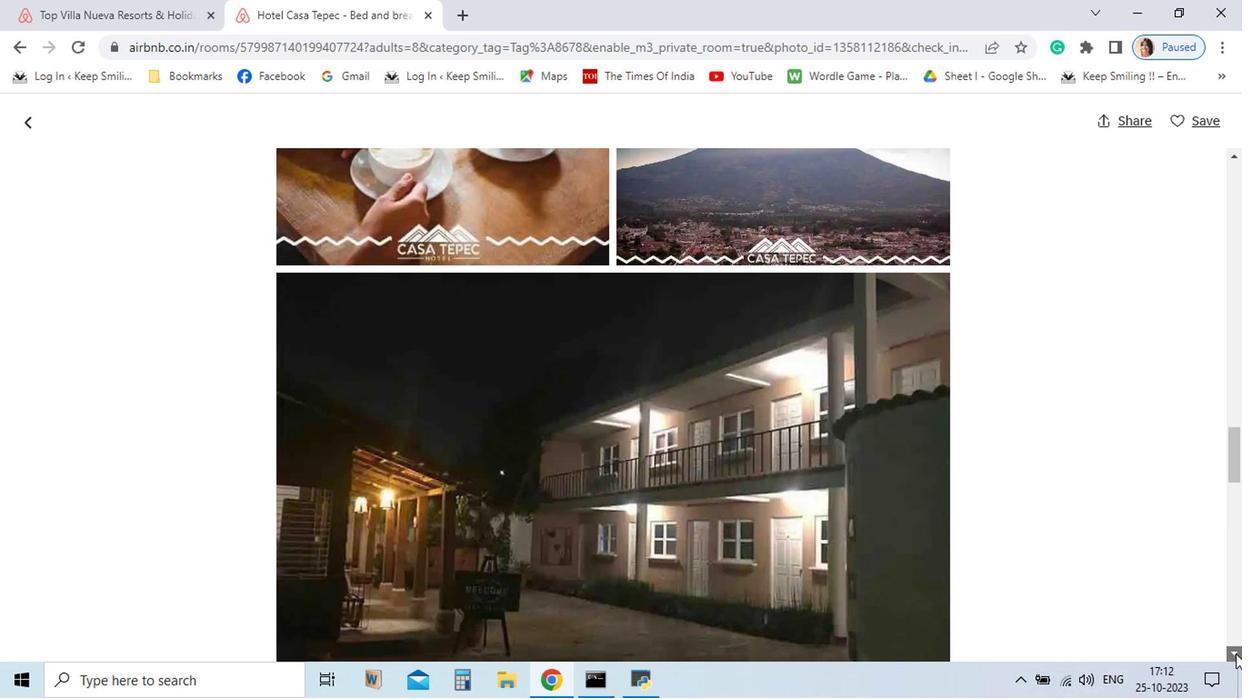 
Action: Mouse pressed left at (1060, 646)
Screenshot: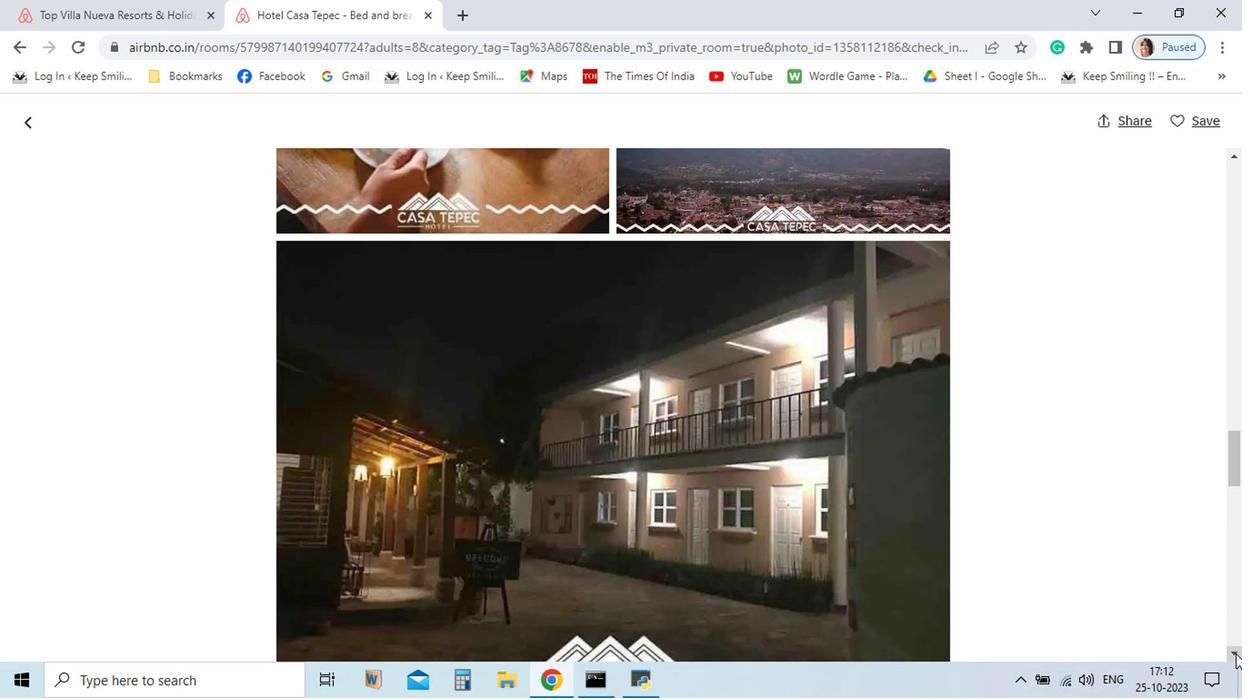 
Action: Mouse pressed left at (1060, 646)
Screenshot: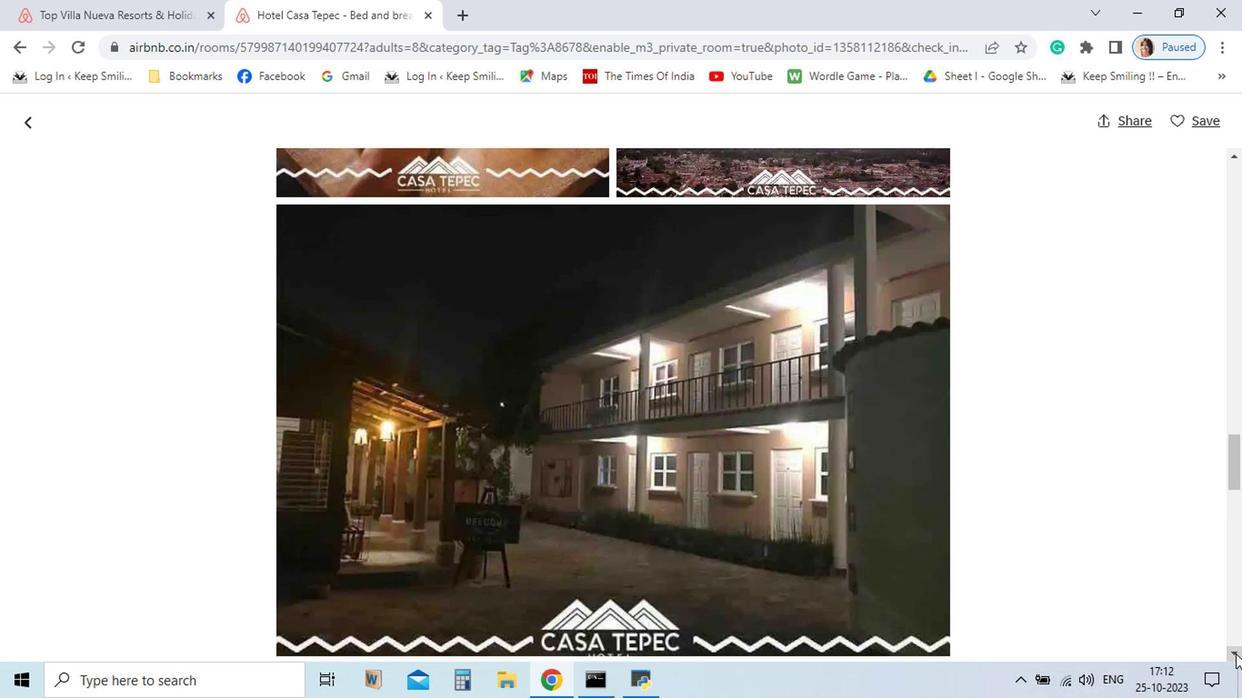
Action: Mouse pressed left at (1060, 646)
Screenshot: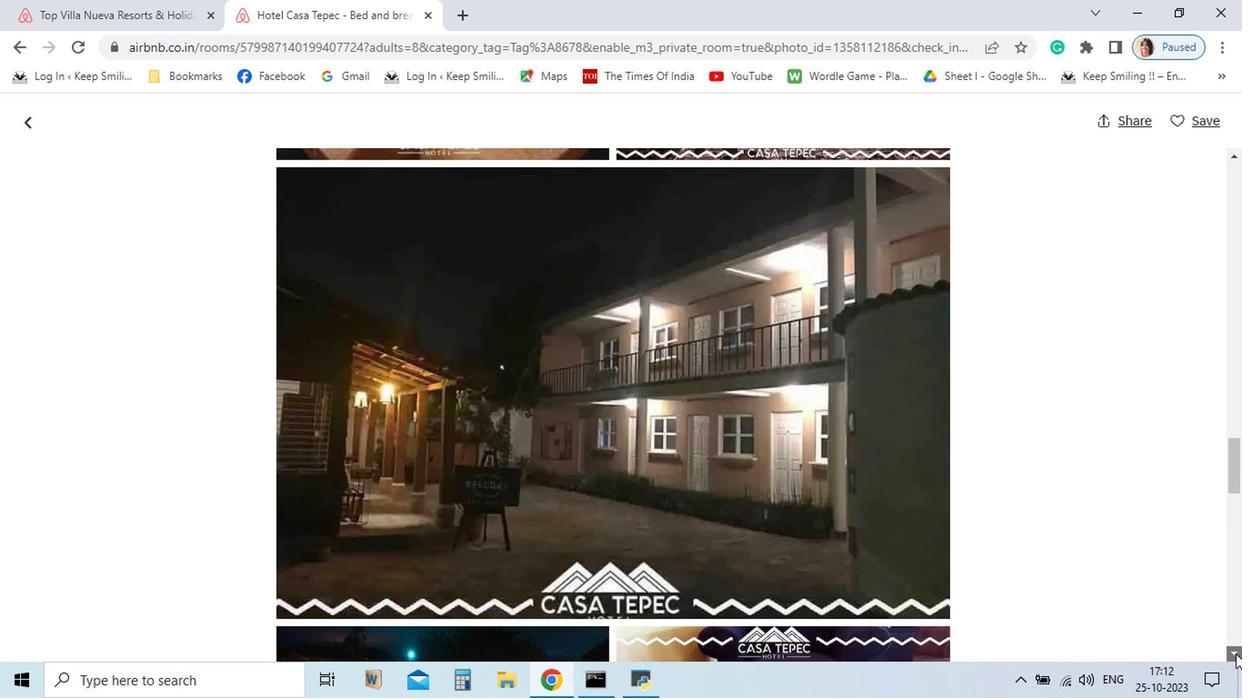 
Action: Mouse pressed left at (1060, 646)
Screenshot: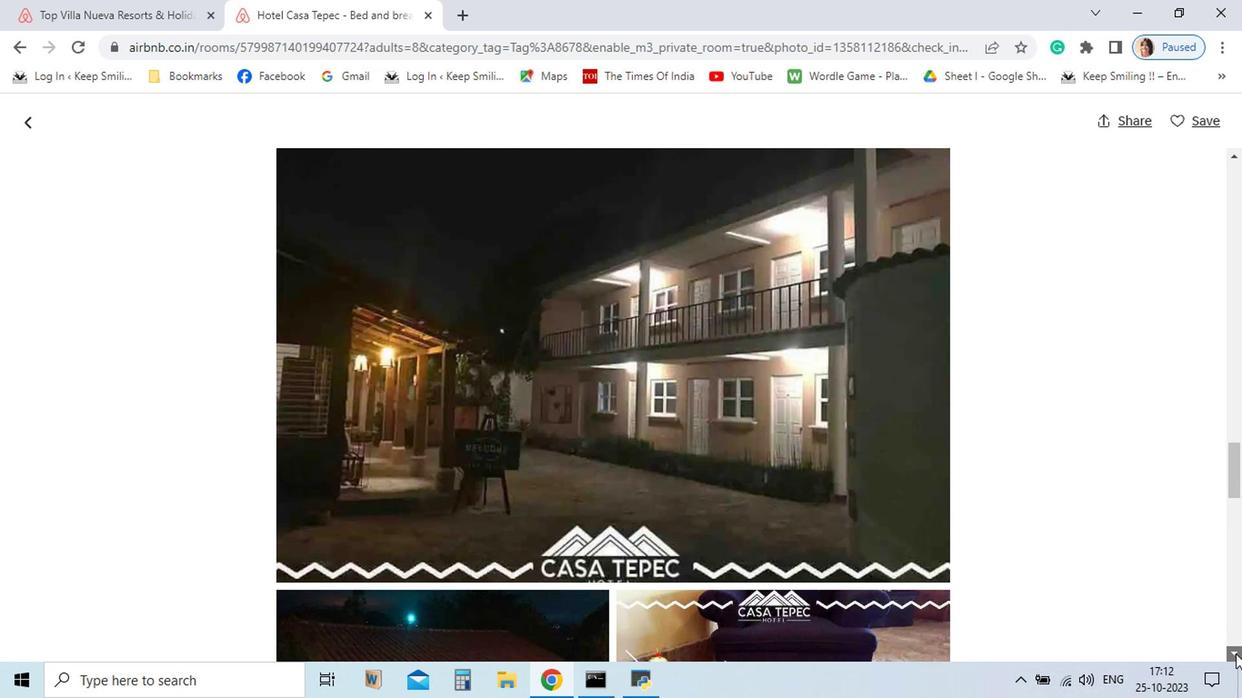 
Action: Mouse pressed left at (1060, 646)
Screenshot: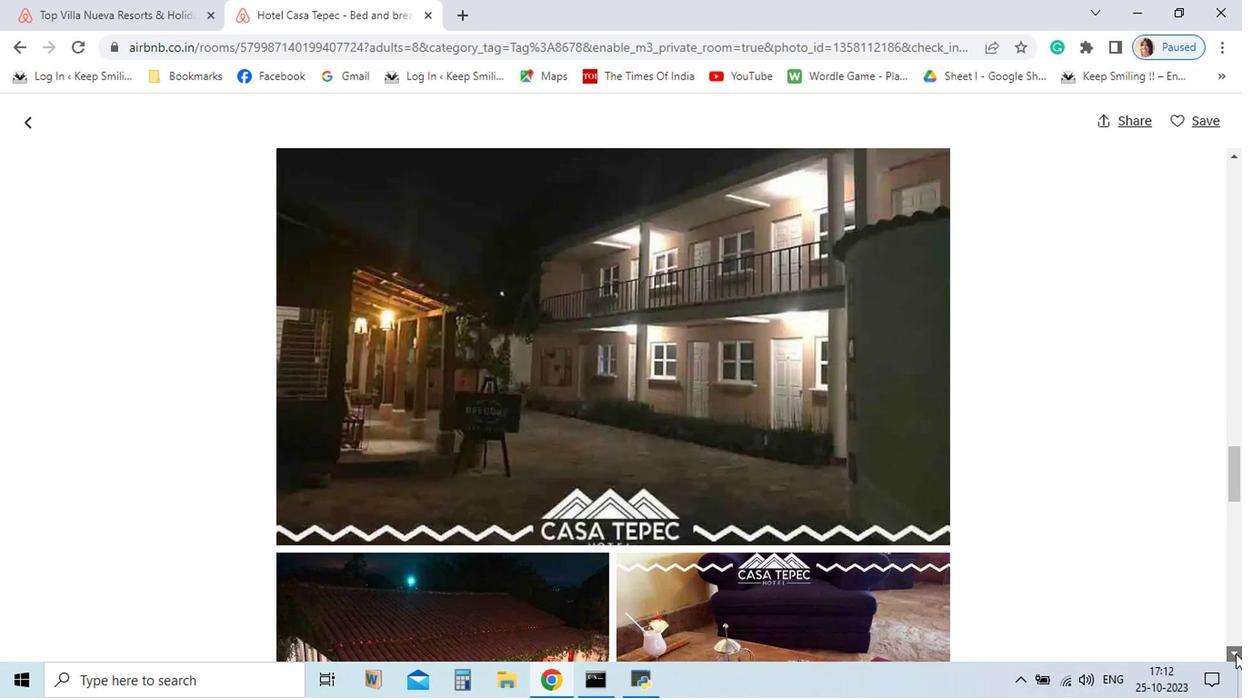 
Action: Mouse pressed left at (1060, 646)
Screenshot: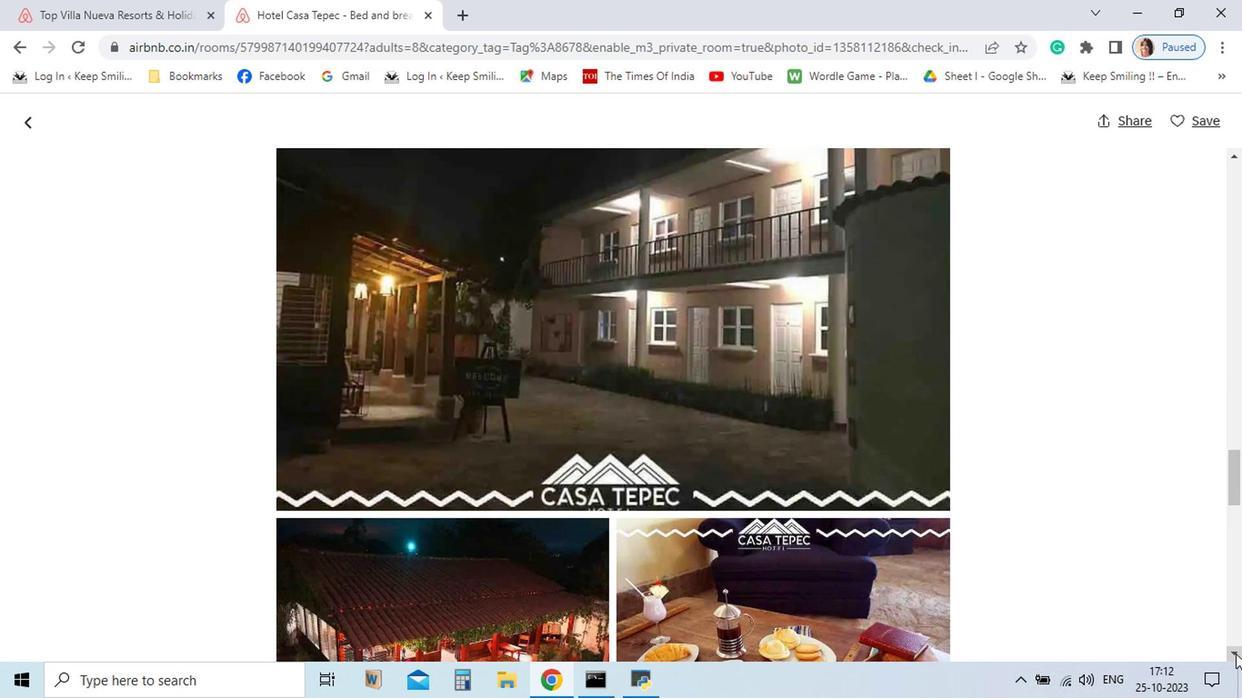 
Action: Mouse pressed left at (1060, 646)
Screenshot: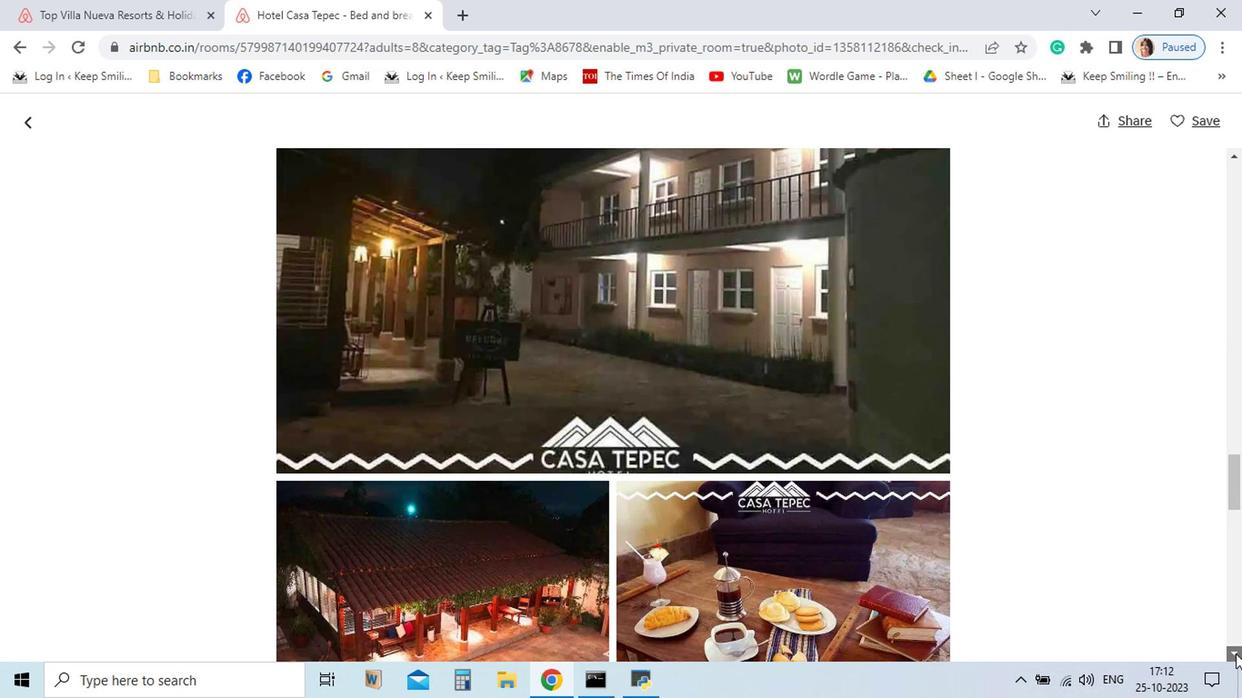 
Action: Mouse pressed left at (1060, 646)
Screenshot: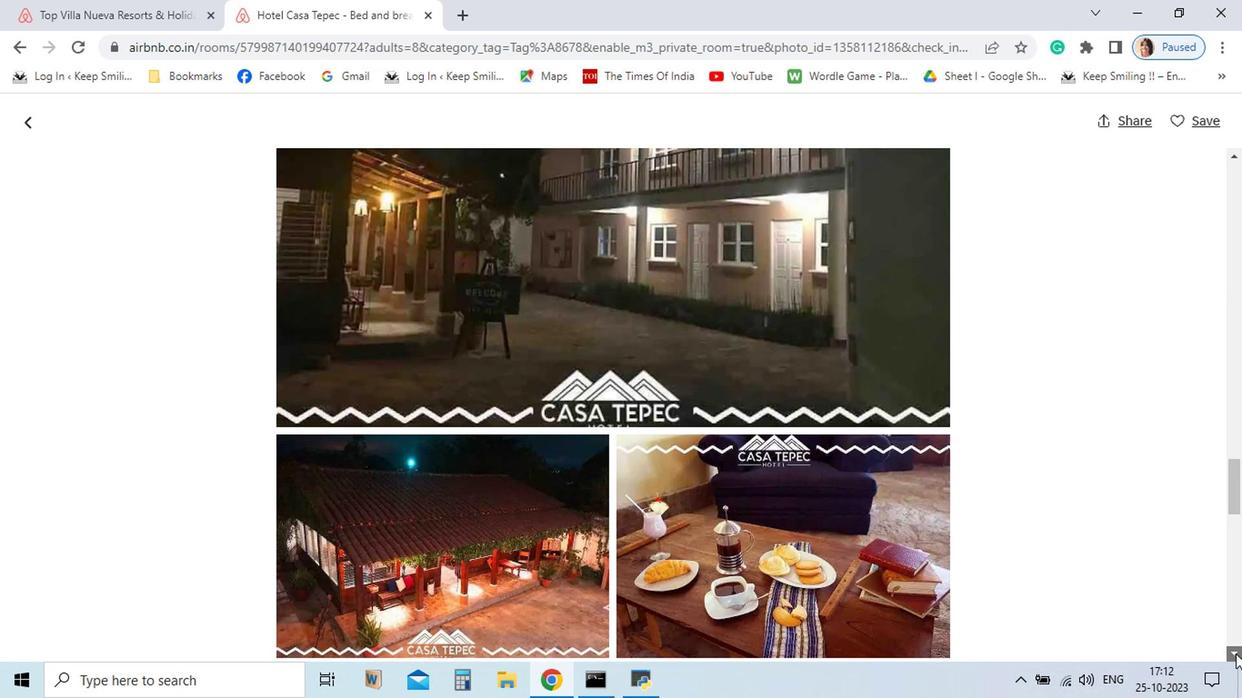 
Action: Mouse pressed left at (1060, 646)
Screenshot: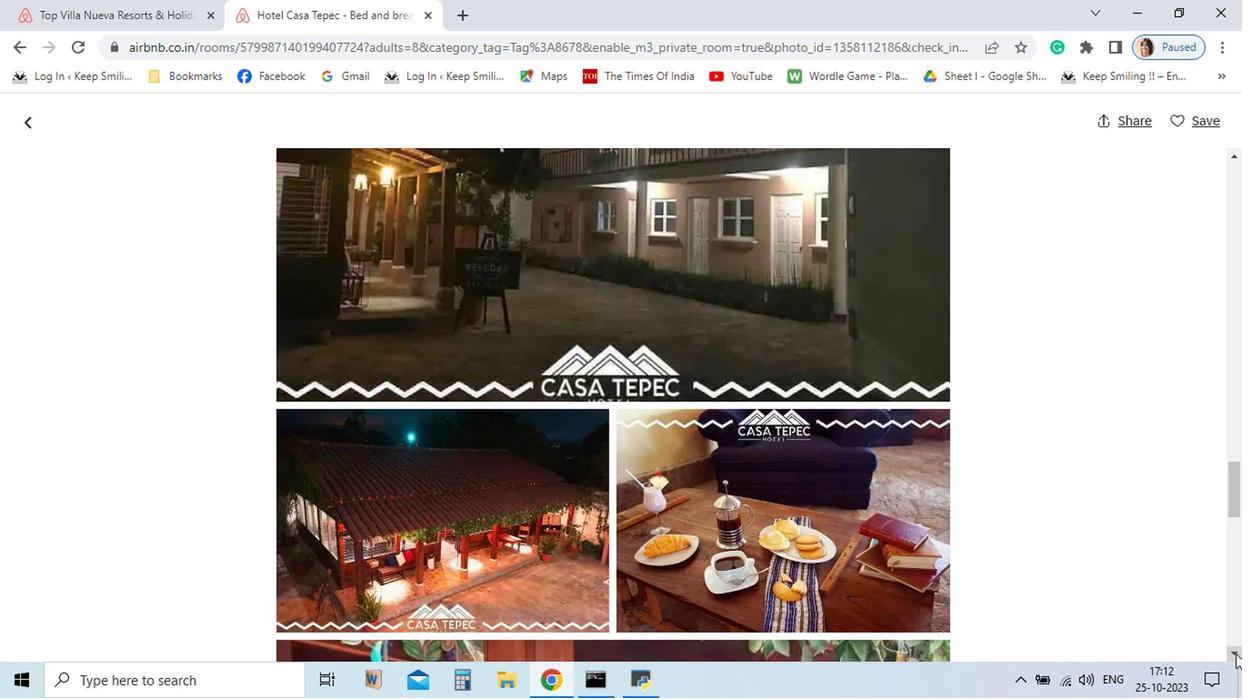 
Action: Mouse pressed left at (1060, 646)
Screenshot: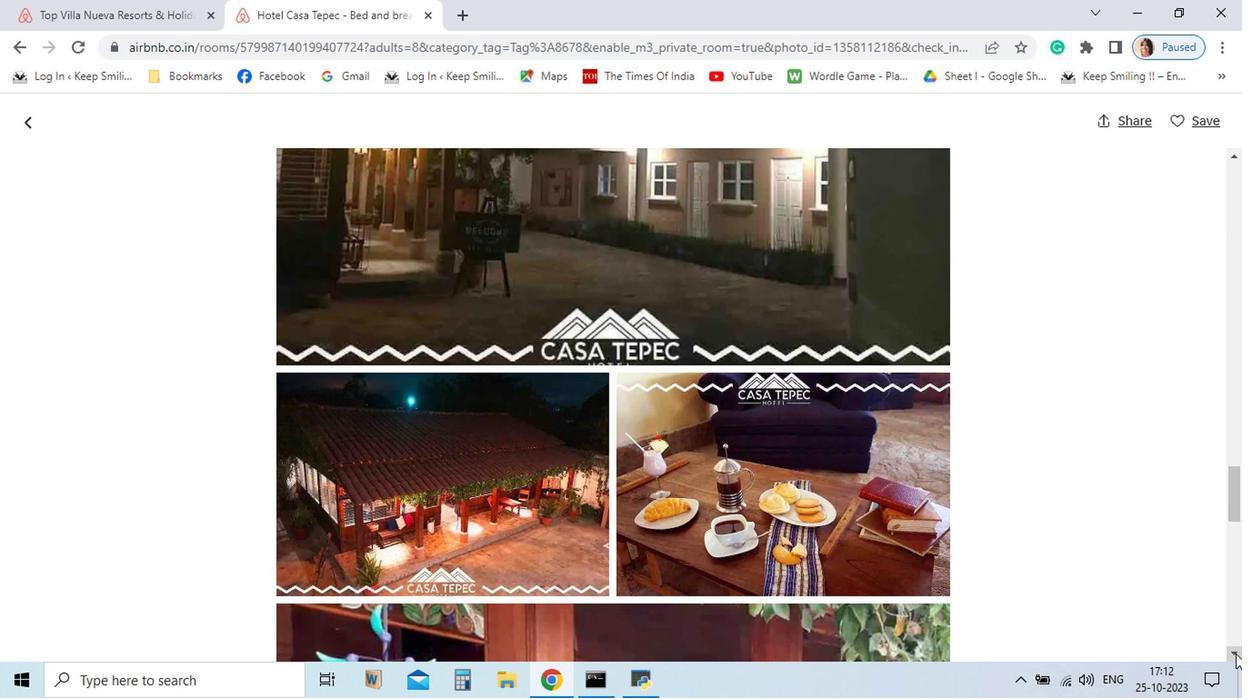 
Action: Mouse pressed left at (1060, 646)
Screenshot: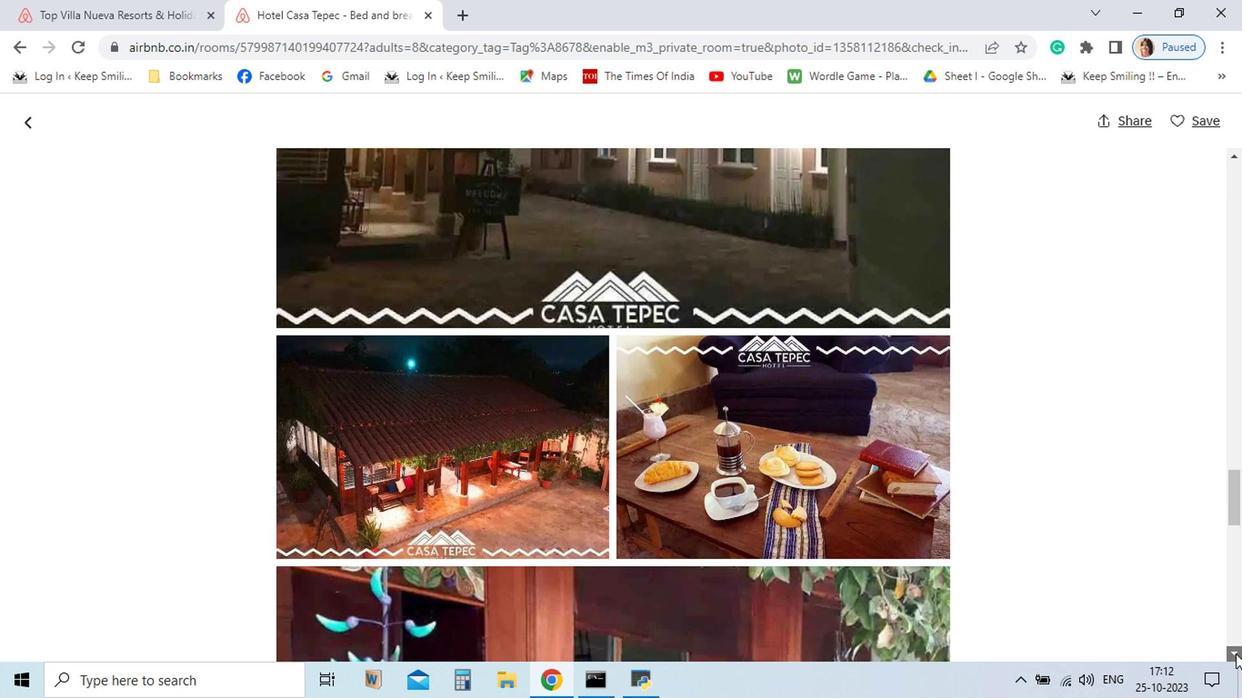 
Action: Mouse pressed left at (1060, 646)
Screenshot: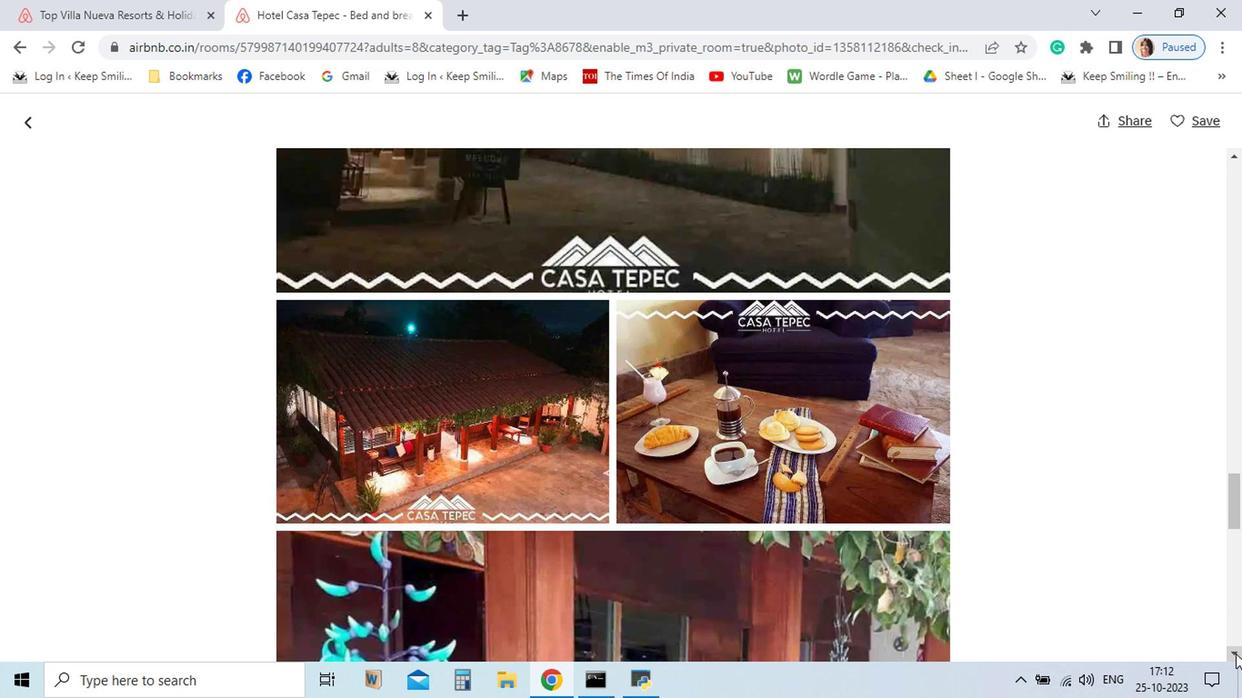 
Action: Mouse pressed left at (1060, 646)
Screenshot: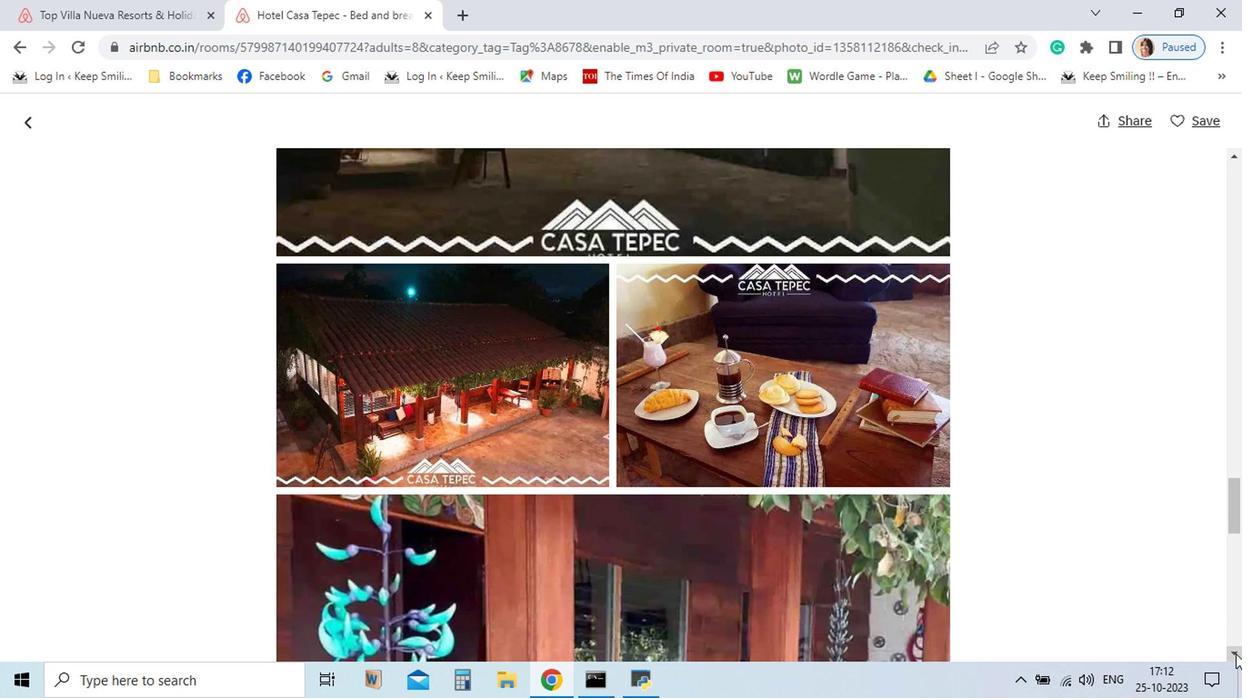 
Action: Mouse pressed left at (1060, 646)
Screenshot: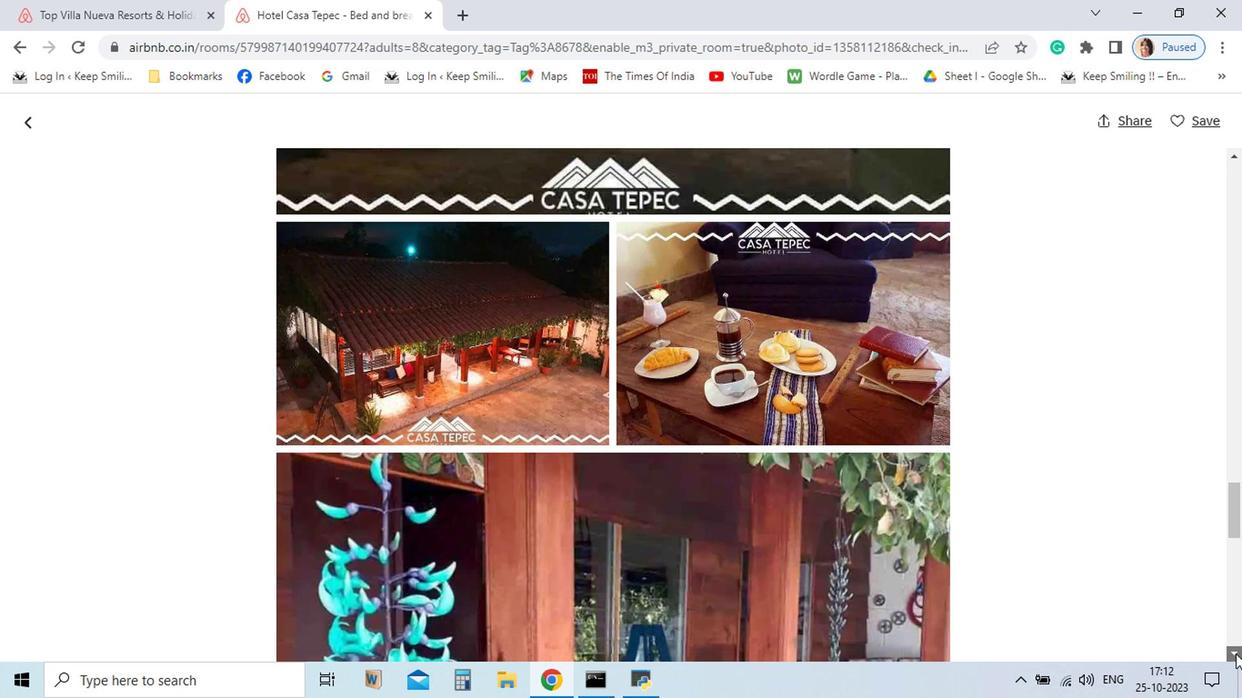 
Action: Mouse pressed left at (1060, 646)
Screenshot: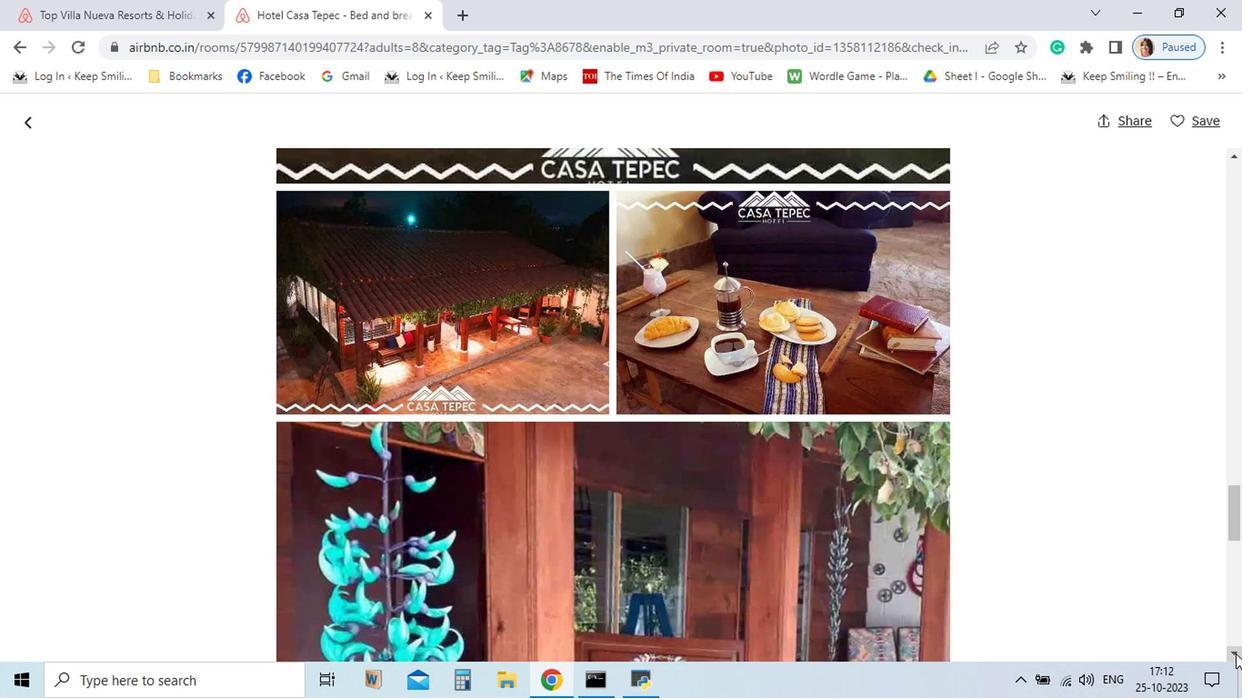 
Action: Mouse pressed left at (1060, 646)
Screenshot: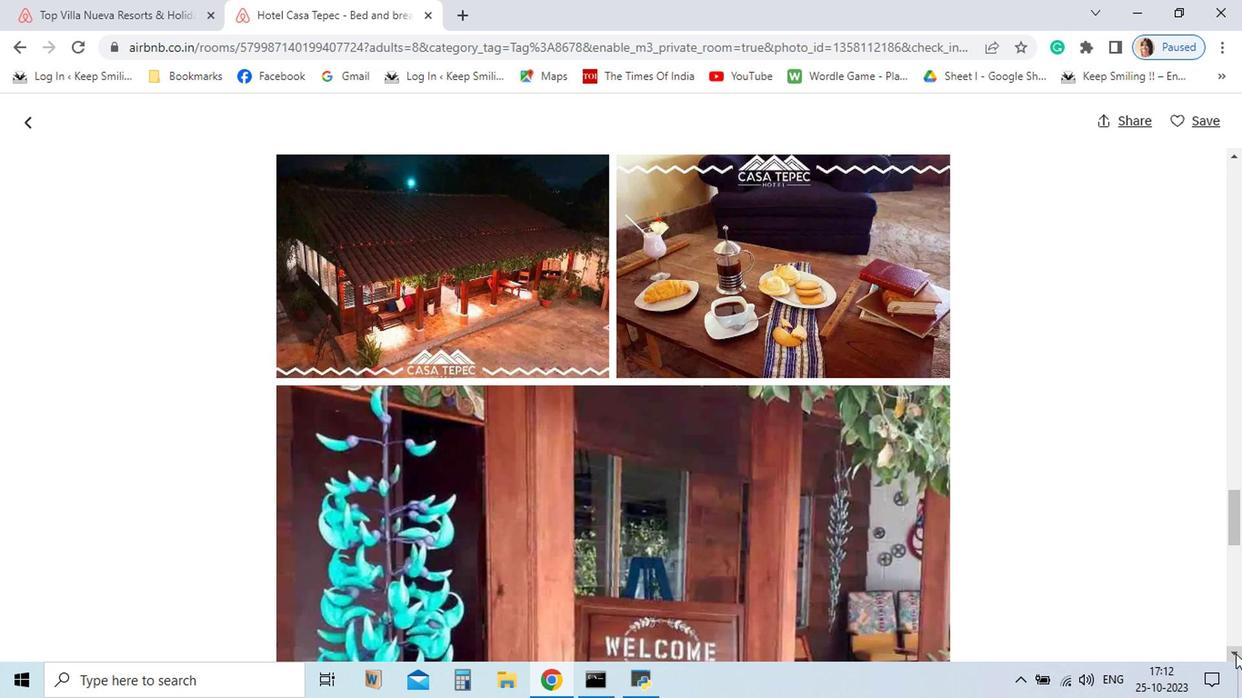 
Action: Mouse pressed left at (1060, 646)
Screenshot: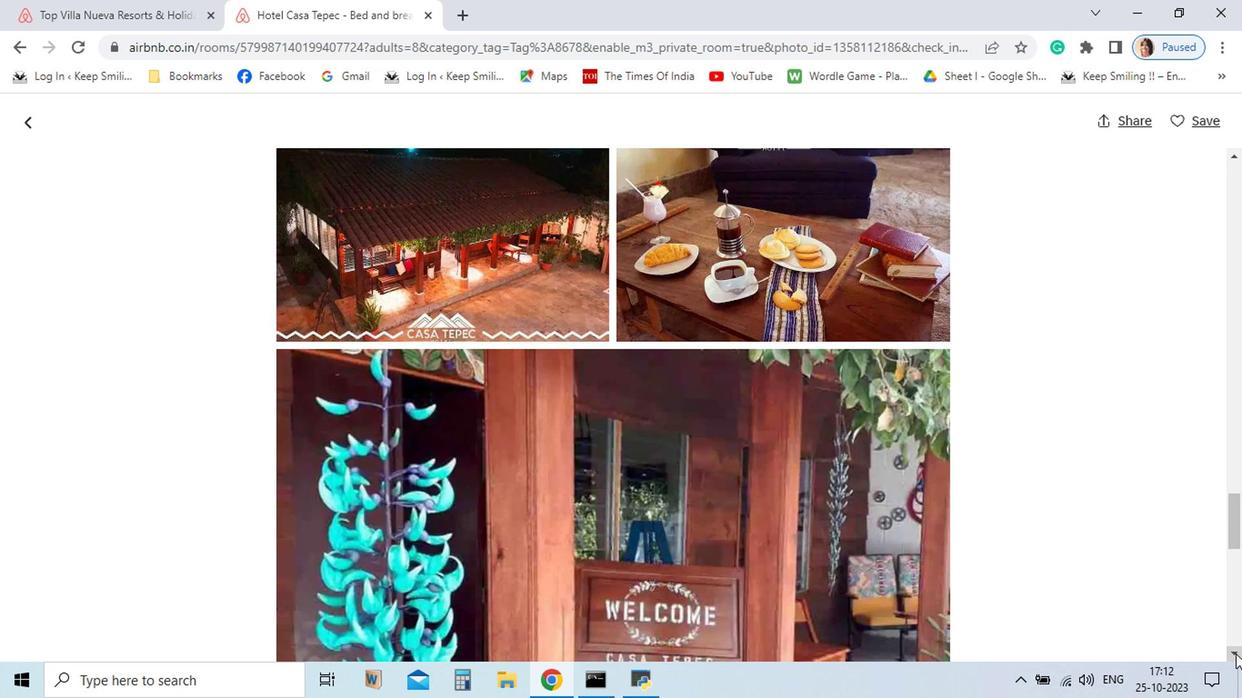 
Action: Mouse pressed left at (1060, 646)
Screenshot: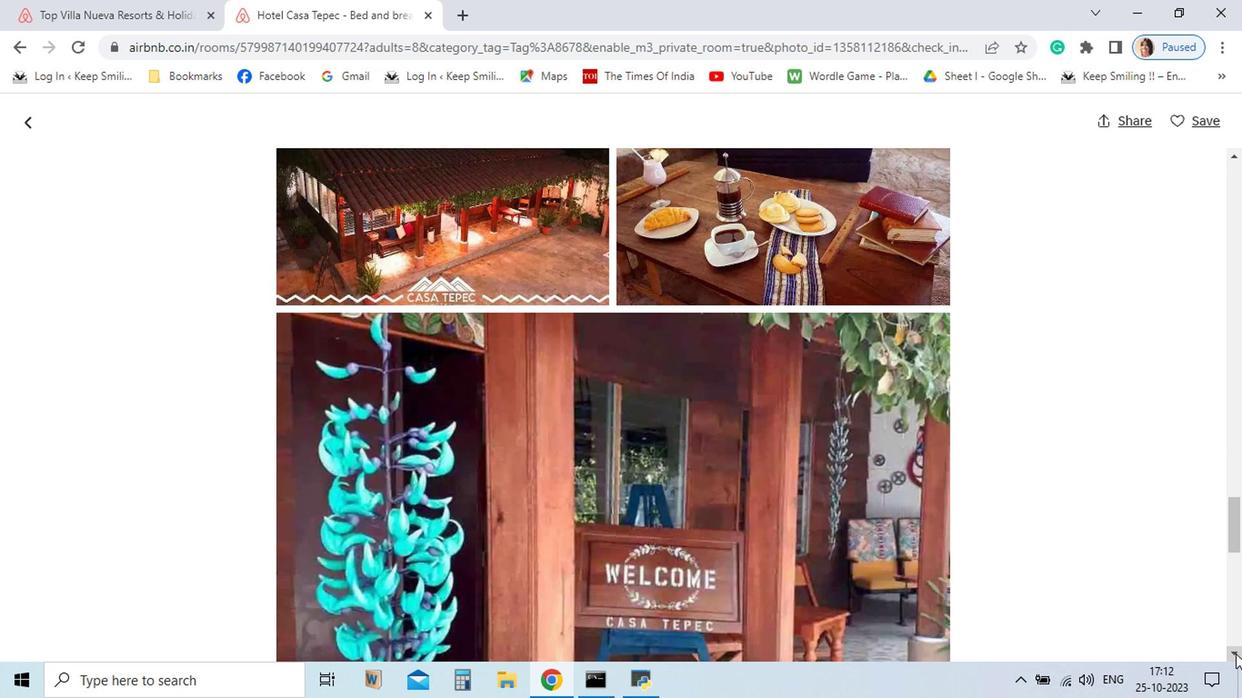 
Action: Mouse pressed left at (1060, 646)
Screenshot: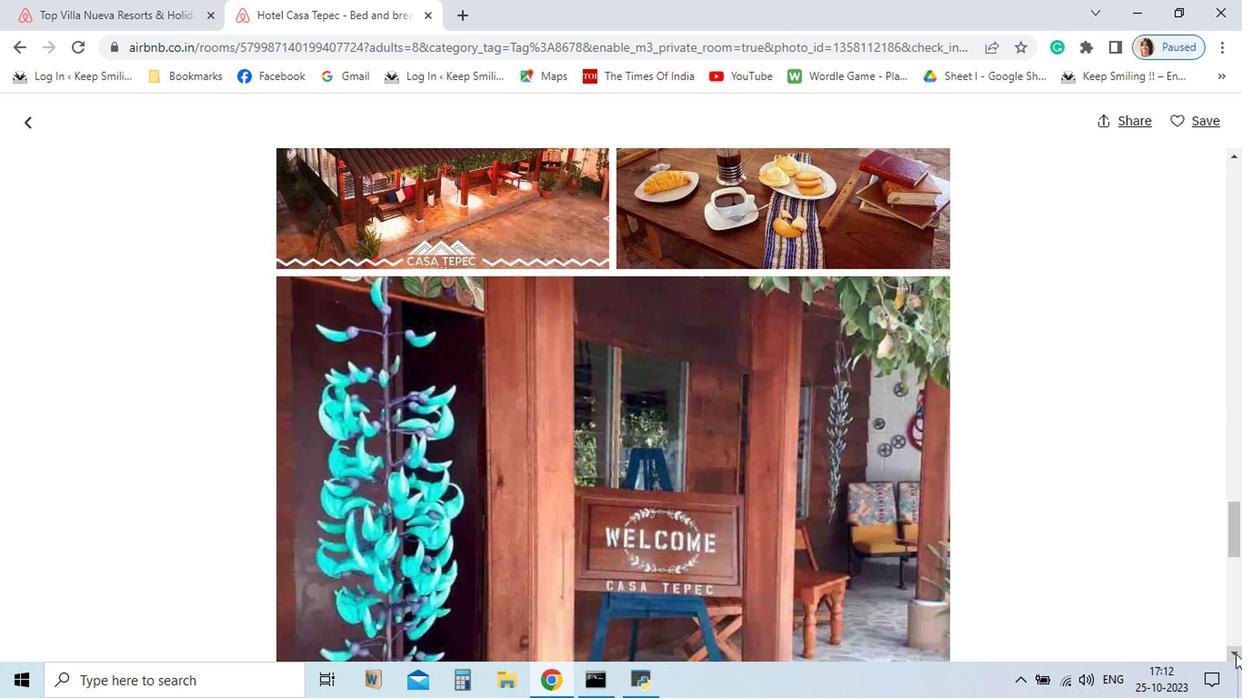 
Action: Mouse pressed left at (1060, 646)
Screenshot: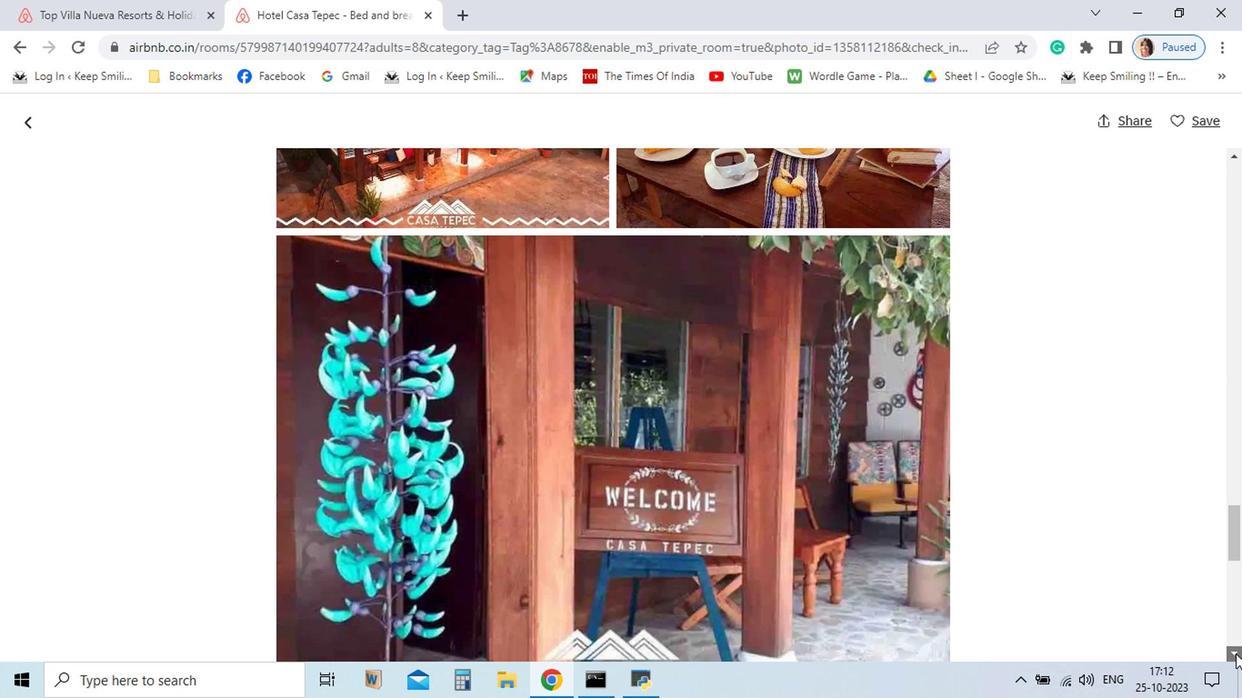 
Action: Mouse pressed left at (1060, 646)
Screenshot: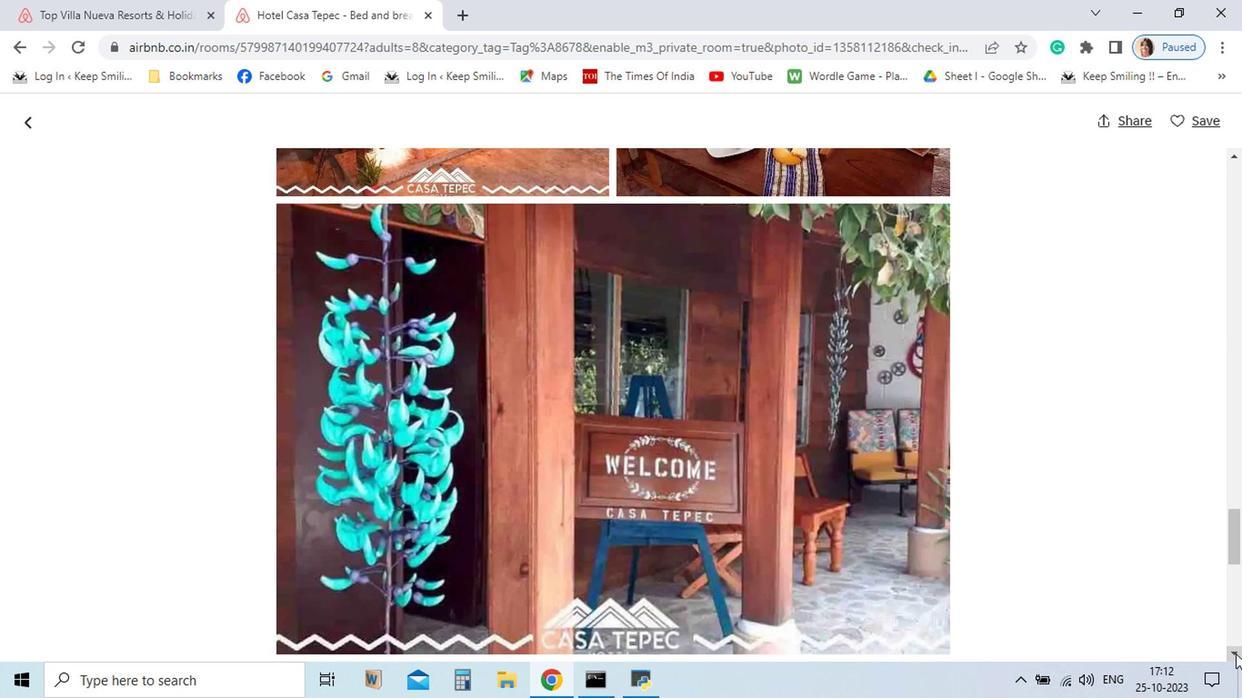 
Action: Mouse pressed left at (1060, 646)
Screenshot: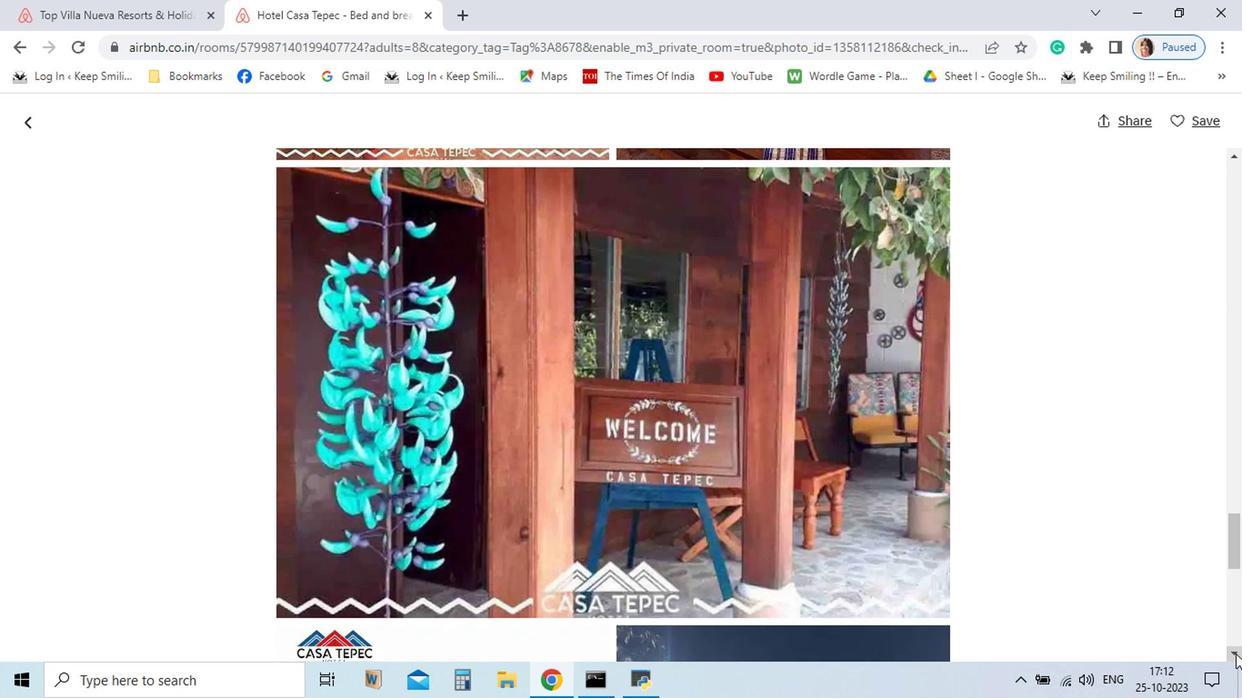 
Action: Mouse pressed left at (1060, 646)
Screenshot: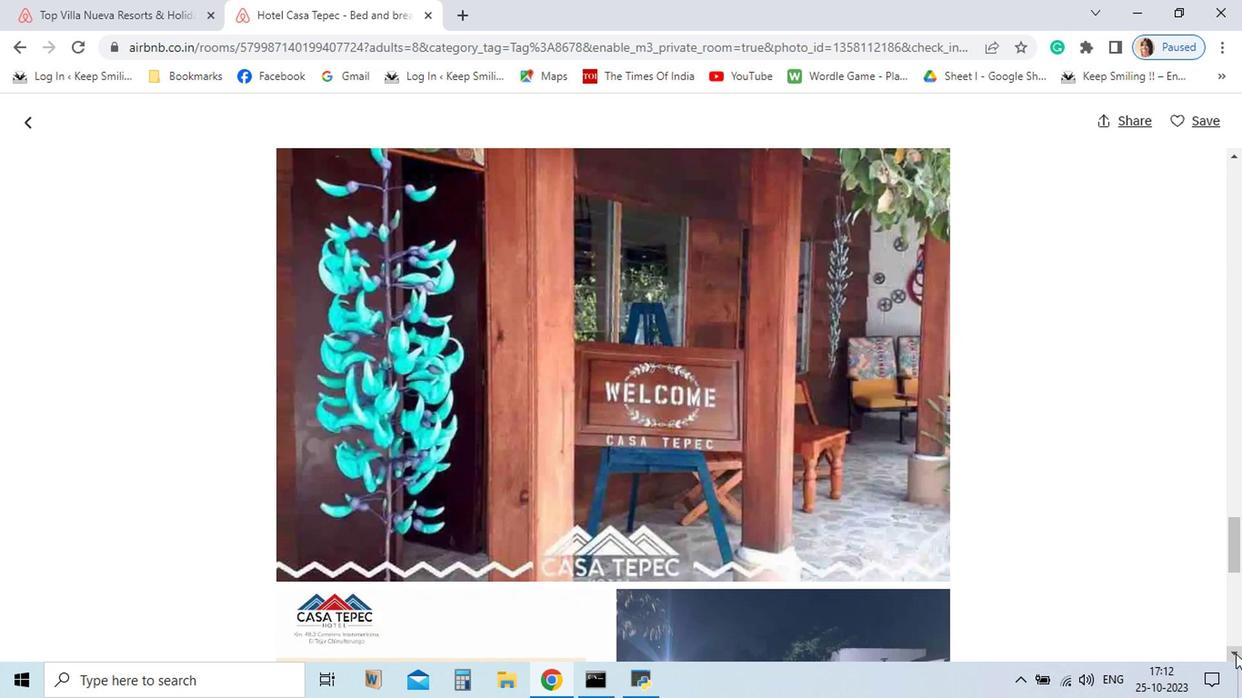 
Action: Mouse pressed left at (1060, 646)
Screenshot: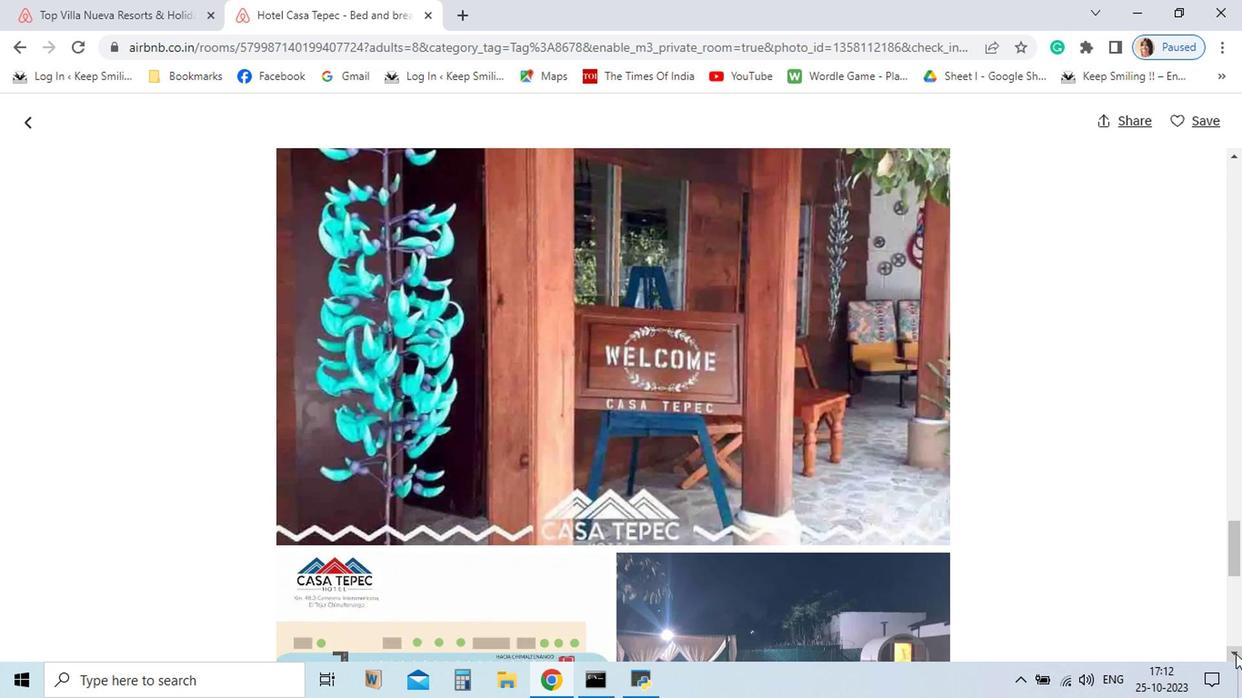 
Action: Mouse pressed left at (1060, 646)
Screenshot: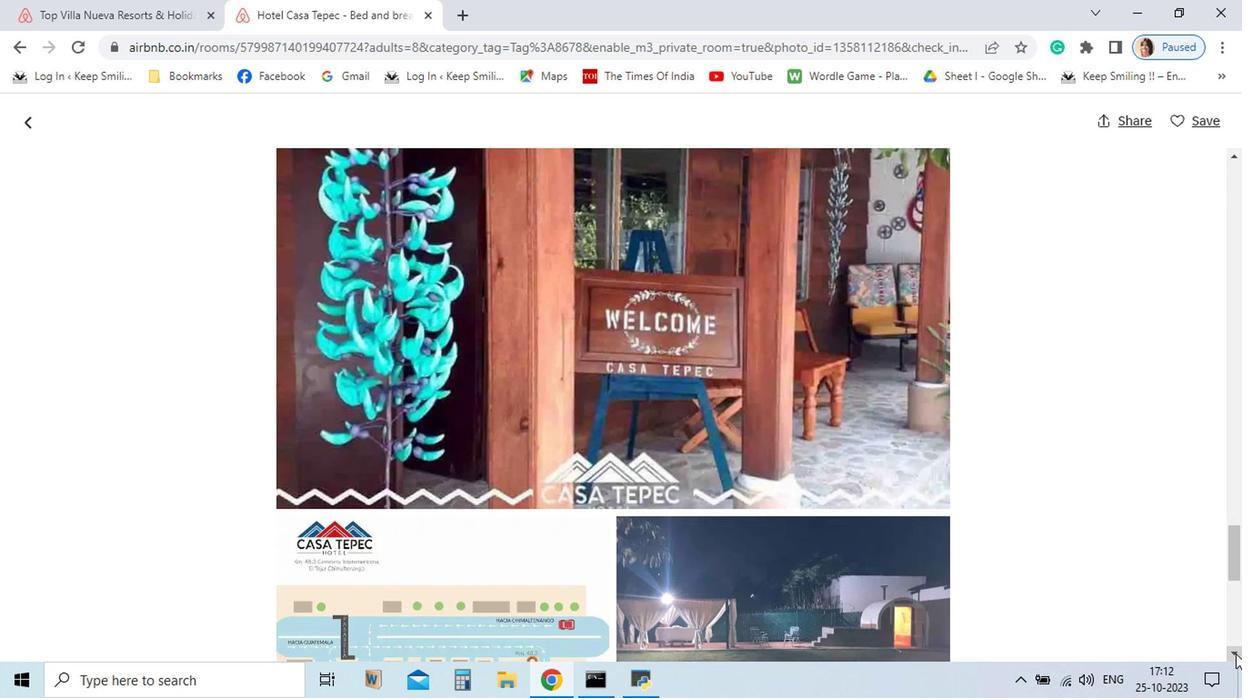
Action: Mouse pressed left at (1060, 646)
Screenshot: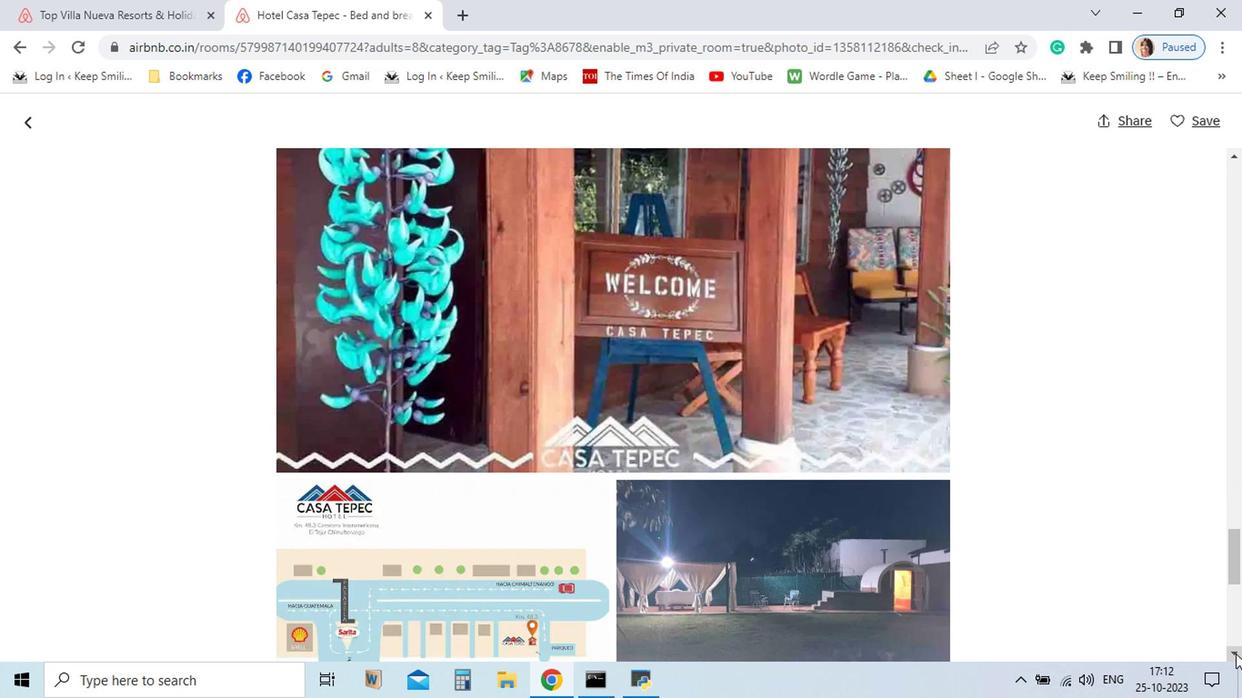 
Action: Mouse pressed left at (1060, 646)
Screenshot: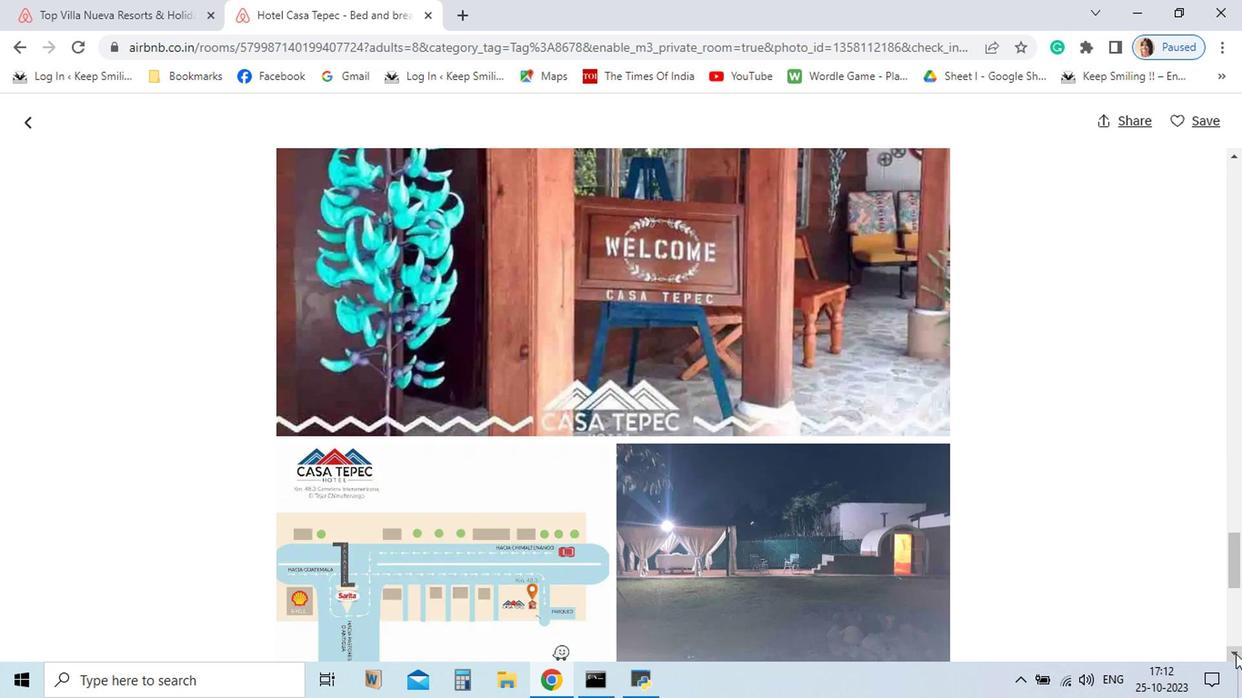 
Action: Mouse pressed left at (1060, 646)
Screenshot: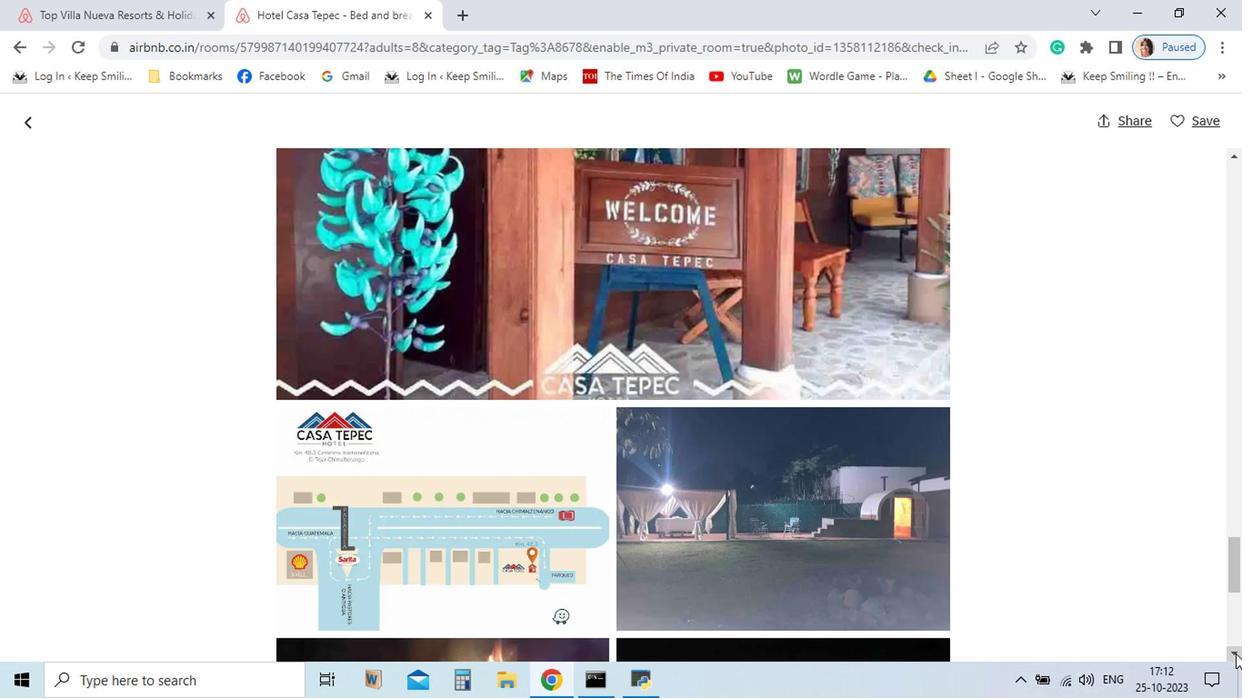 
Action: Mouse pressed left at (1060, 646)
Screenshot: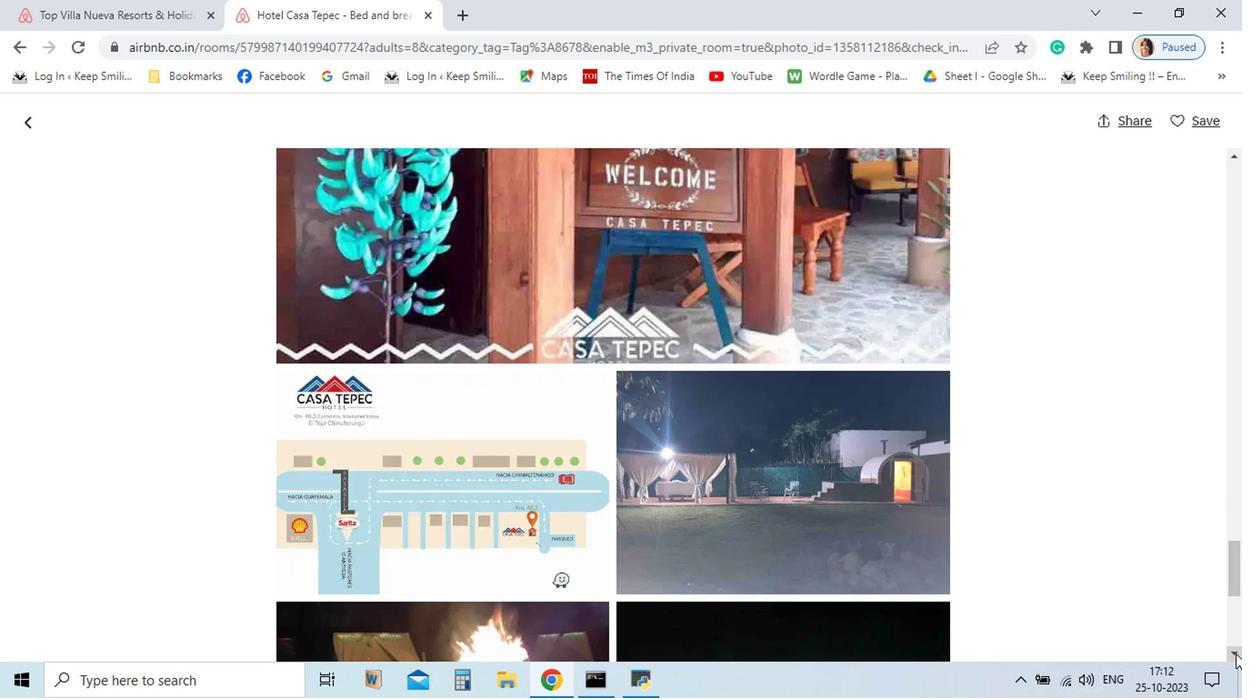 
Action: Mouse pressed left at (1060, 646)
Screenshot: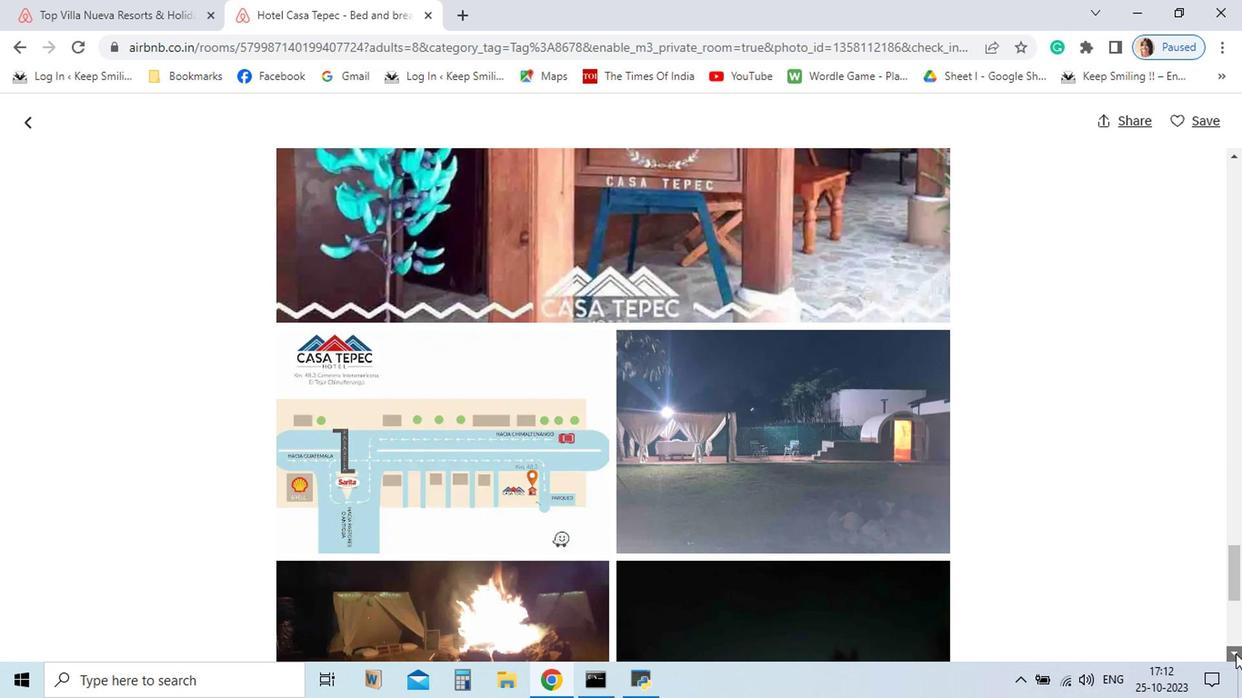 
Action: Mouse pressed left at (1060, 646)
Screenshot: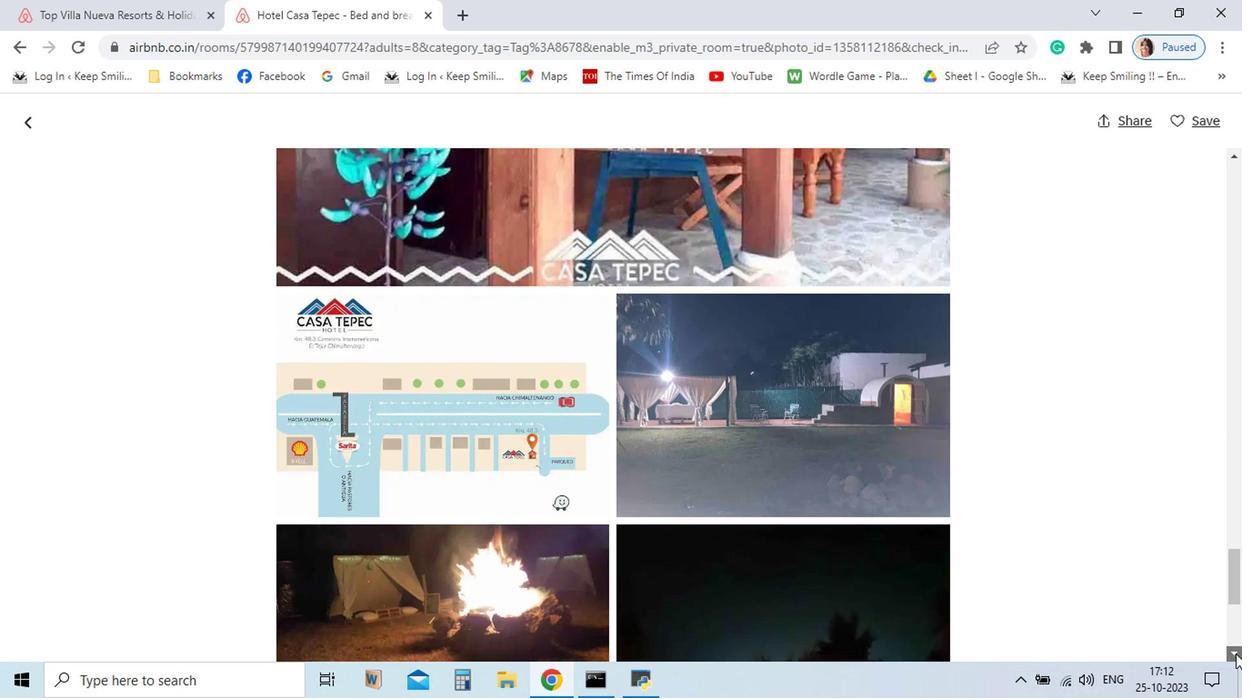 
Action: Mouse pressed left at (1060, 646)
Screenshot: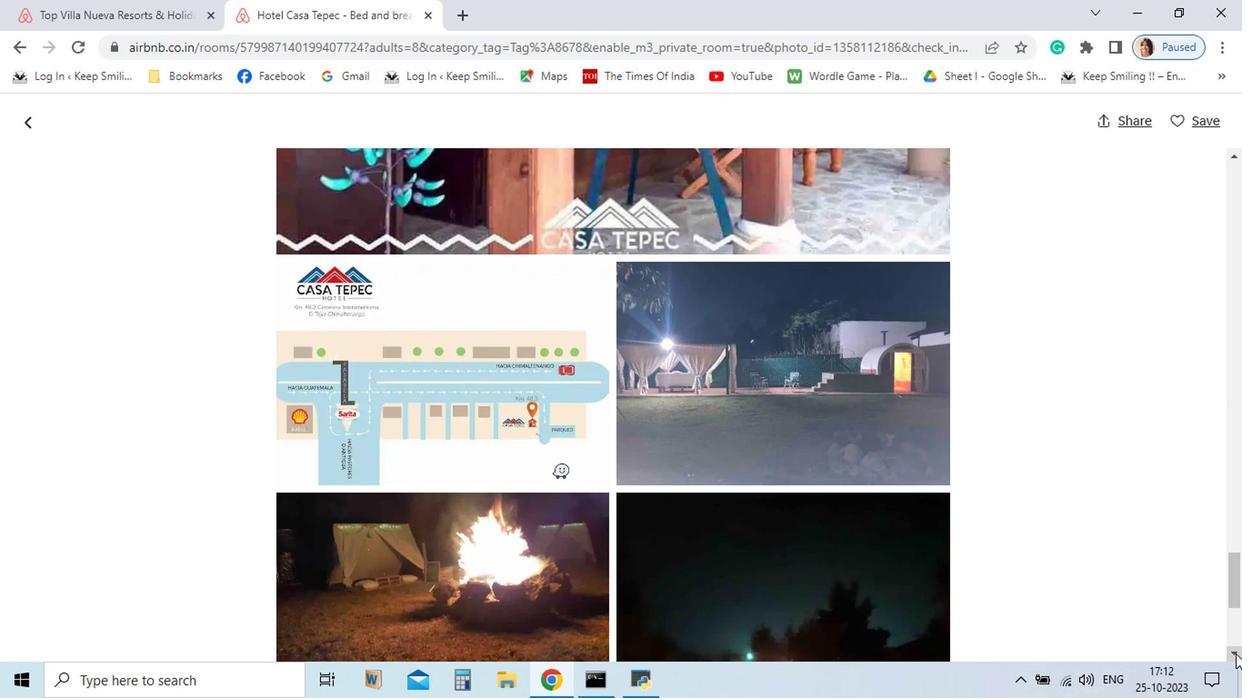 
Action: Mouse pressed left at (1060, 646)
Screenshot: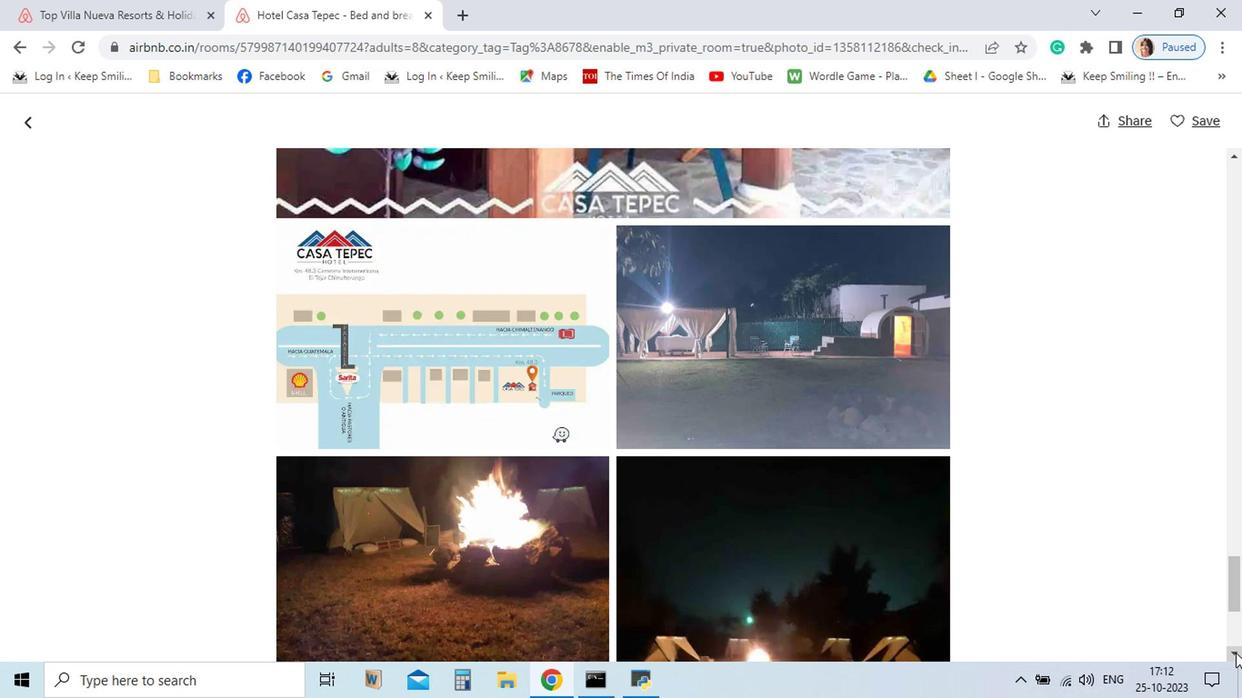 
Action: Mouse moved to (1060, 645)
Screenshot: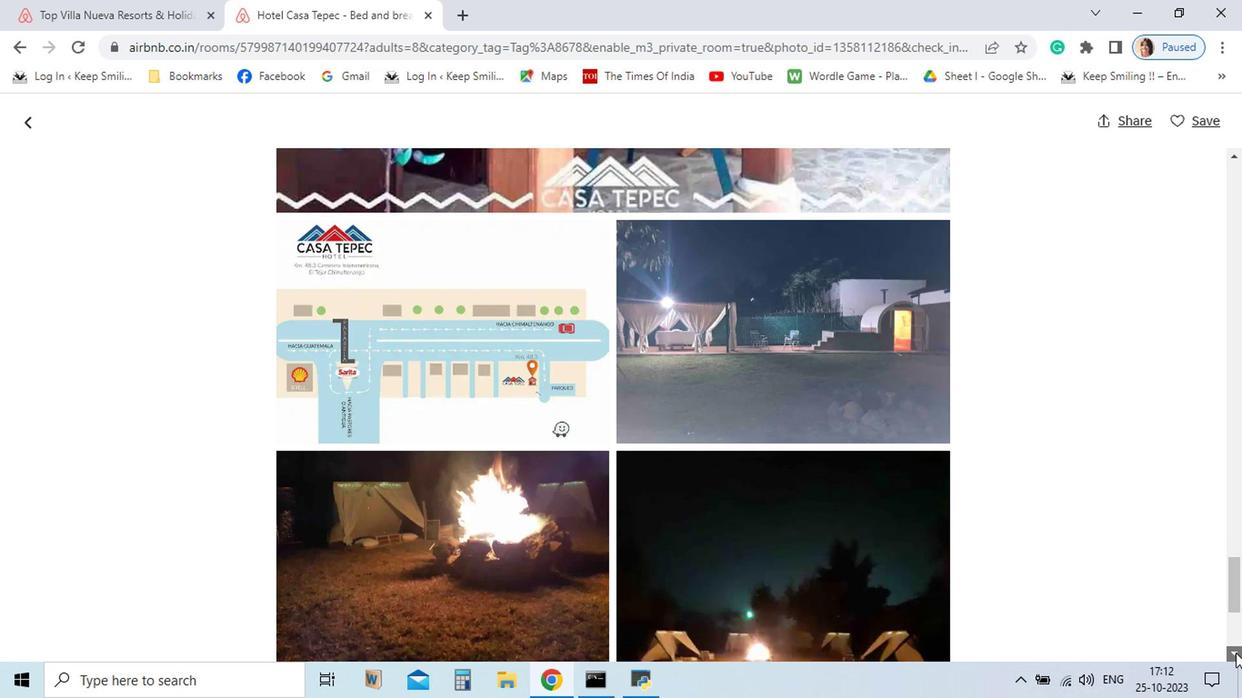 
Action: Mouse pressed left at (1060, 645)
Screenshot: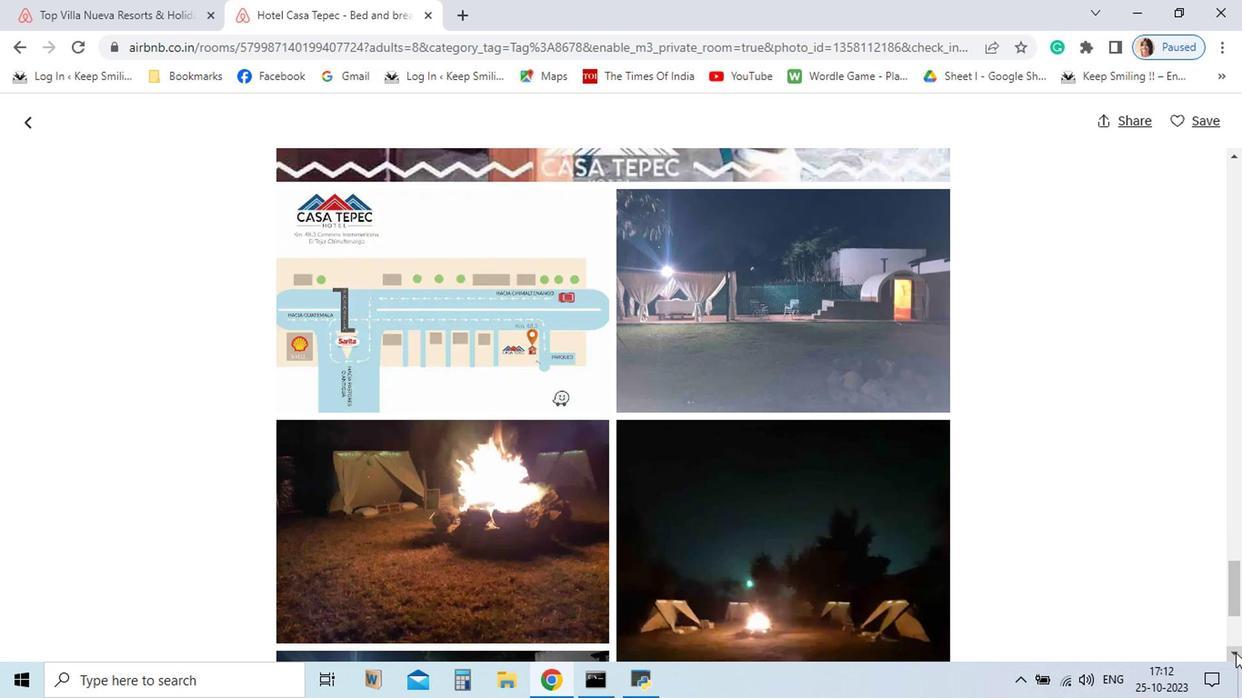 
Action: Mouse pressed left at (1060, 645)
Screenshot: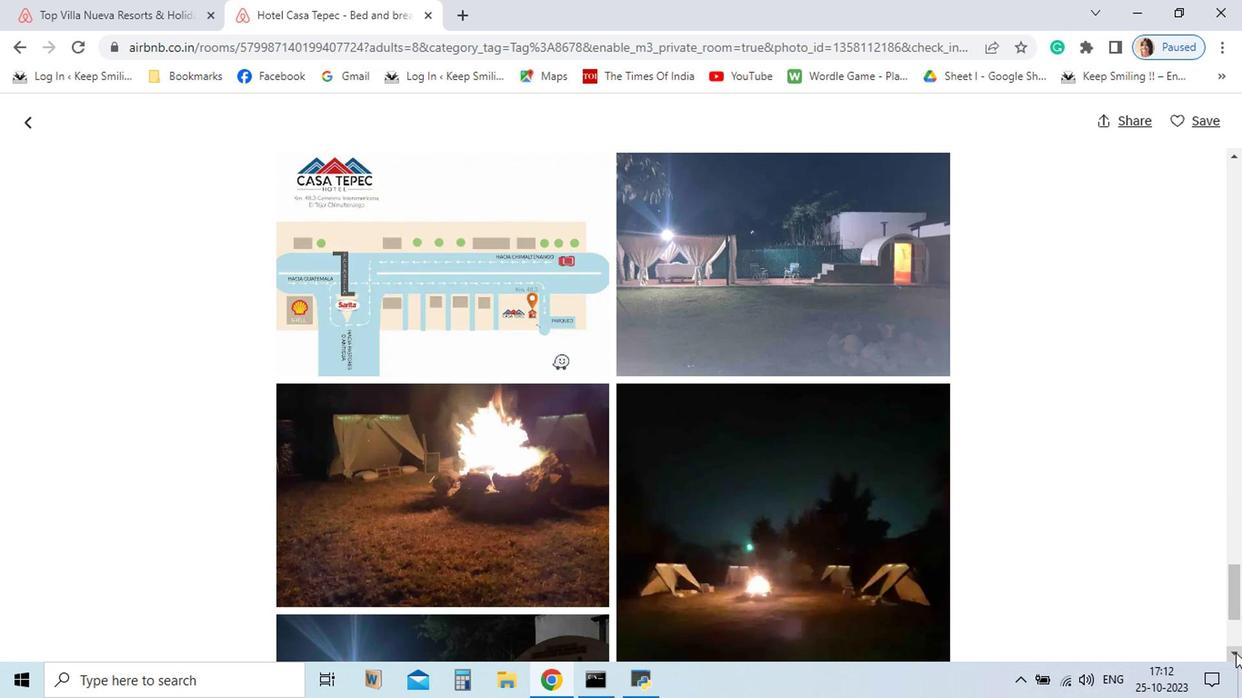
Action: Mouse pressed left at (1060, 645)
Screenshot: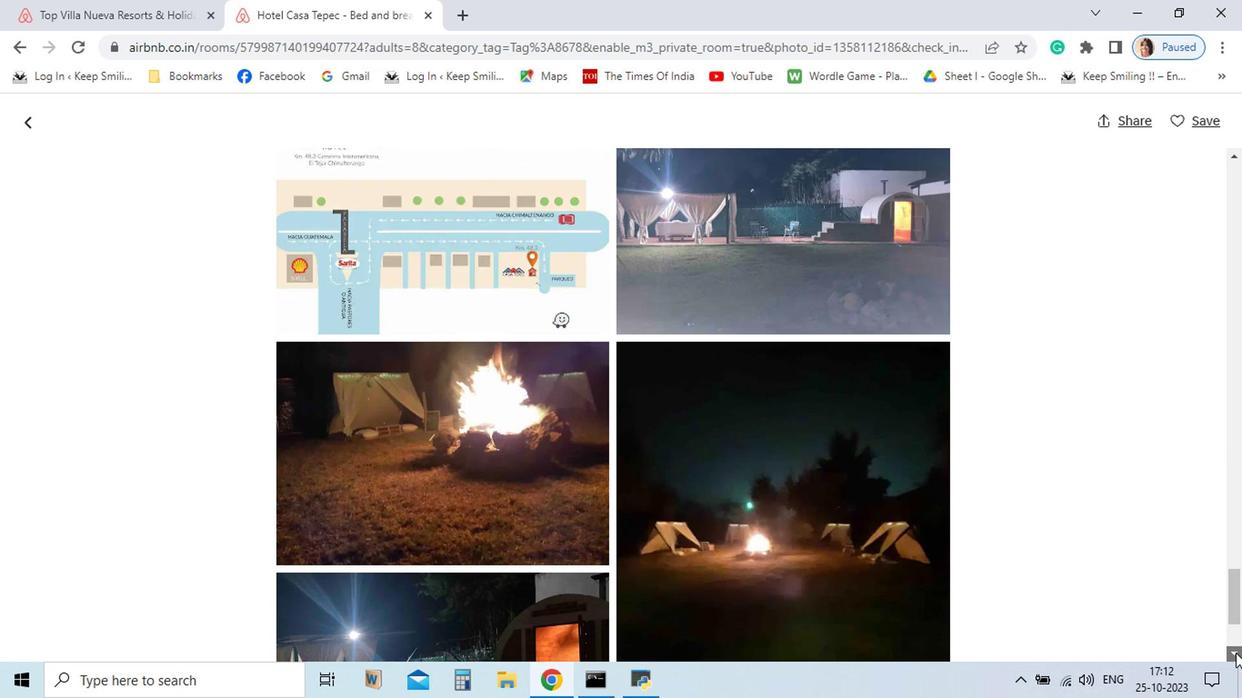 
Action: Mouse pressed left at (1060, 645)
Screenshot: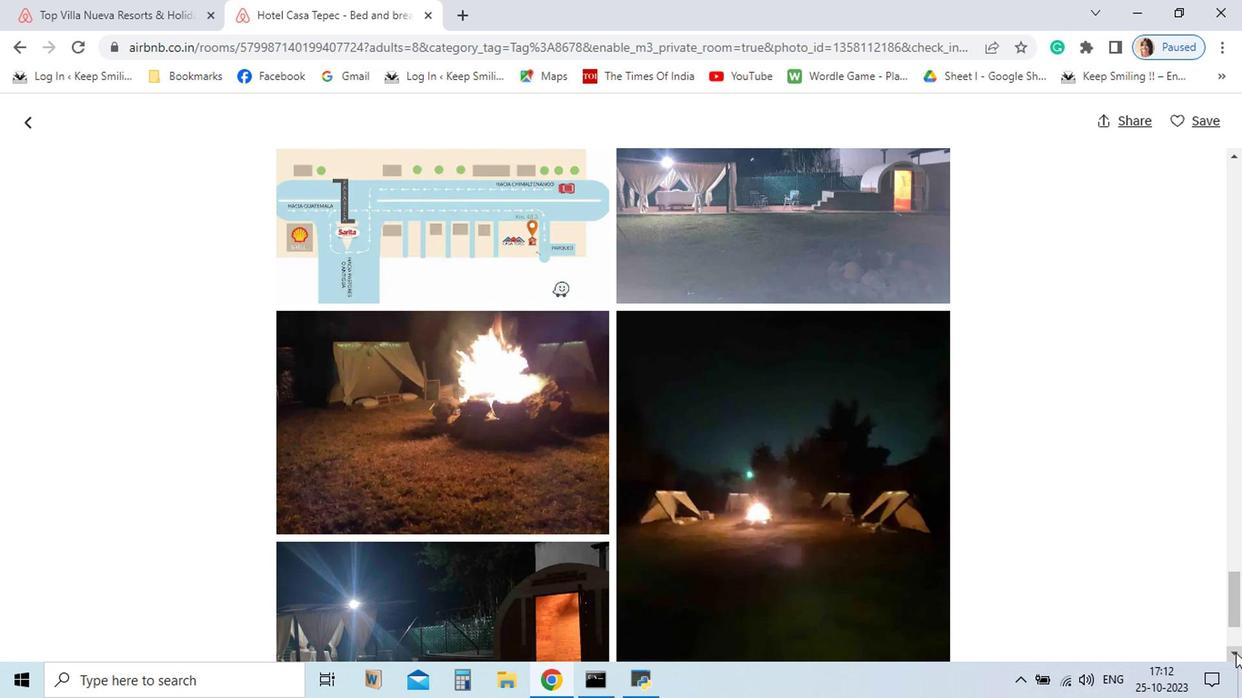 
Action: Mouse pressed left at (1060, 645)
Screenshot: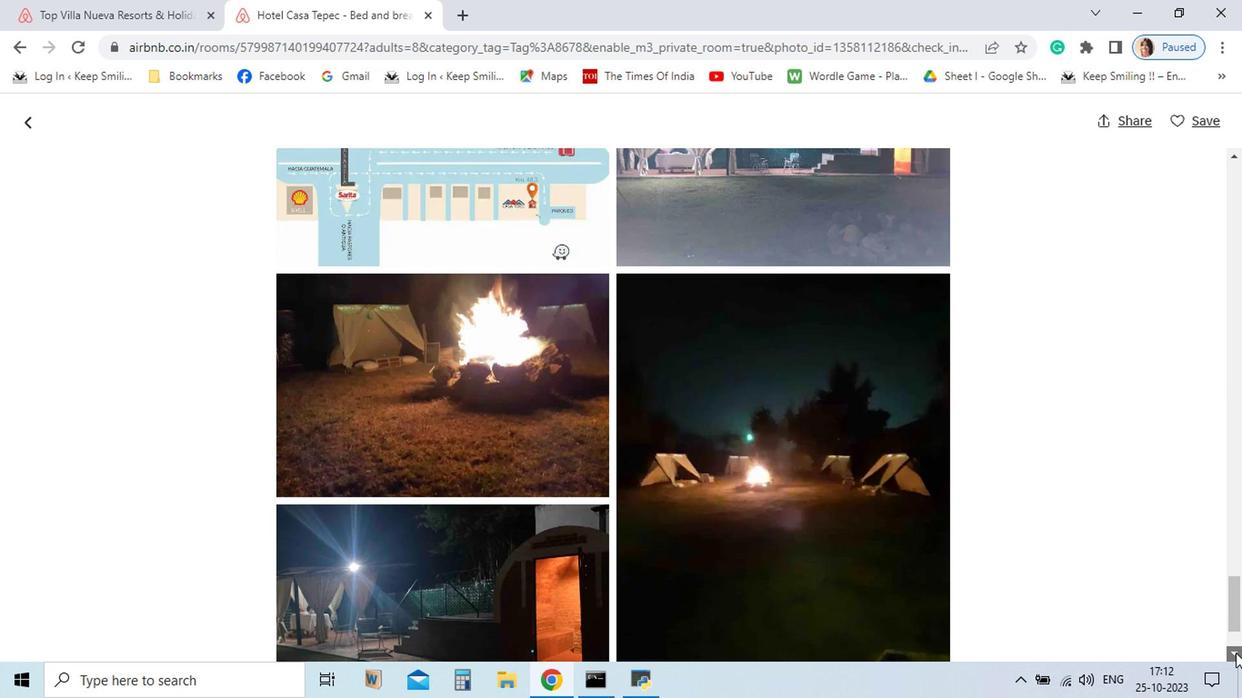 
Action: Mouse pressed left at (1060, 645)
Screenshot: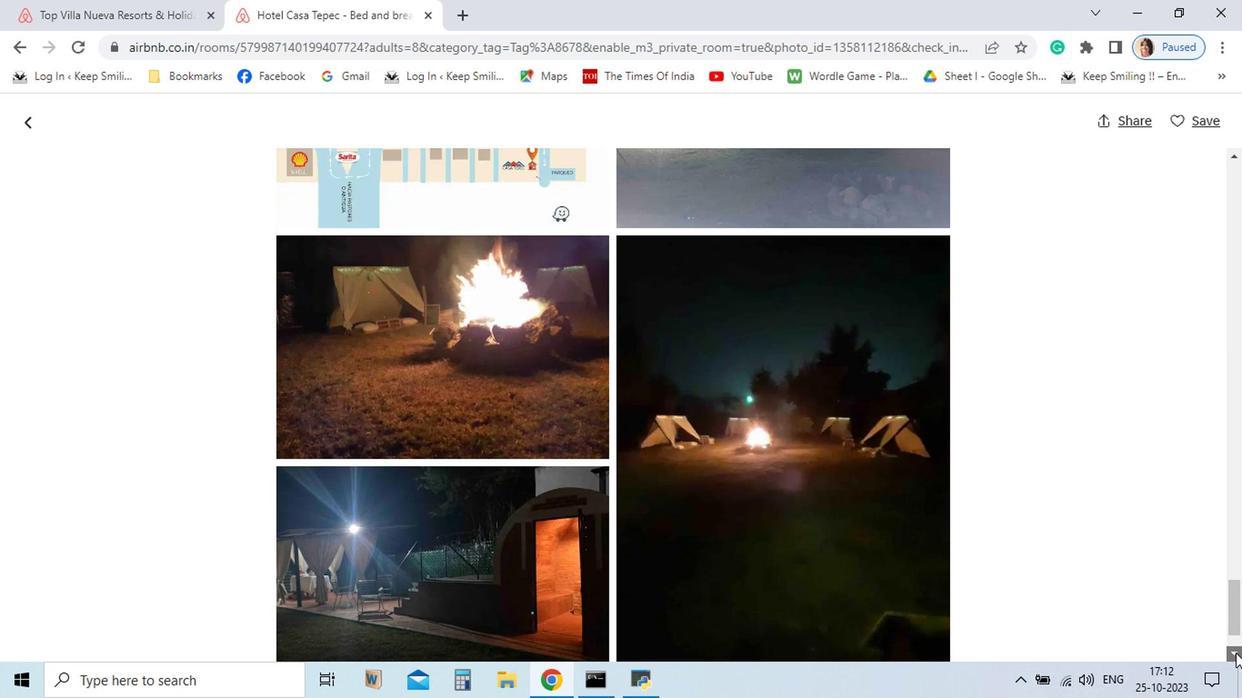 
Action: Mouse pressed left at (1060, 645)
Screenshot: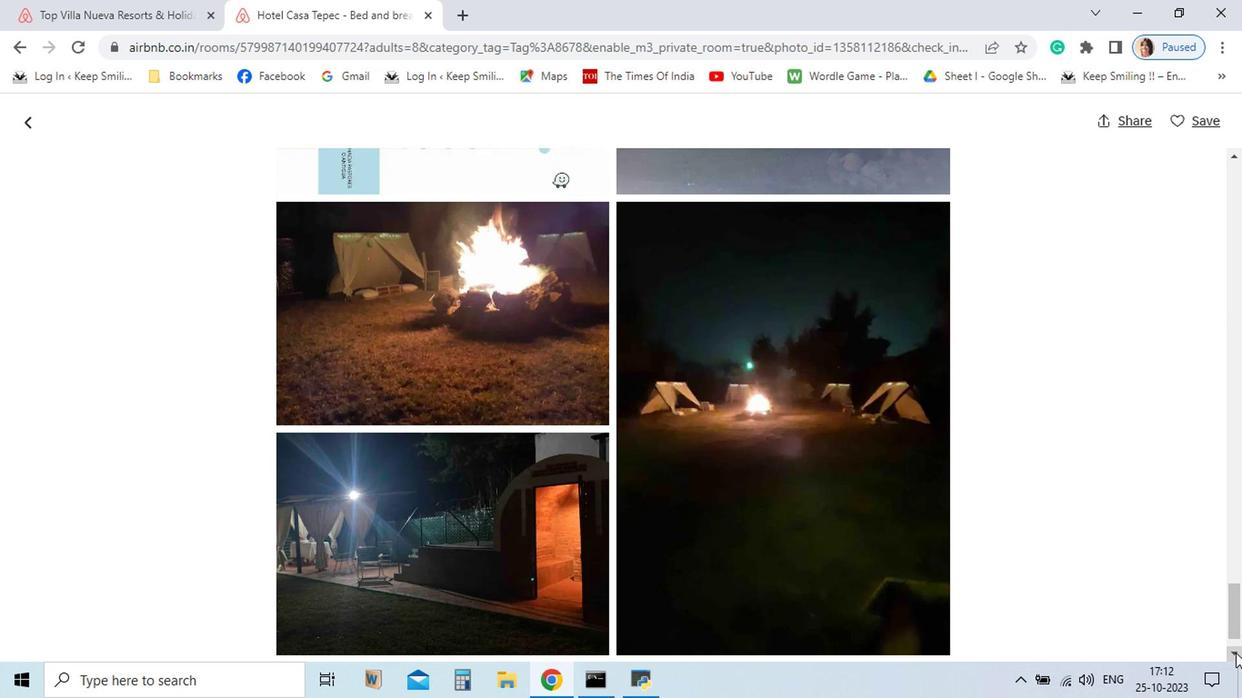
Action: Mouse pressed left at (1060, 645)
Screenshot: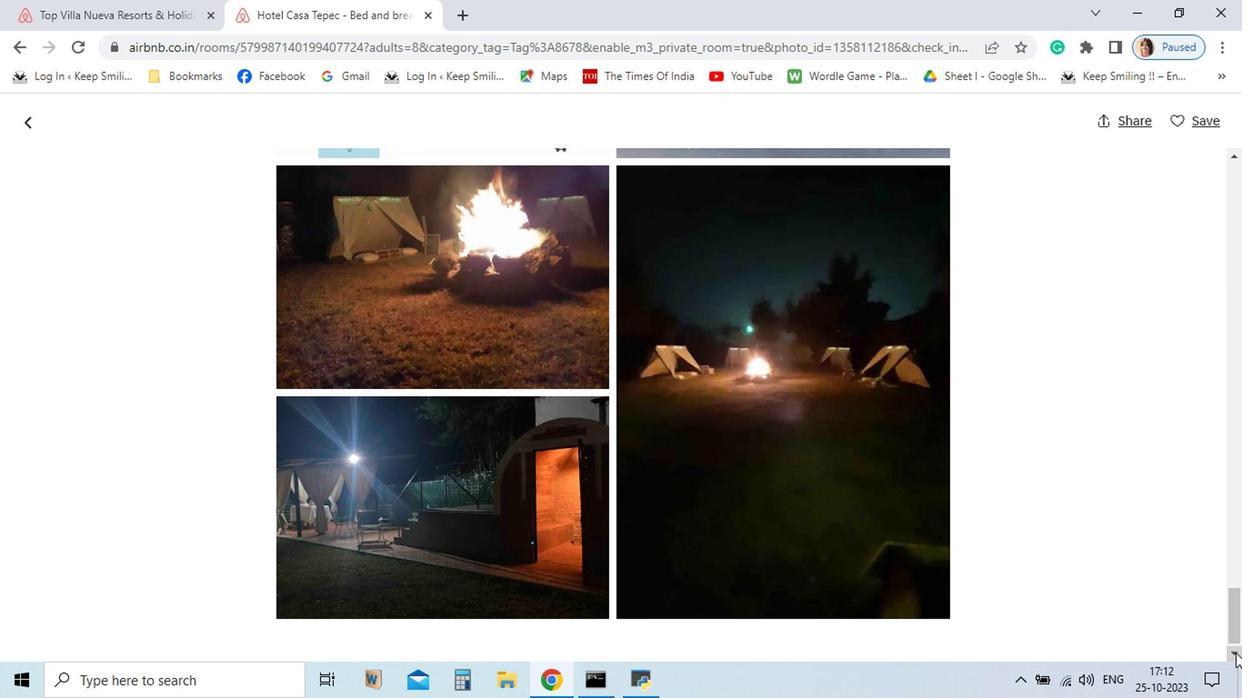 
Action: Mouse pressed left at (1060, 645)
Screenshot: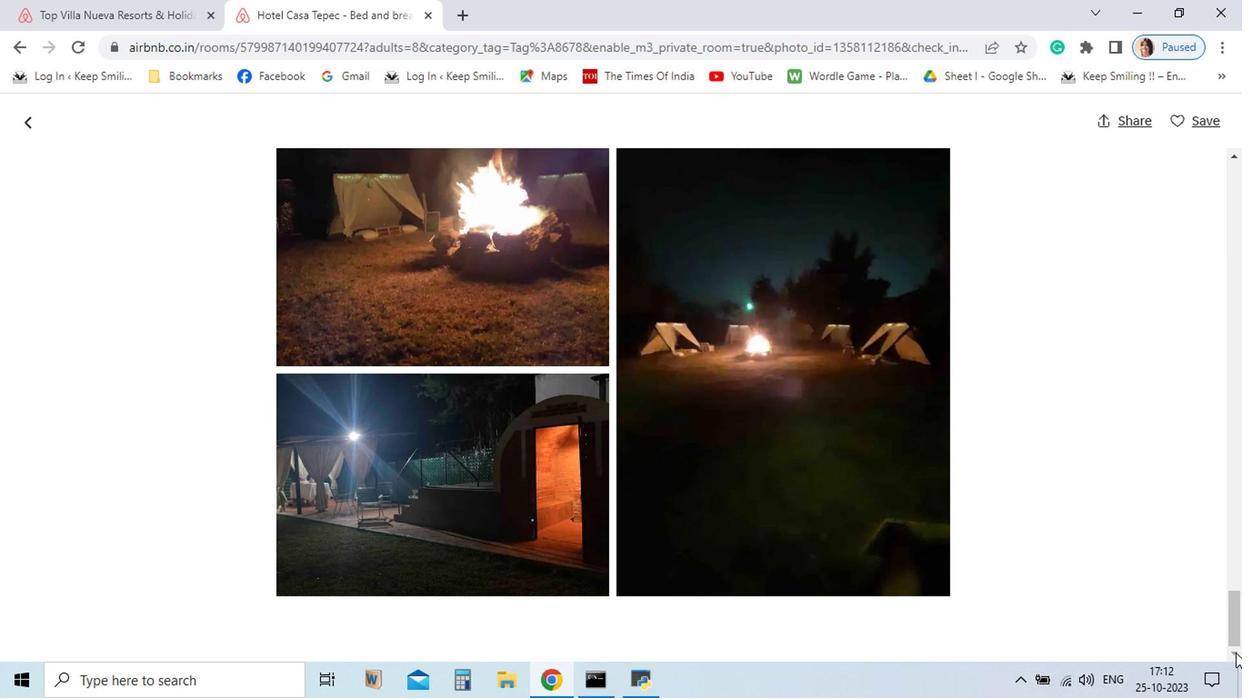 
Action: Mouse moved to (199, 264)
Screenshot: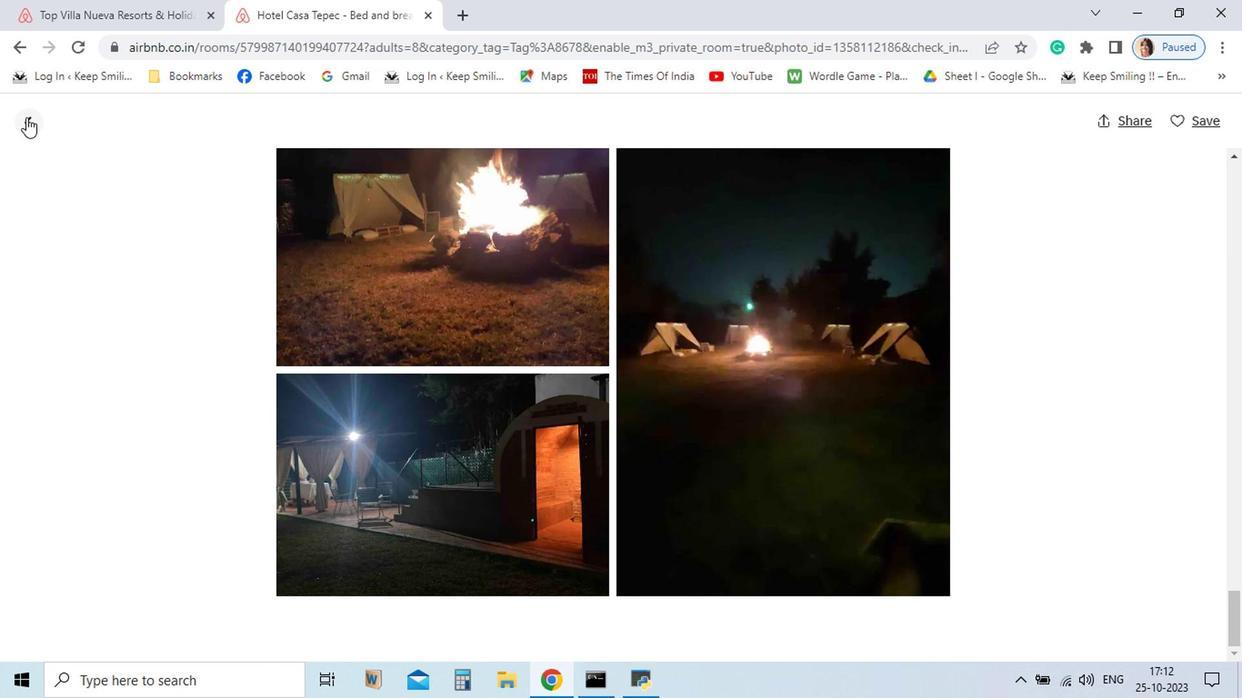 
Action: Mouse pressed left at (199, 264)
Screenshot: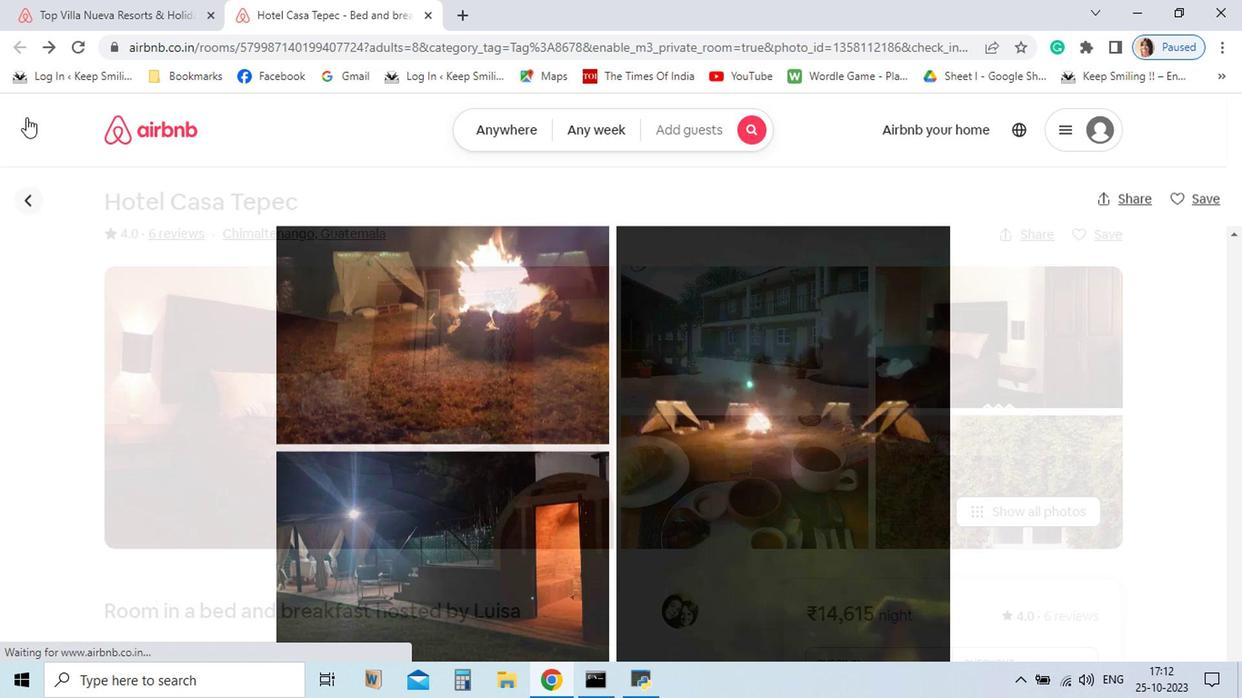 
Action: Mouse moved to (638, 568)
Screenshot: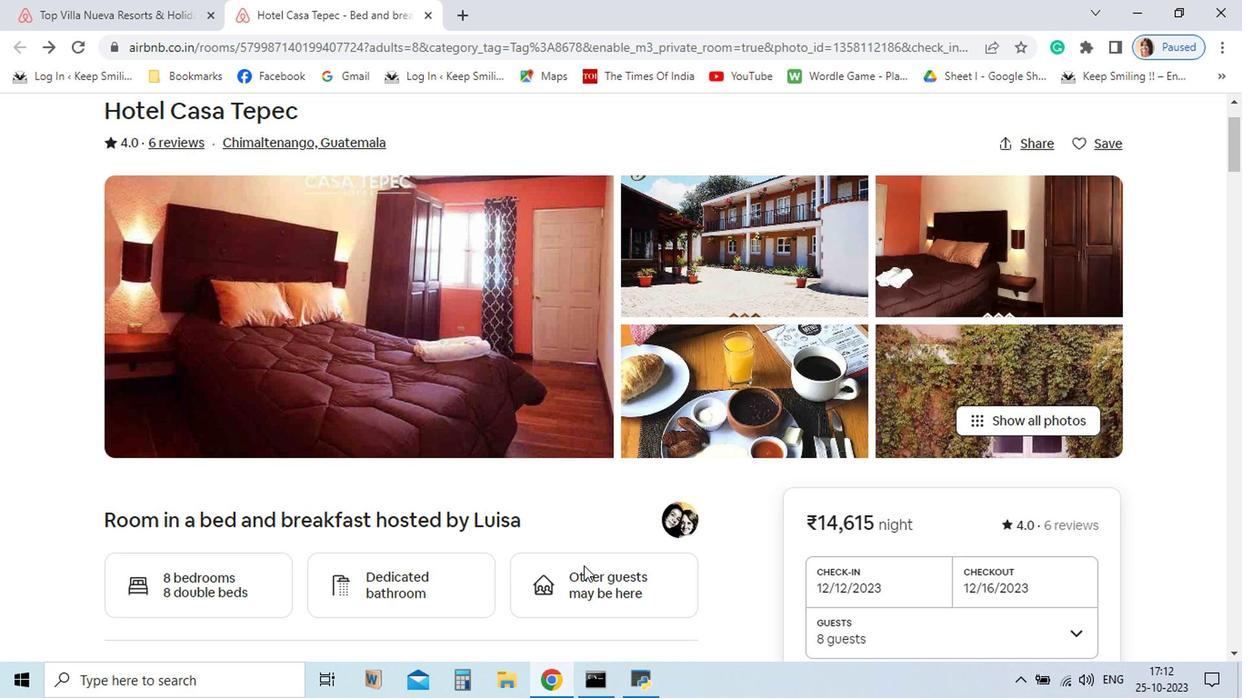 
Action: Mouse scrolled (638, 567) with delta (0, 0)
Screenshot: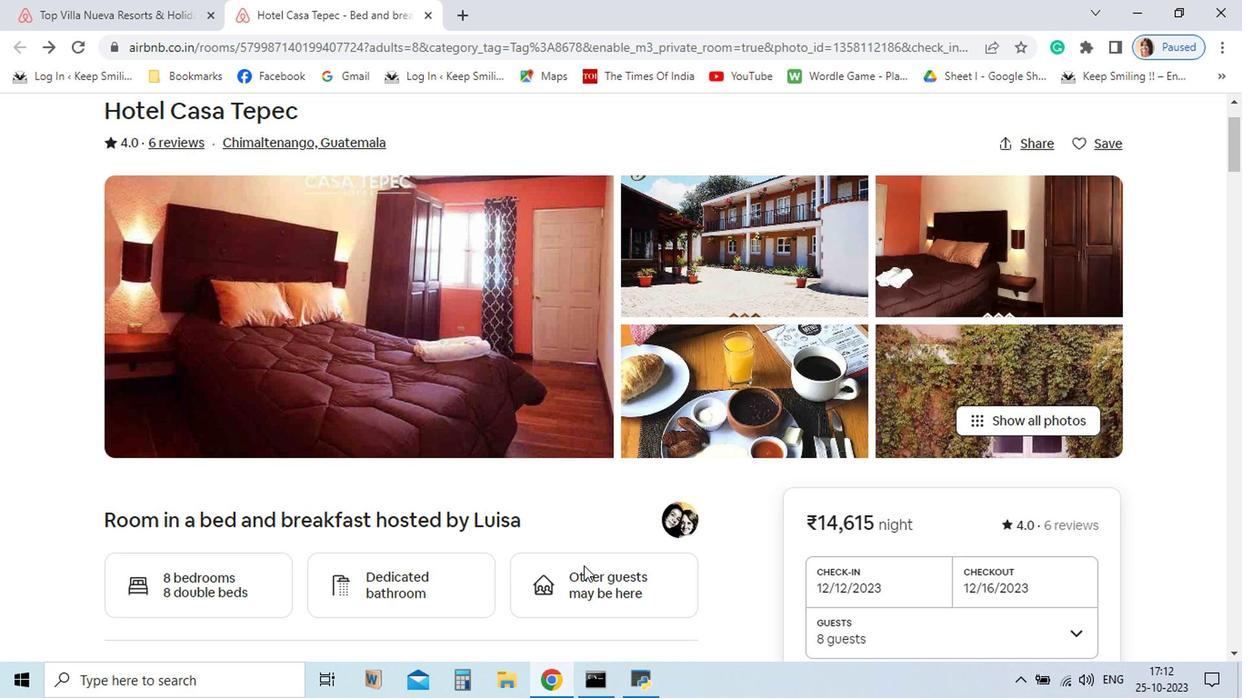 
Action: Mouse moved to (617, 558)
Screenshot: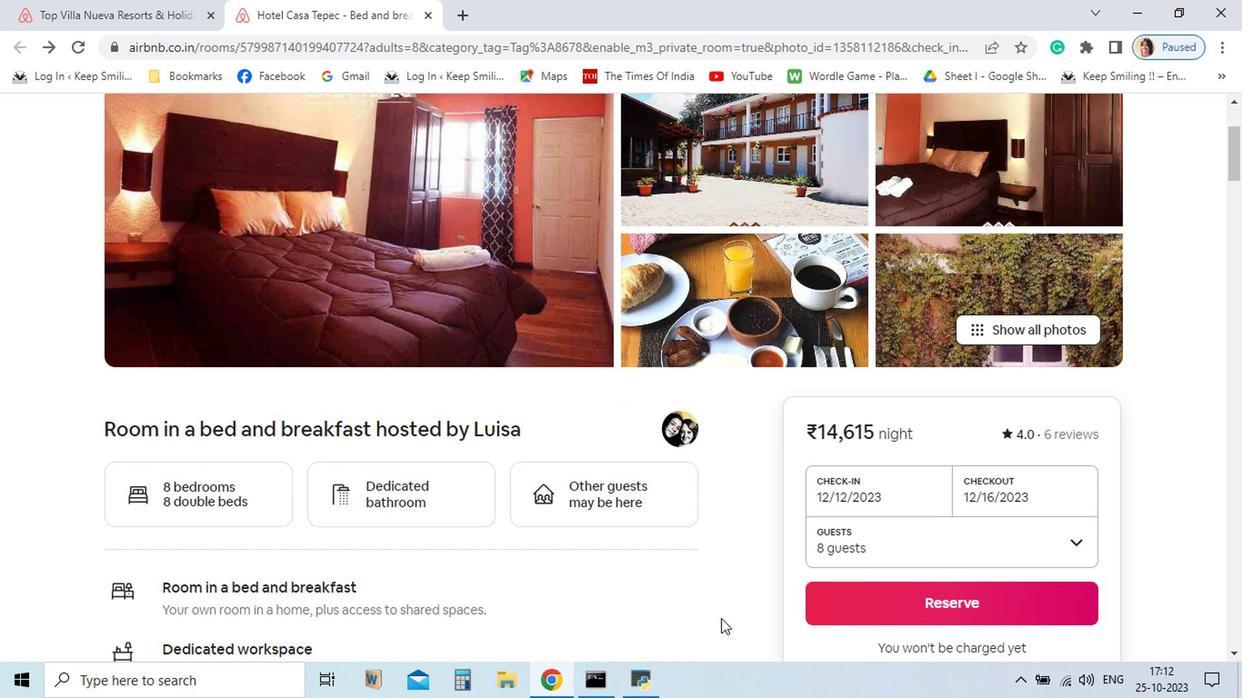 
Action: Mouse scrolled (617, 558) with delta (0, 0)
Screenshot: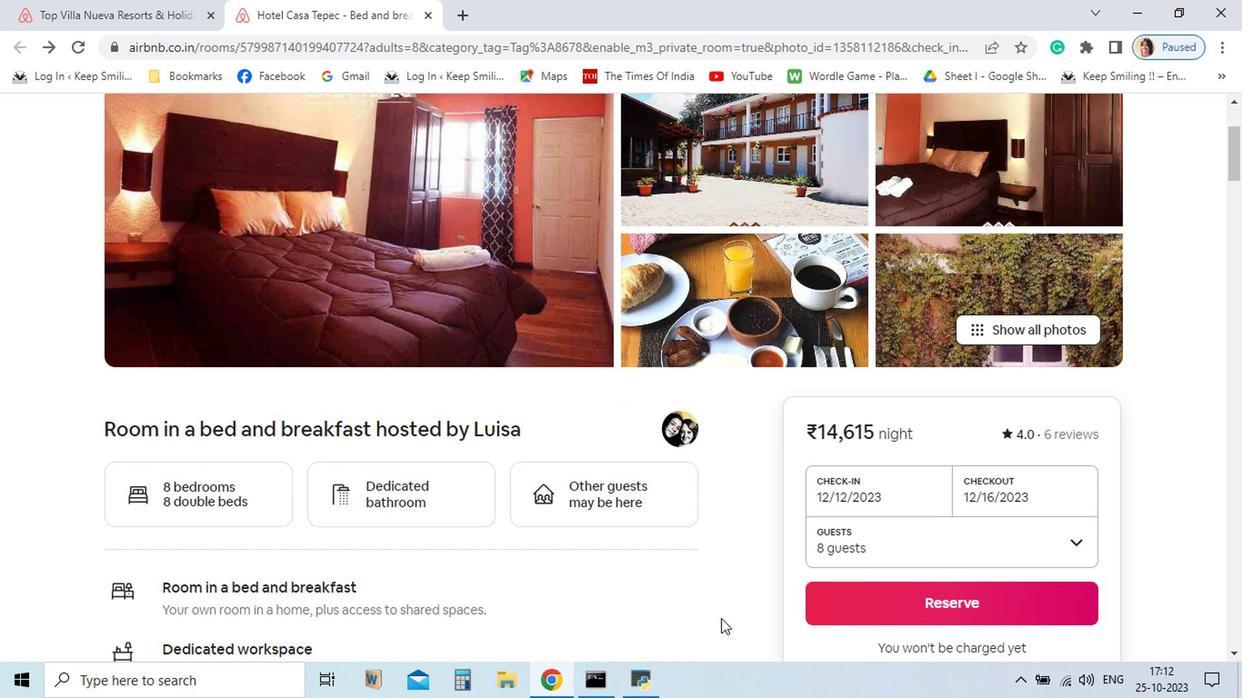 
Action: Mouse moved to (681, 595)
Screenshot: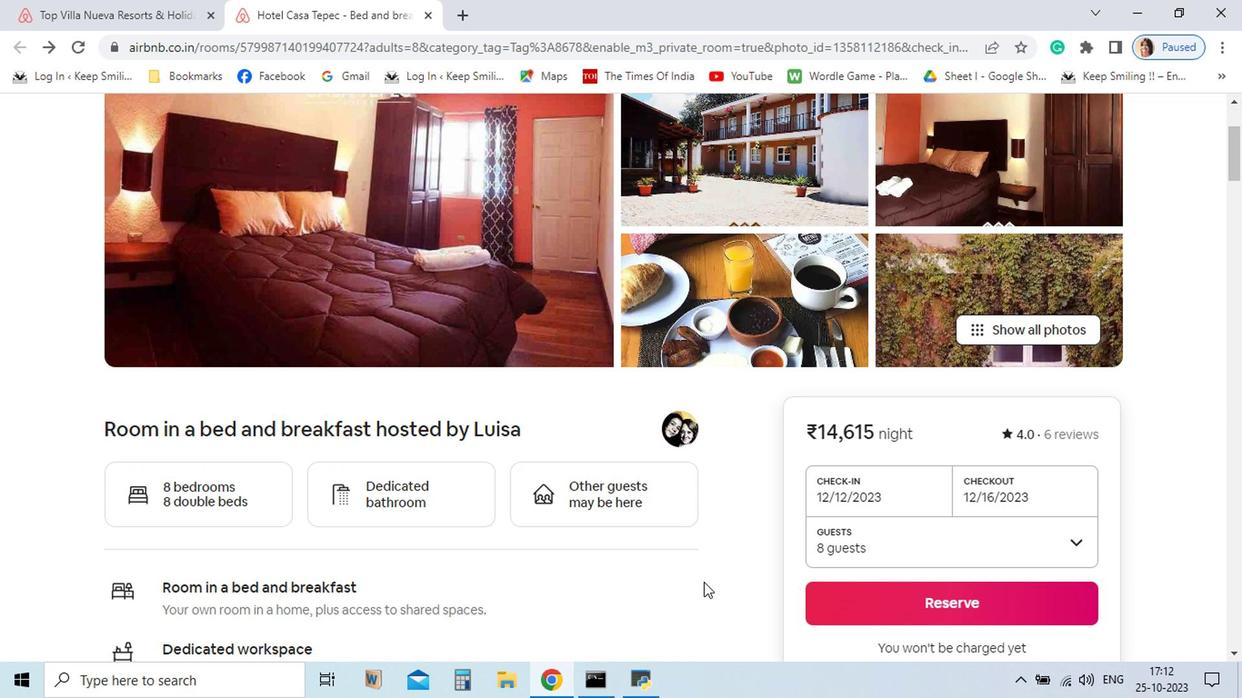 
Action: Mouse scrolled (681, 594) with delta (0, 0)
Screenshot: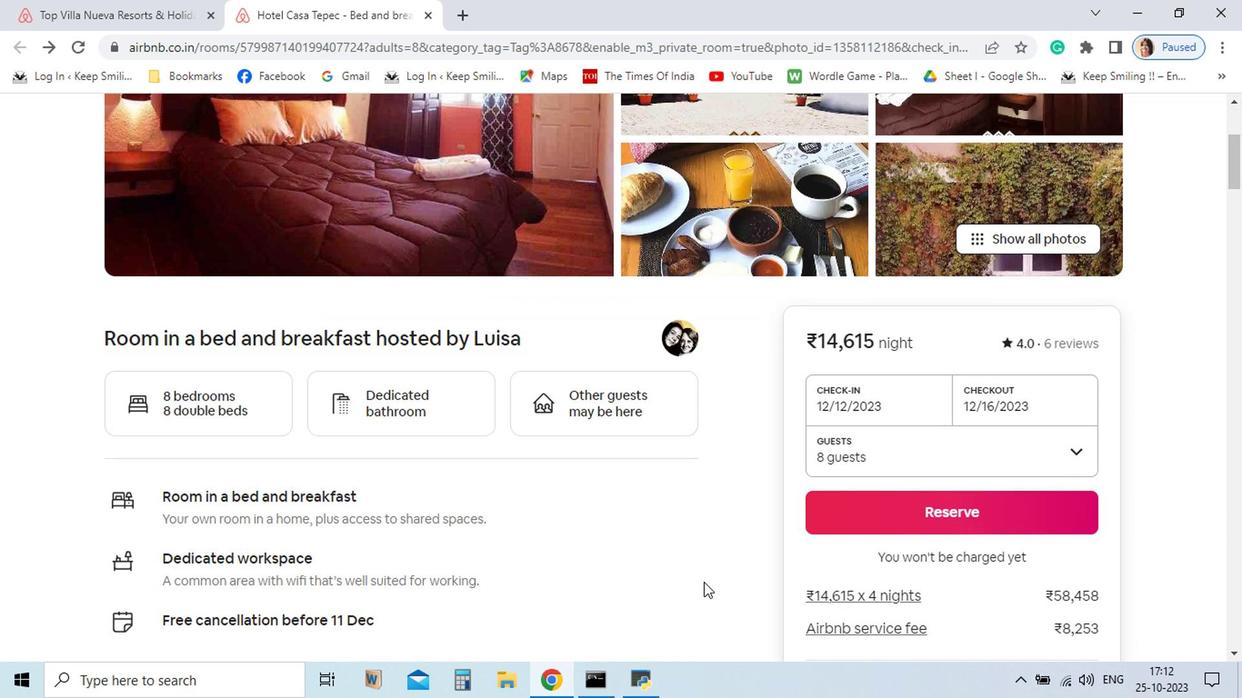 
Action: Mouse scrolled (681, 594) with delta (0, 0)
Screenshot: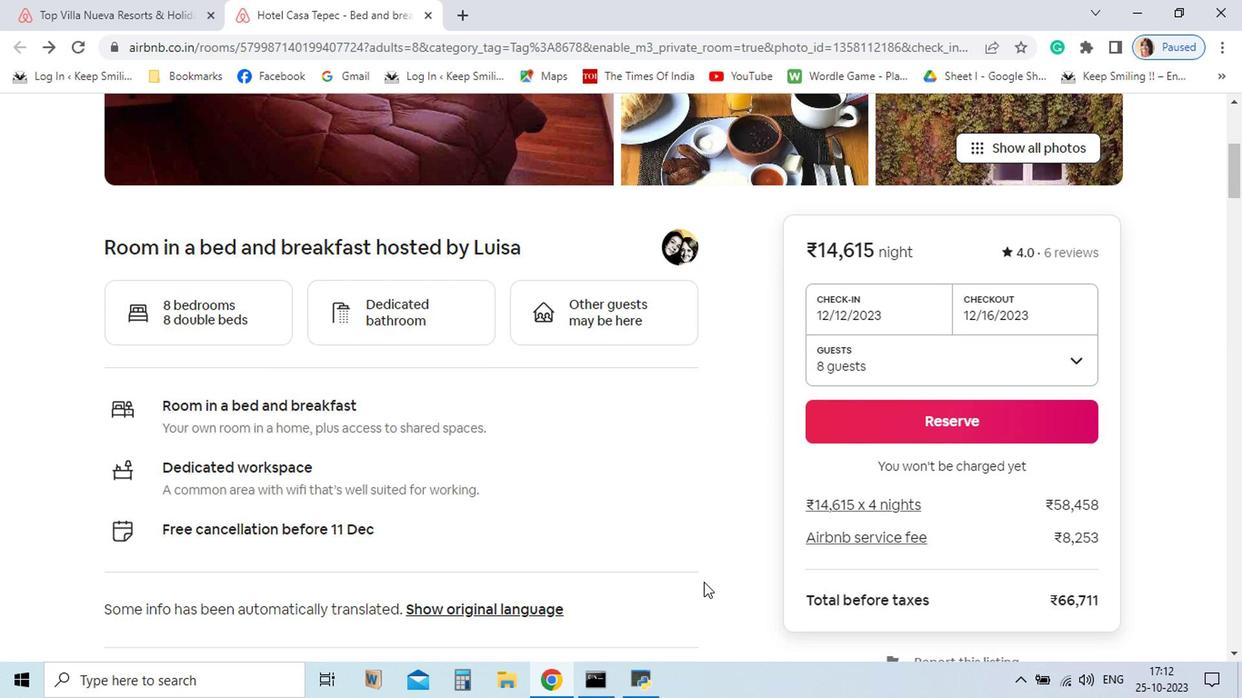 
Action: Mouse scrolled (681, 594) with delta (0, 0)
Screenshot: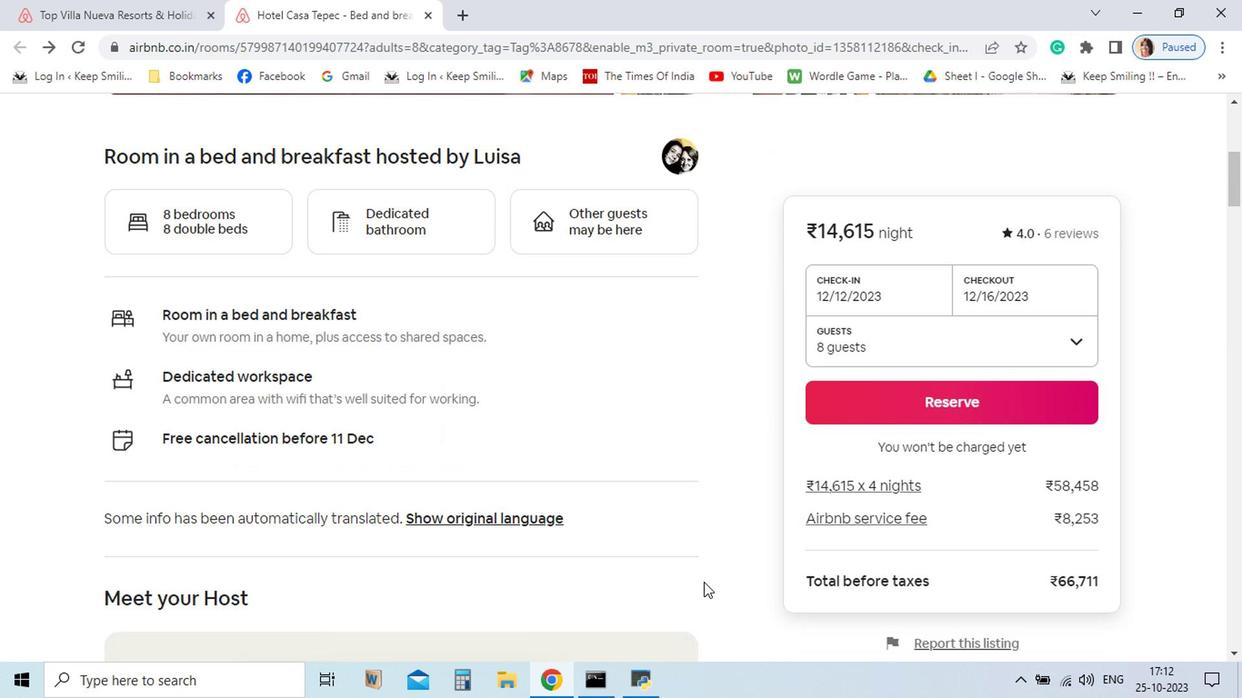 
Action: Mouse scrolled (681, 594) with delta (0, 0)
Screenshot: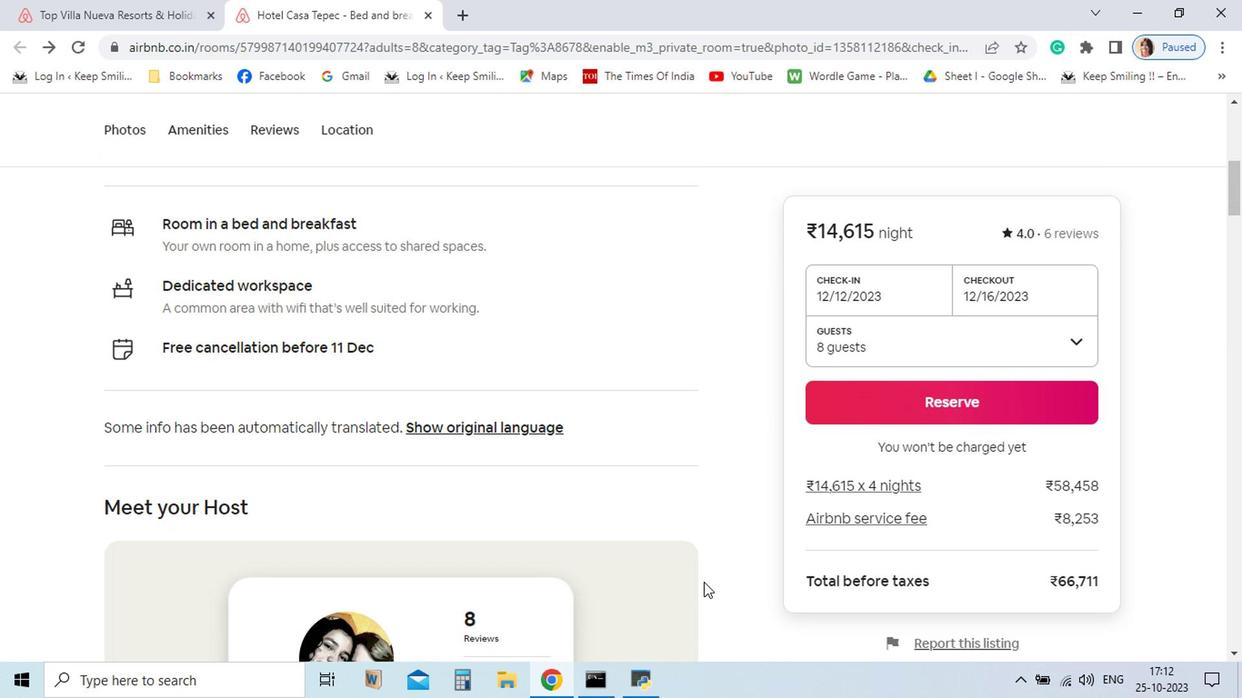 
Action: Mouse moved to (681, 594)
Screenshot: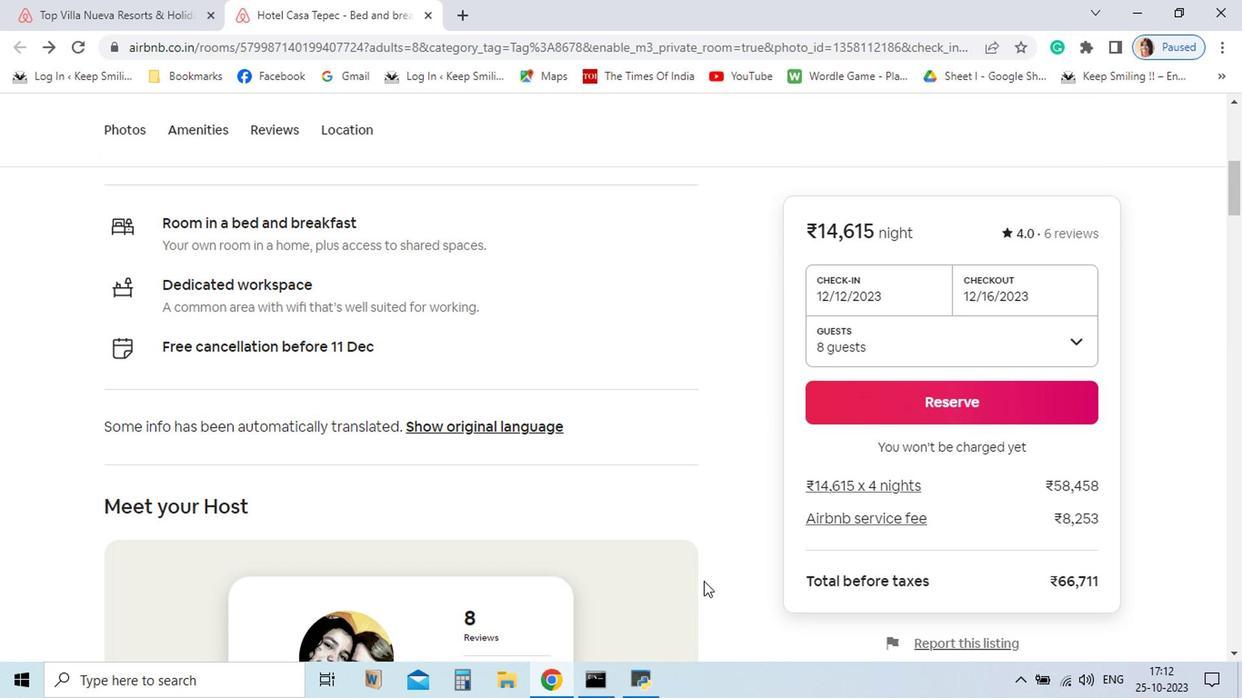 
Action: Mouse scrolled (681, 593) with delta (0, 0)
Screenshot: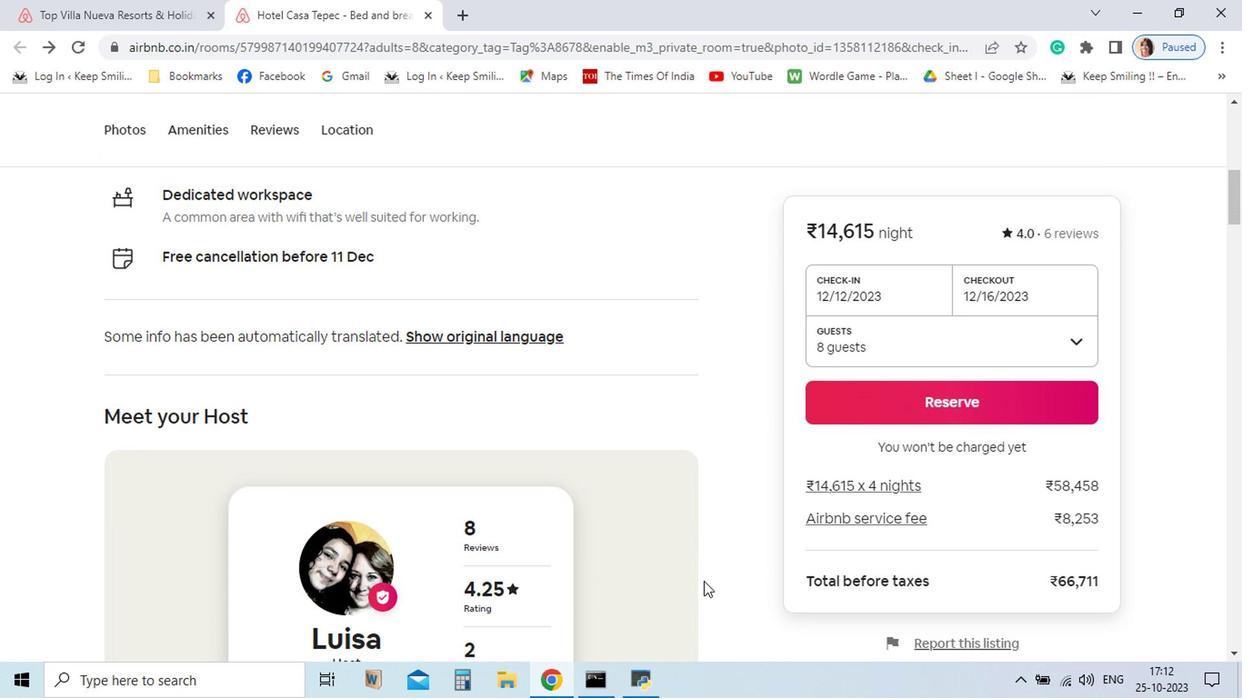 
Action: Mouse scrolled (681, 593) with delta (0, 0)
Screenshot: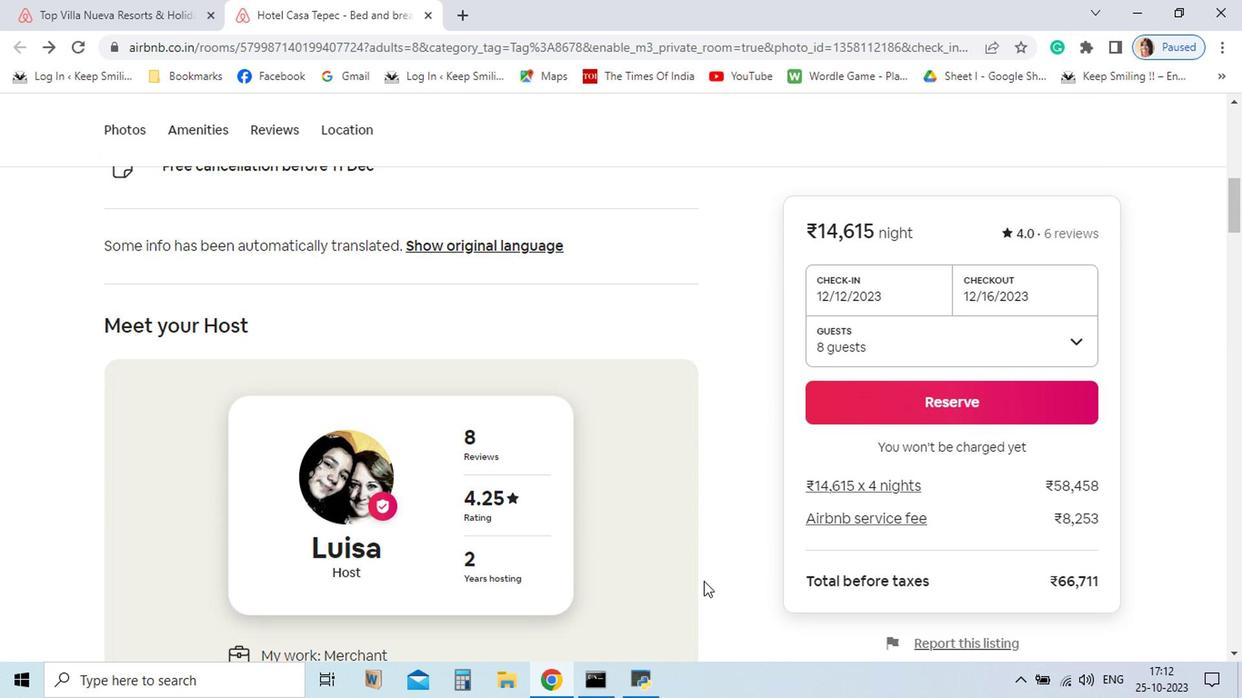 
Action: Mouse scrolled (681, 593) with delta (0, 0)
Screenshot: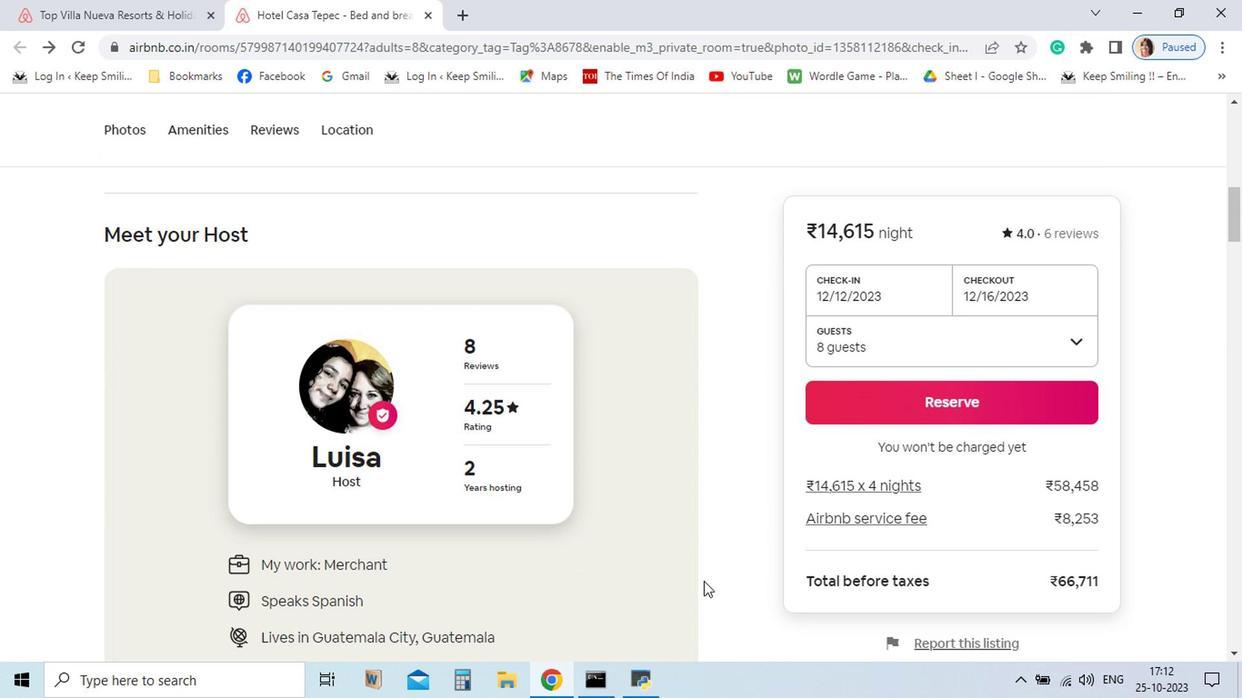 
Action: Mouse scrolled (681, 593) with delta (0, 0)
Screenshot: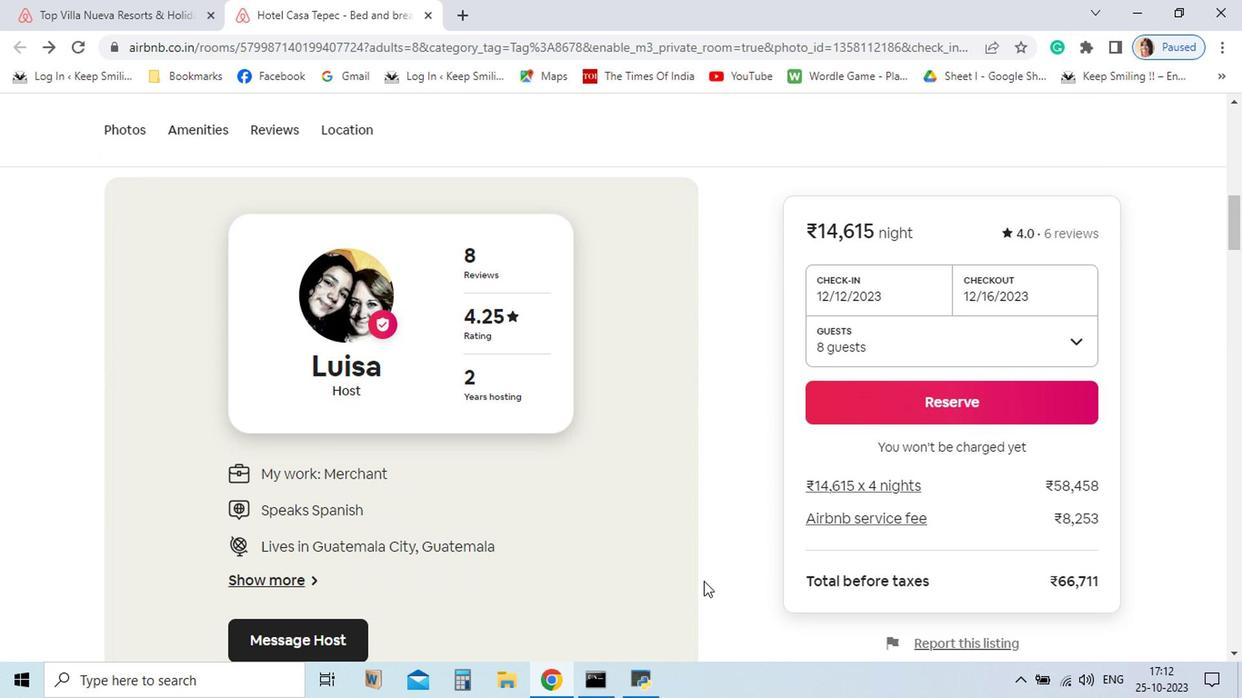 
Action: Mouse scrolled (681, 593) with delta (0, 0)
Screenshot: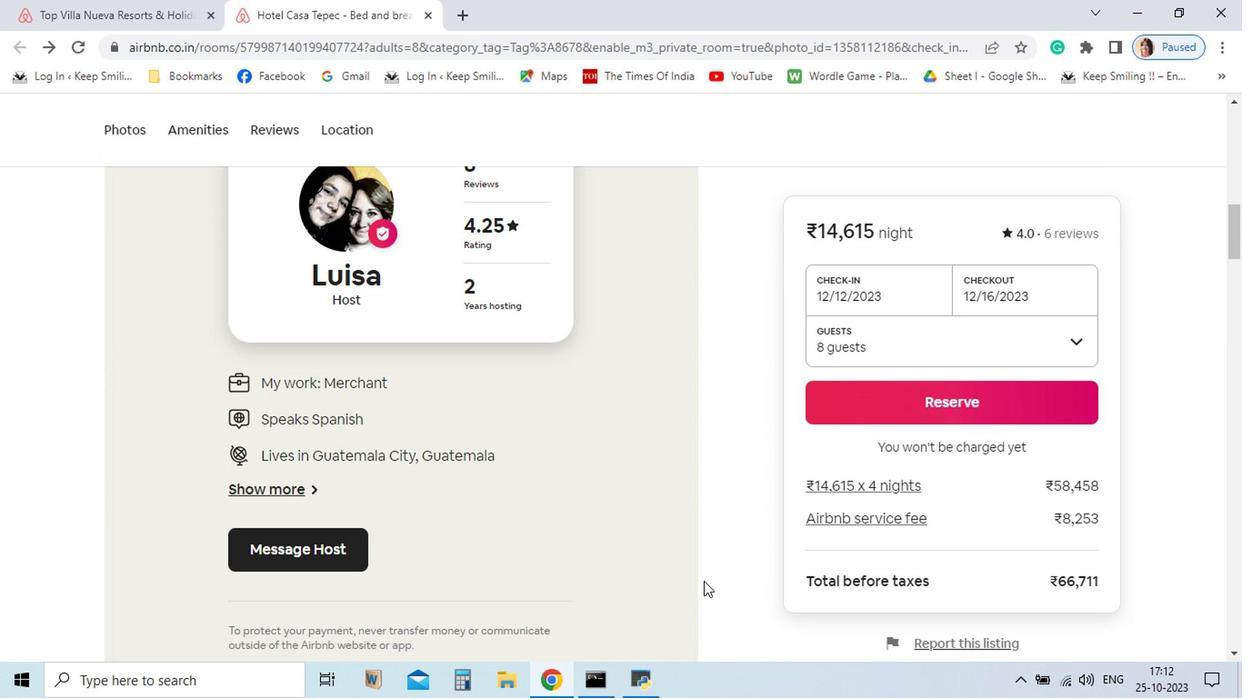 
Action: Mouse scrolled (681, 593) with delta (0, 0)
Screenshot: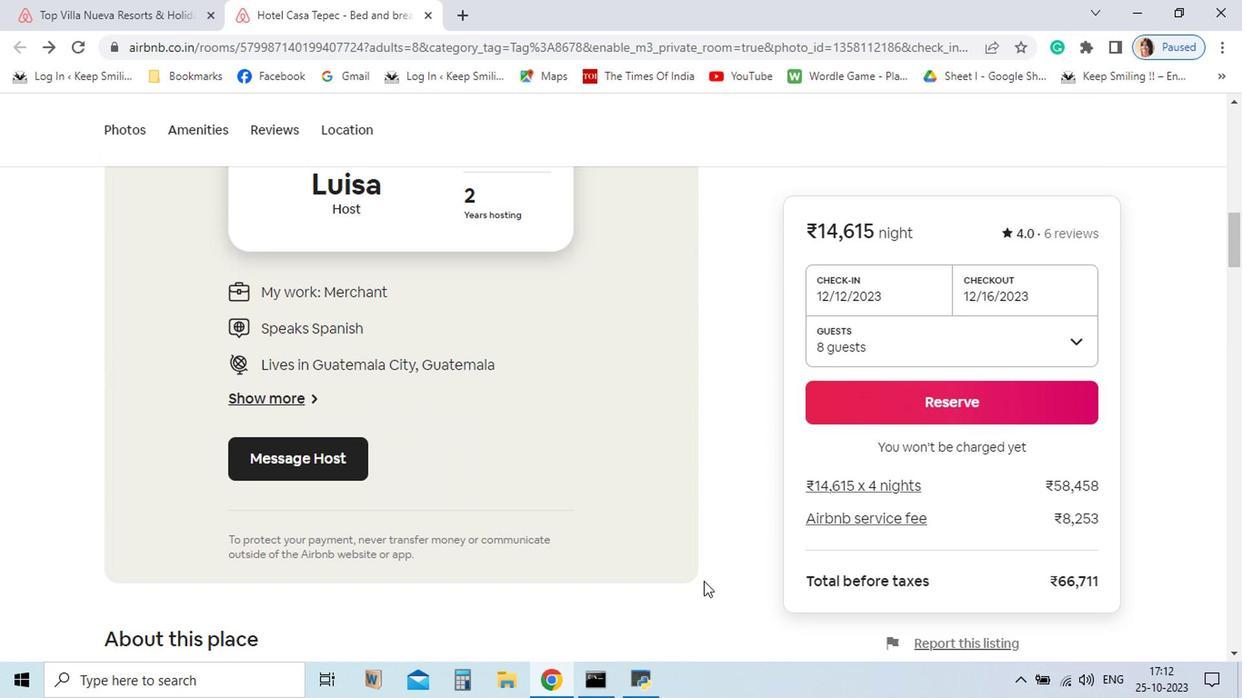 
Action: Mouse scrolled (681, 593) with delta (0, 0)
Screenshot: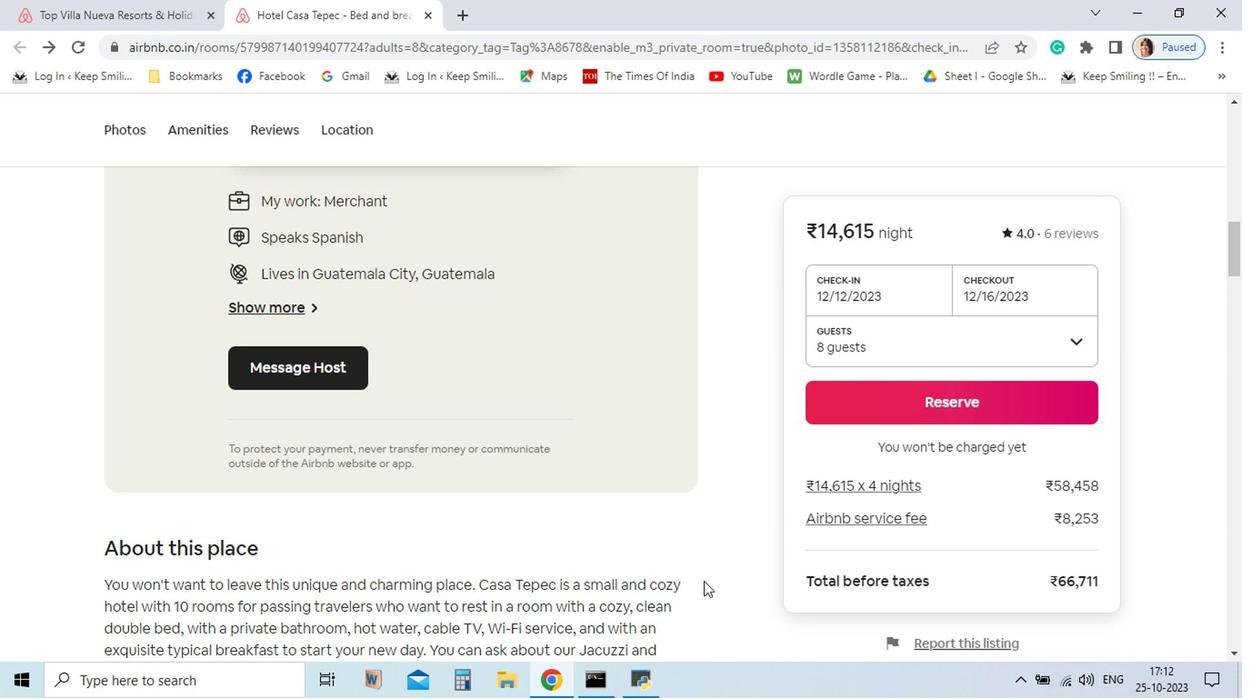 
Action: Mouse scrolled (681, 593) with delta (0, 0)
Screenshot: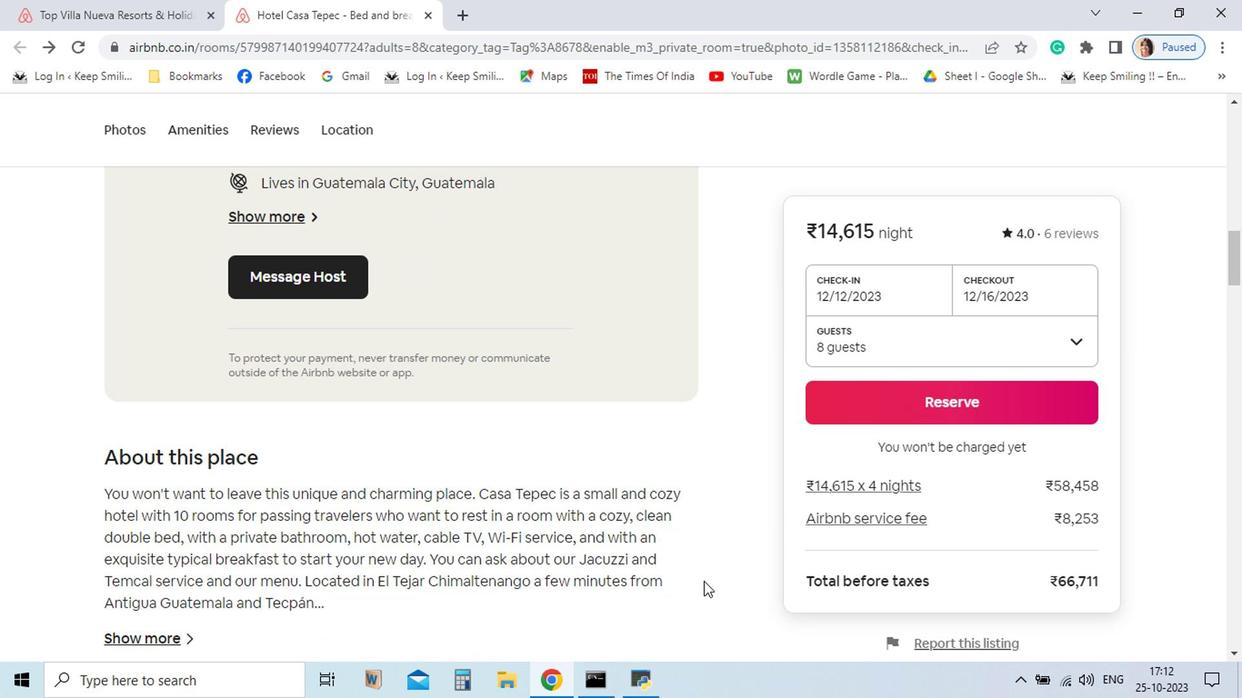 
Action: Mouse scrolled (681, 593) with delta (0, 0)
Screenshot: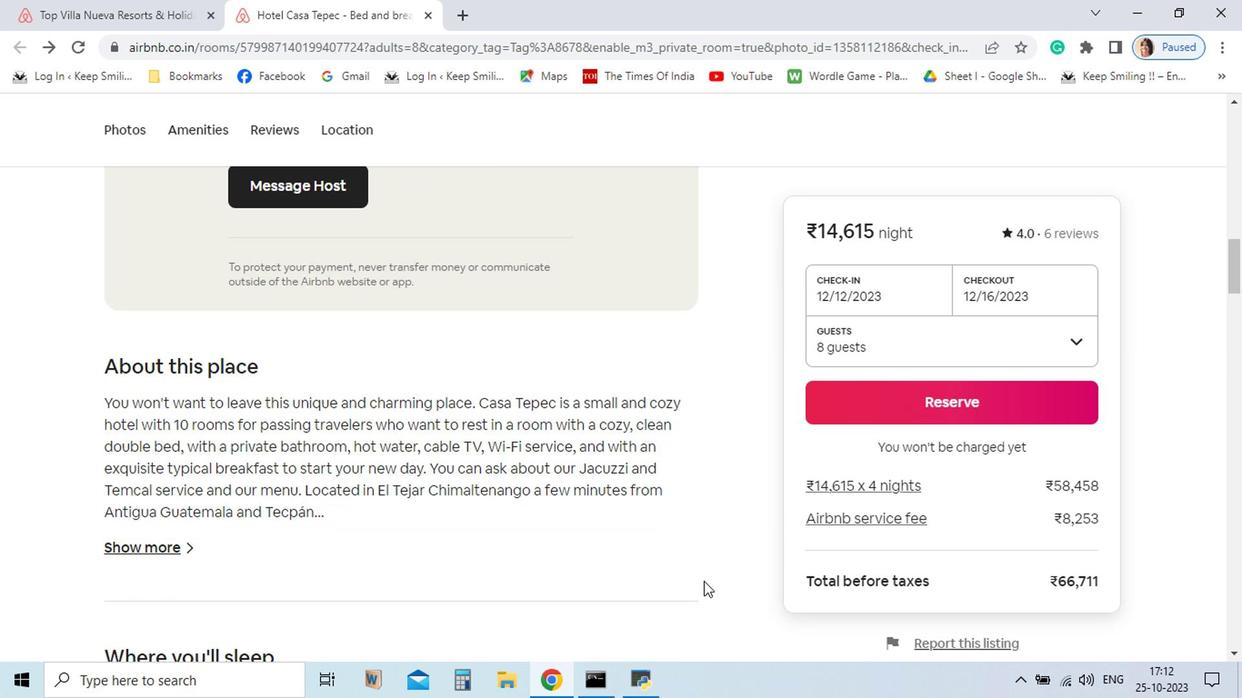 
Action: Mouse scrolled (681, 593) with delta (0, 0)
Screenshot: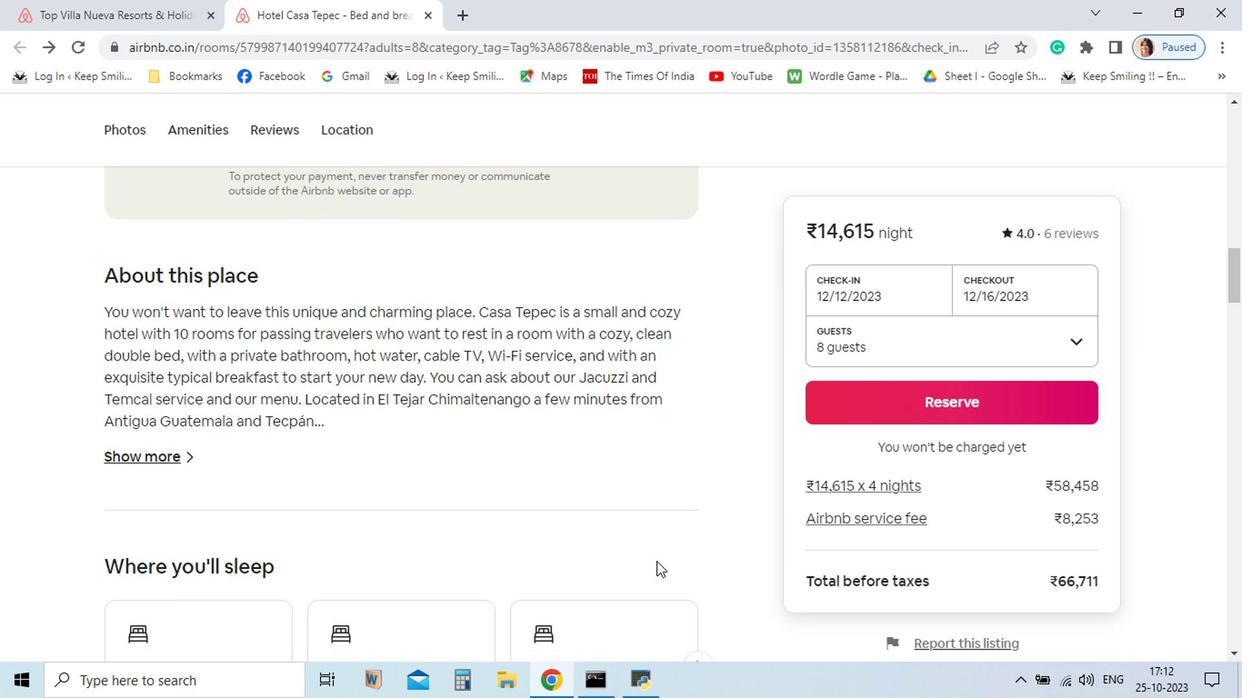 
Action: Mouse moved to (290, 508)
Screenshot: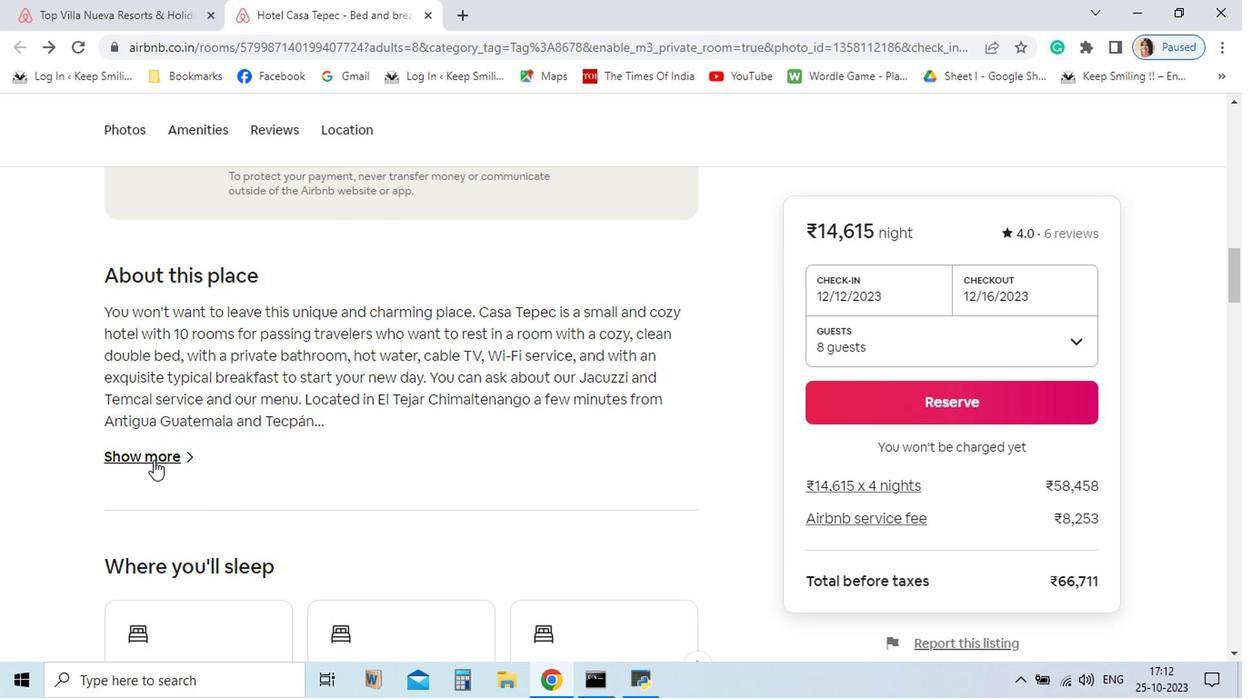 
Action: Mouse pressed left at (290, 508)
Screenshot: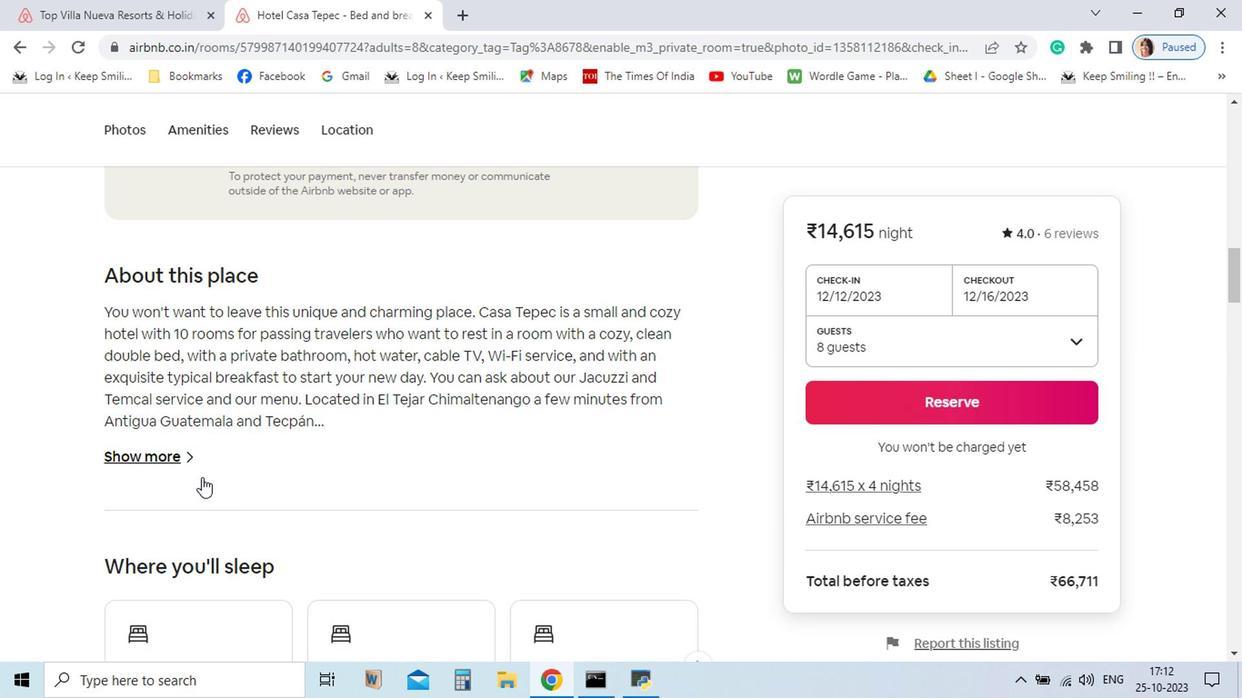 
Action: Mouse moved to (869, 523)
Screenshot: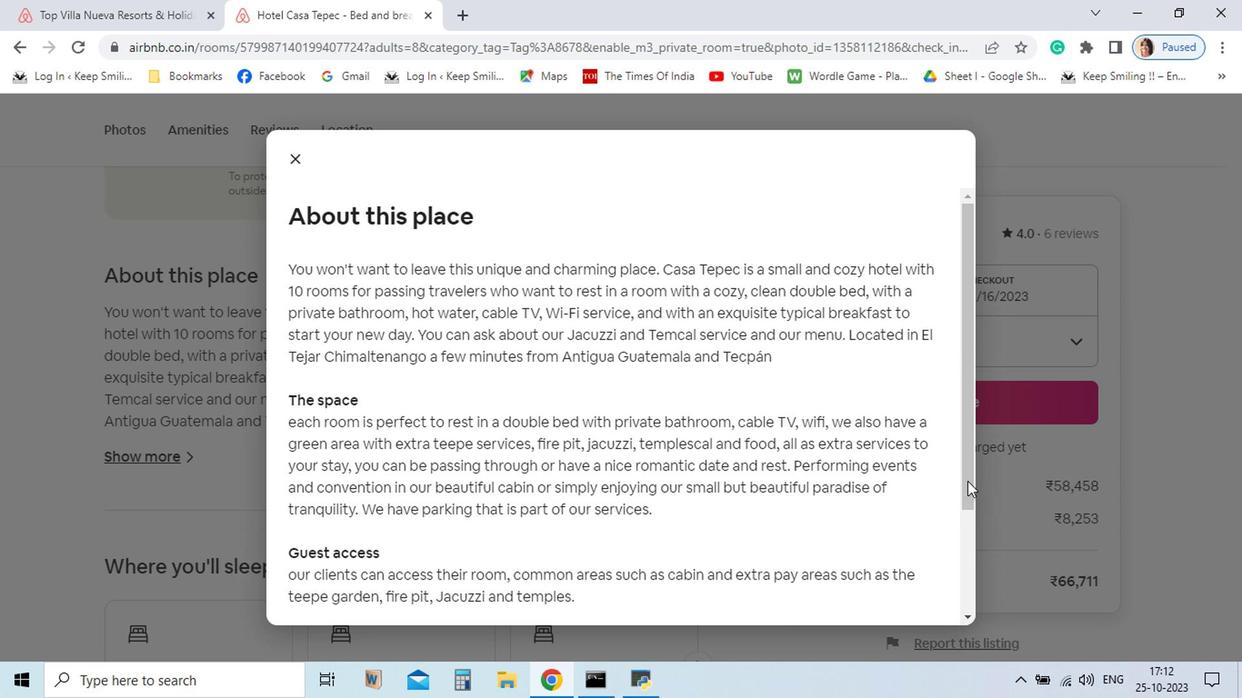 
Action: Mouse pressed left at (869, 523)
Screenshot: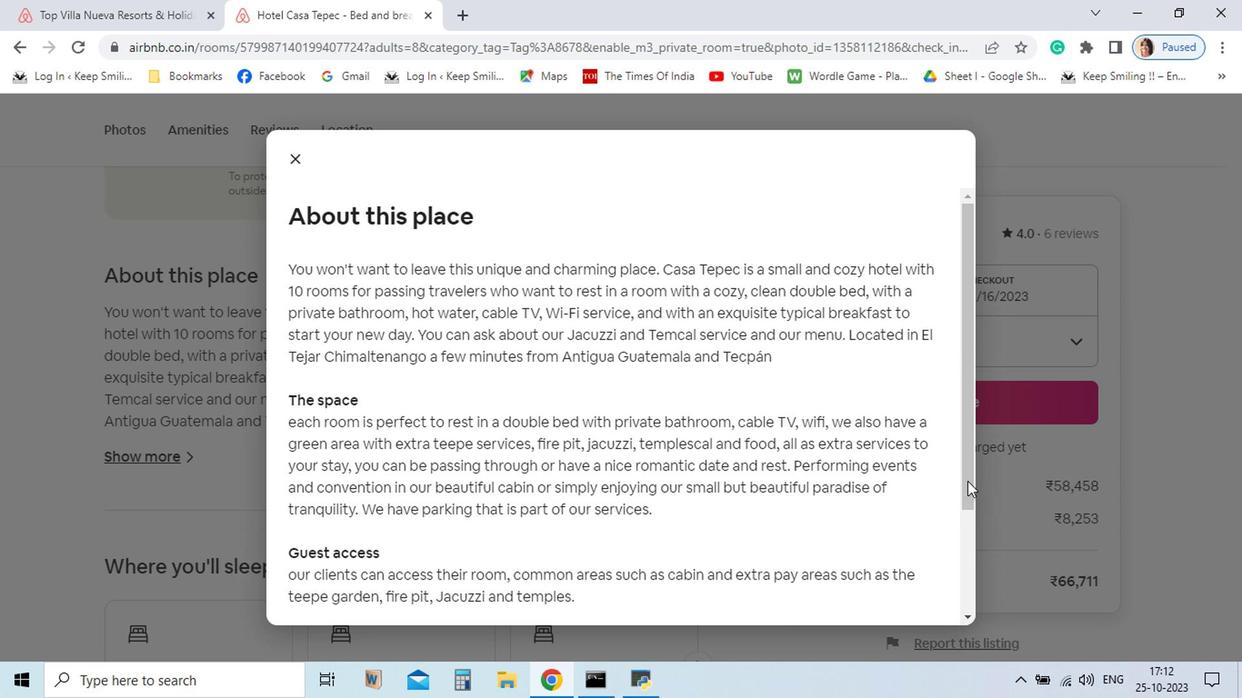 
Action: Mouse moved to (388, 293)
Screenshot: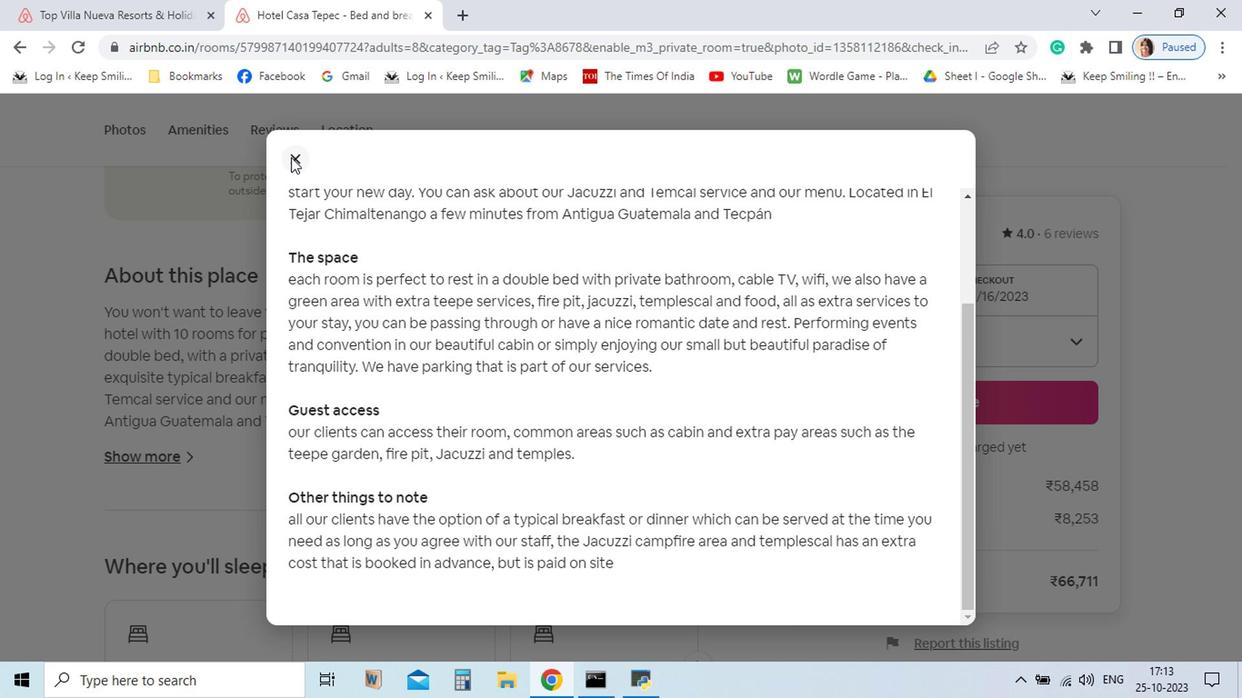 
Action: Mouse pressed left at (388, 293)
Screenshot: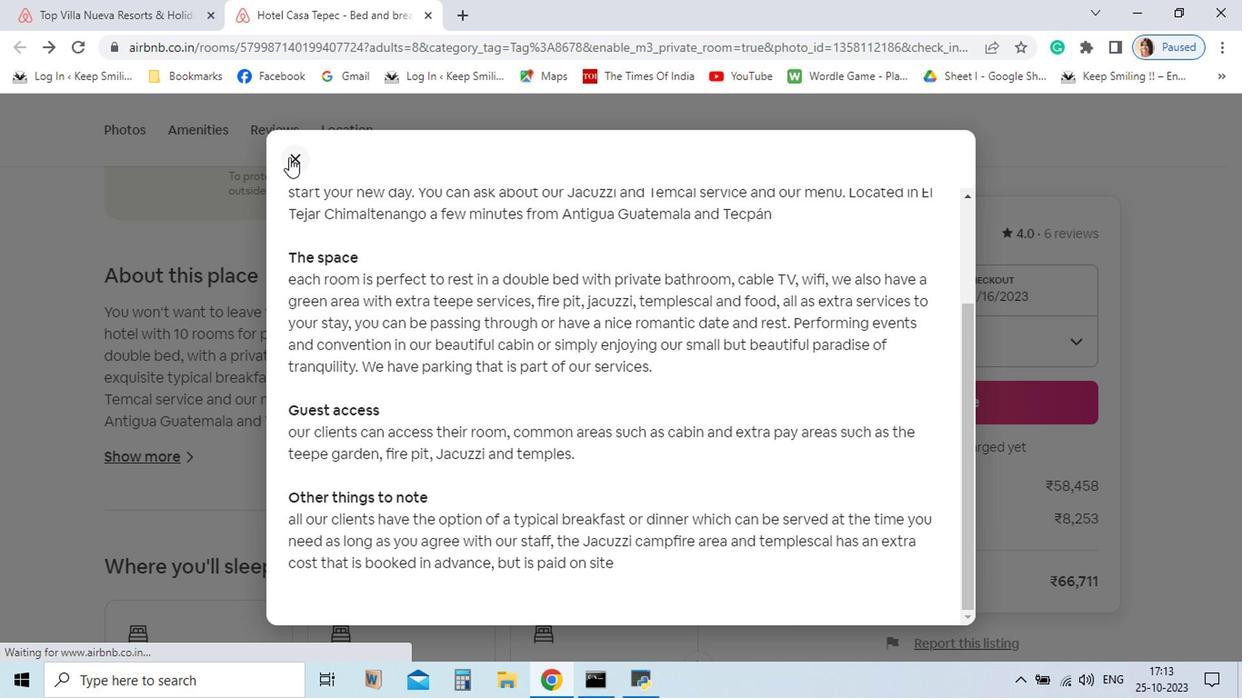 
Action: Mouse moved to (583, 616)
Screenshot: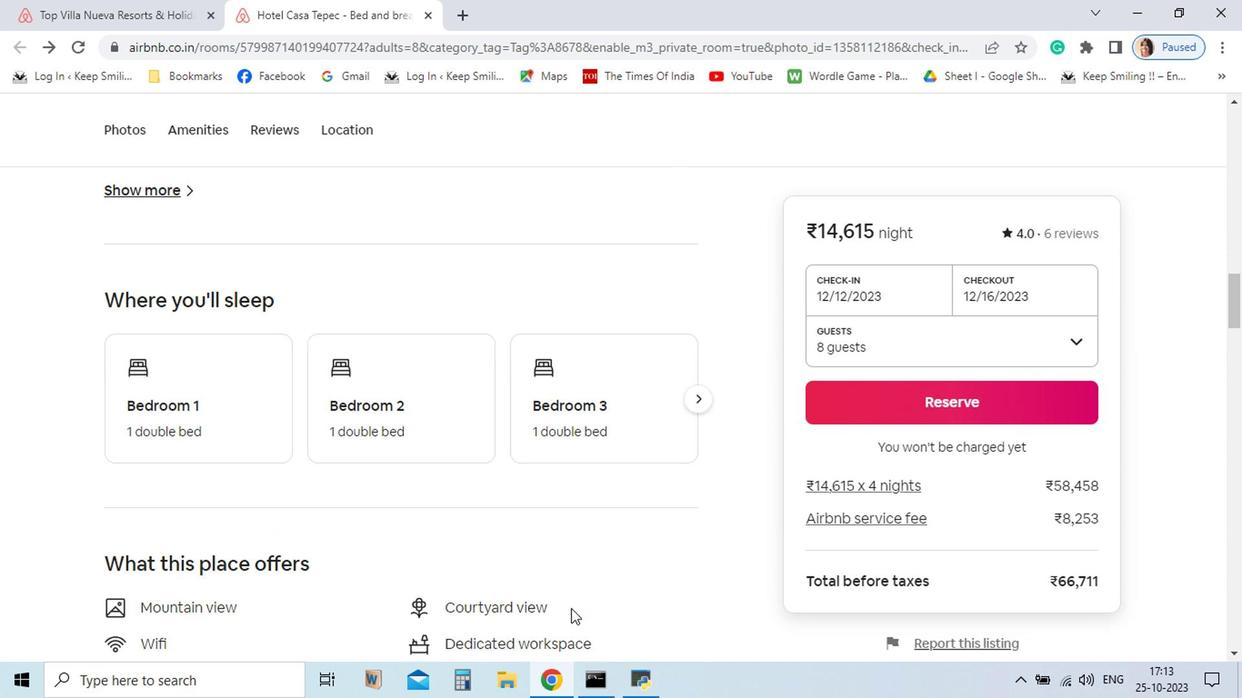 
Action: Mouse scrolled (583, 615) with delta (0, 0)
Screenshot: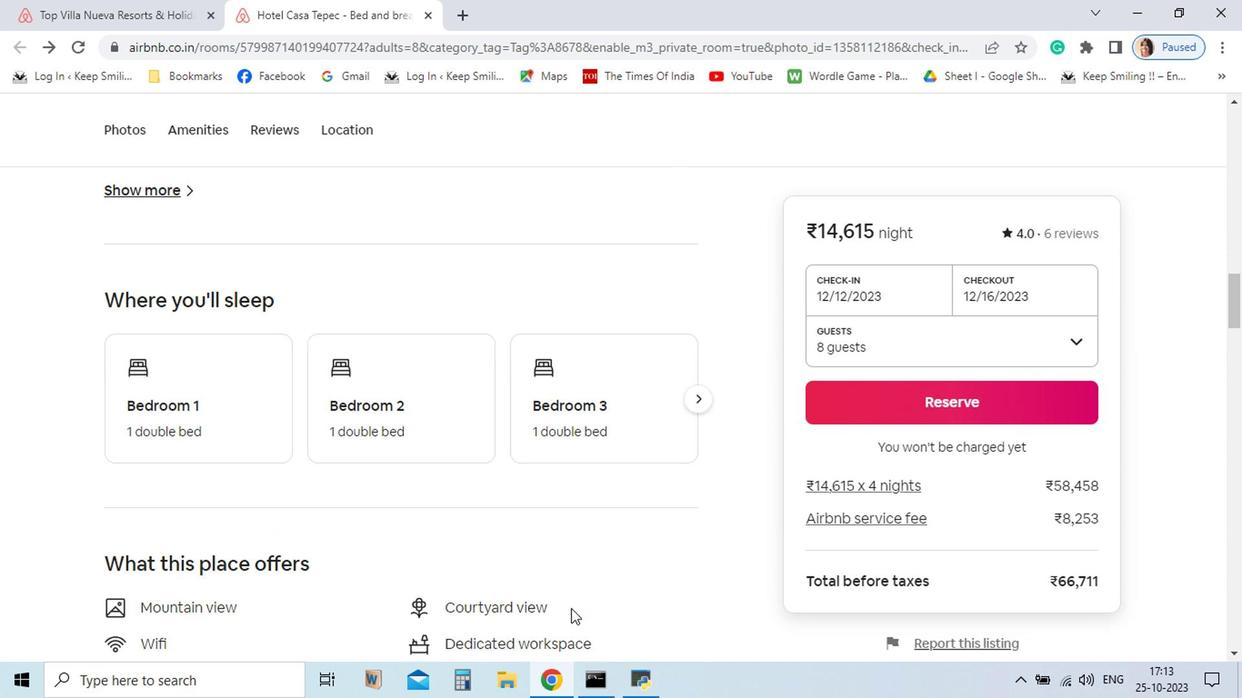 
Action: Mouse moved to (584, 615)
Screenshot: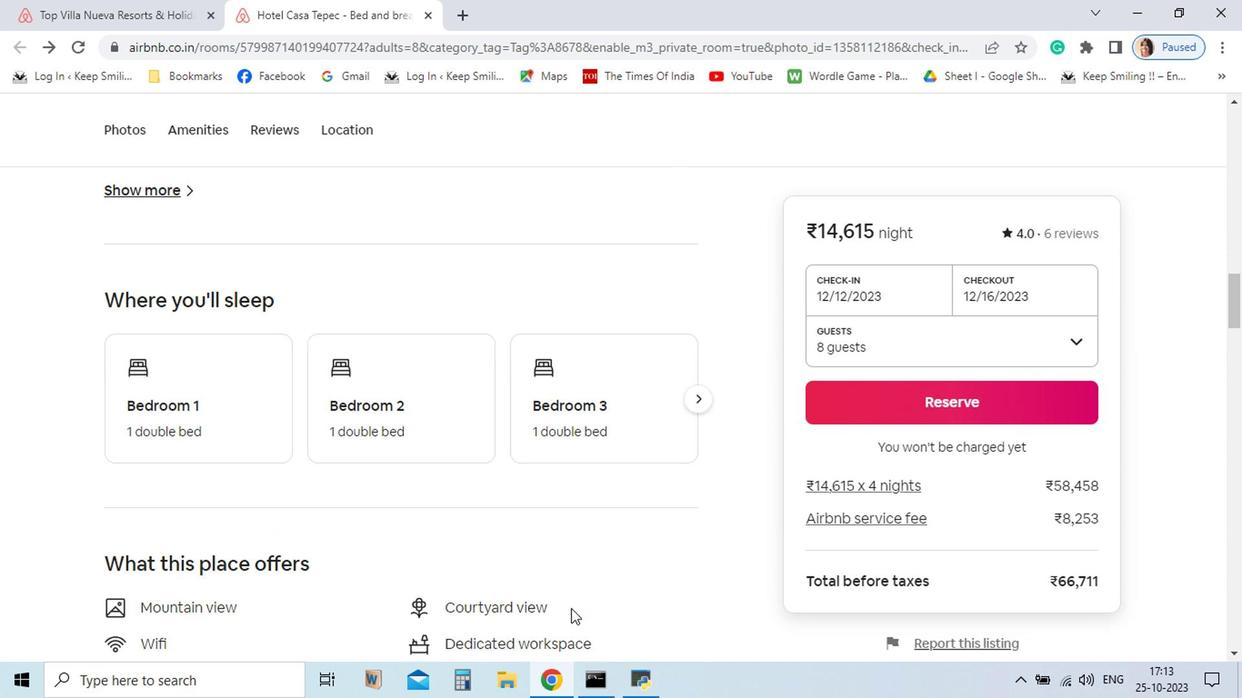 
Action: Mouse scrolled (584, 615) with delta (0, 0)
Screenshot: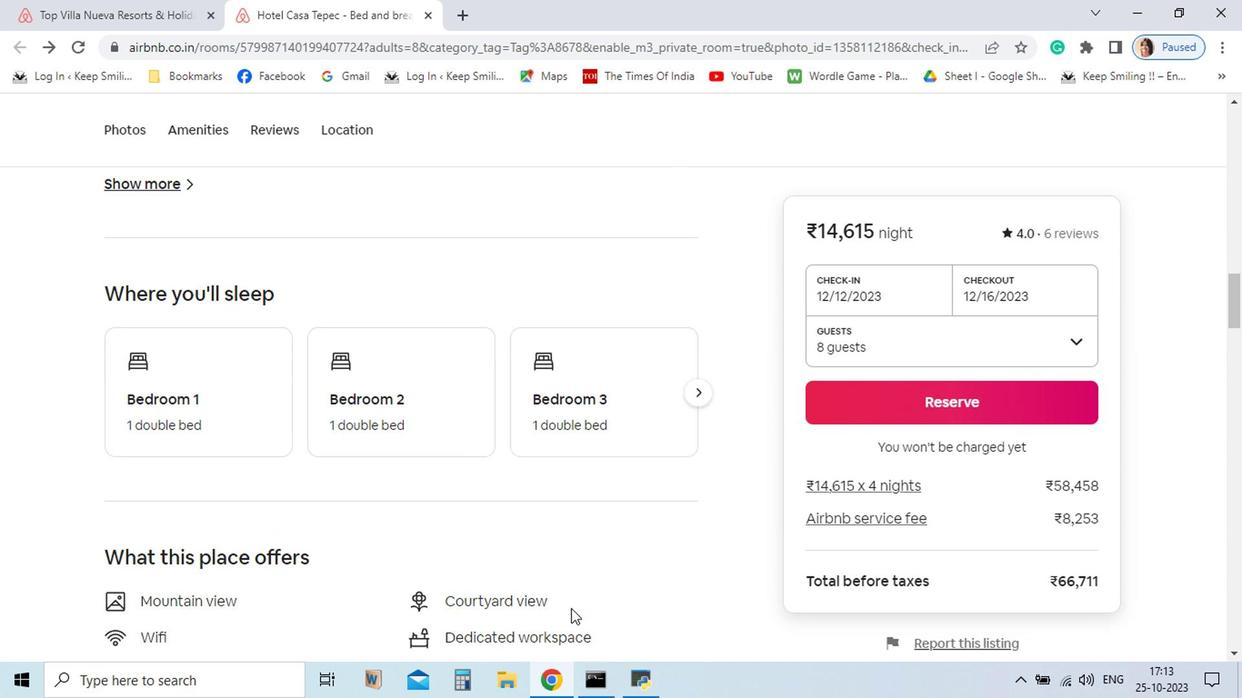 
Action: Mouse moved to (585, 614)
Screenshot: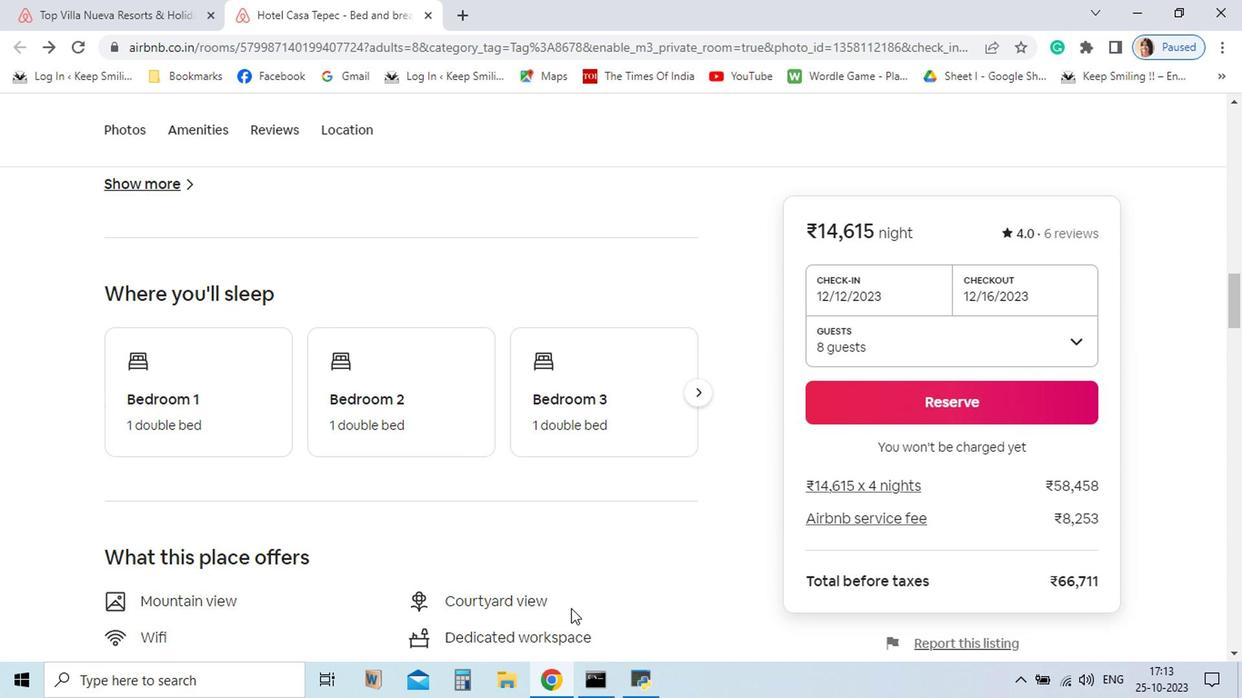 
Action: Mouse scrolled (585, 613) with delta (0, 0)
Screenshot: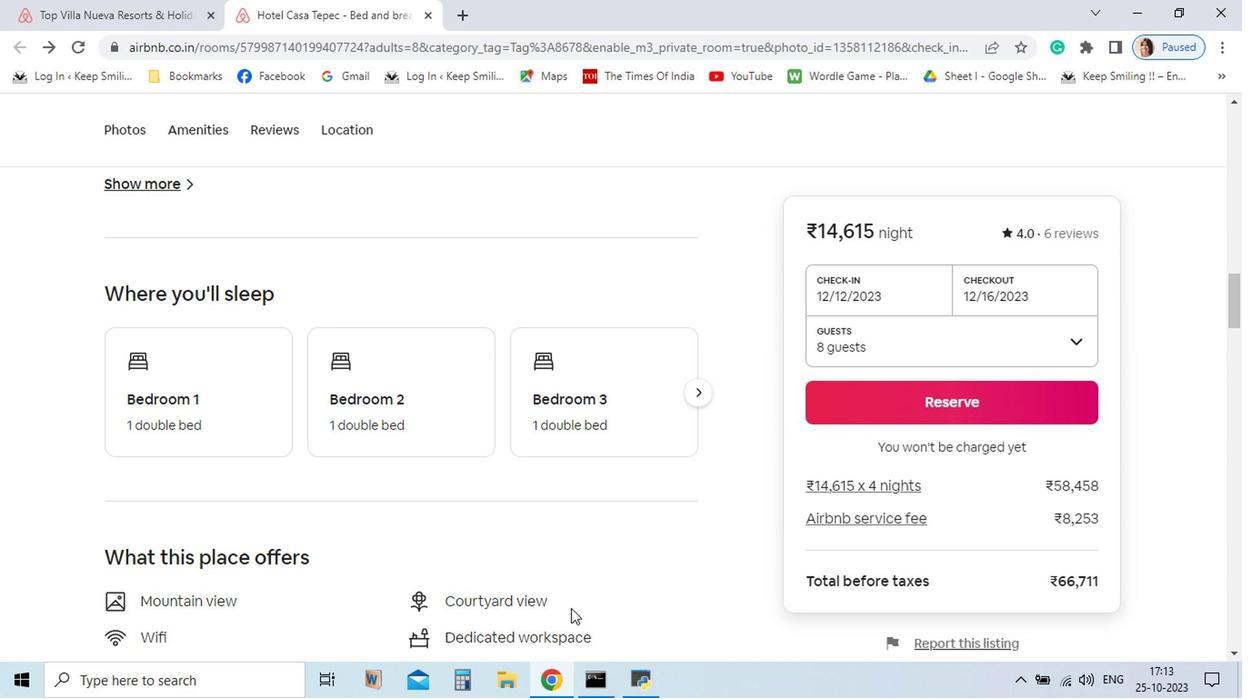 
Action: Mouse moved to (677, 463)
Screenshot: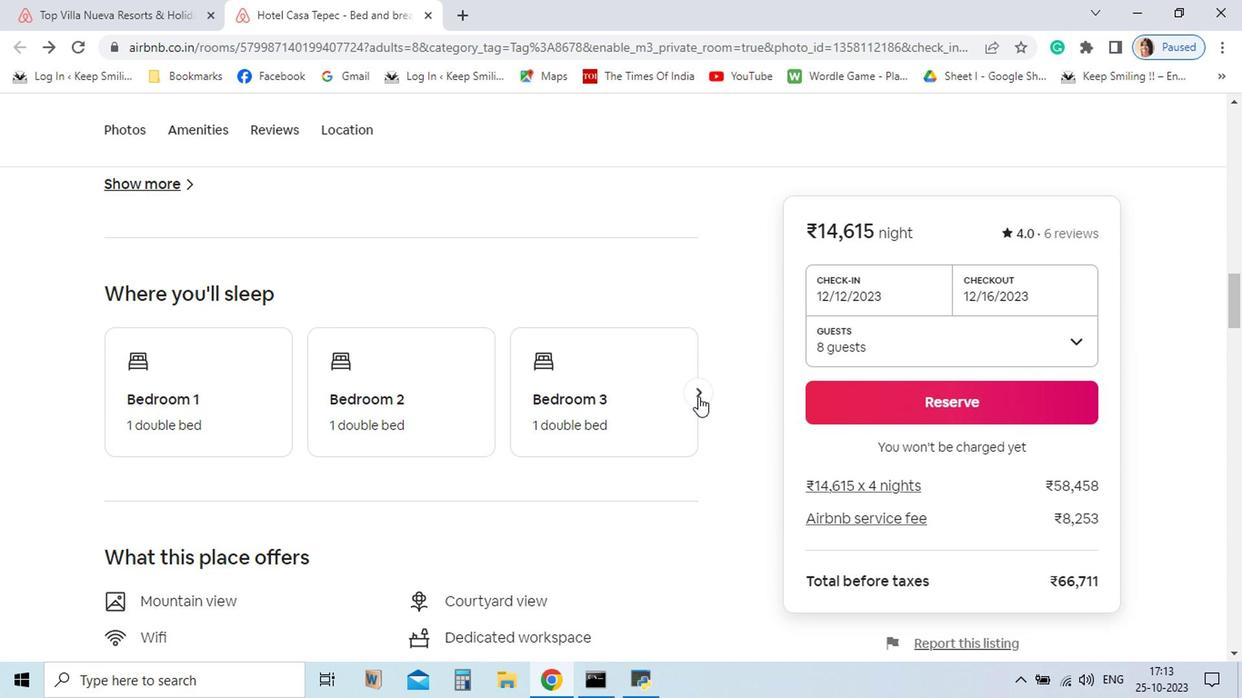 
Action: Mouse pressed left at (677, 463)
Screenshot: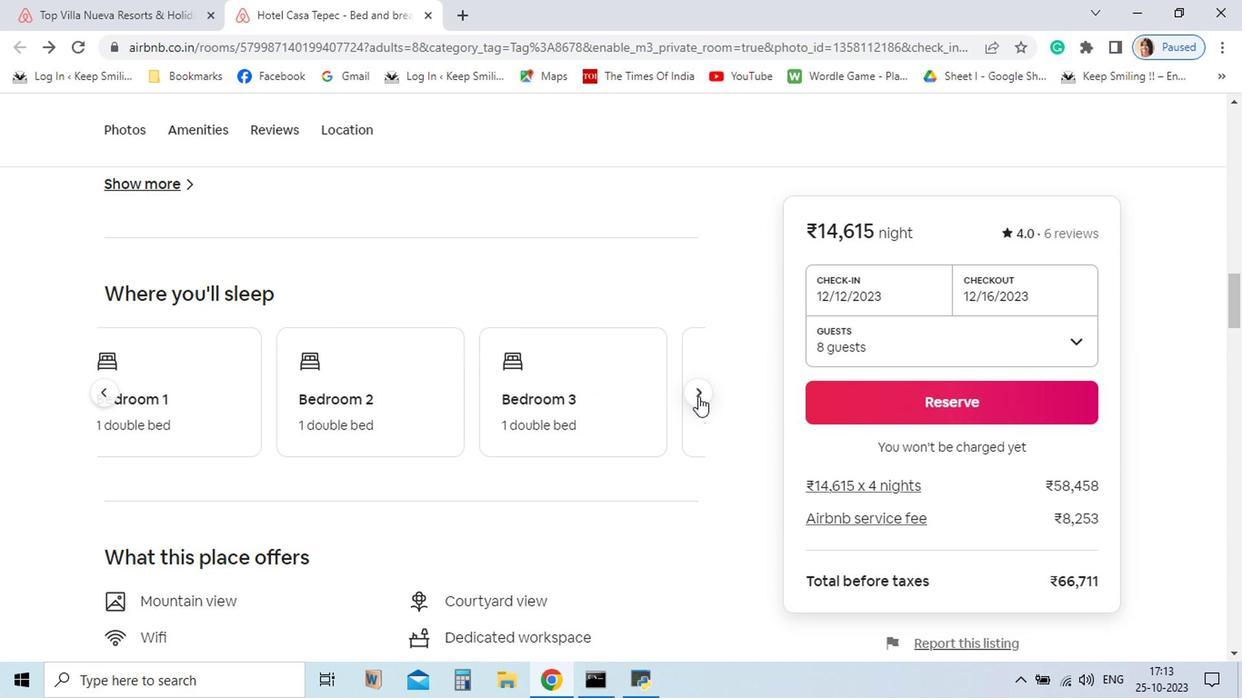 
Action: Mouse pressed left at (677, 463)
Screenshot: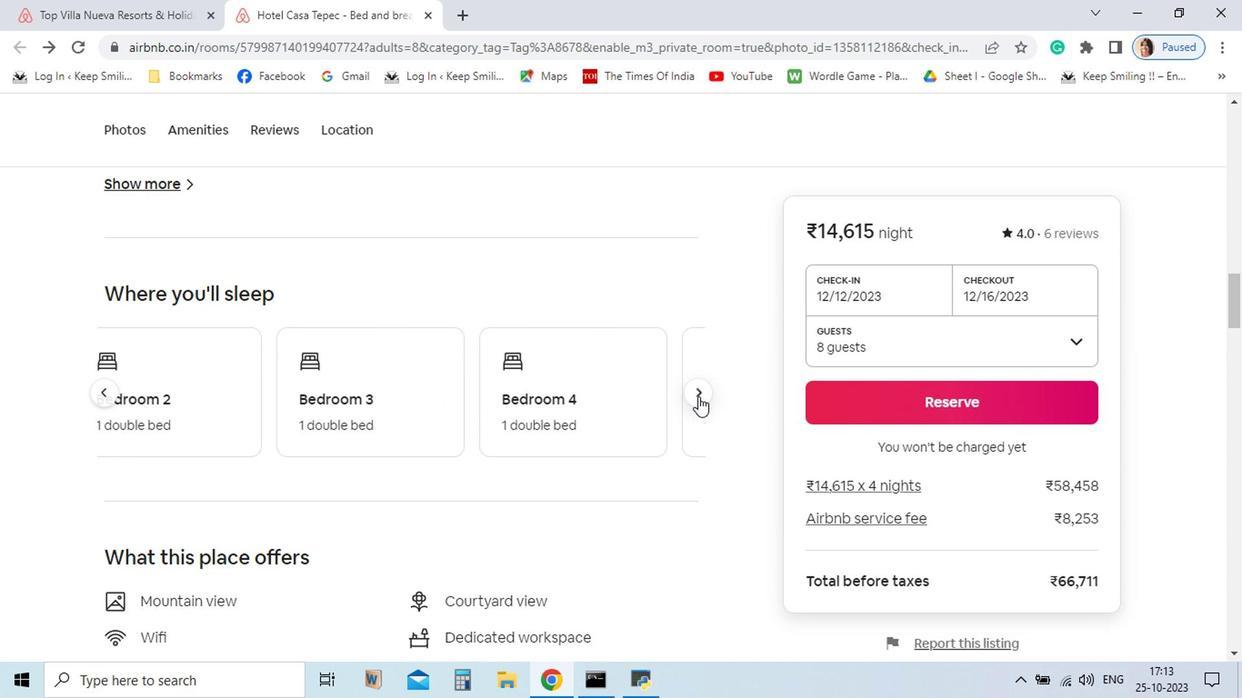 
Action: Mouse pressed left at (677, 463)
Screenshot: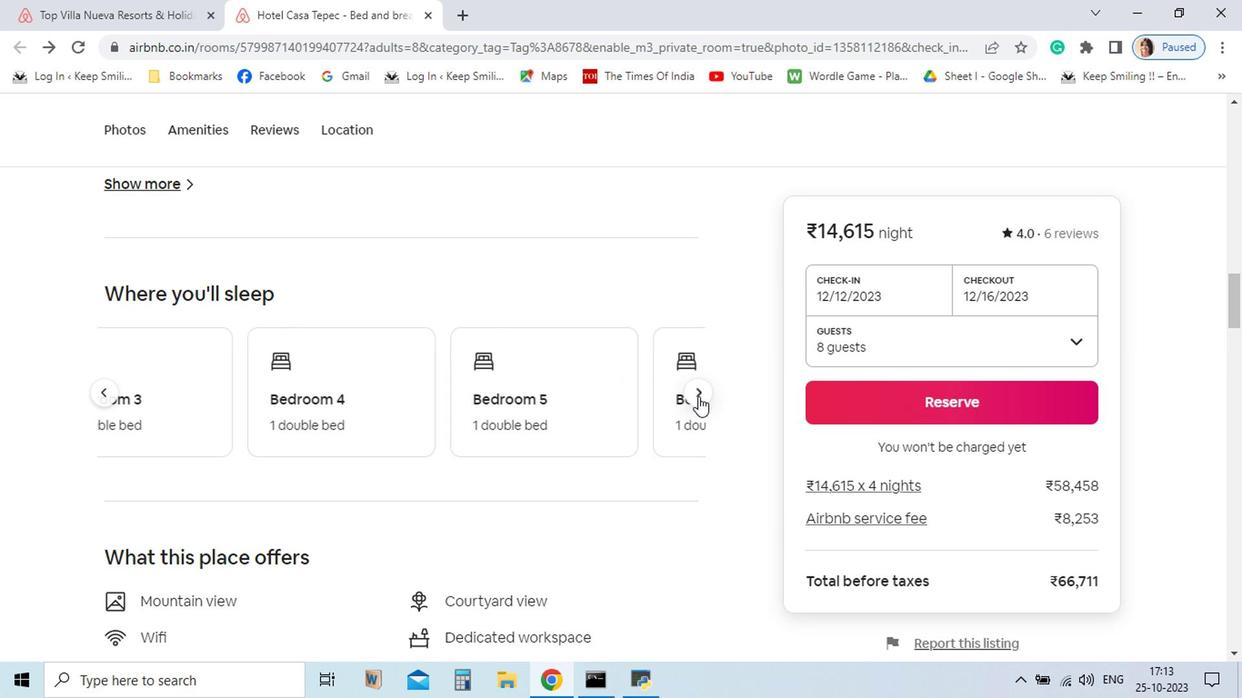 
Action: Mouse pressed left at (677, 463)
Screenshot: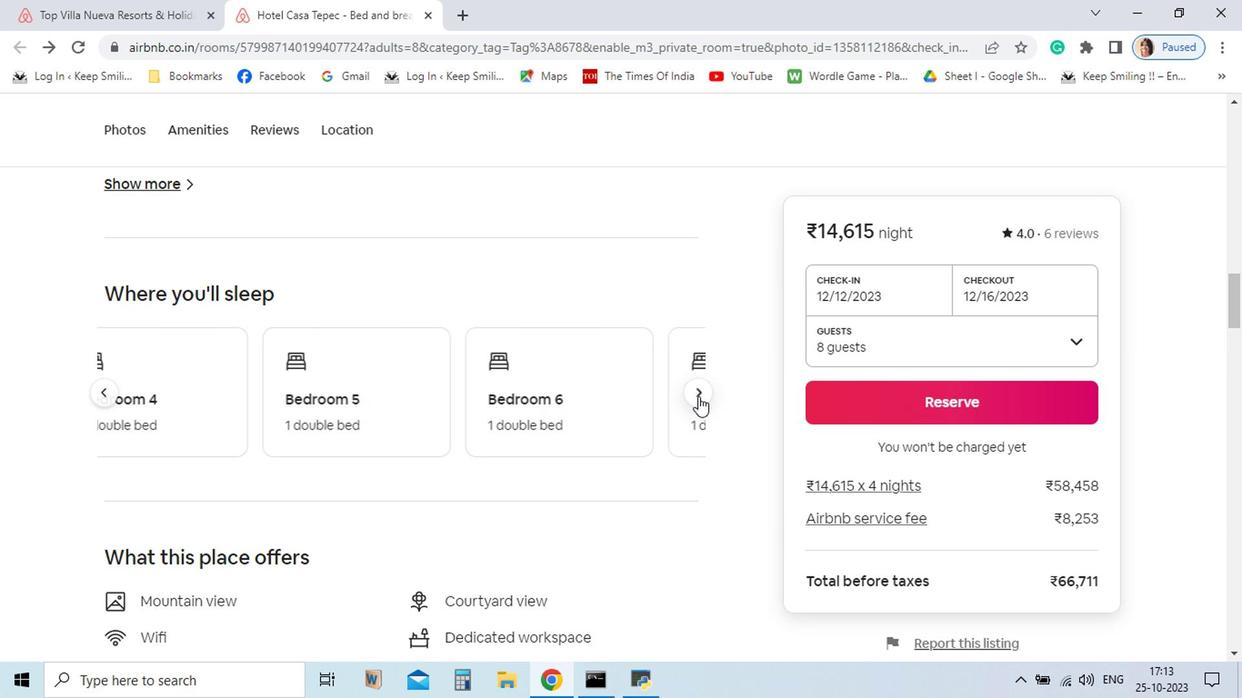 
Action: Mouse pressed left at (677, 463)
Screenshot: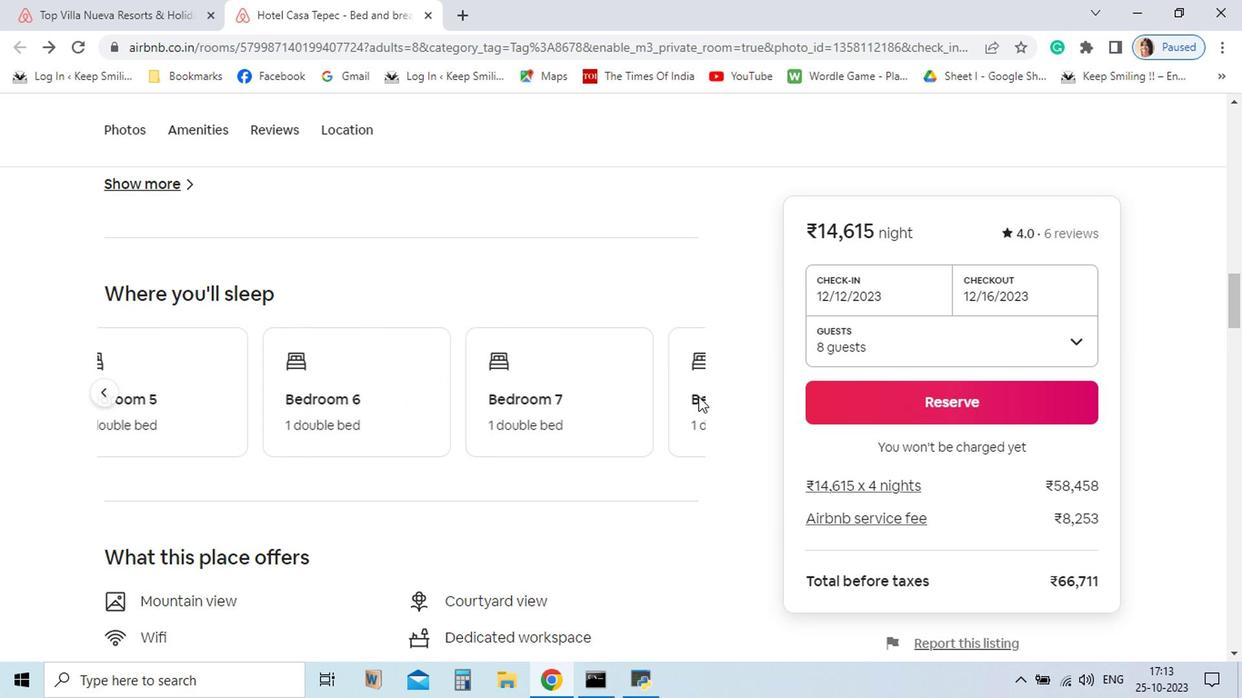 
Action: Mouse moved to (672, 593)
Screenshot: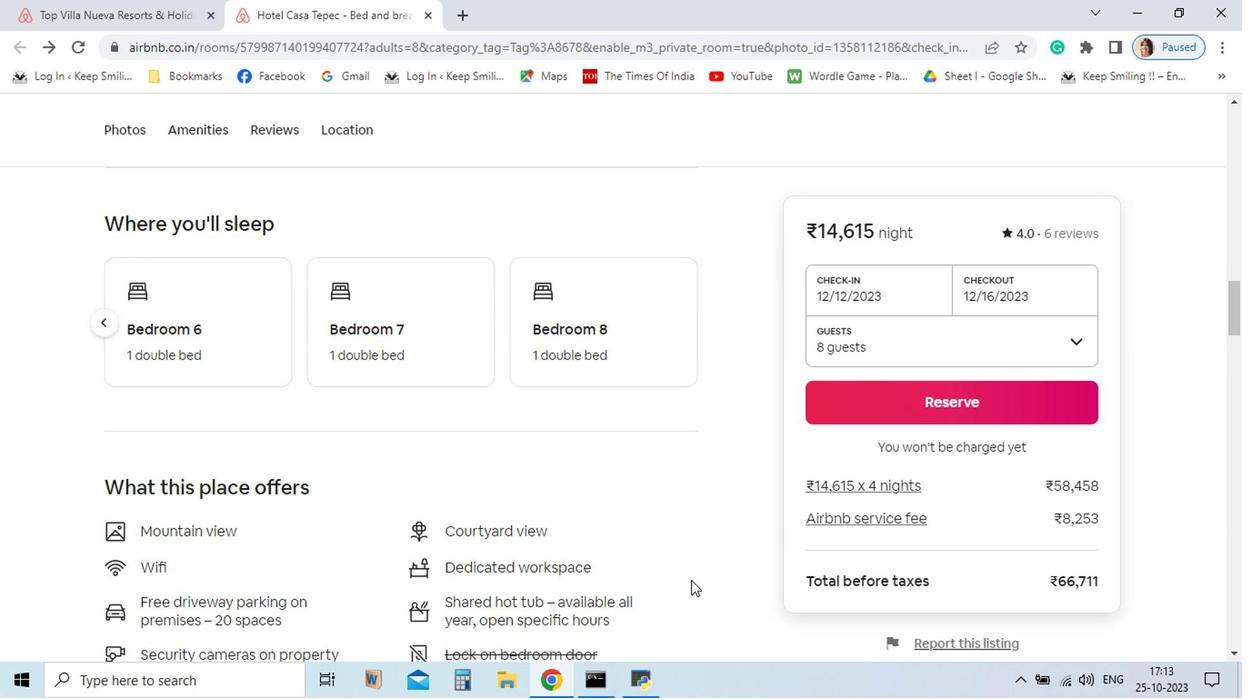 
Action: Mouse scrolled (672, 593) with delta (0, 0)
Screenshot: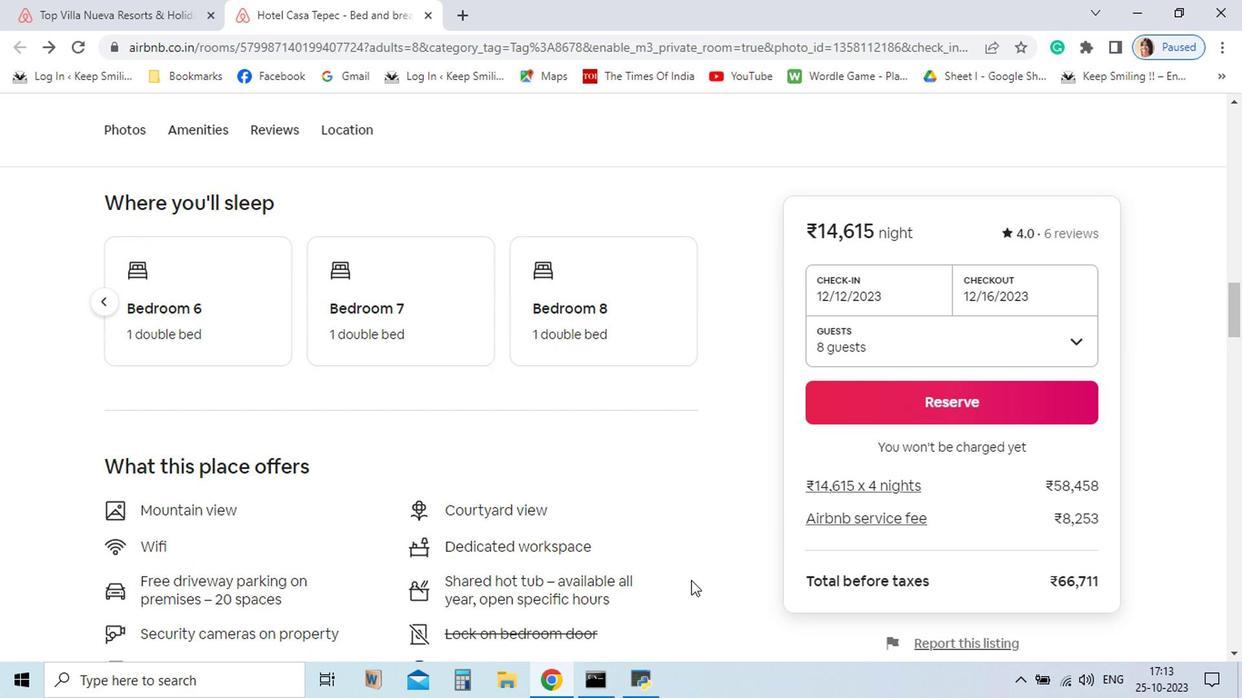 
Action: Mouse scrolled (672, 593) with delta (0, 0)
Screenshot: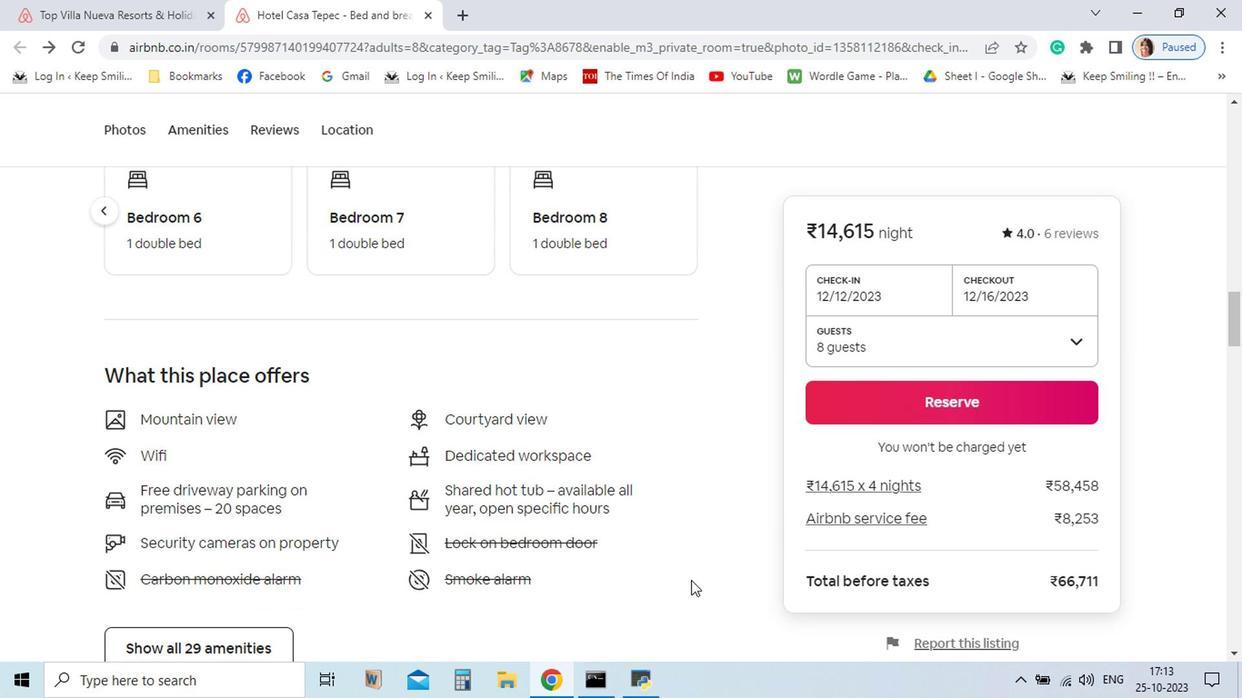 
Action: Mouse scrolled (672, 593) with delta (0, 0)
Screenshot: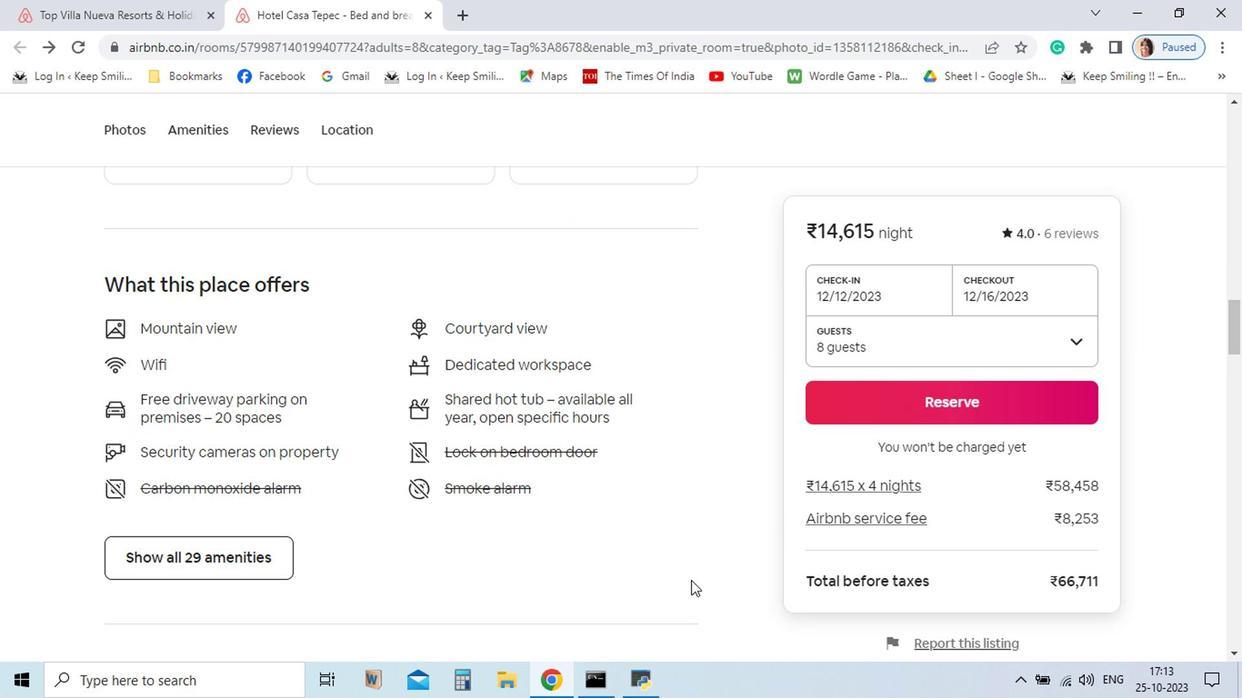 
Action: Mouse moved to (365, 574)
Screenshot: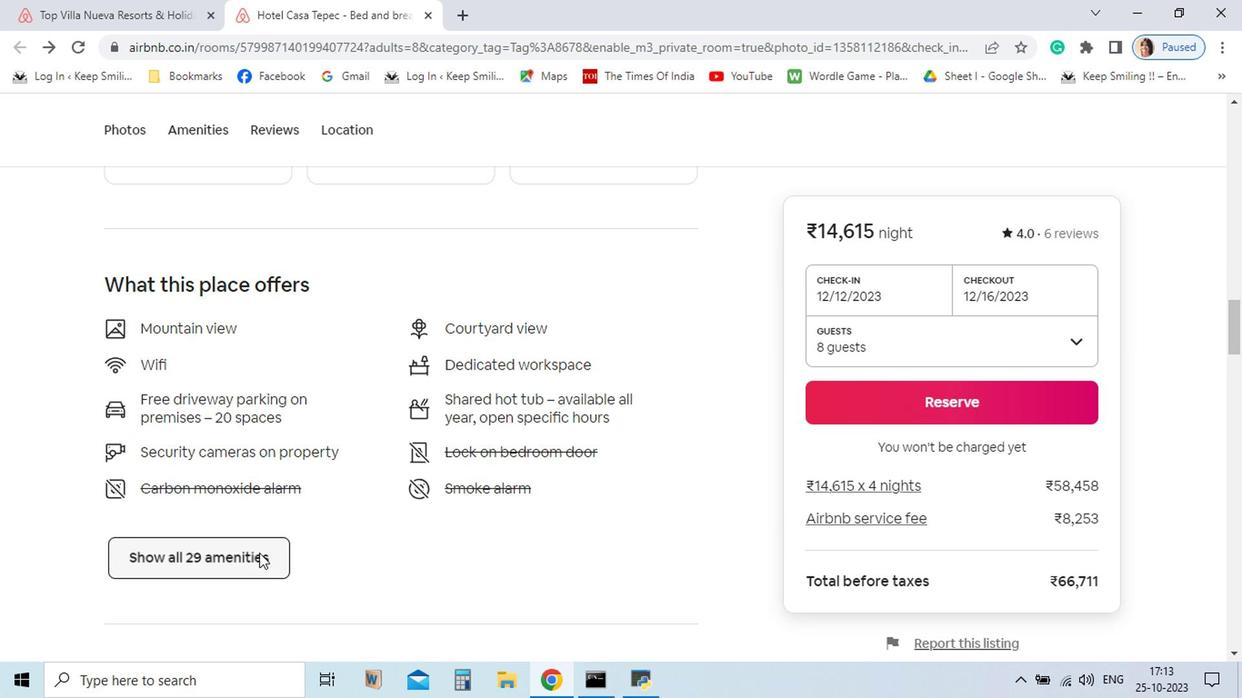 
Action: Mouse pressed left at (365, 574)
Screenshot: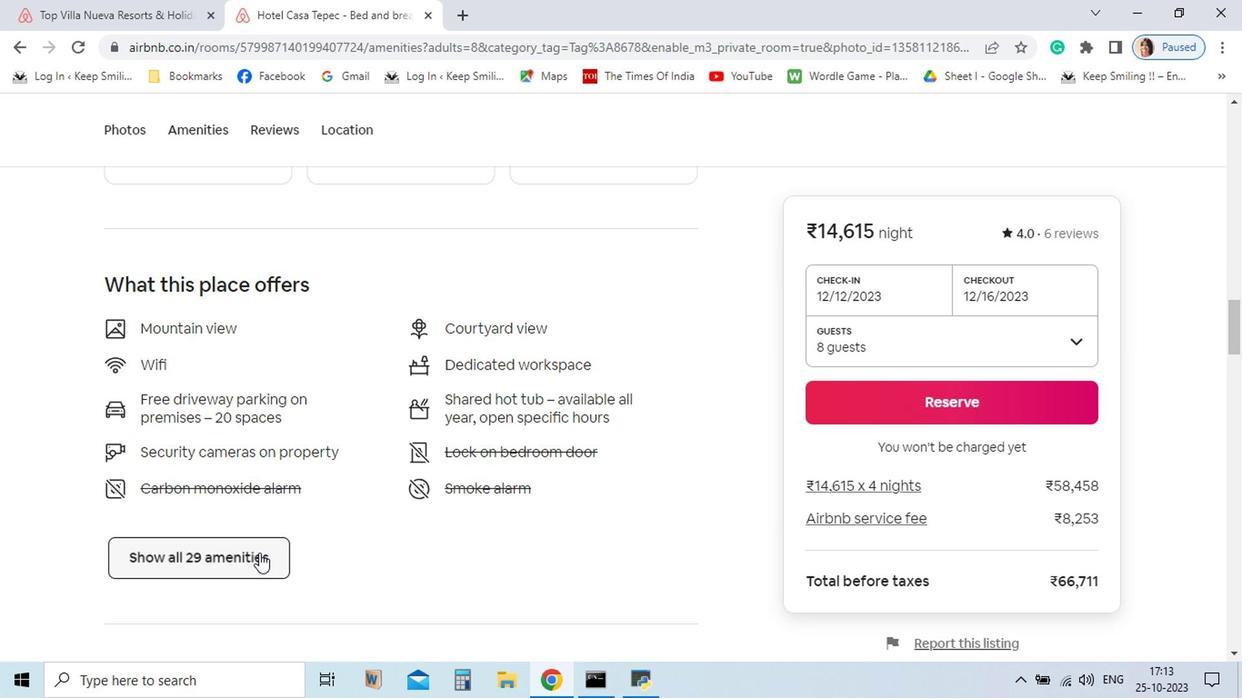 
Action: Mouse moved to (870, 358)
Screenshot: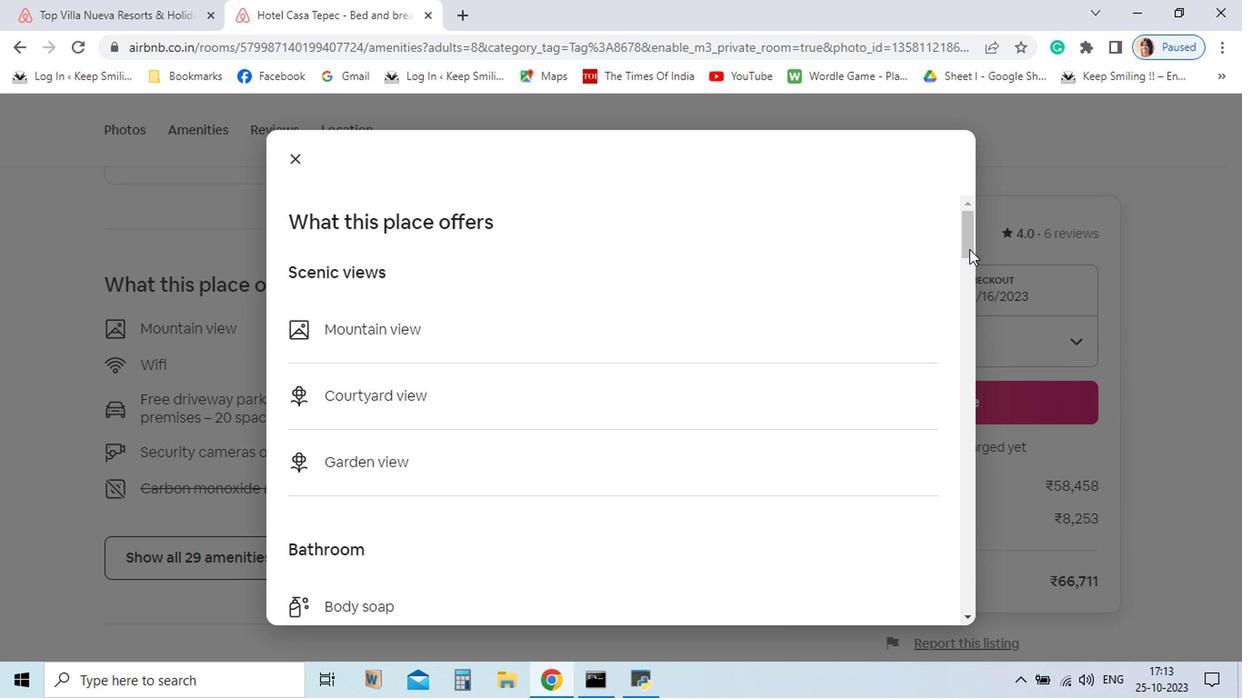 
Action: Mouse pressed left at (870, 358)
Screenshot: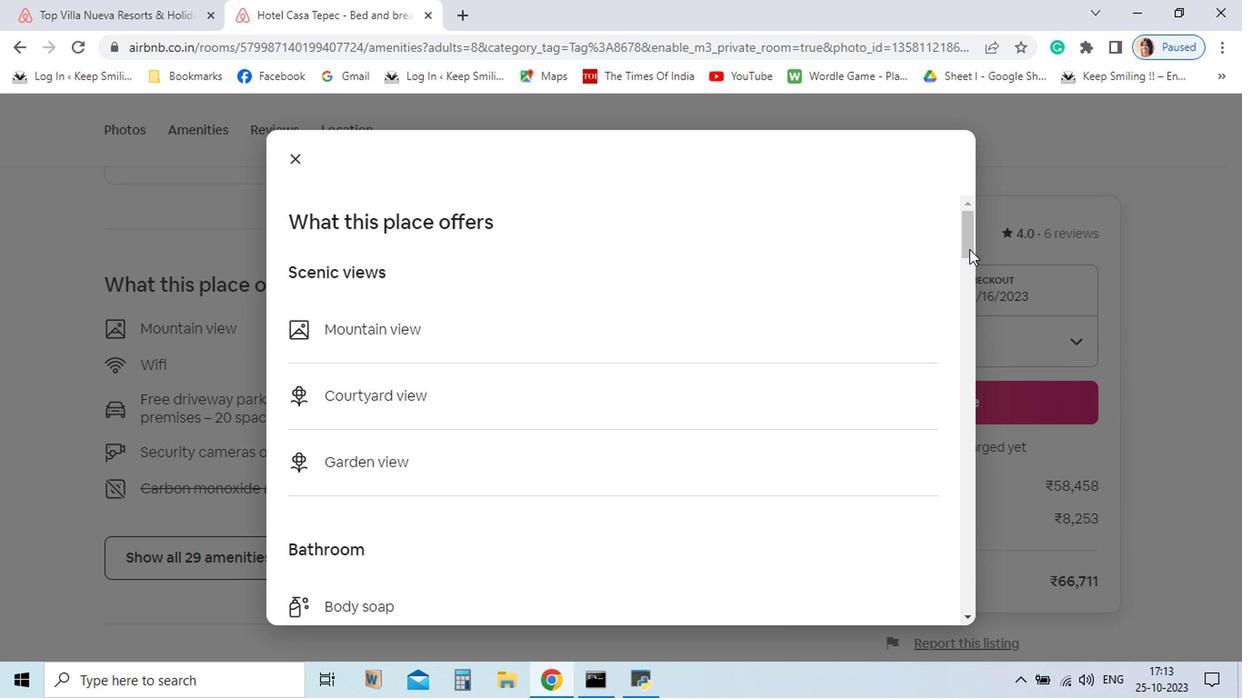 
Action: Mouse moved to (391, 296)
Screenshot: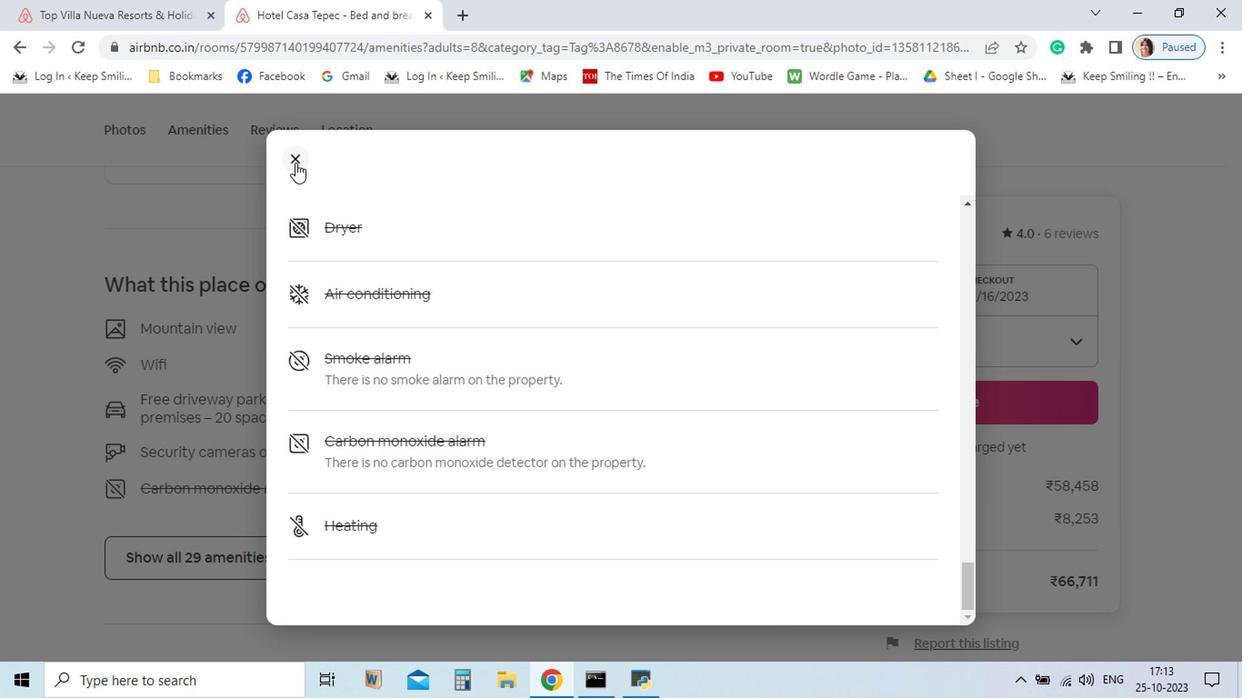
Action: Mouse pressed left at (391, 296)
